 Task: Create a bar chart in Canva using historical gold prices from a webpage.
Action: Mouse moved to (799, 116)
Screenshot: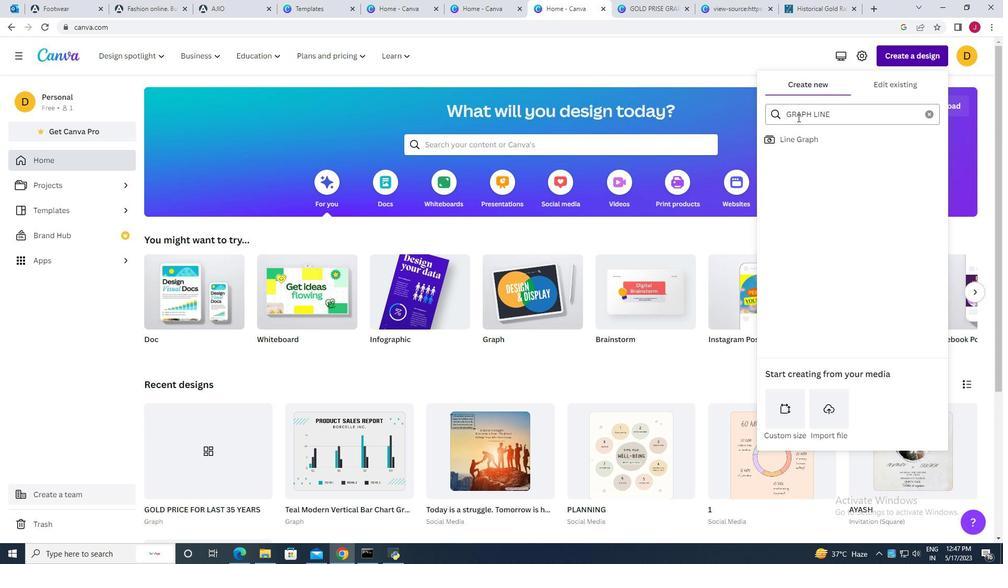 
Action: Mouse pressed left at (799, 116)
Screenshot: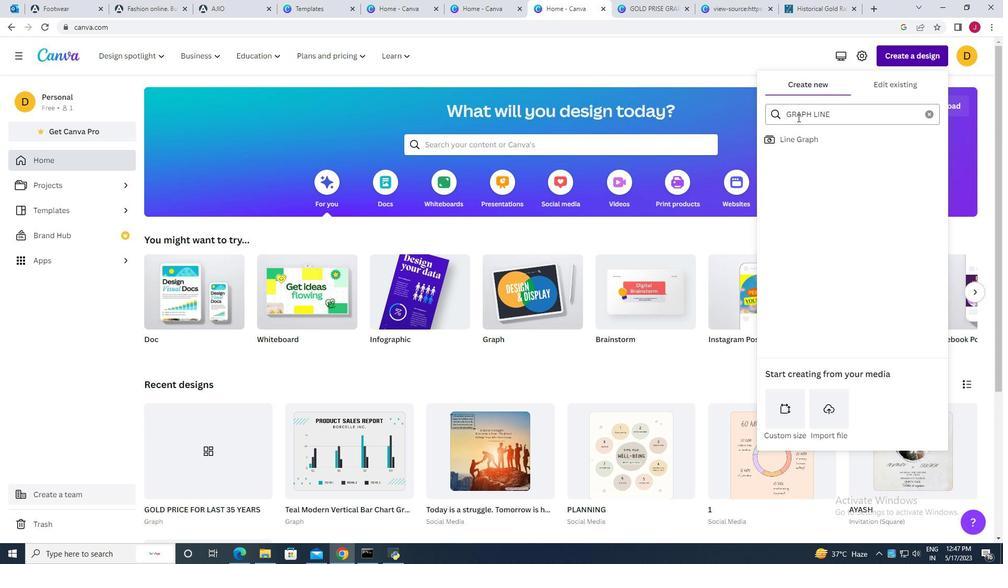 
Action: Mouse moved to (795, 139)
Screenshot: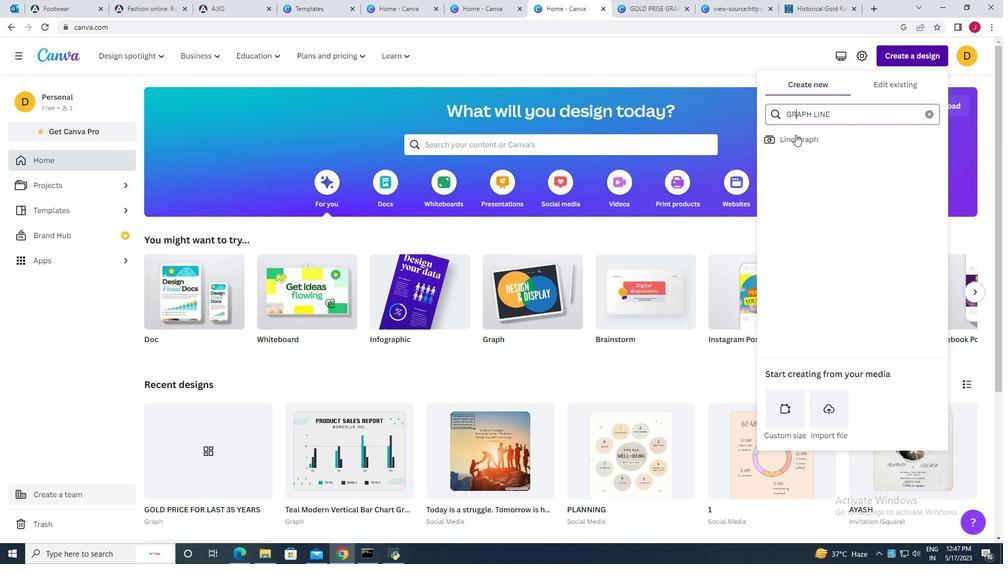 
Action: Mouse pressed left at (795, 139)
Screenshot: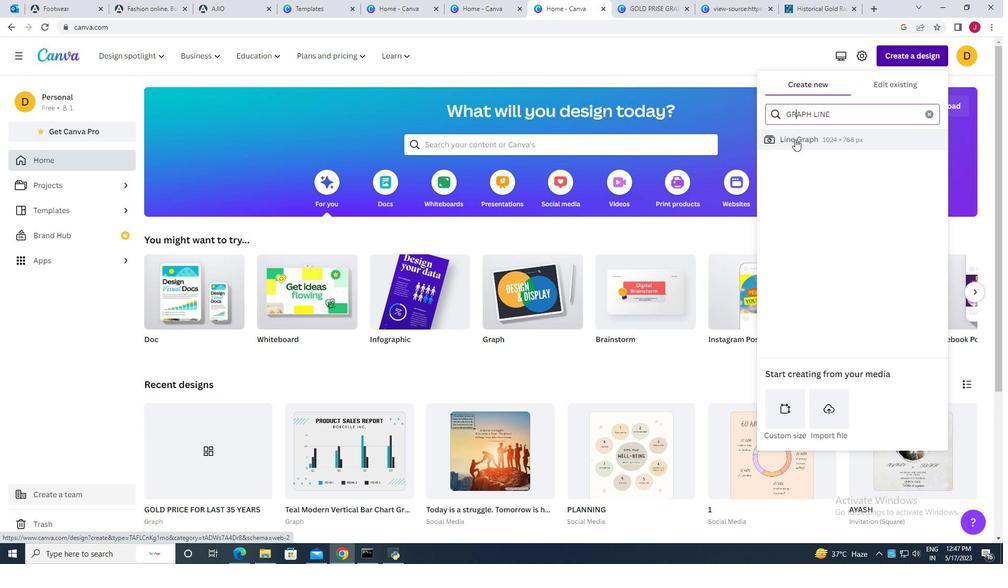 
Action: Mouse moved to (177, 366)
Screenshot: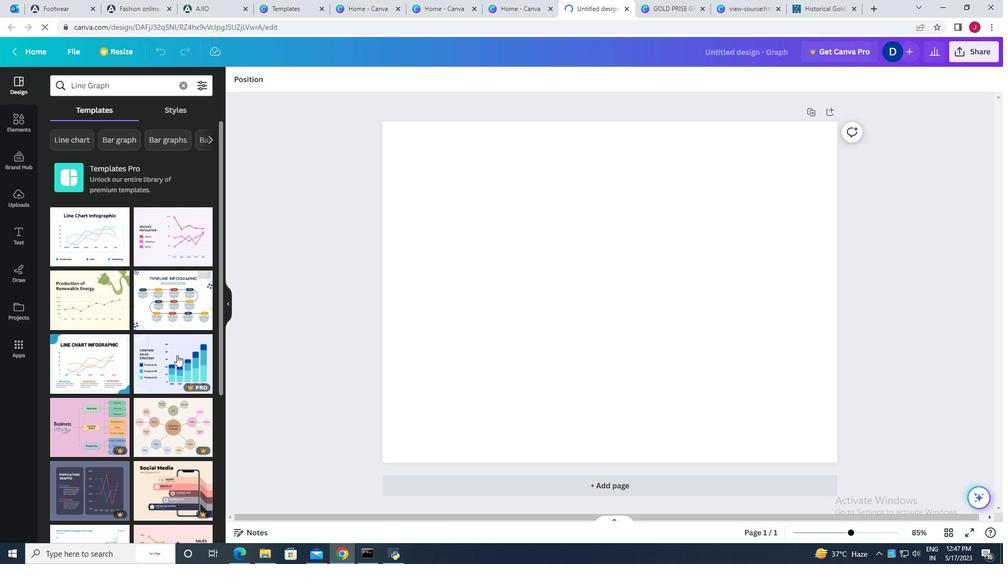 
Action: Mouse scrolled (177, 366) with delta (0, 0)
Screenshot: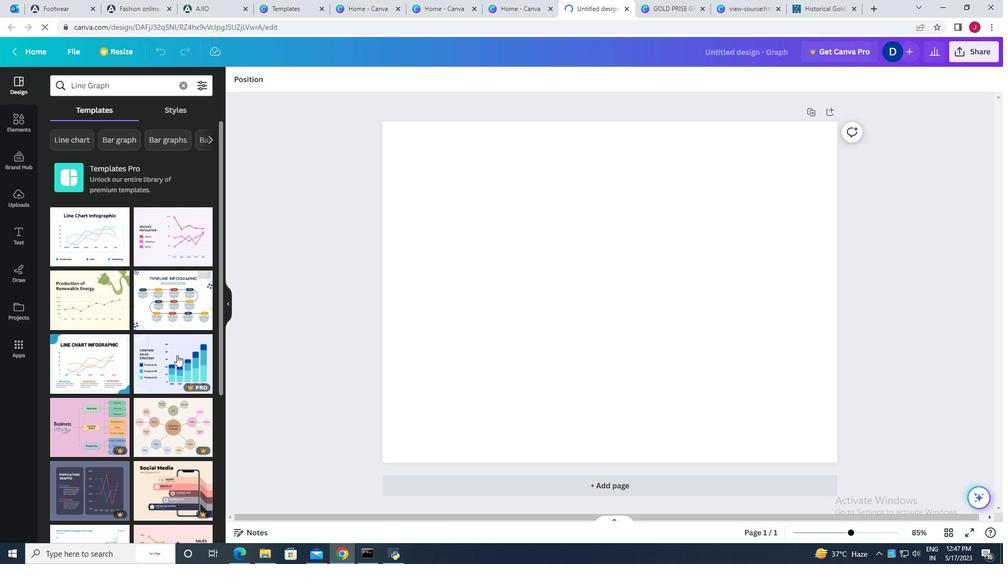
Action: Mouse scrolled (177, 366) with delta (0, 0)
Screenshot: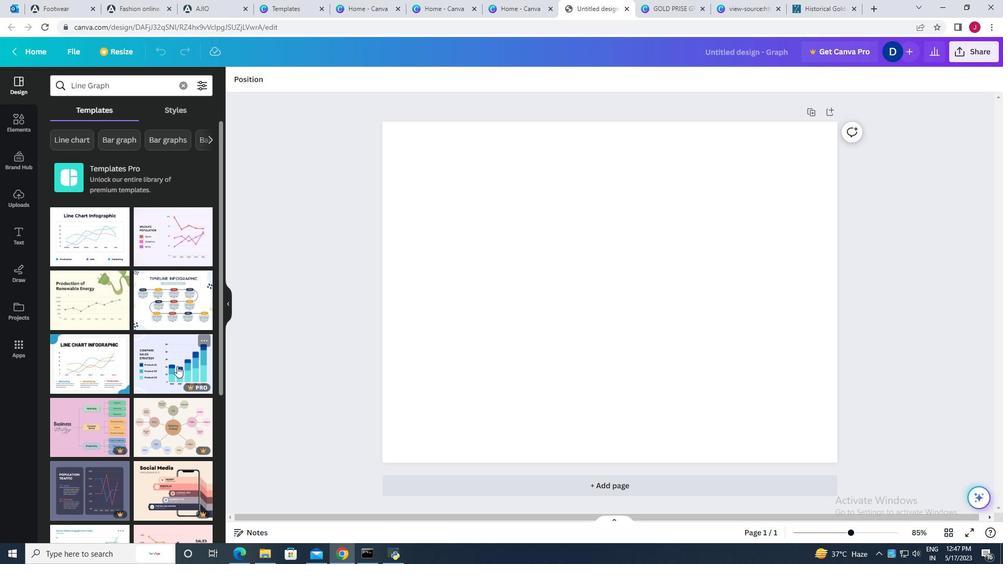 
Action: Mouse scrolled (177, 366) with delta (0, 0)
Screenshot: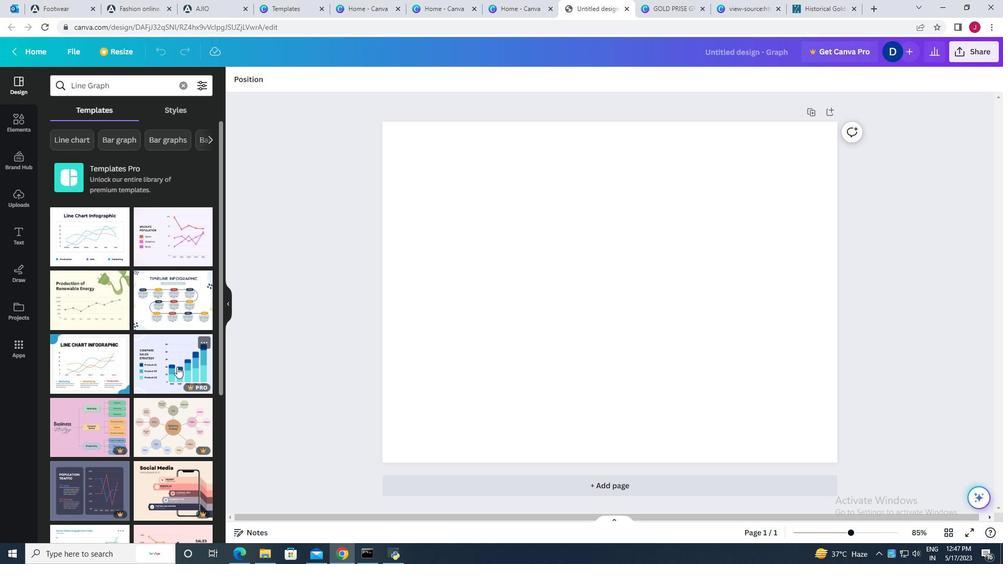 
Action: Mouse moved to (175, 364)
Screenshot: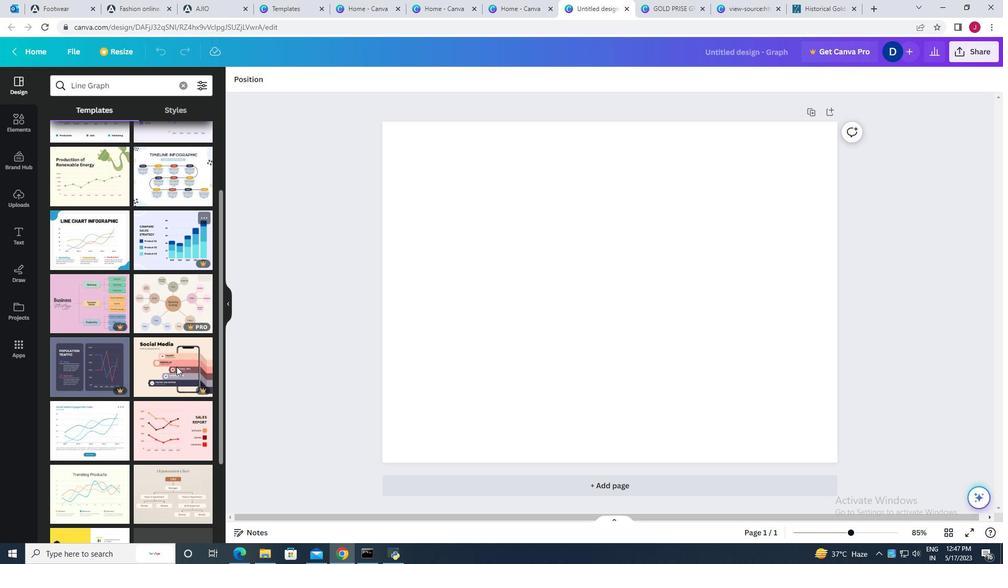 
Action: Mouse scrolled (175, 364) with delta (0, 0)
Screenshot: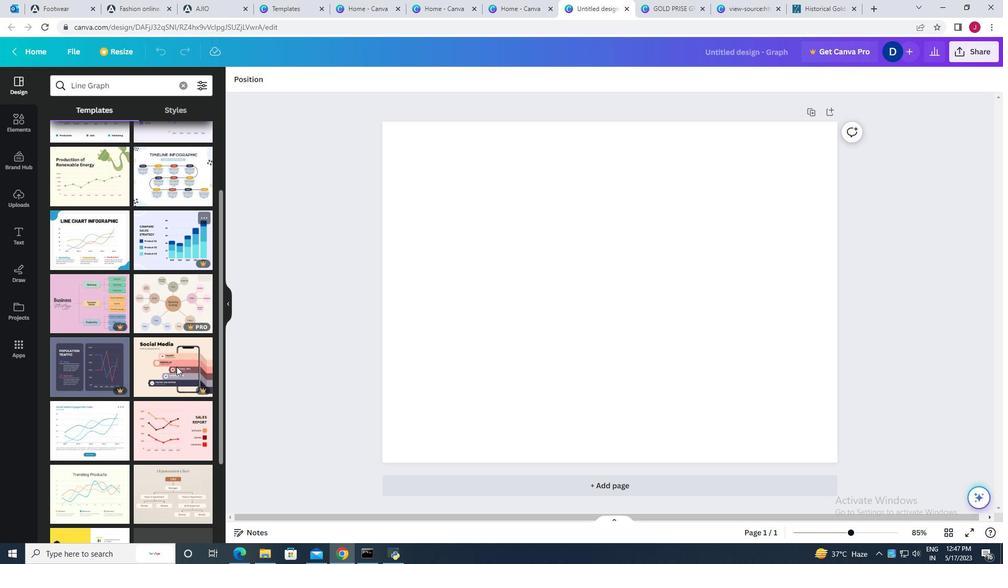 
Action: Mouse scrolled (175, 364) with delta (0, 0)
Screenshot: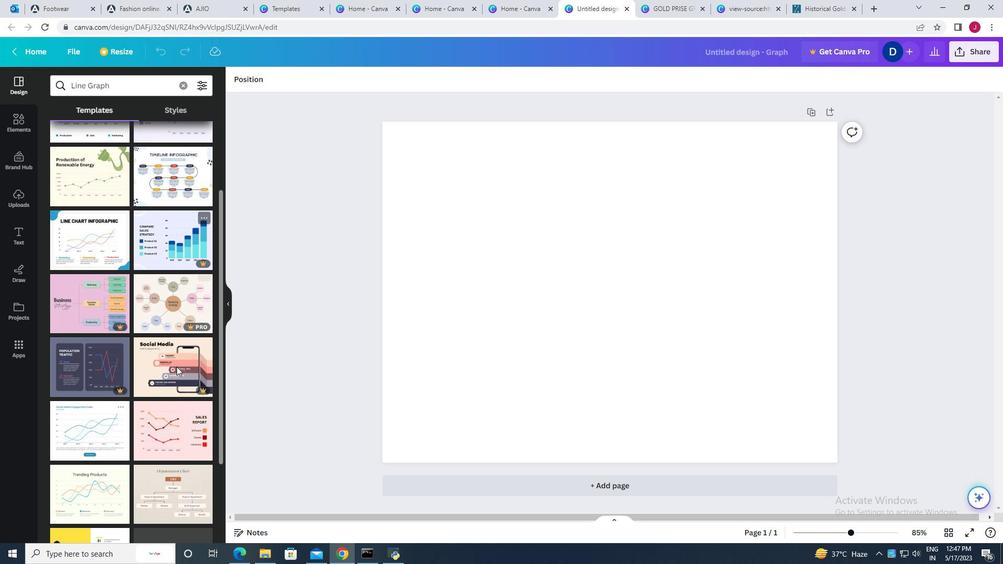
Action: Mouse scrolled (175, 364) with delta (0, 0)
Screenshot: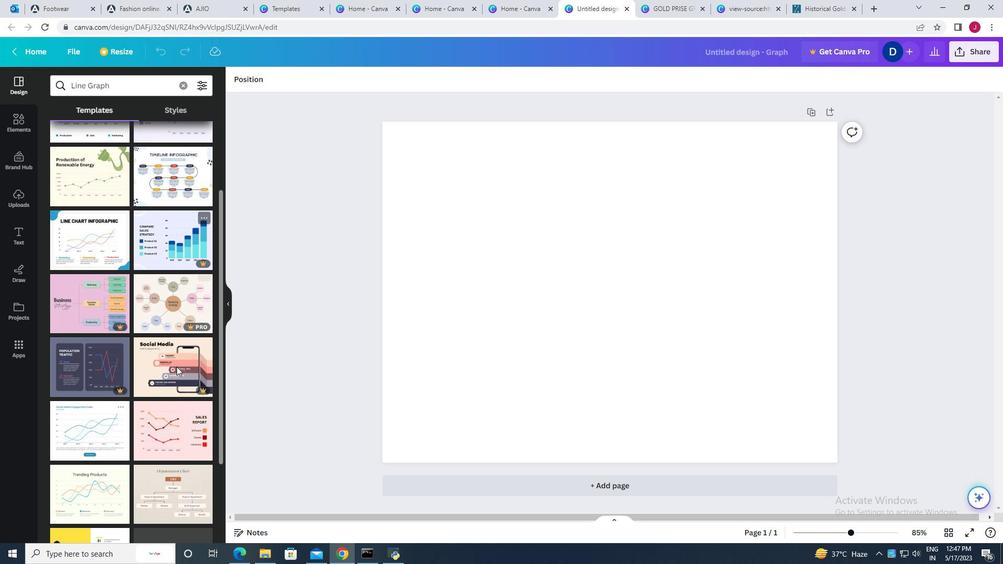
Action: Mouse scrolled (175, 364) with delta (0, 0)
Screenshot: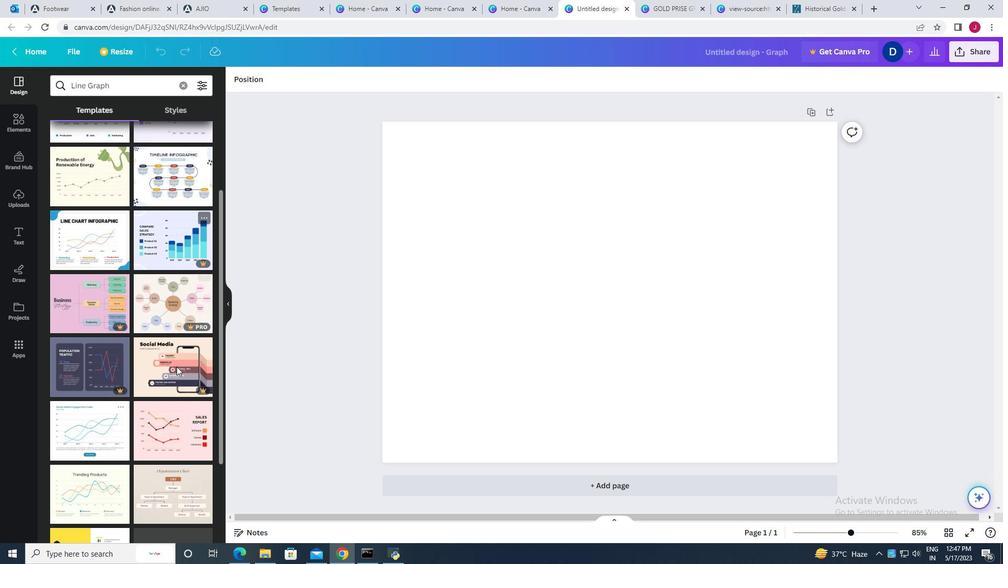 
Action: Mouse scrolled (175, 364) with delta (0, 0)
Screenshot: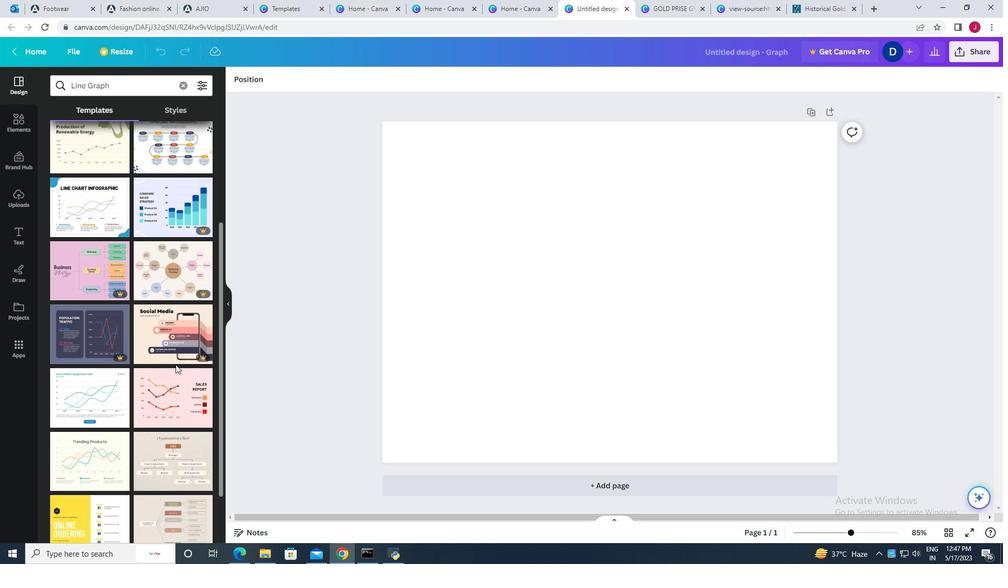 
Action: Mouse moved to (163, 361)
Screenshot: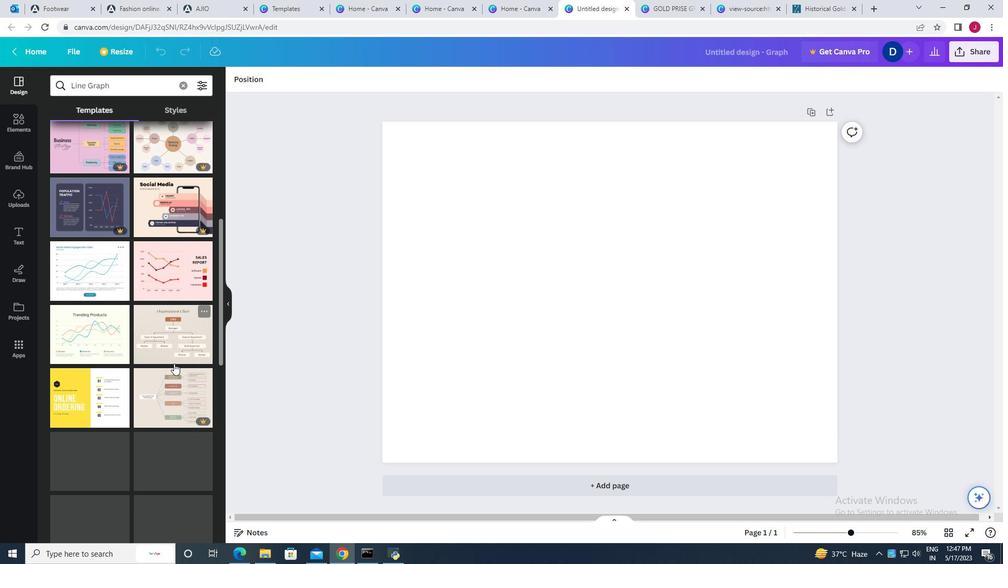 
Action: Mouse scrolled (163, 360) with delta (0, 0)
Screenshot: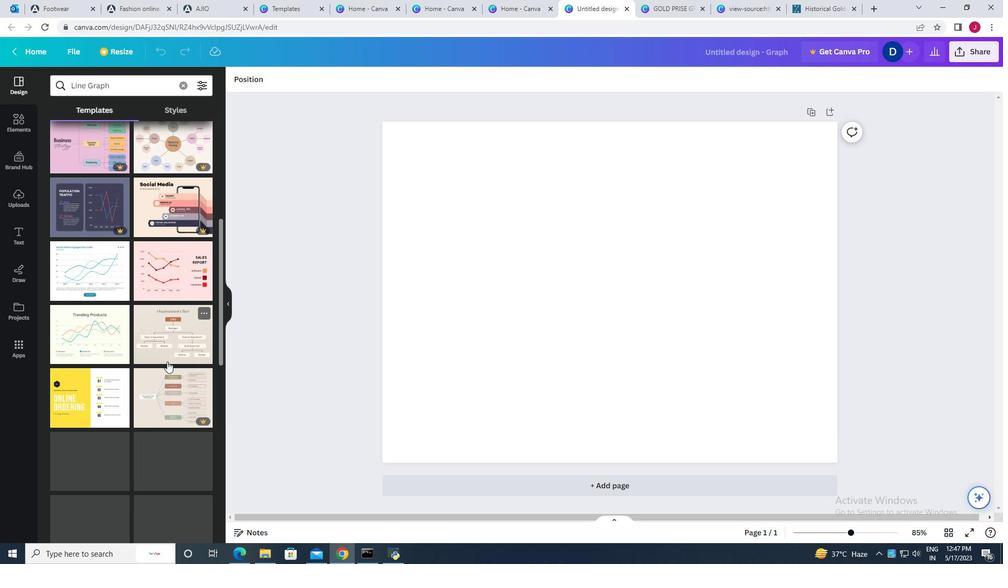 
Action: Mouse scrolled (163, 360) with delta (0, 0)
Screenshot: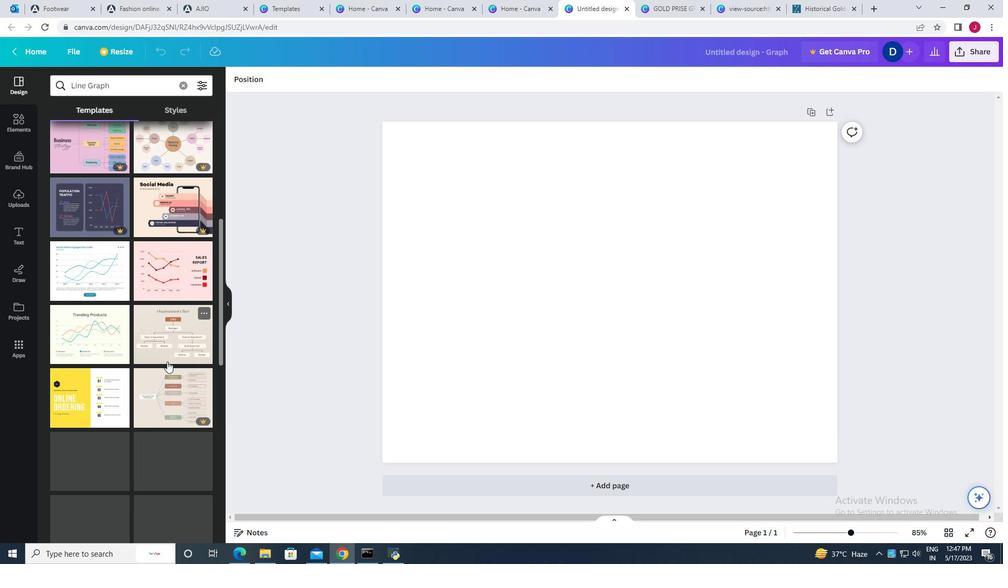 
Action: Mouse scrolled (163, 360) with delta (0, 0)
Screenshot: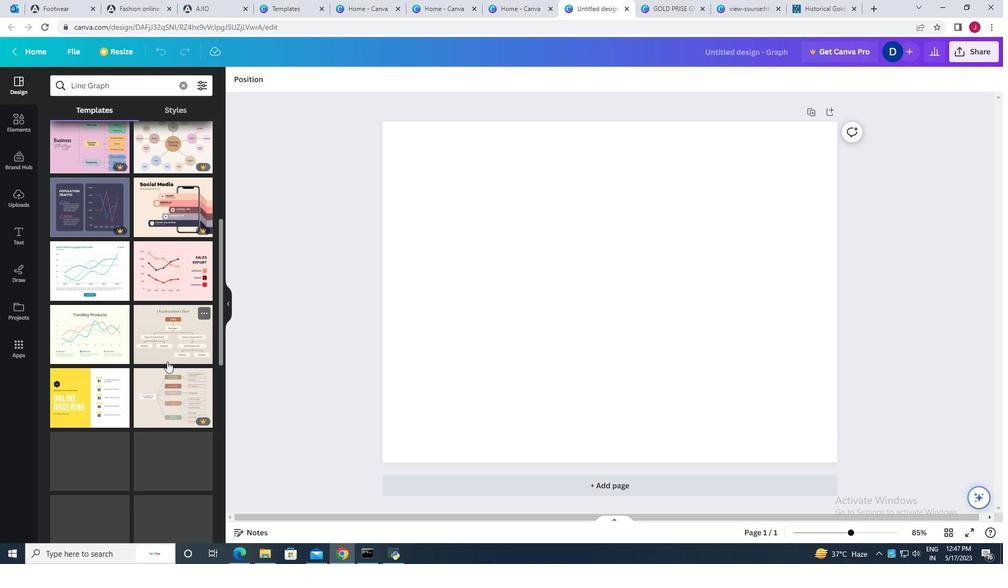 
Action: Mouse scrolled (163, 360) with delta (0, 0)
Screenshot: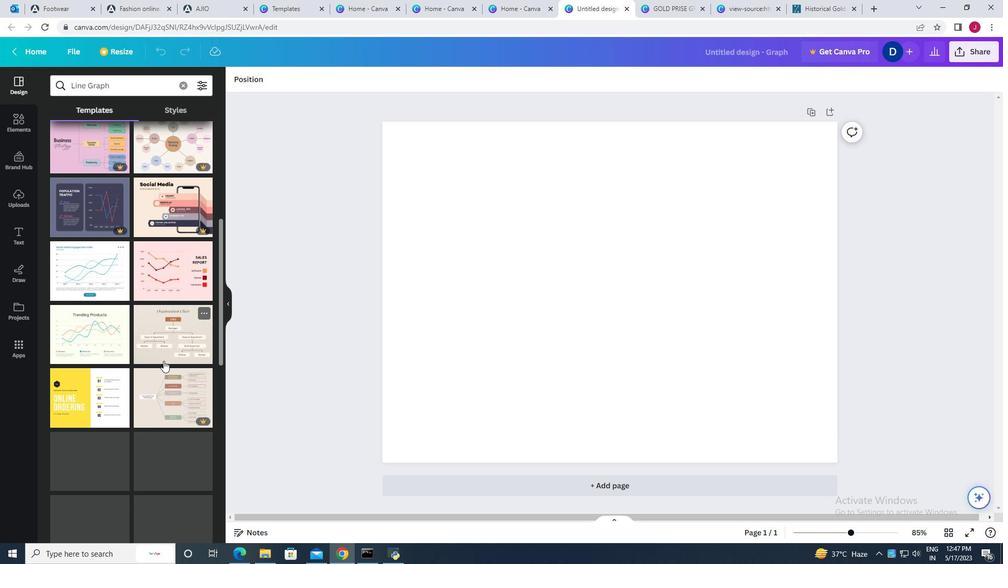
Action: Mouse scrolled (163, 360) with delta (0, 0)
Screenshot: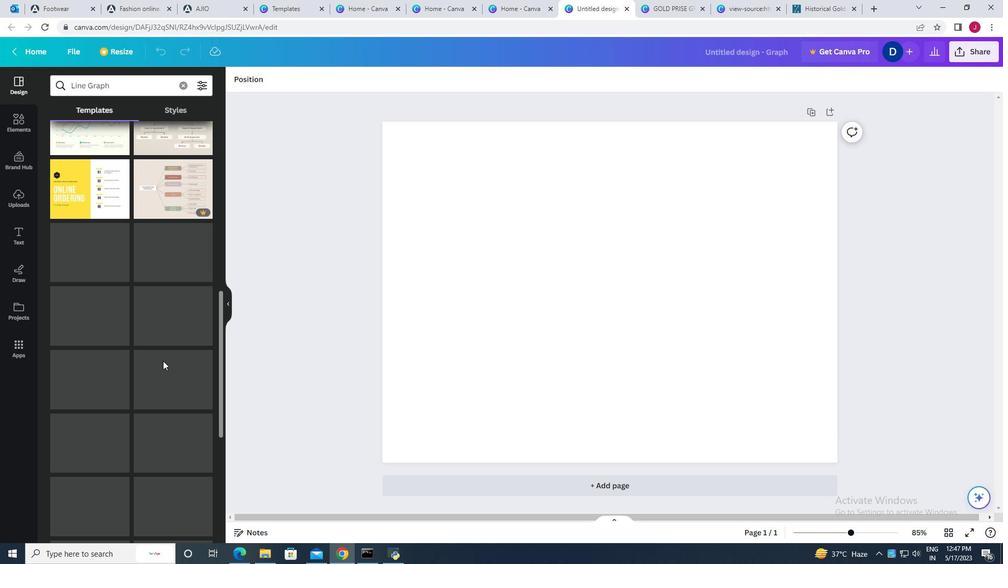 
Action: Mouse scrolled (163, 360) with delta (0, 0)
Screenshot: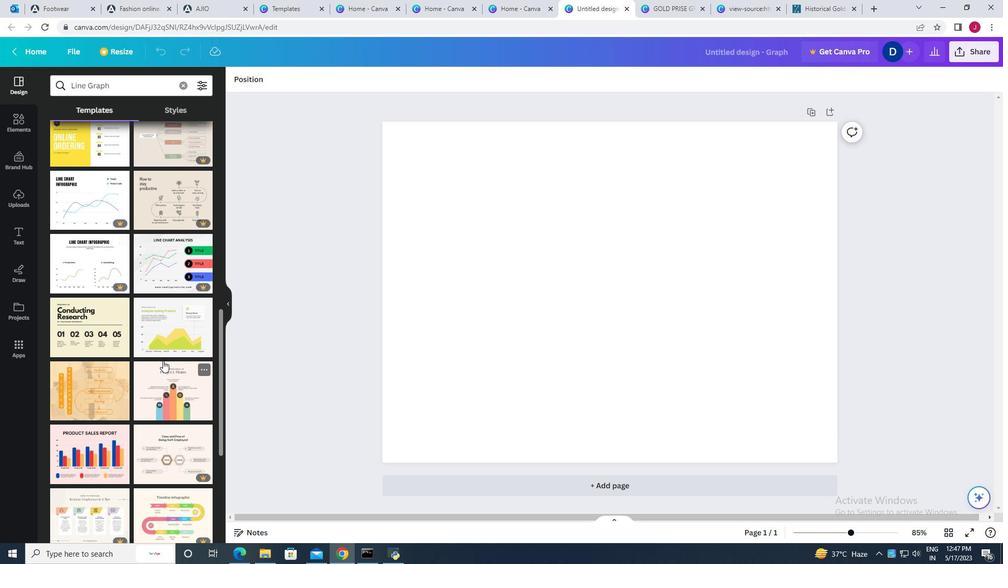 
Action: Mouse scrolled (163, 360) with delta (0, 0)
Screenshot: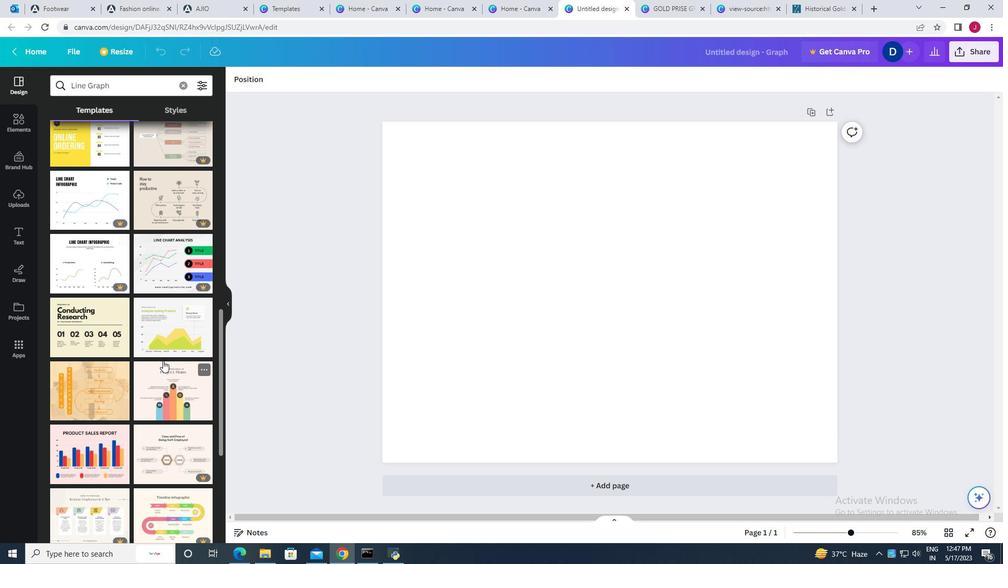
Action: Mouse scrolled (163, 360) with delta (0, 0)
Screenshot: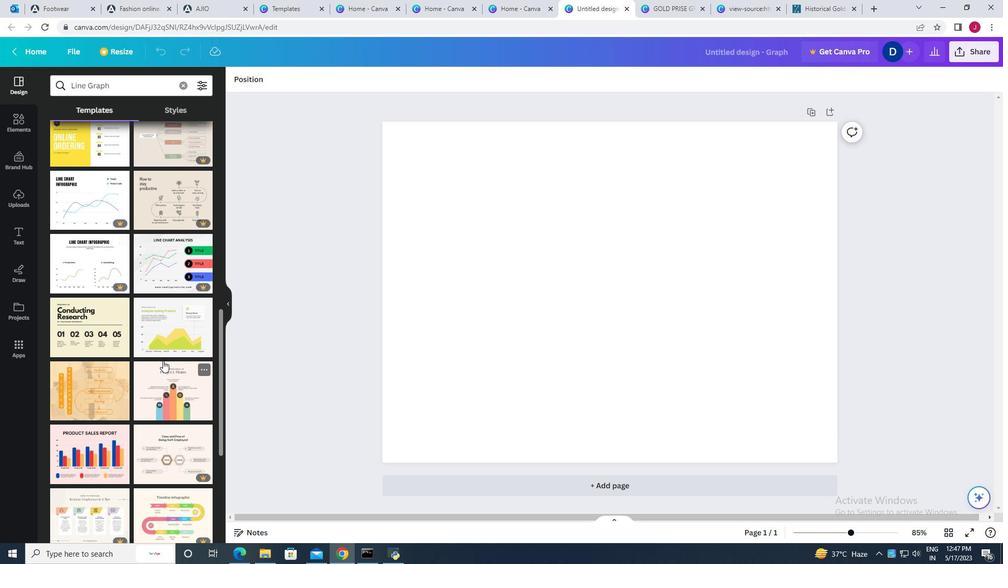 
Action: Mouse scrolled (163, 360) with delta (0, 0)
Screenshot: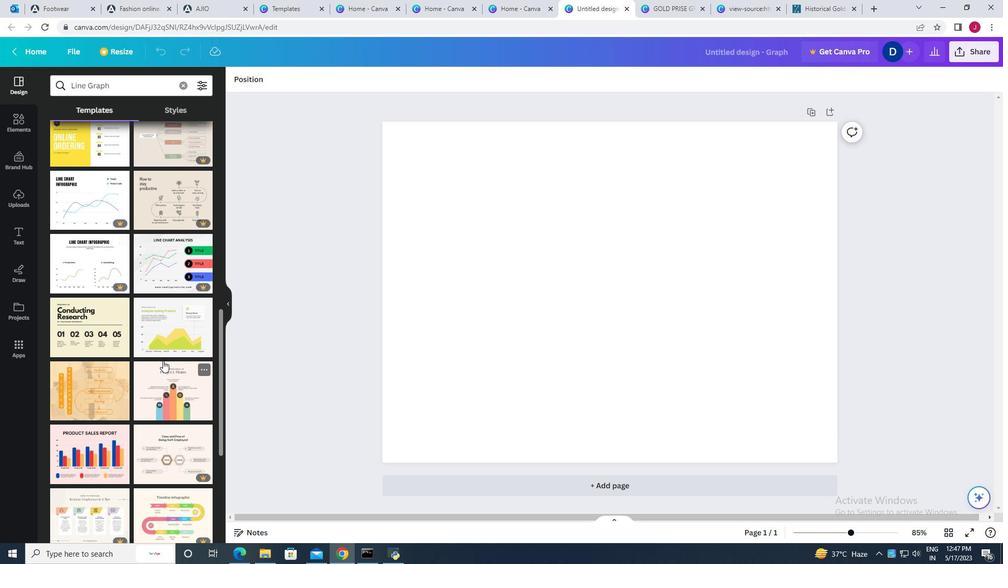 
Action: Mouse scrolled (163, 360) with delta (0, 0)
Screenshot: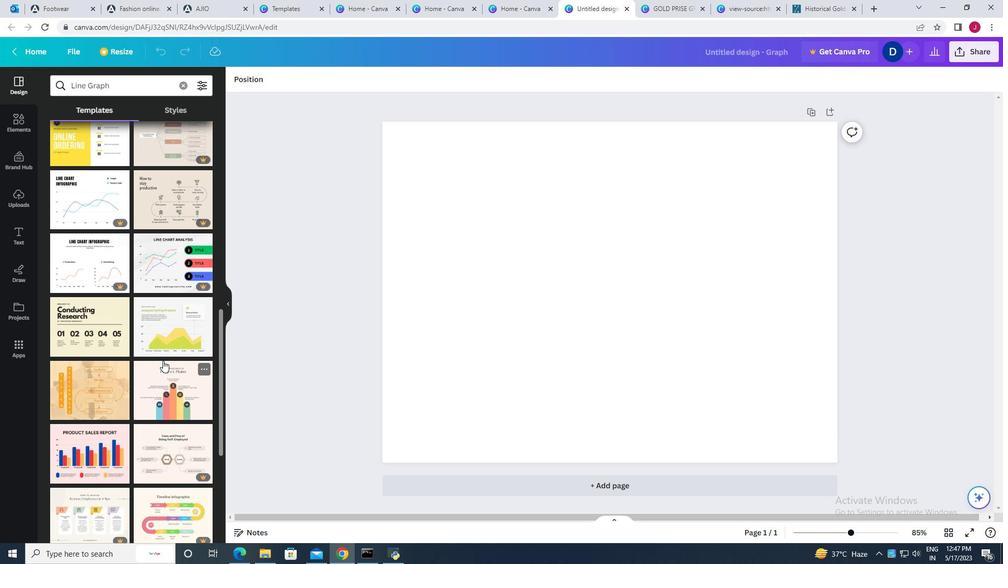 
Action: Mouse moved to (92, 269)
Screenshot: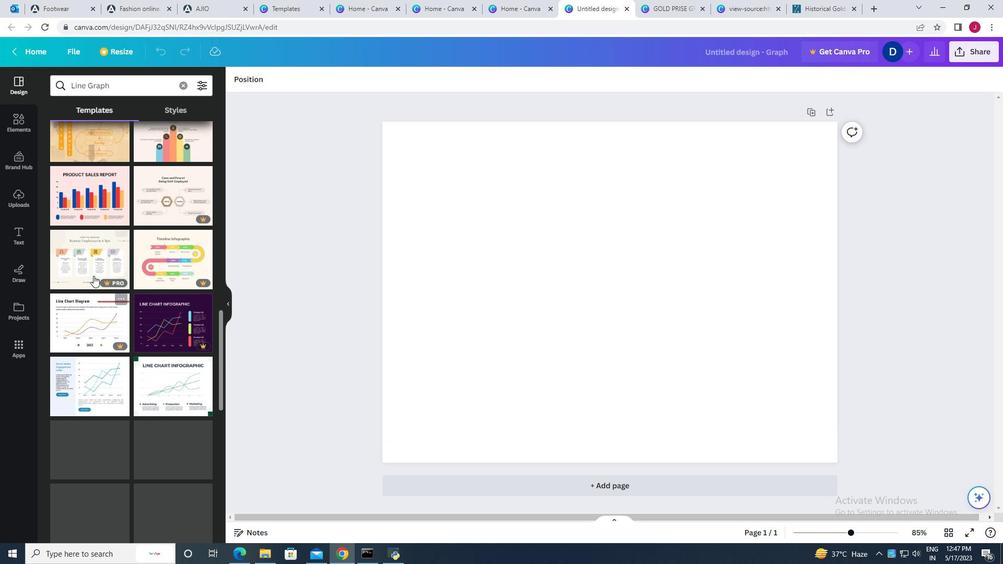 
Action: Mouse scrolled (92, 269) with delta (0, 0)
Screenshot: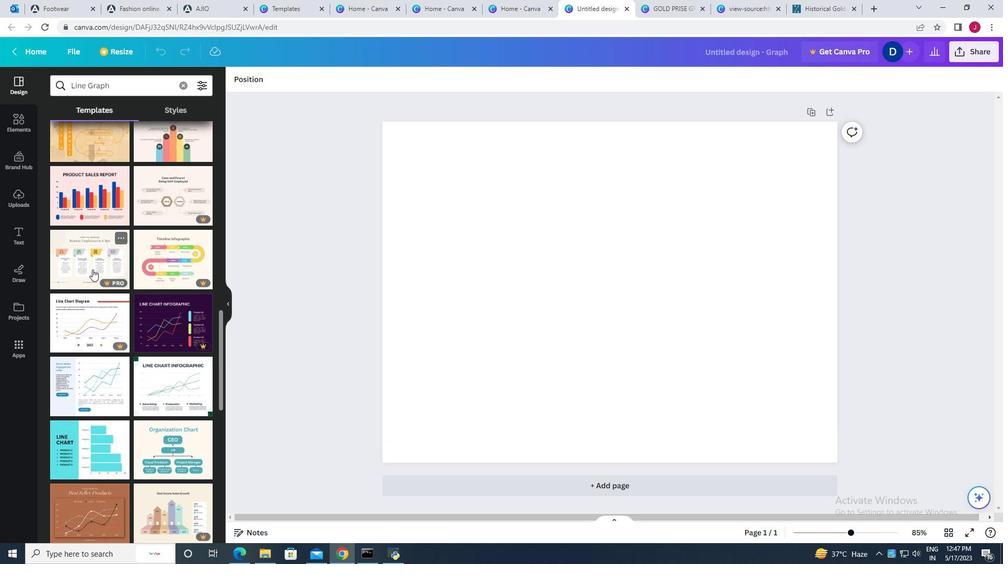 
Action: Mouse moved to (92, 269)
Screenshot: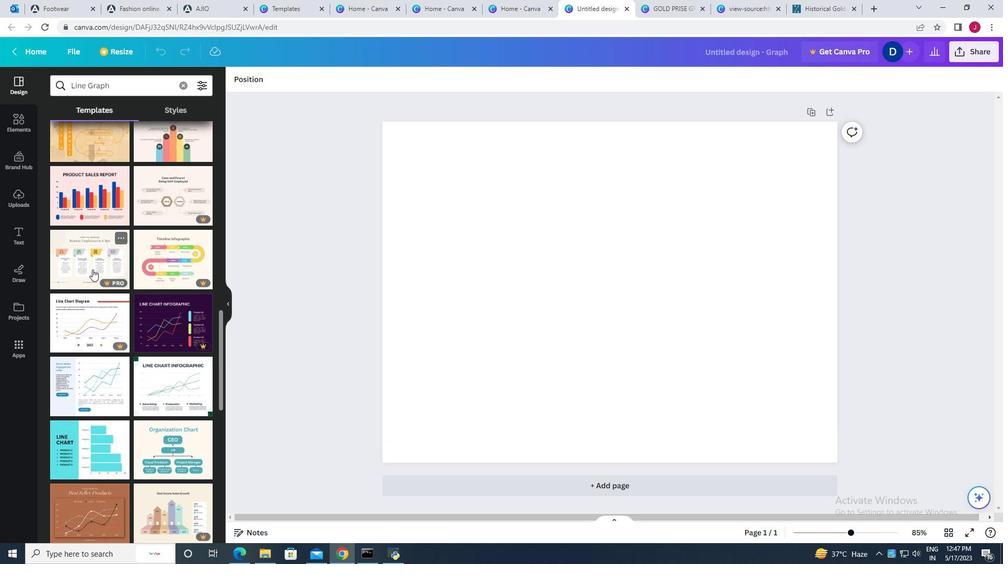 
Action: Mouse scrolled (92, 269) with delta (0, 0)
Screenshot: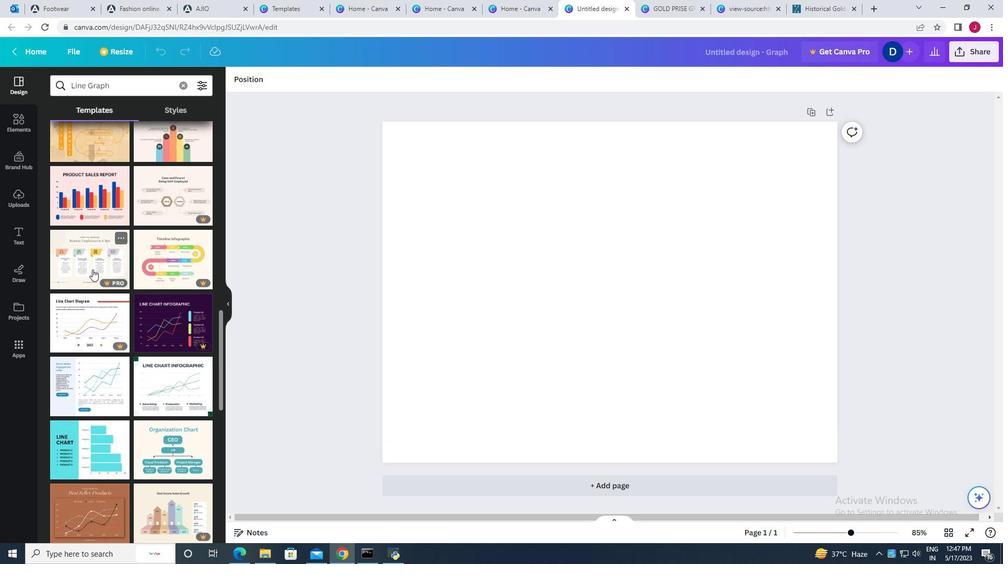
Action: Mouse moved to (92, 269)
Screenshot: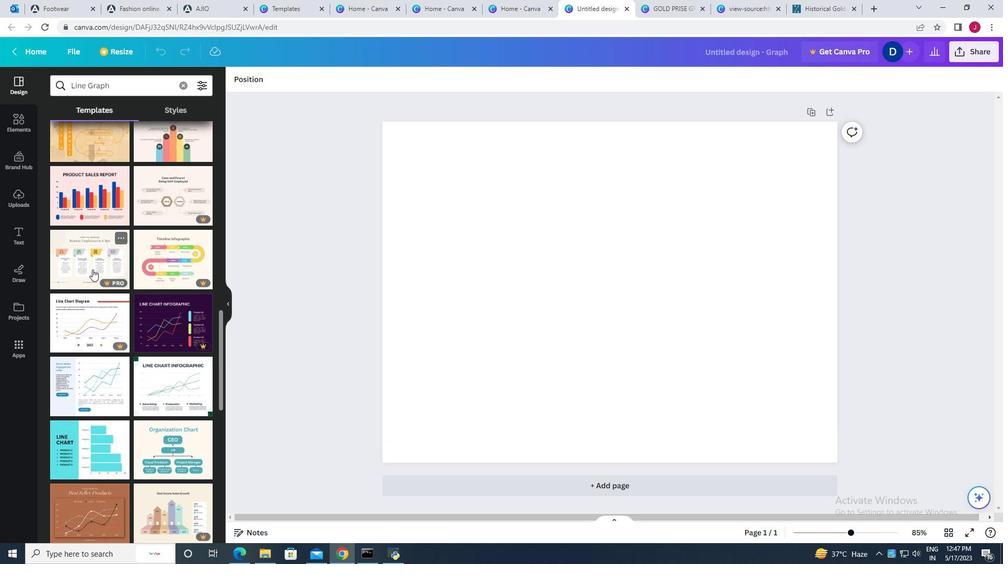 
Action: Mouse scrolled (92, 269) with delta (0, 0)
Screenshot: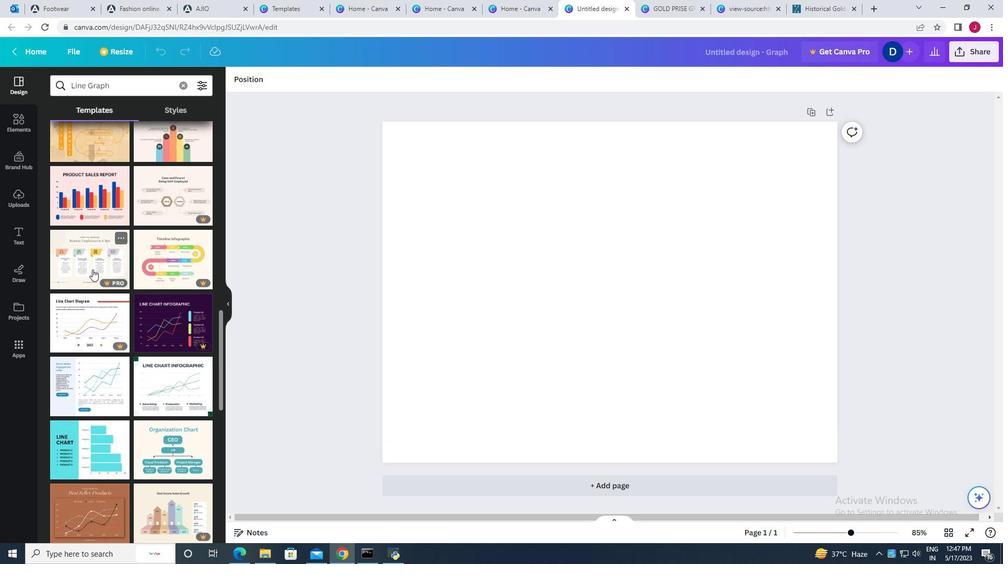 
Action: Mouse moved to (94, 270)
Screenshot: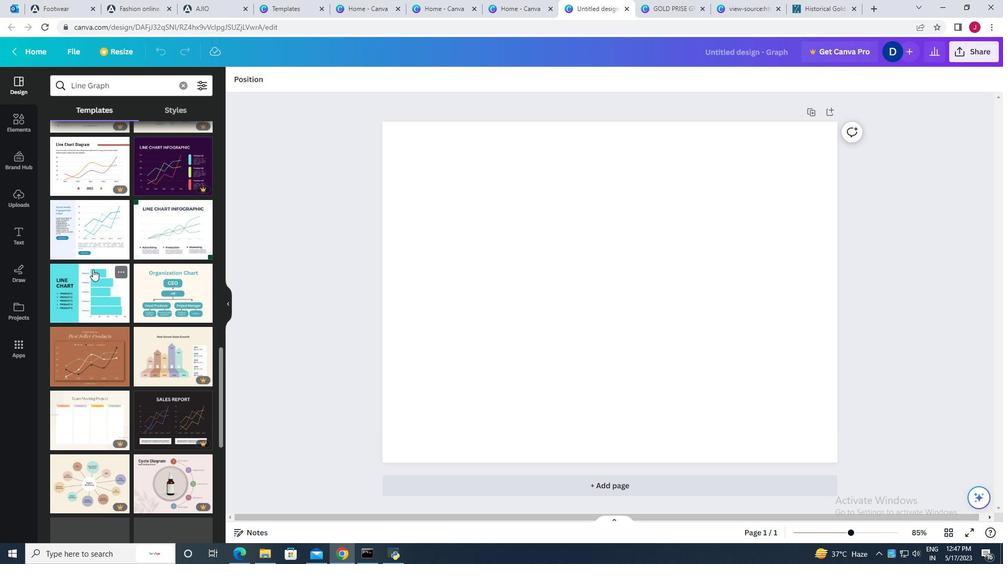 
Action: Mouse scrolled (94, 269) with delta (0, 0)
Screenshot: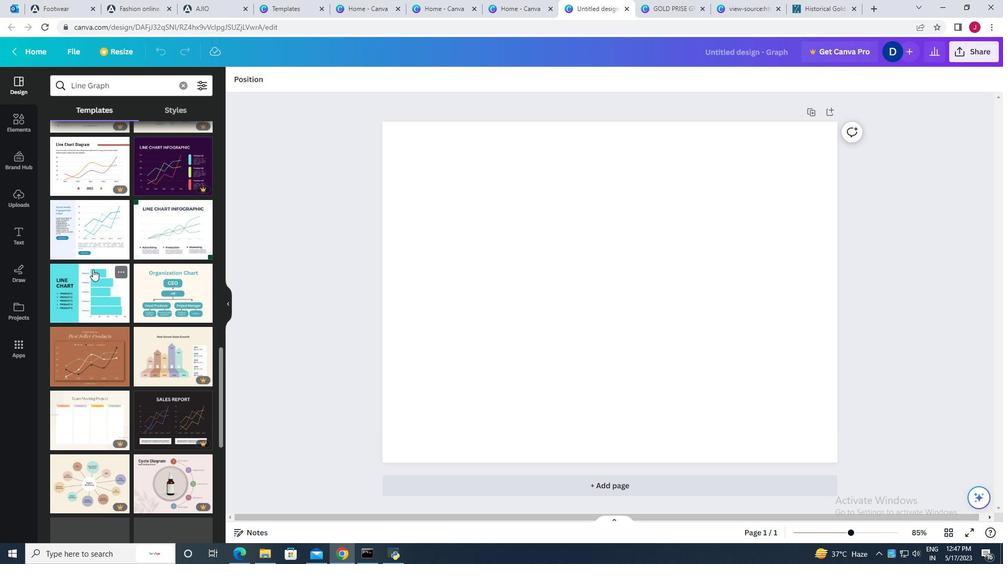 
Action: Mouse moved to (94, 270)
Screenshot: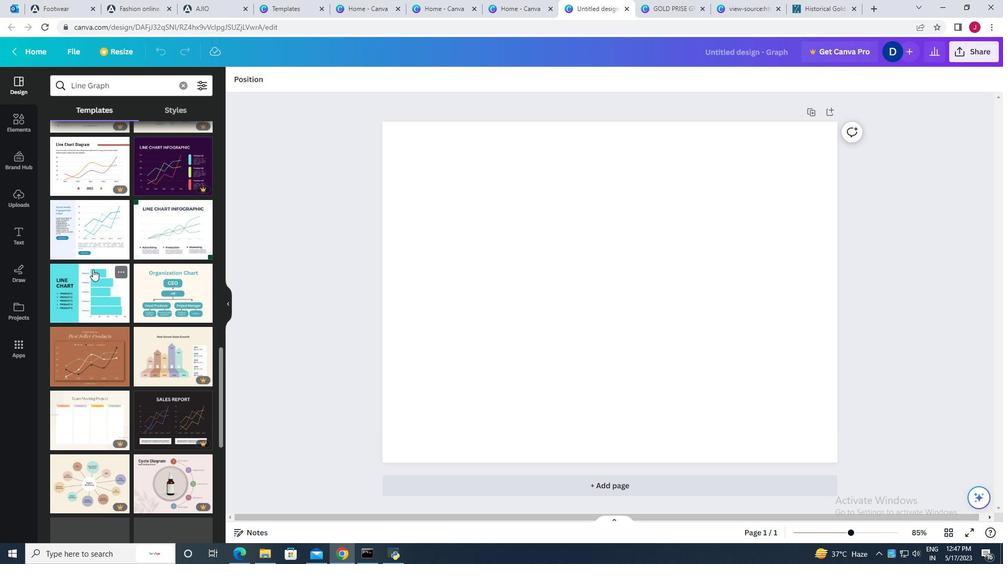 
Action: Mouse scrolled (94, 269) with delta (0, 0)
Screenshot: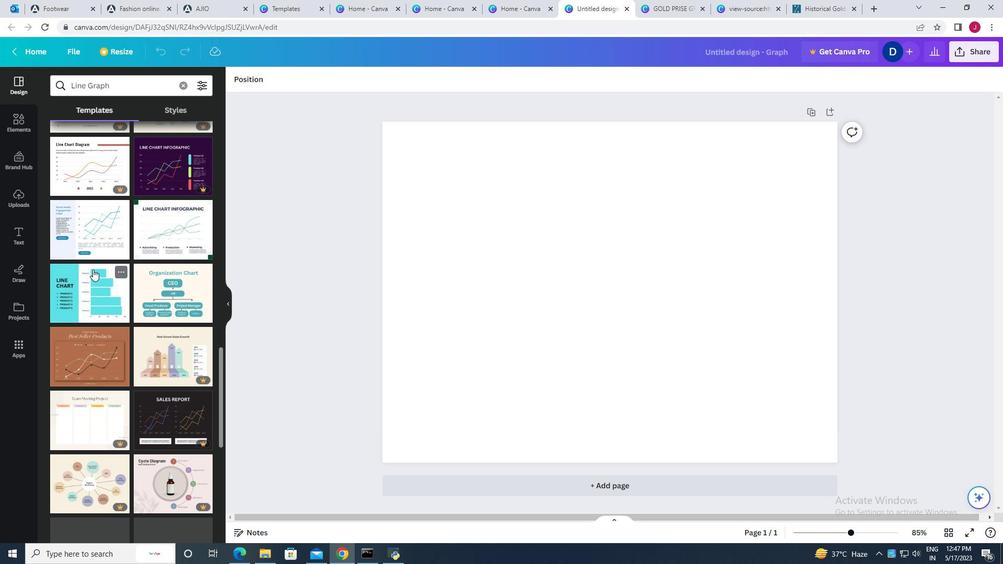 
Action: Mouse scrolled (94, 269) with delta (0, 0)
Screenshot: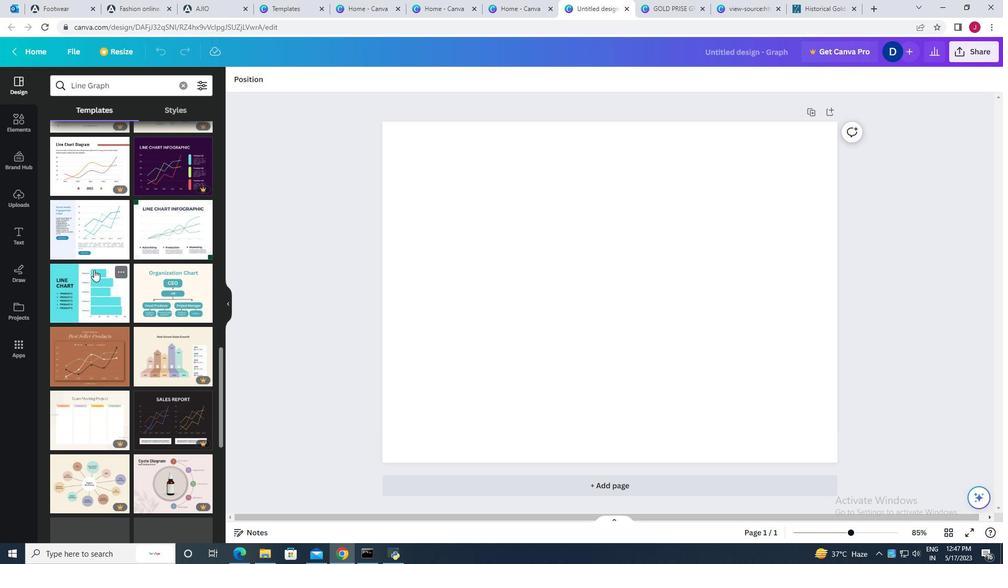 
Action: Mouse scrolled (94, 269) with delta (0, 0)
Screenshot: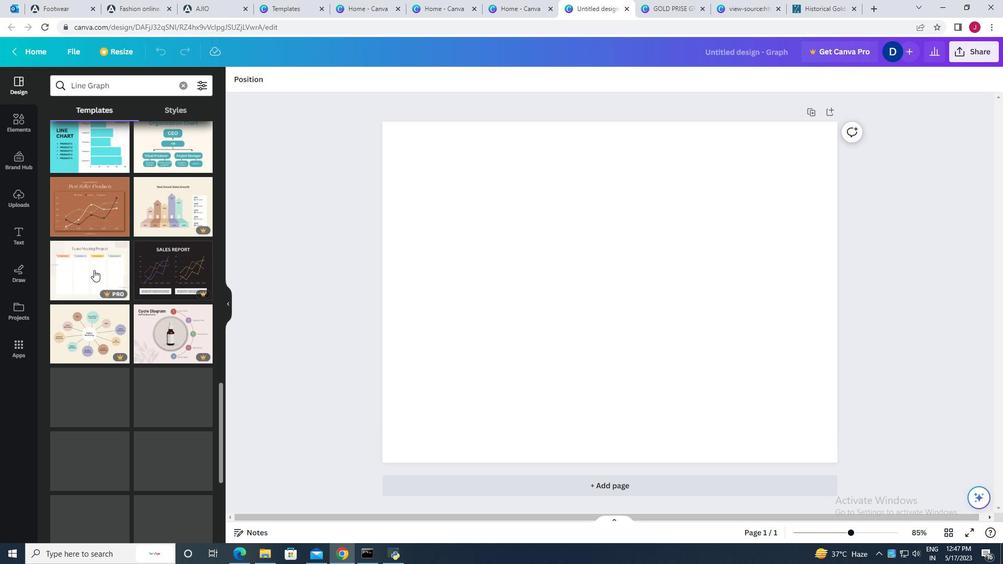
Action: Mouse scrolled (94, 269) with delta (0, 0)
Screenshot: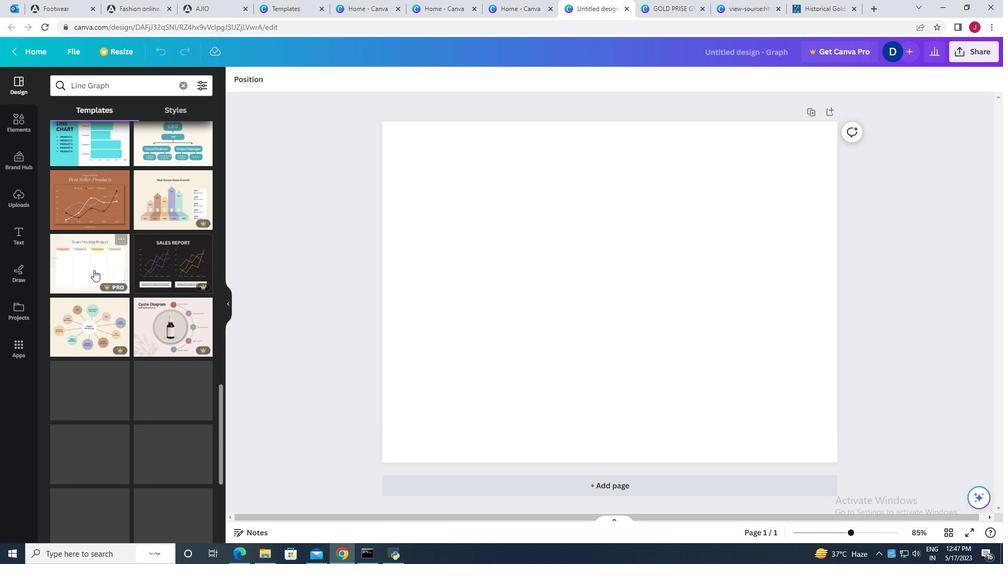 
Action: Mouse scrolled (94, 269) with delta (0, 0)
Screenshot: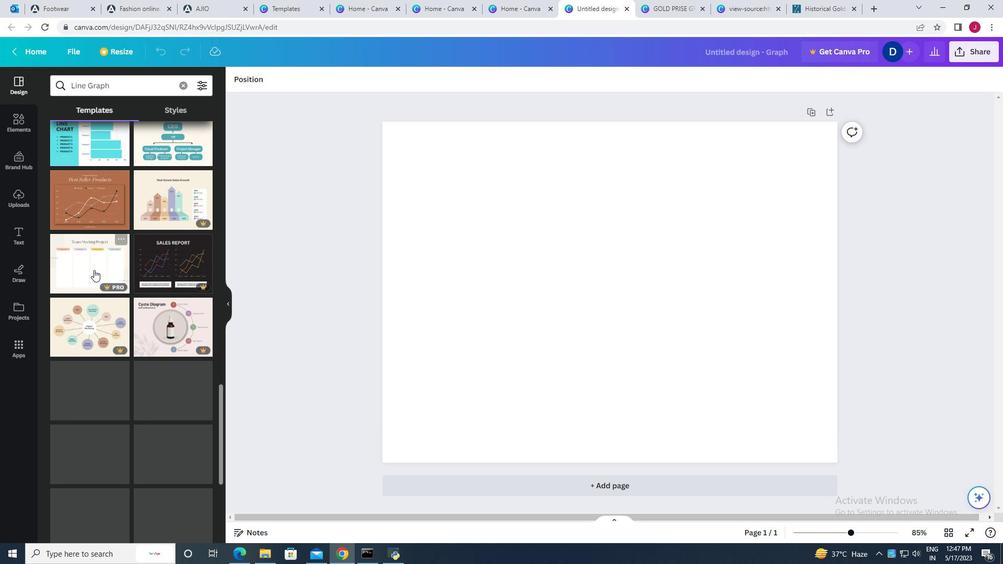 
Action: Mouse scrolled (94, 269) with delta (0, 0)
Screenshot: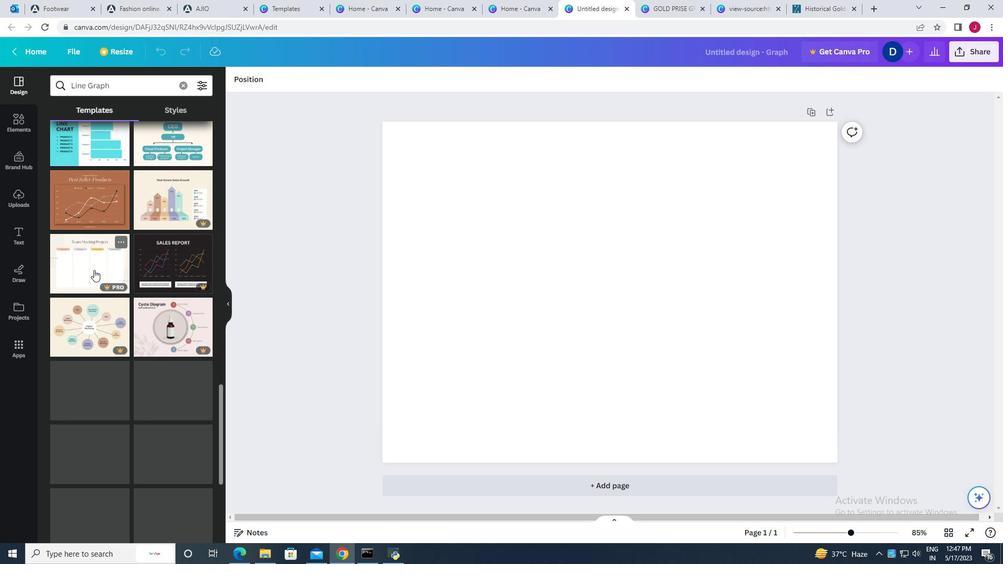 
Action: Mouse moved to (139, 287)
Screenshot: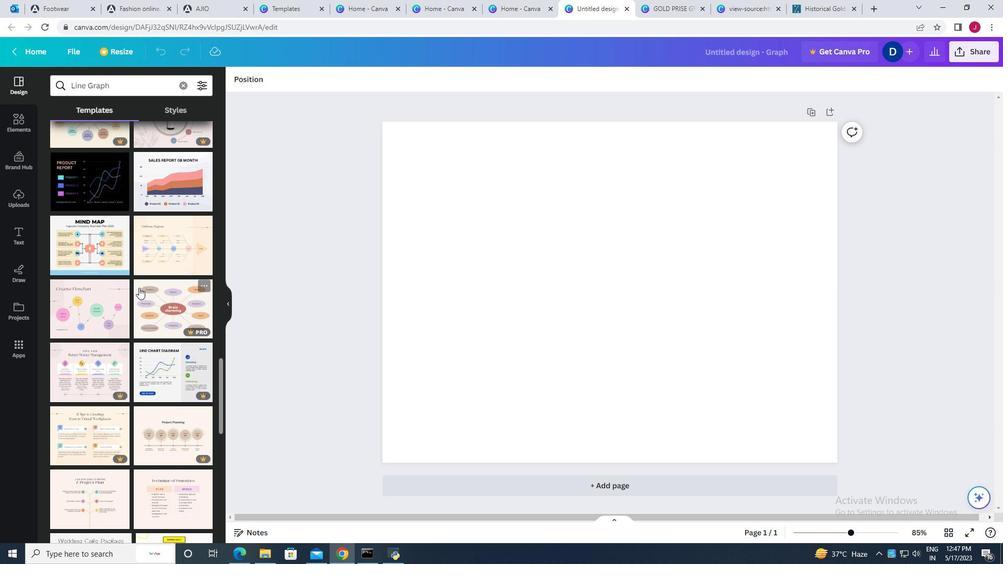 
Action: Mouse scrolled (139, 287) with delta (0, 0)
Screenshot: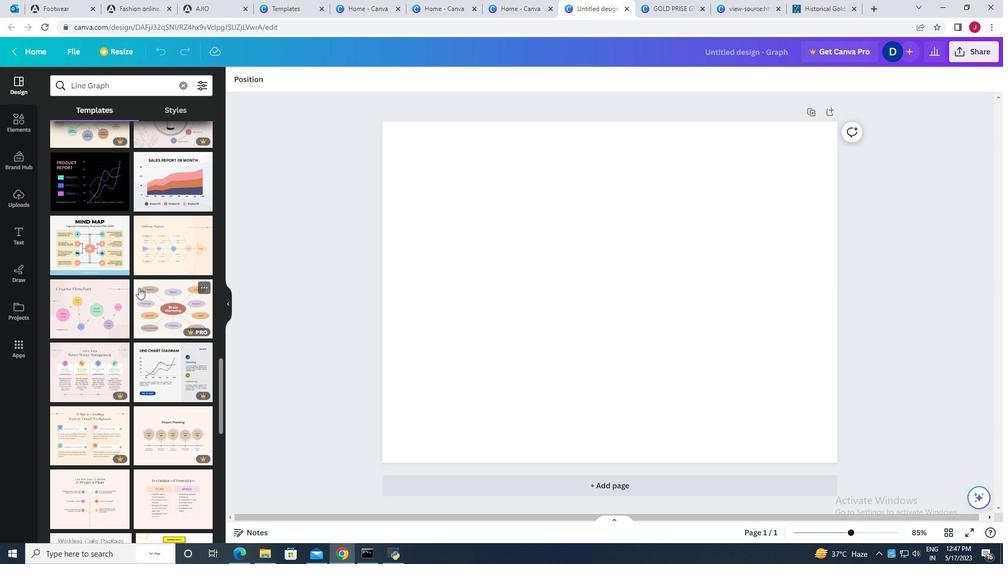 
Action: Mouse scrolled (139, 287) with delta (0, 0)
Screenshot: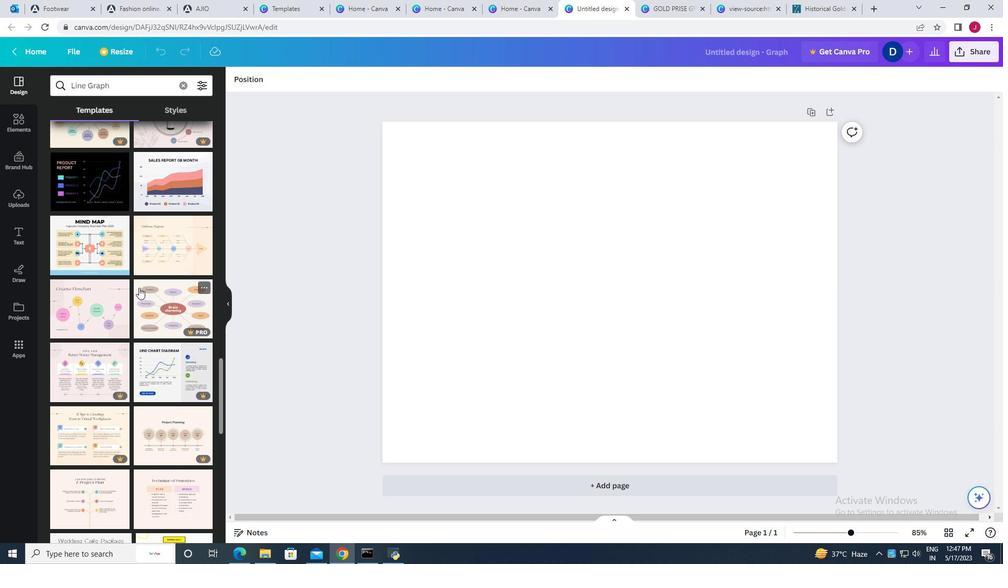 
Action: Mouse moved to (139, 287)
Screenshot: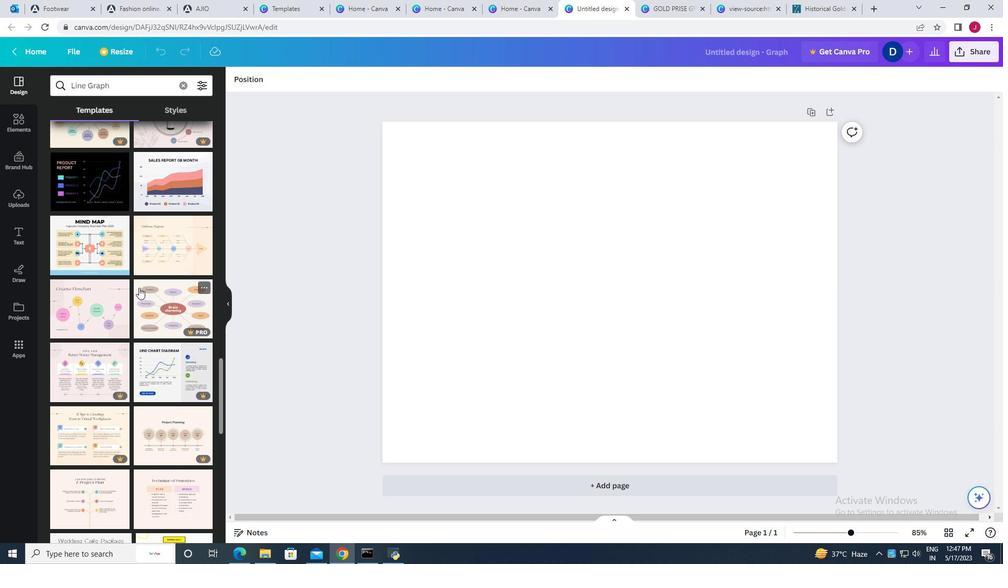 
Action: Mouse scrolled (139, 287) with delta (0, 0)
Screenshot: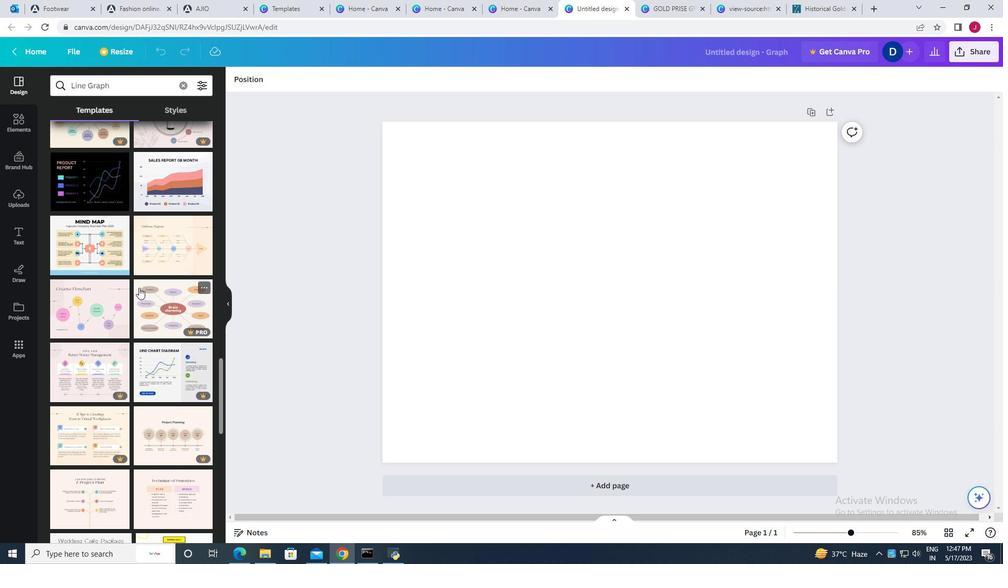 
Action: Mouse scrolled (139, 287) with delta (0, 0)
Screenshot: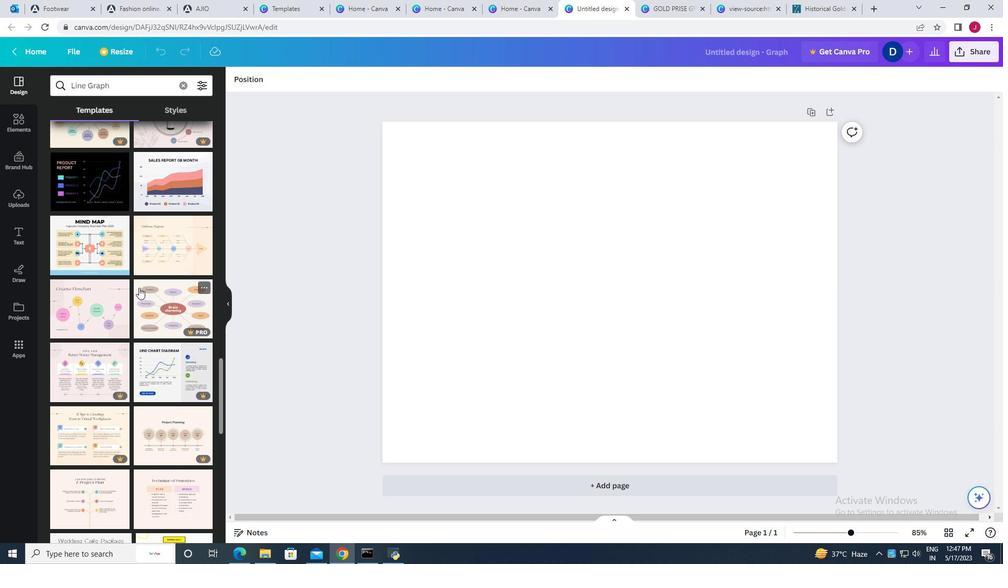 
Action: Mouse moved to (162, 151)
Screenshot: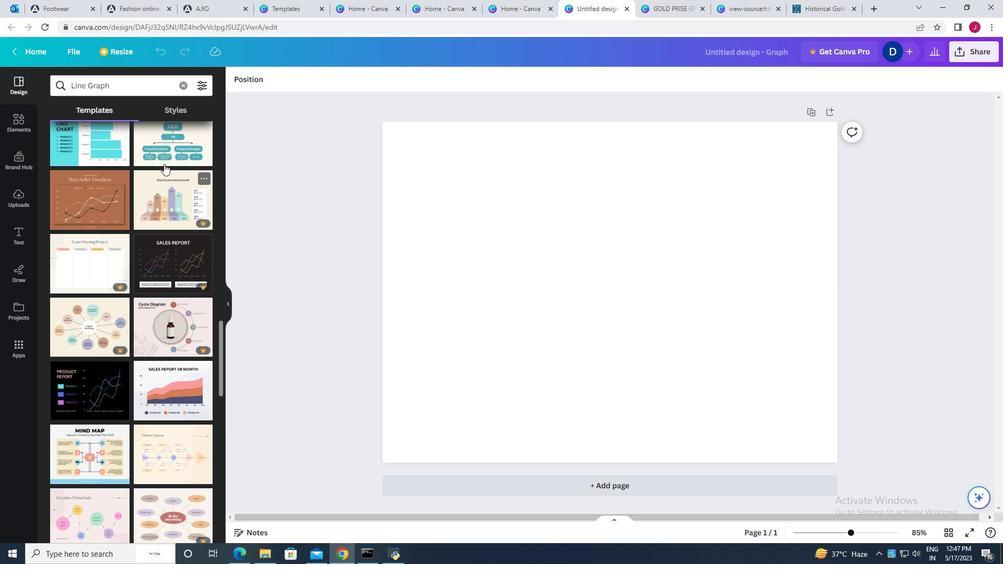
Action: Mouse scrolled (162, 152) with delta (0, 0)
Screenshot: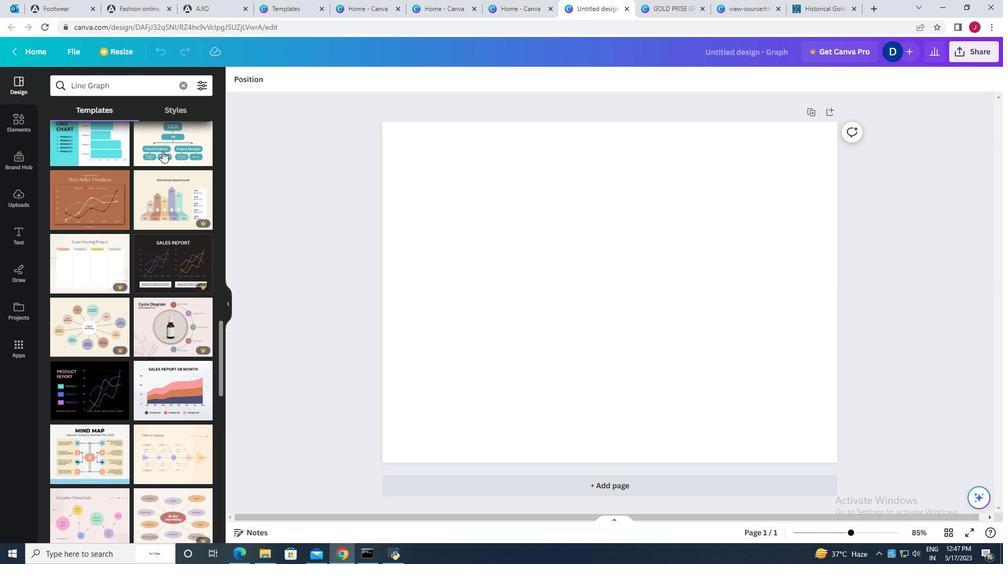 
Action: Mouse scrolled (162, 152) with delta (0, 0)
Screenshot: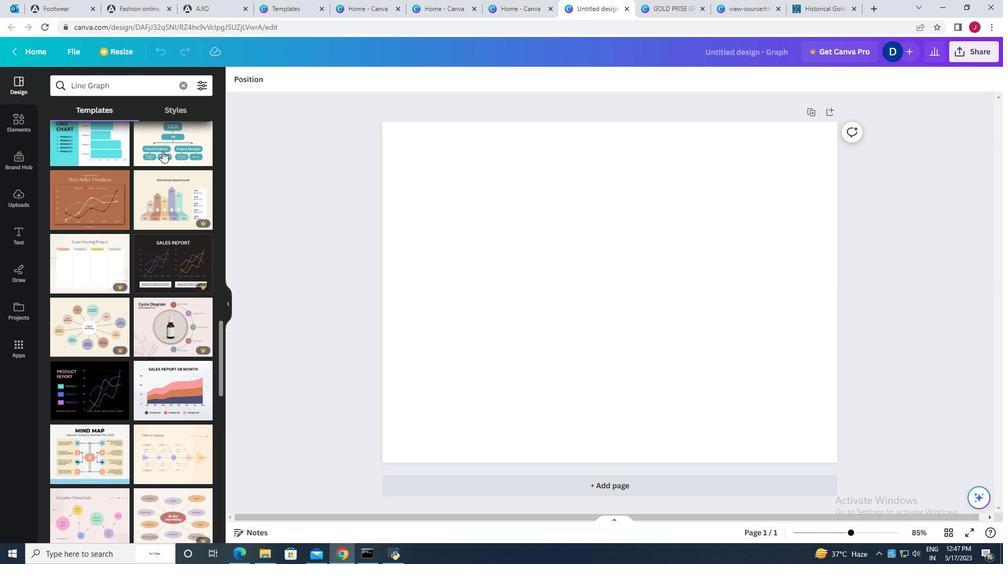 
Action: Mouse scrolled (162, 152) with delta (0, 0)
Screenshot: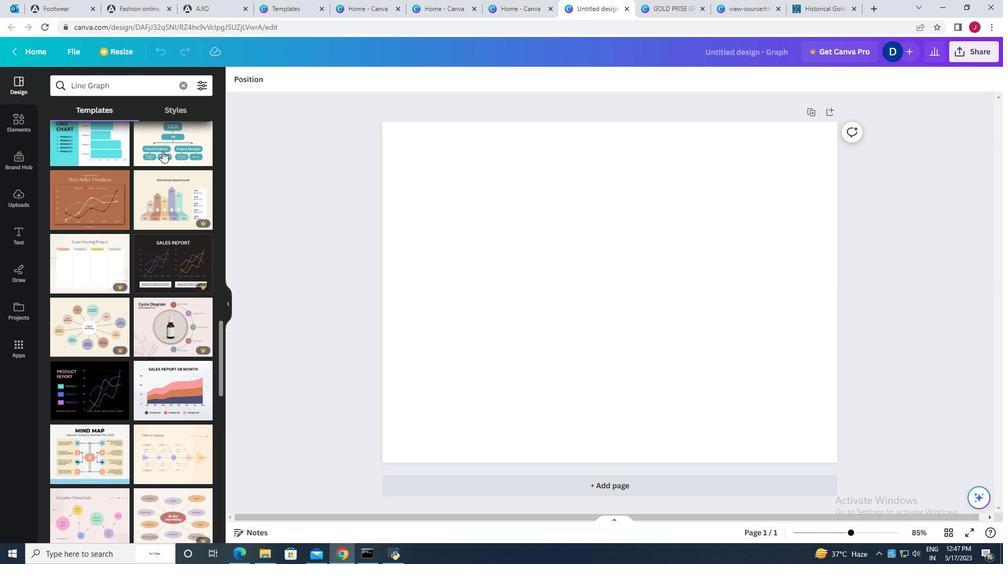 
Action: Mouse scrolled (162, 152) with delta (0, 0)
Screenshot: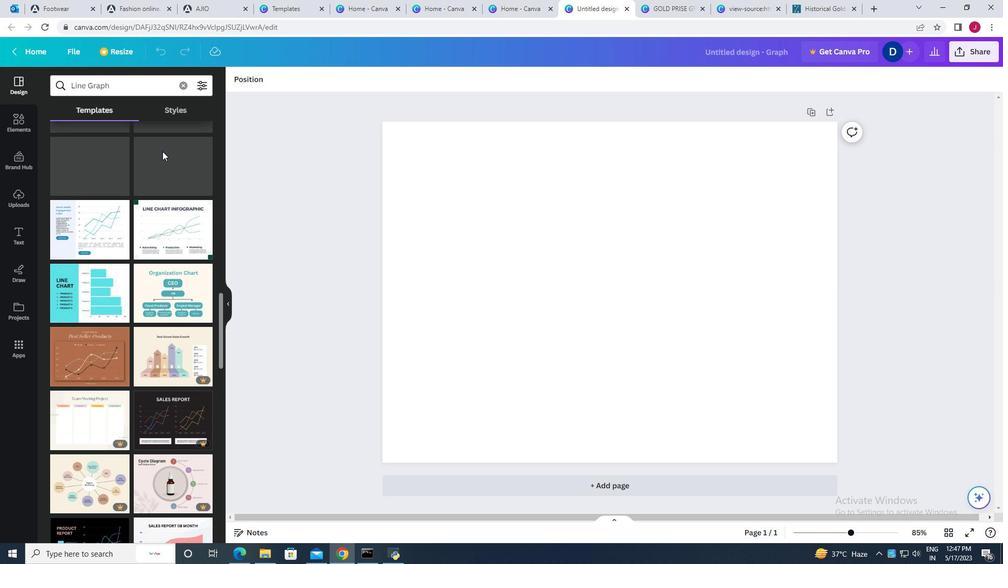 
Action: Mouse scrolled (162, 152) with delta (0, 0)
Screenshot: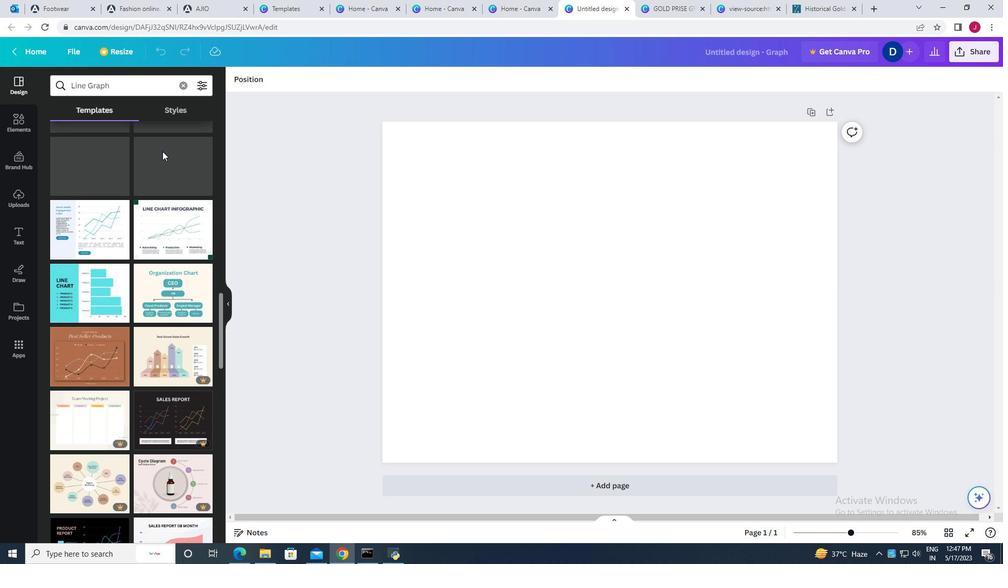 
Action: Mouse scrolled (162, 152) with delta (0, 0)
Screenshot: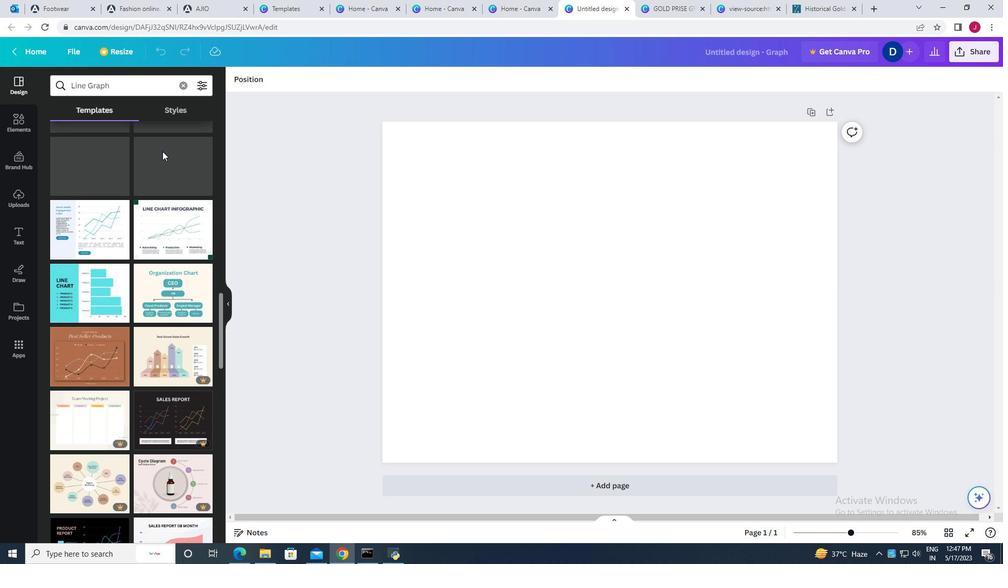 
Action: Mouse moved to (170, 184)
Screenshot: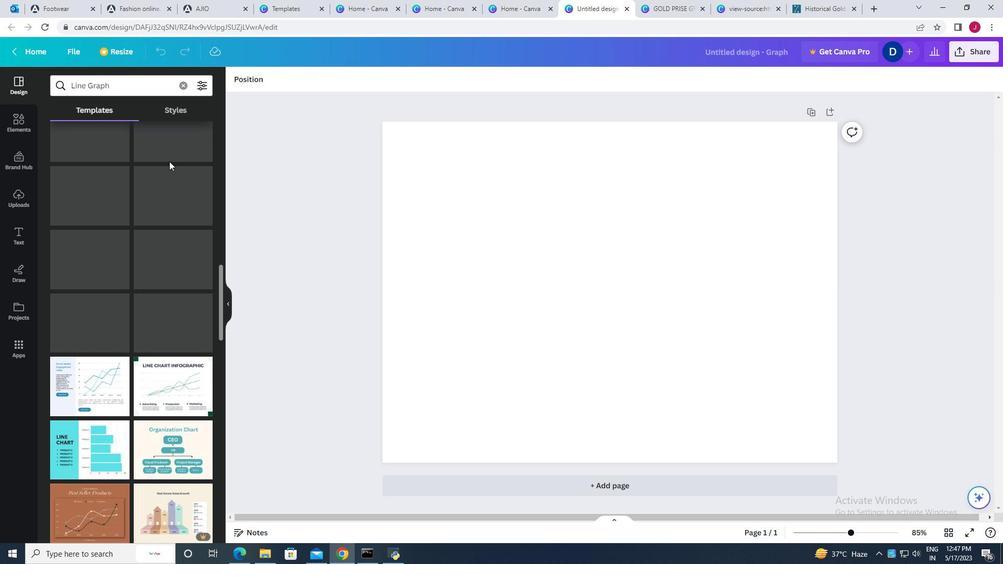 
Action: Mouse scrolled (170, 185) with delta (0, 0)
Screenshot: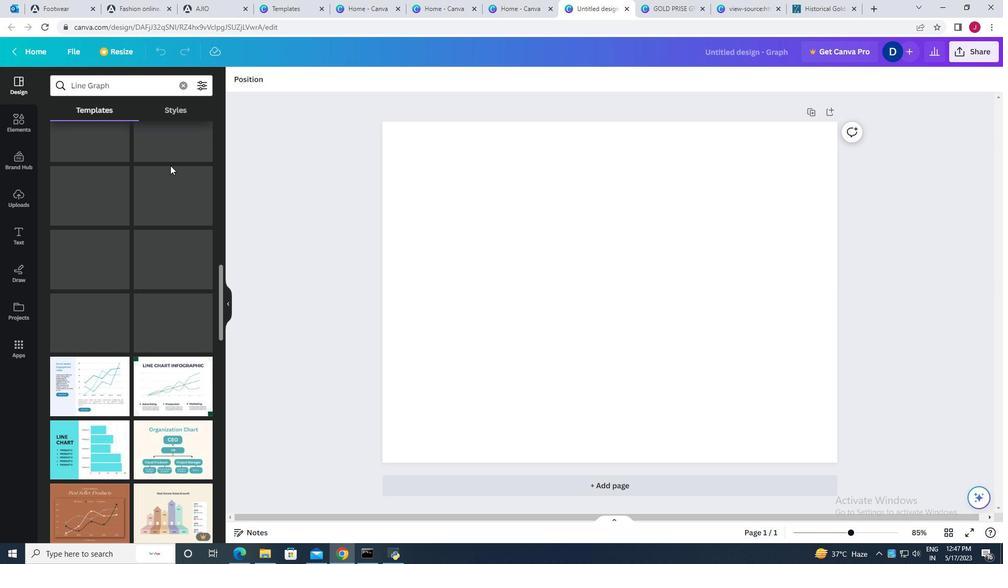 
Action: Mouse moved to (170, 184)
Screenshot: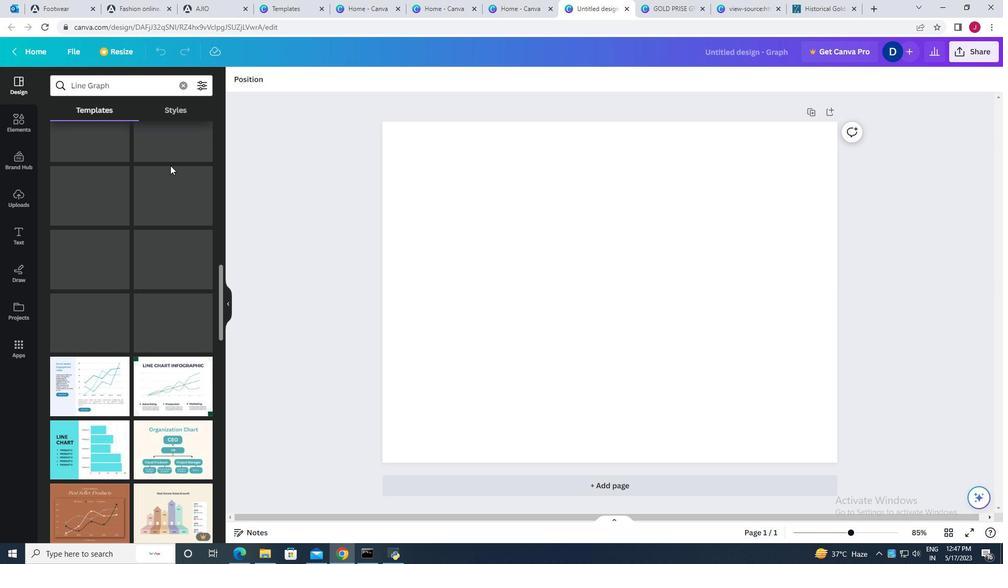 
Action: Mouse scrolled (170, 185) with delta (0, 0)
Screenshot: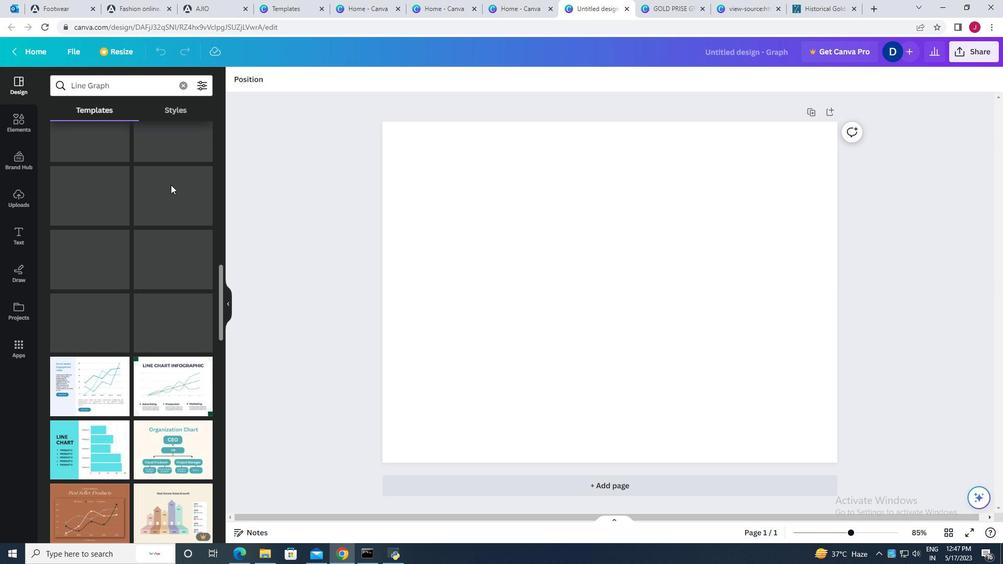 
Action: Mouse scrolled (170, 185) with delta (0, 0)
Screenshot: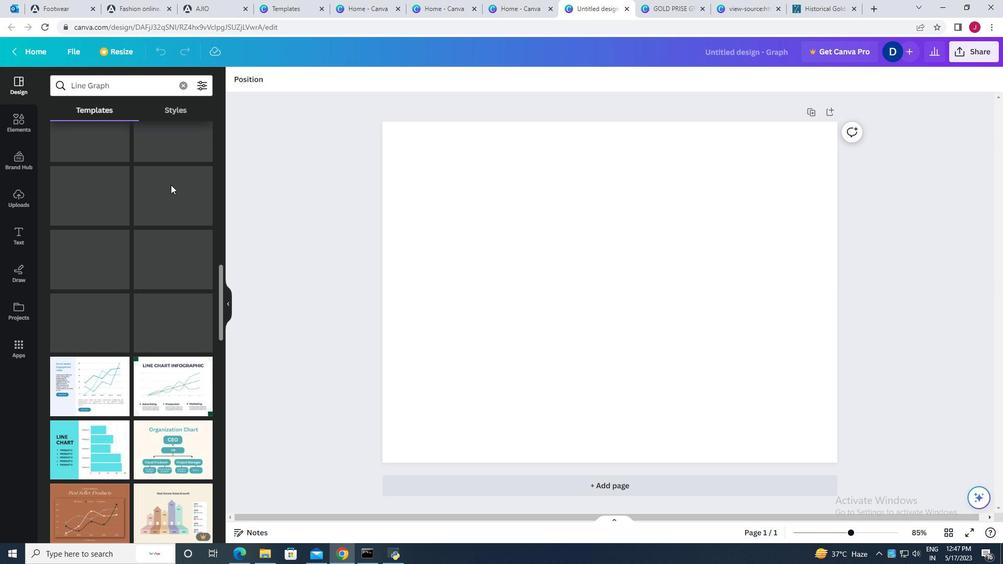 
Action: Mouse scrolled (170, 185) with delta (0, 0)
Screenshot: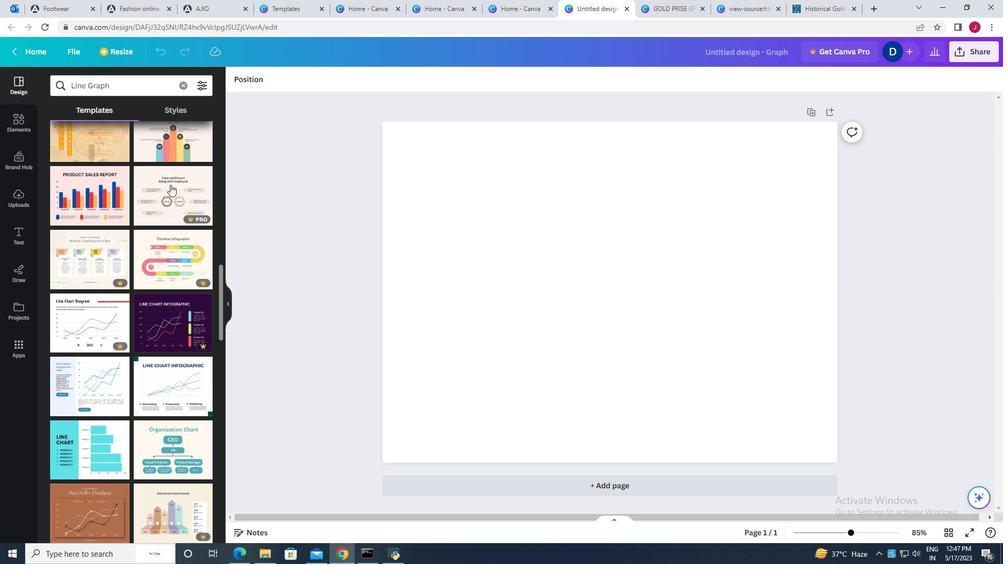 
Action: Mouse moved to (753, 12)
Screenshot: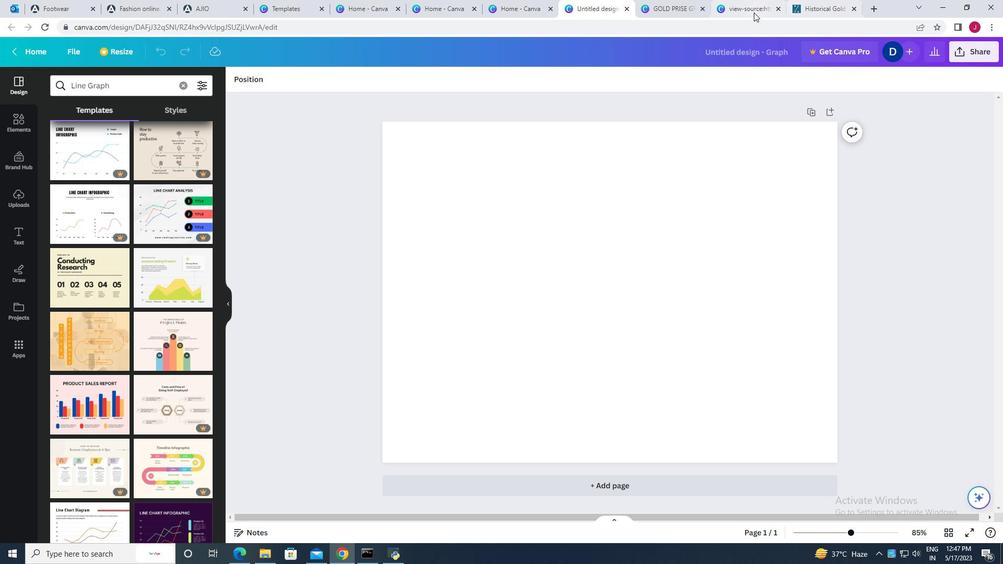 
Action: Mouse pressed left at (753, 12)
Screenshot: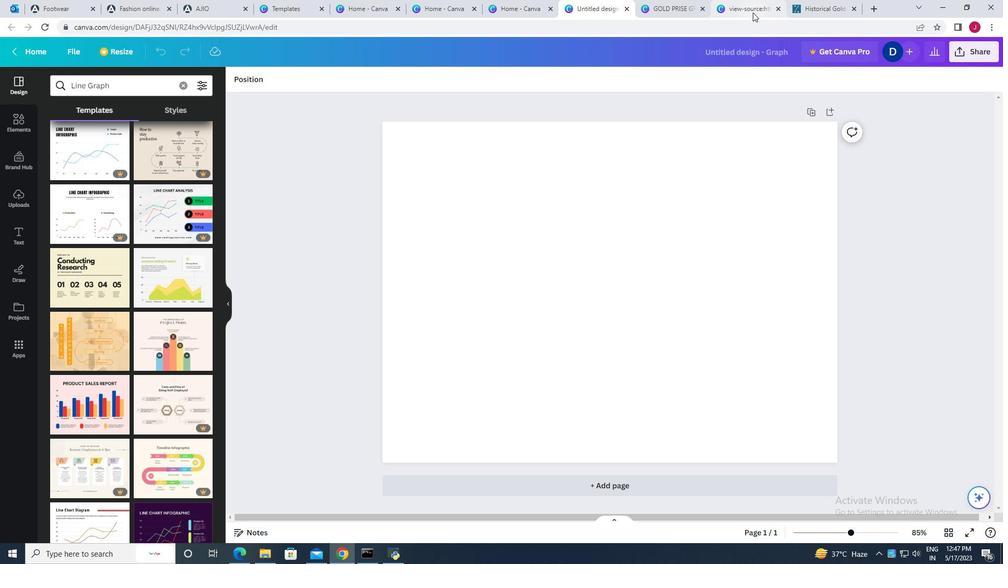 
Action: Mouse moved to (827, 5)
Screenshot: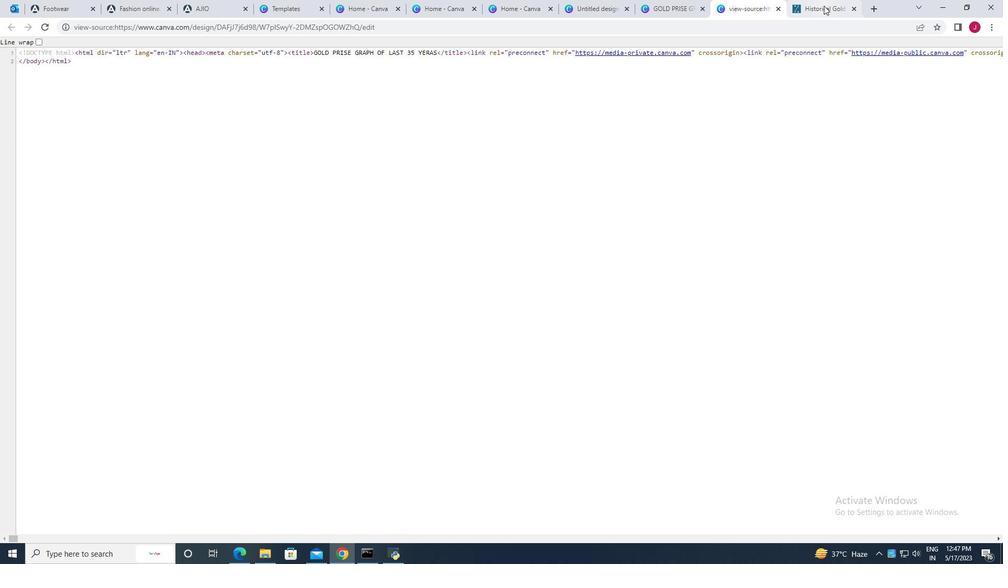 
Action: Mouse pressed left at (827, 5)
Screenshot: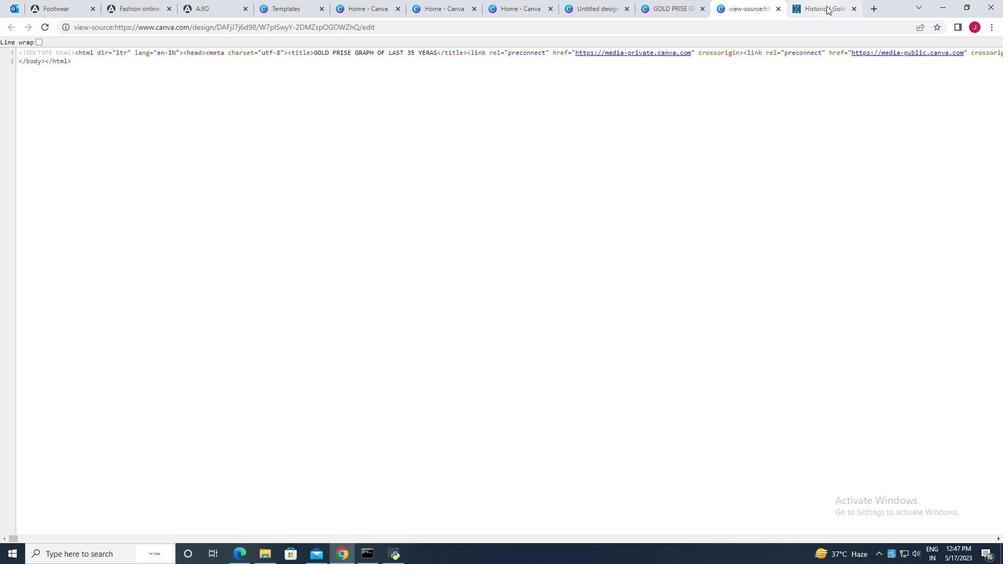 
Action: Mouse moved to (686, 10)
Screenshot: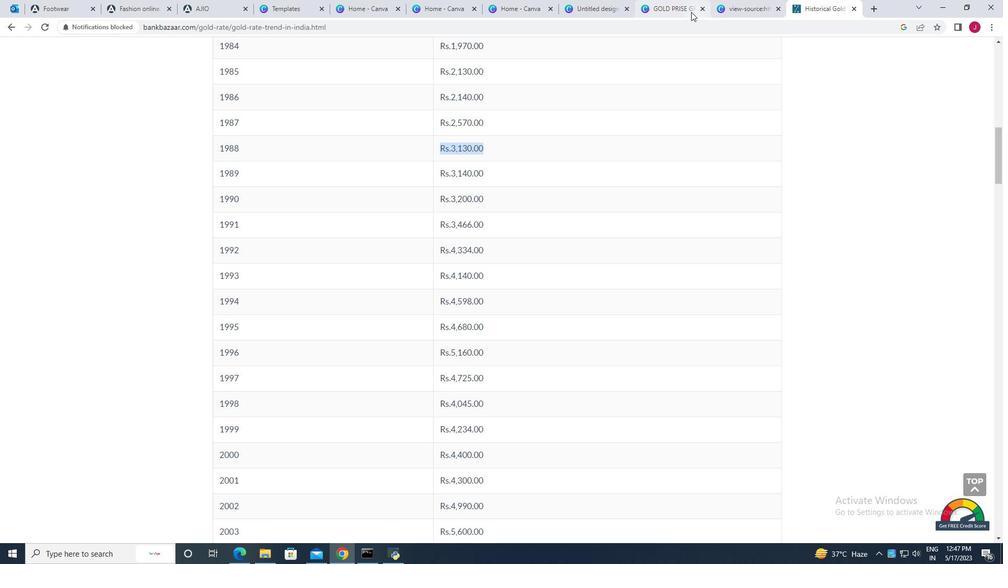 
Action: Mouse pressed left at (686, 10)
Screenshot: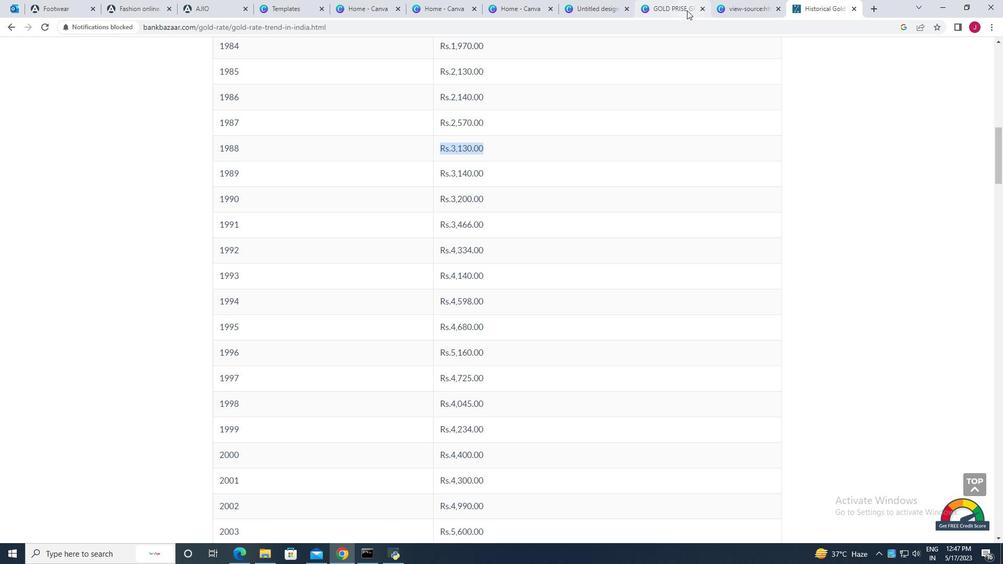 
Action: Mouse moved to (62, 219)
Screenshot: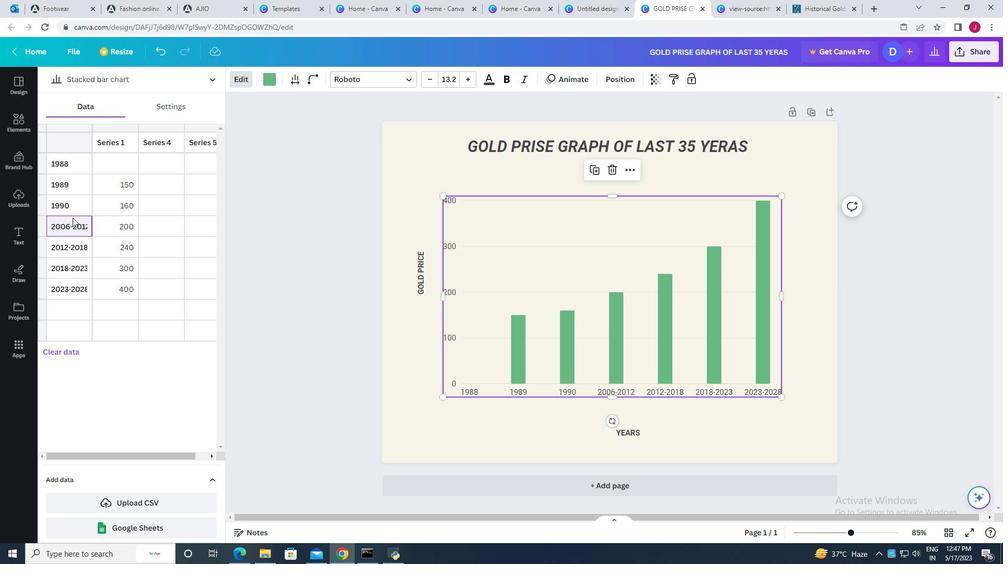 
Action: Mouse pressed left at (62, 219)
Screenshot: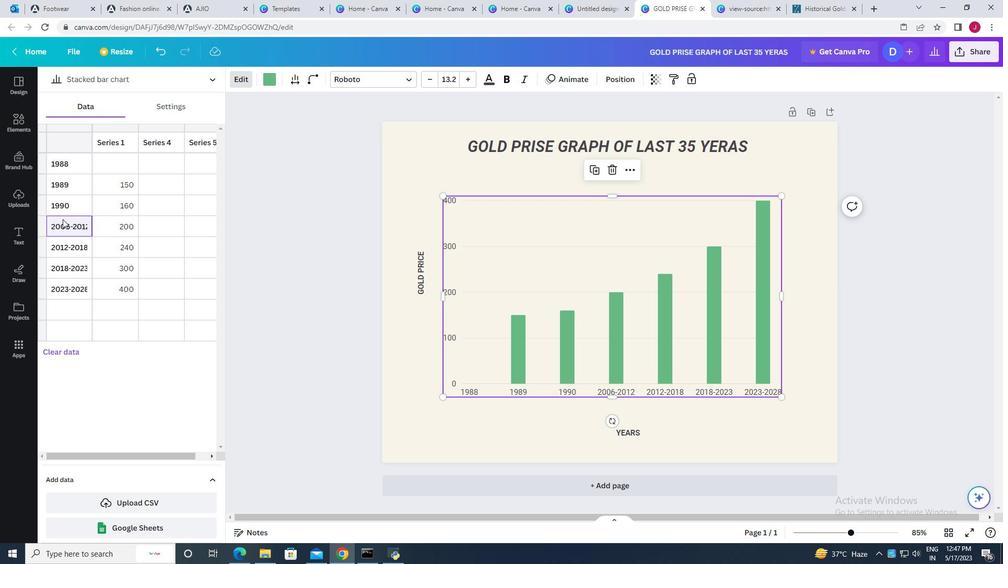 
Action: Mouse moved to (69, 224)
Screenshot: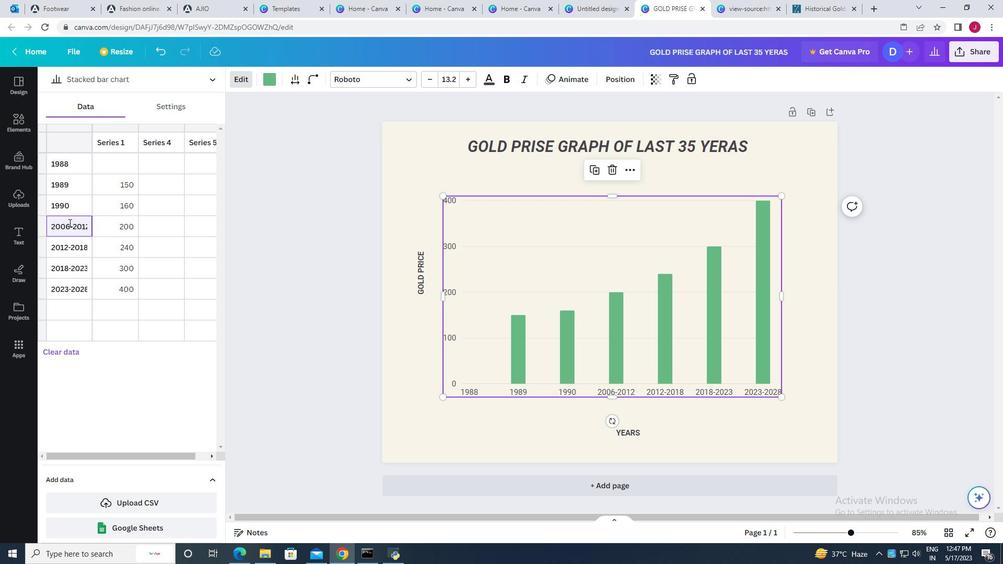 
Action: Key pressed <Key.backspace><Key.backspace><Key.backspace><Key.backspace><Key.backspace><Key.backspace><Key.backspace><Key.backspace><Key.backspace><Key.backspace><Key.backspace><Key.backspace><Key.backspace><Key.backspace>1991<Key.enter>1992<Key.enter>1993<Key.enter>1994<Key.enter>1995<Key.enter>1996<Key.enter>1997<Key.enter>1998<Key.enter>1999<Key.enter>2000<Key.enter>2001<Key.enter>2002<Key.enter>2003<Key.enter>2004<Key.enter>2005<Key.enter>2006<Key.enter>2007<Key.enter>2007<Key.enter>2008<Key.enter>200
Screenshot: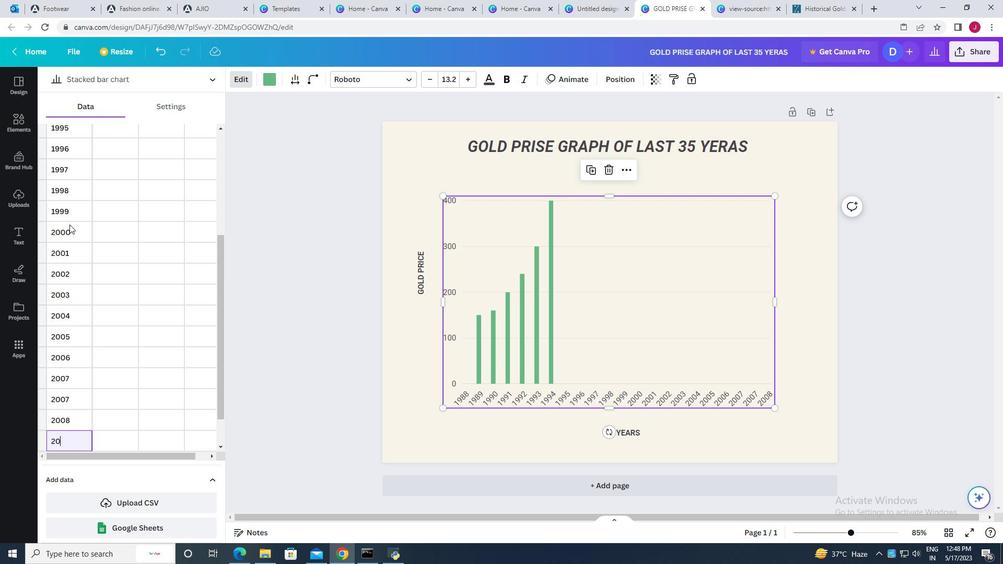
Action: Mouse moved to (74, 378)
Screenshot: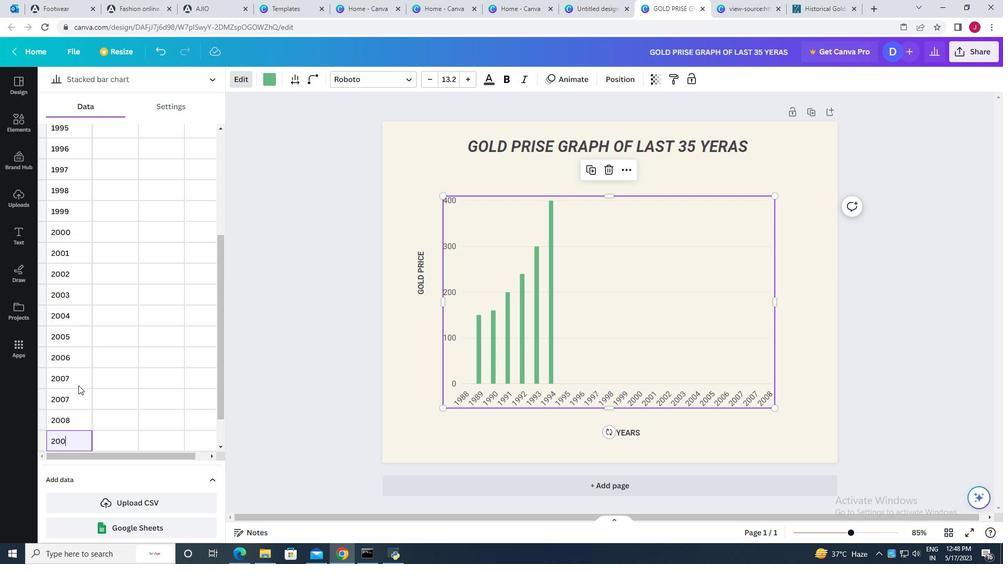 
Action: Mouse pressed left at (74, 378)
Screenshot: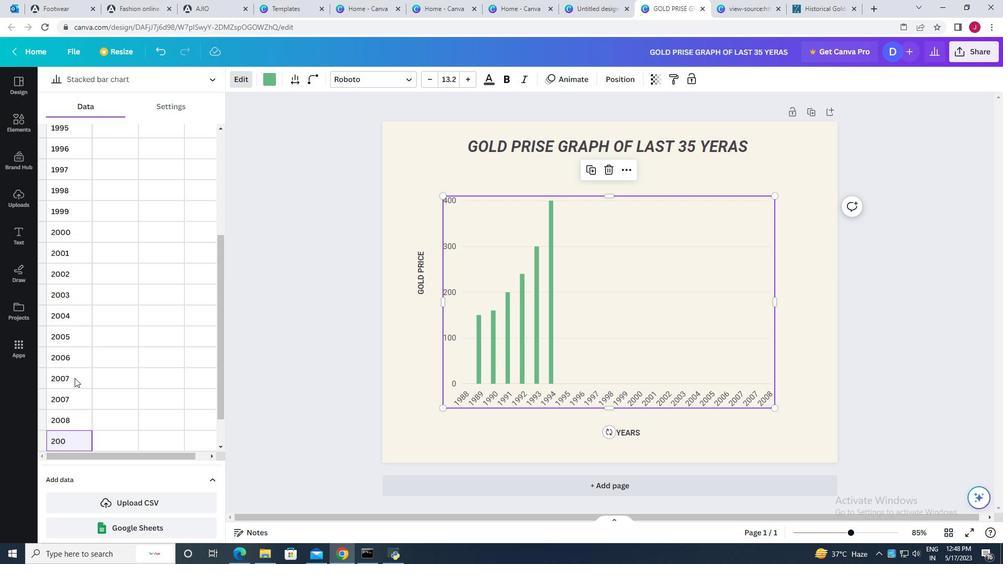 
Action: Key pressed 2008
Screenshot: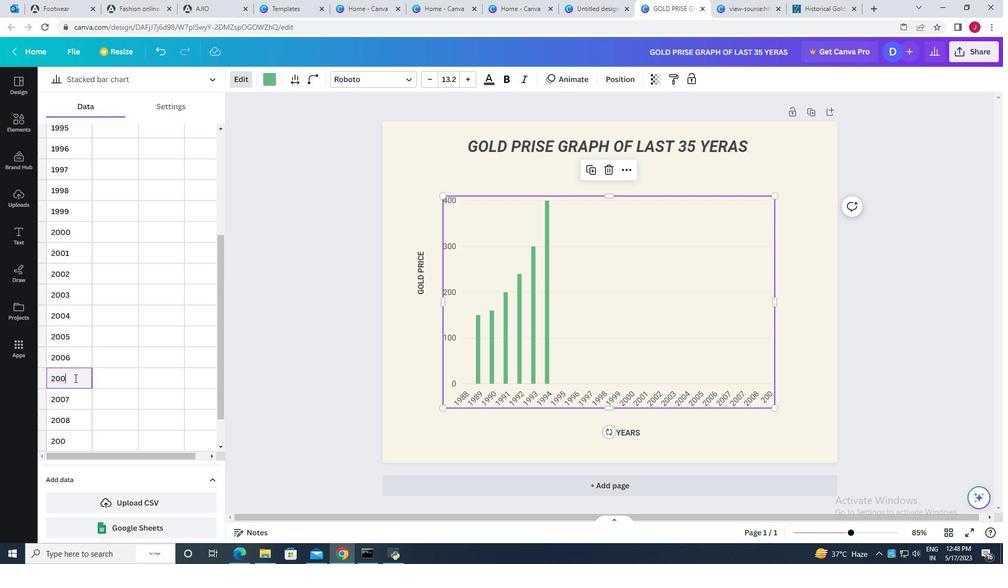 
Action: Mouse moved to (72, 377)
Screenshot: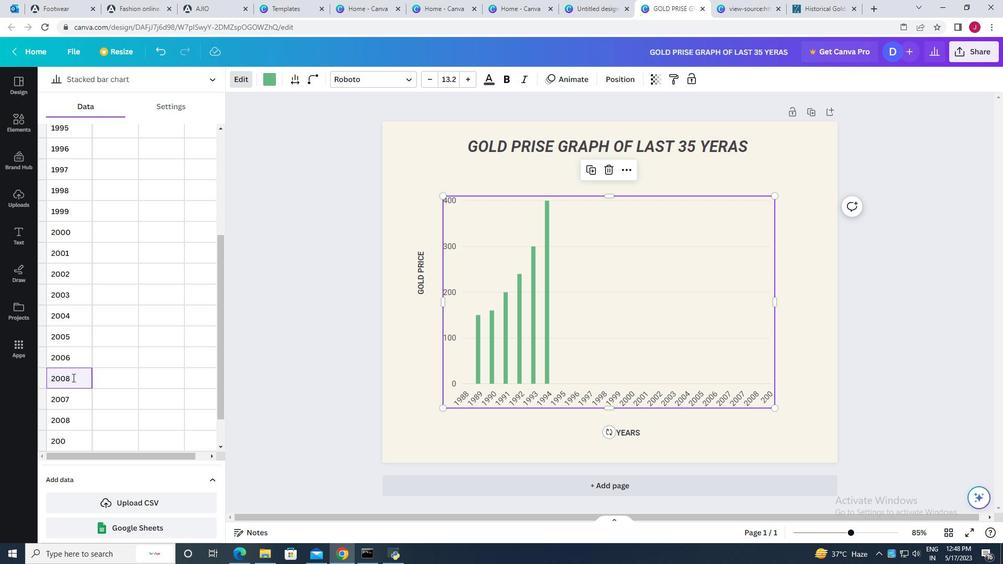 
Action: Key pressed <Key.backspace>7<Key.enter>2008<Key.enter>2009<Key.enter>2010<Key.enter>2011<Key.enter>2012<Key.enter>2013<Key.enter>2014<Key.enter>2014<Key.enter>2015<Key.enter>2016<Key.enter>2017<Key.enter>2018<Key.enter>2019<Key.enter>2020<Key.enter>2021<Key.enter>2022<Key.enter>2023<Key.enter>
Screenshot: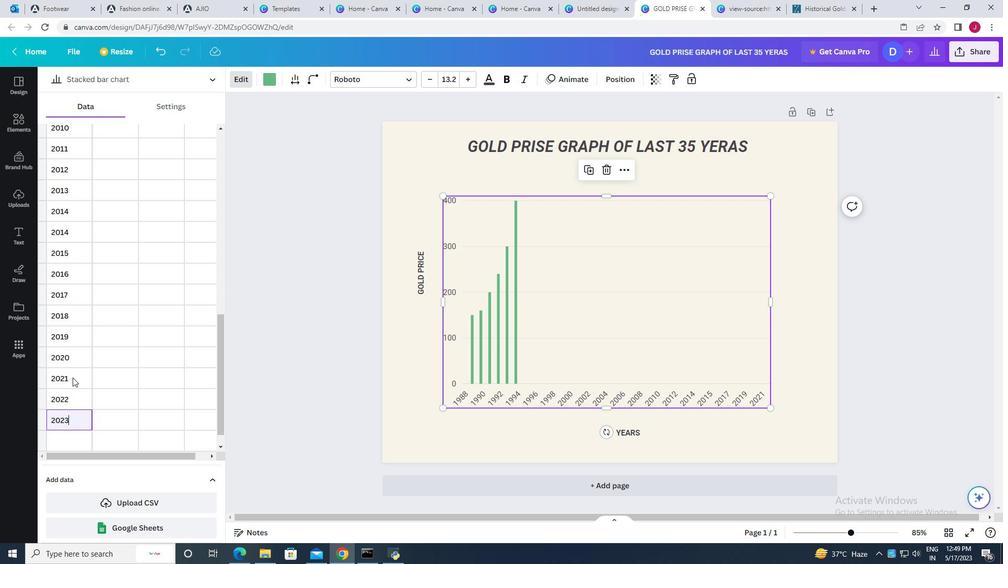 
Action: Mouse moved to (117, 167)
Screenshot: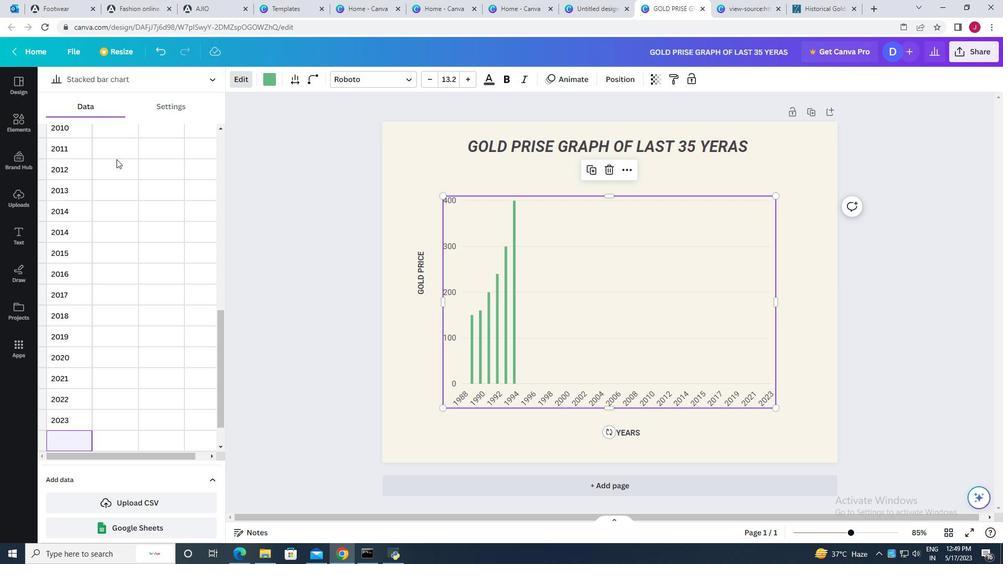 
Action: Mouse scrolled (117, 168) with delta (0, 0)
Screenshot: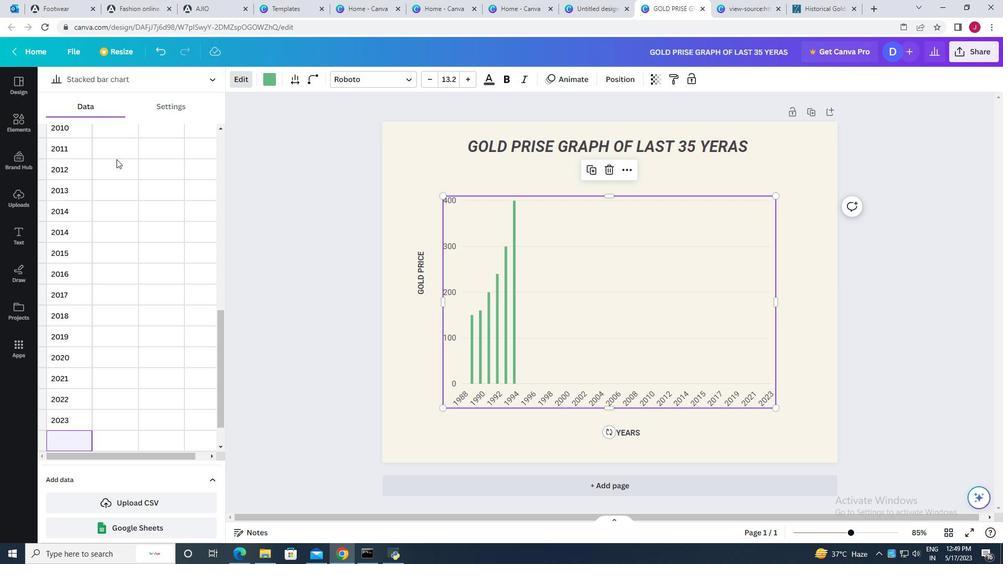 
Action: Mouse scrolled (117, 168) with delta (0, 0)
Screenshot: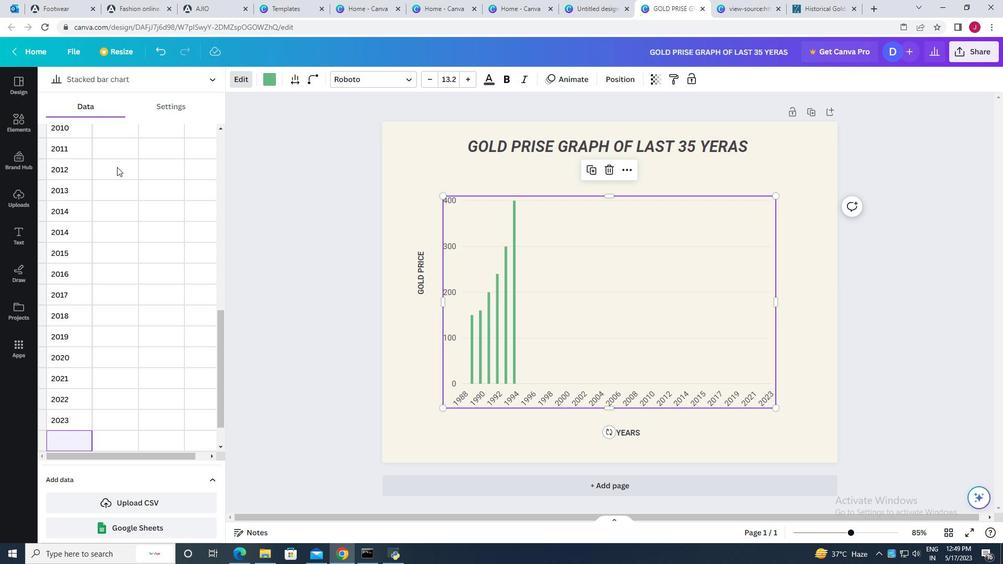 
Action: Mouse scrolled (117, 168) with delta (0, 0)
Screenshot: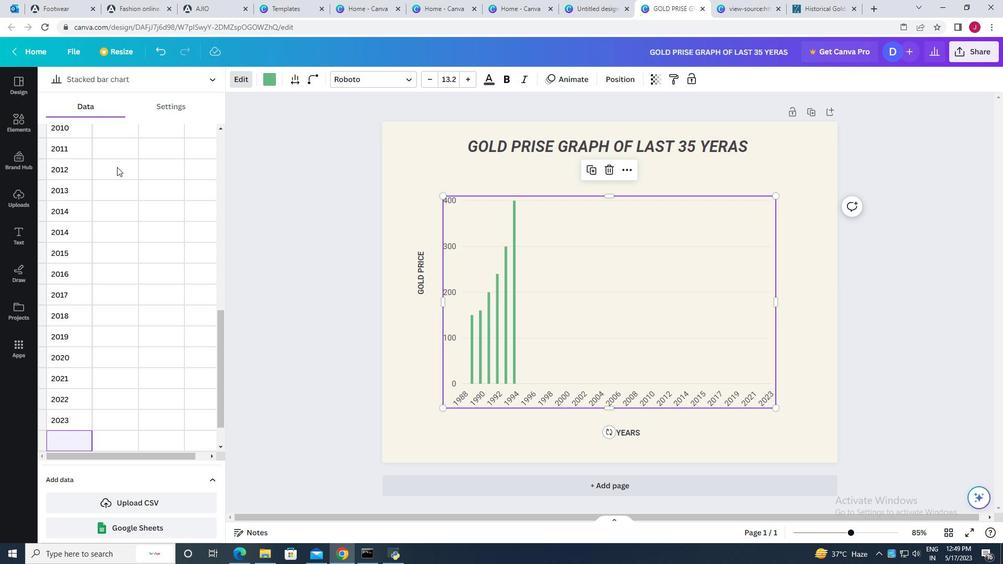 
Action: Mouse scrolled (117, 168) with delta (0, 0)
Screenshot: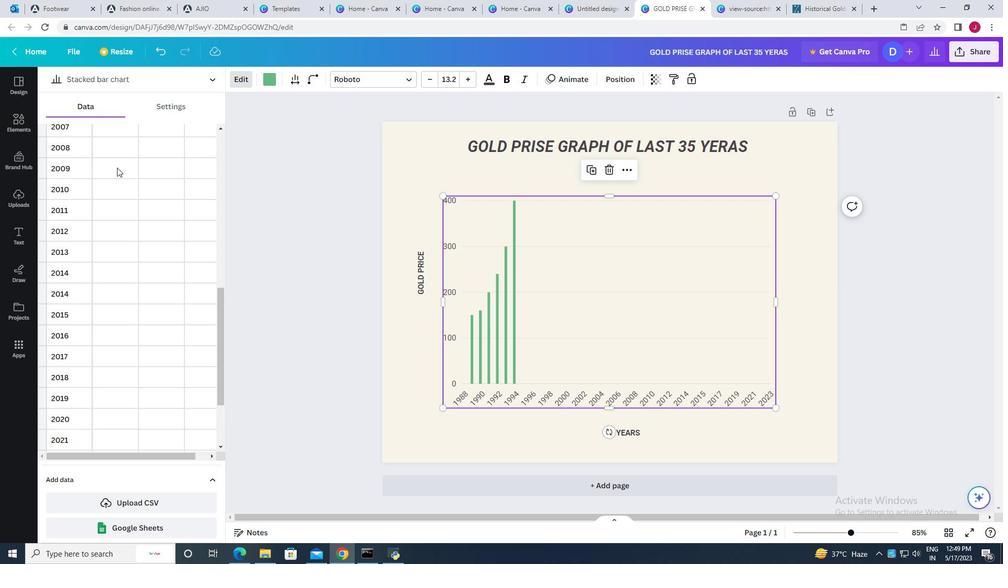 
Action: Mouse scrolled (117, 168) with delta (0, 0)
Screenshot: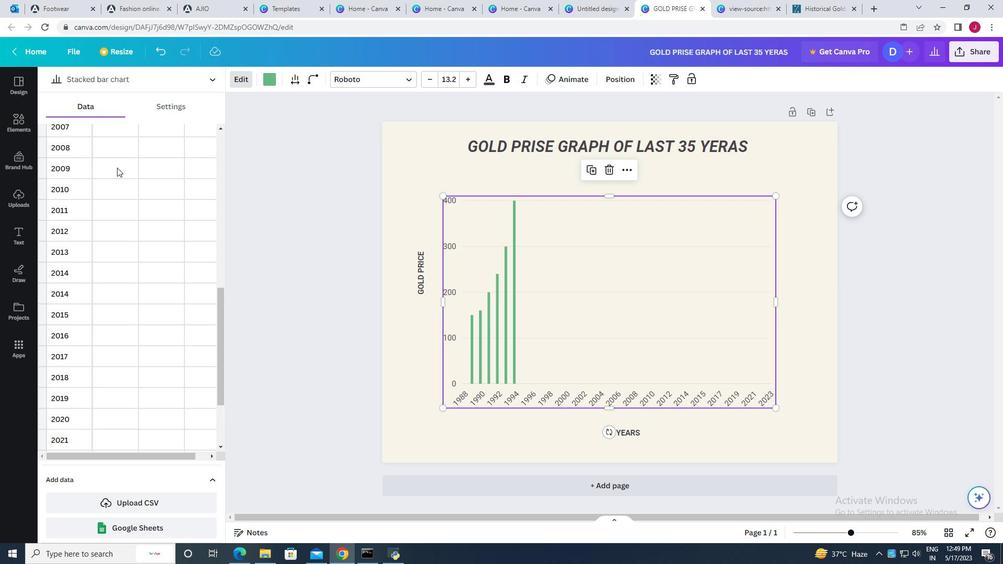
Action: Mouse scrolled (117, 168) with delta (0, 0)
Screenshot: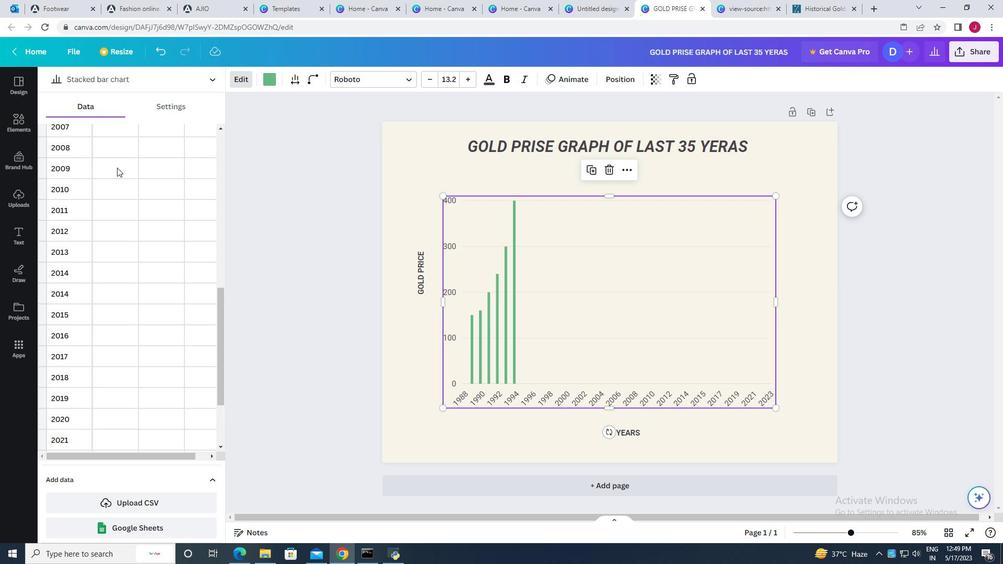 
Action: Mouse scrolled (117, 168) with delta (0, 0)
Screenshot: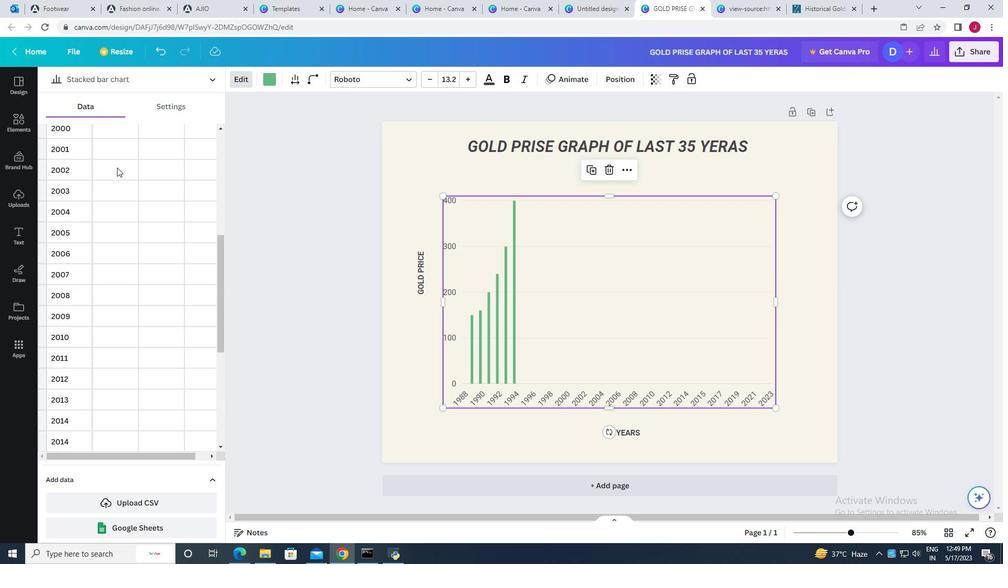 
Action: Mouse scrolled (117, 168) with delta (0, 0)
Screenshot: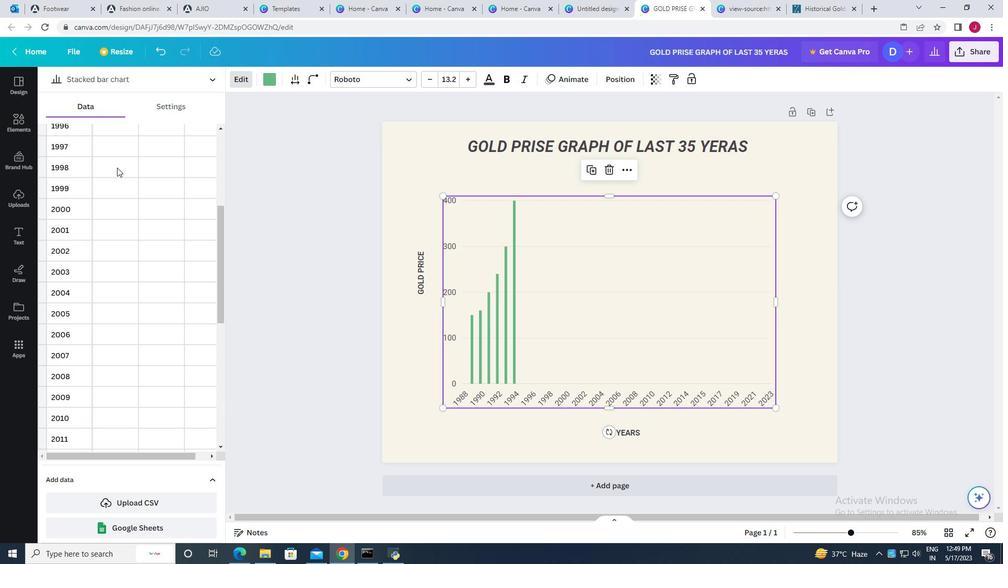 
Action: Mouse scrolled (117, 168) with delta (0, 0)
Screenshot: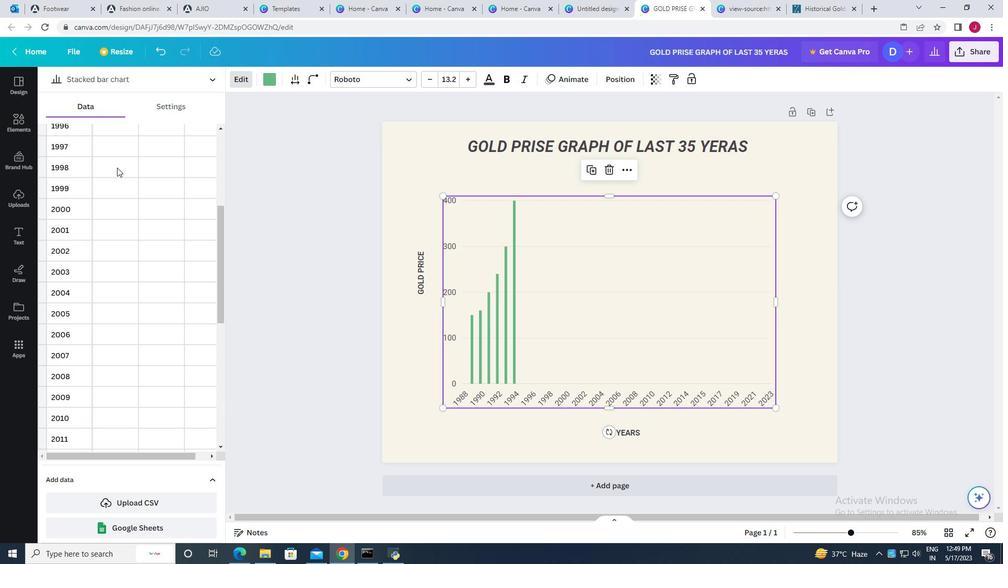 
Action: Mouse scrolled (117, 168) with delta (0, 0)
Screenshot: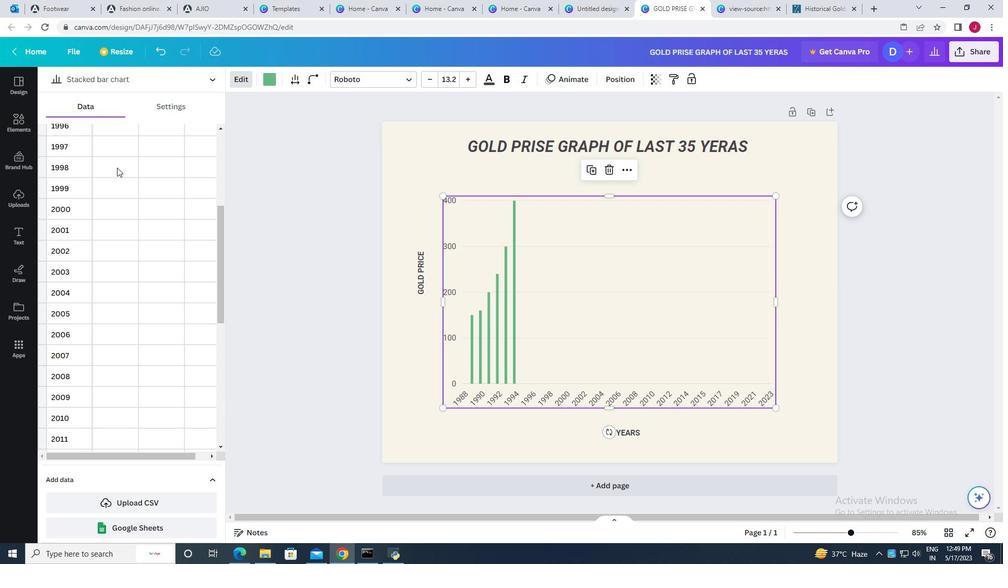 
Action: Mouse scrolled (117, 168) with delta (0, 0)
Screenshot: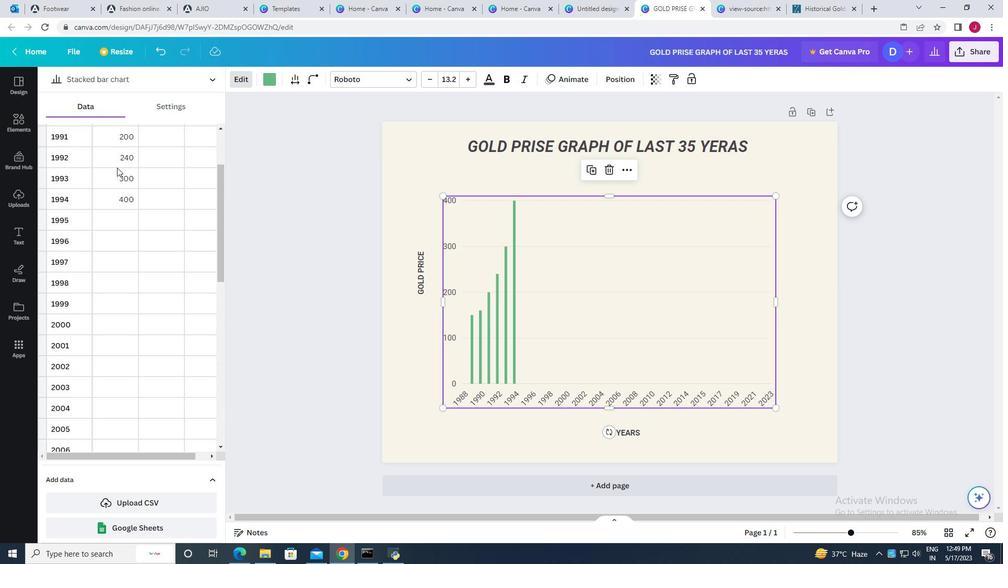 
Action: Mouse scrolled (117, 168) with delta (0, 0)
Screenshot: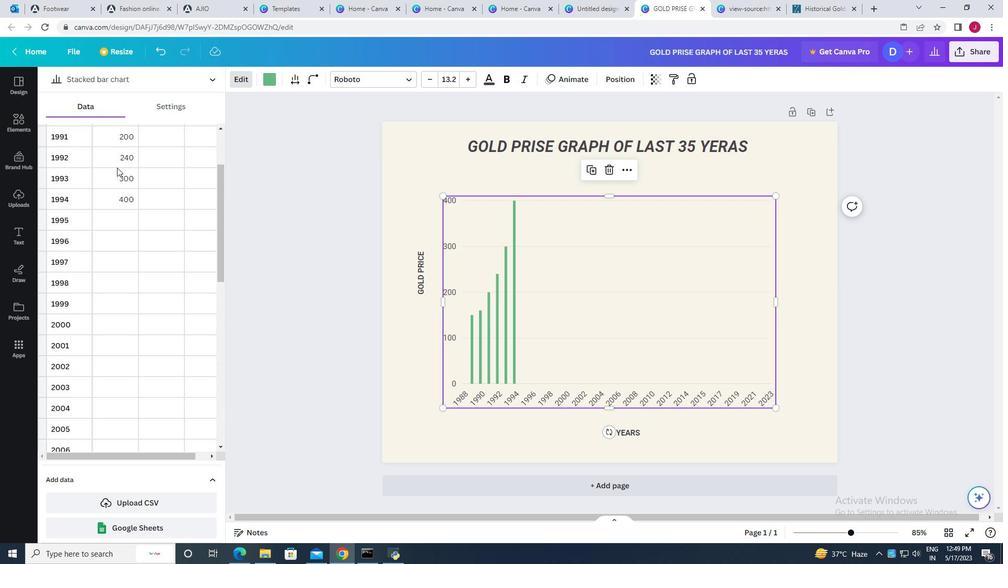 
Action: Mouse scrolled (117, 168) with delta (0, 0)
Screenshot: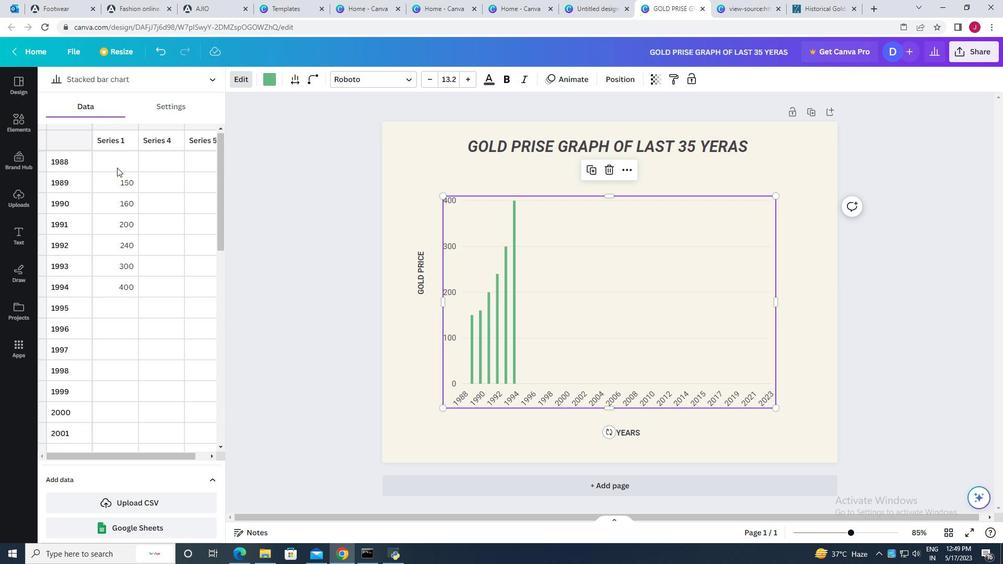 
Action: Mouse scrolled (117, 168) with delta (0, 0)
Screenshot: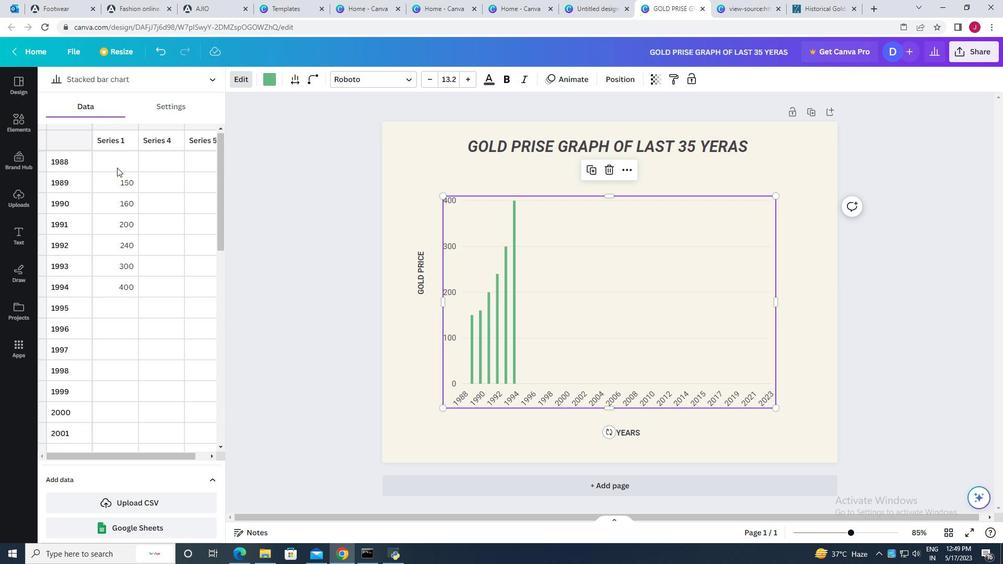 
Action: Mouse scrolled (117, 168) with delta (0, 0)
Screenshot: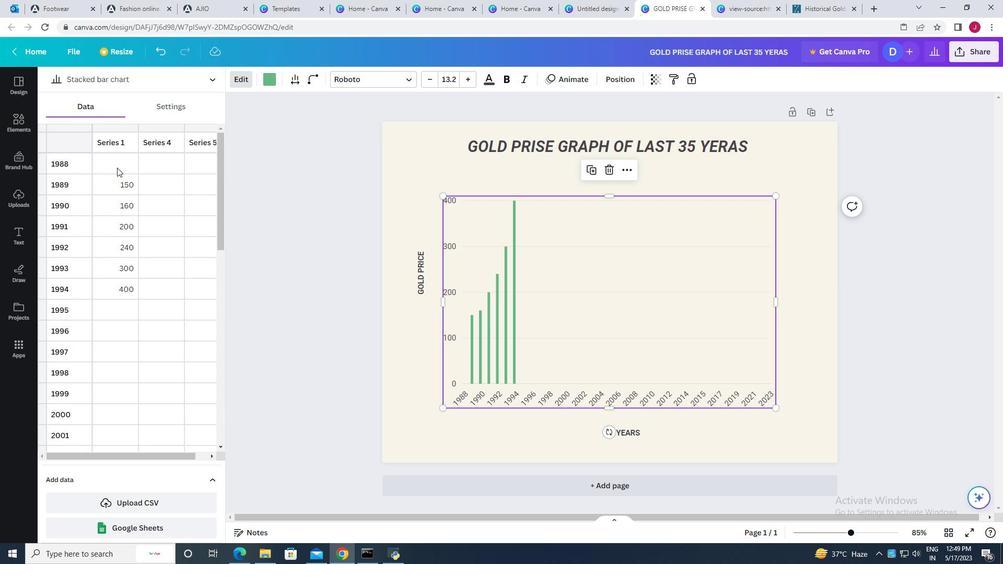 
Action: Mouse scrolled (117, 168) with delta (0, 0)
Screenshot: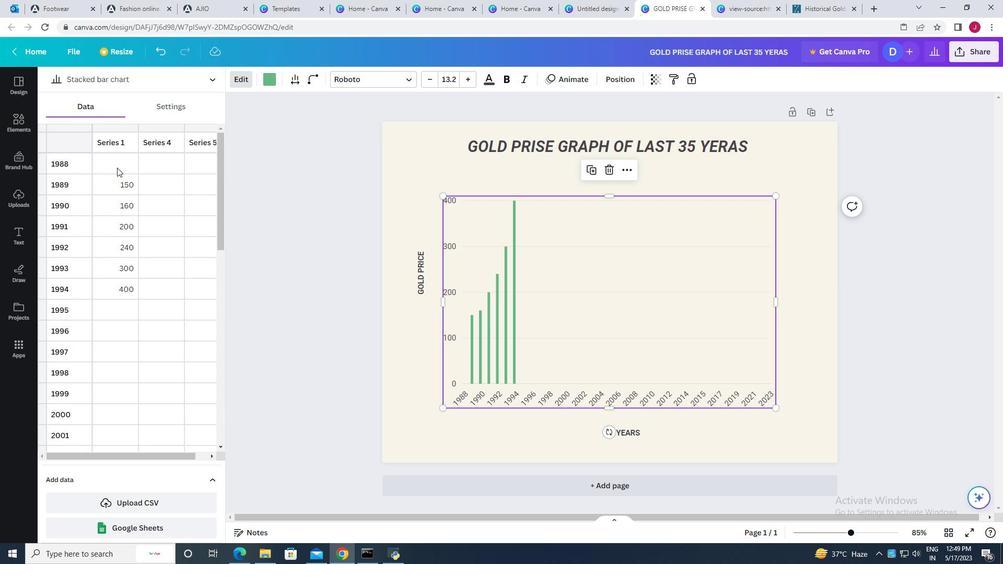 
Action: Mouse scrolled (117, 168) with delta (0, 0)
Screenshot: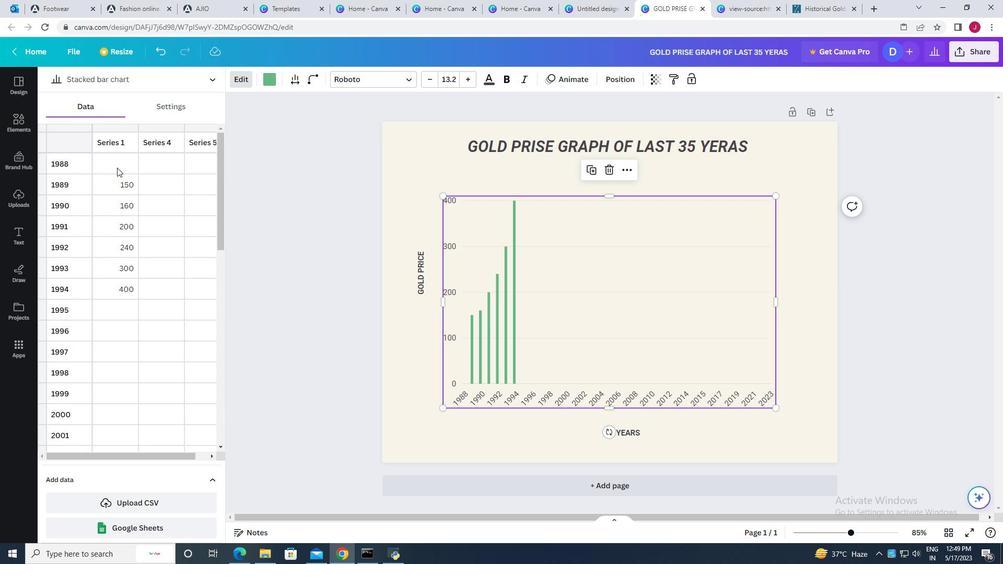 
Action: Mouse moved to (123, 164)
Screenshot: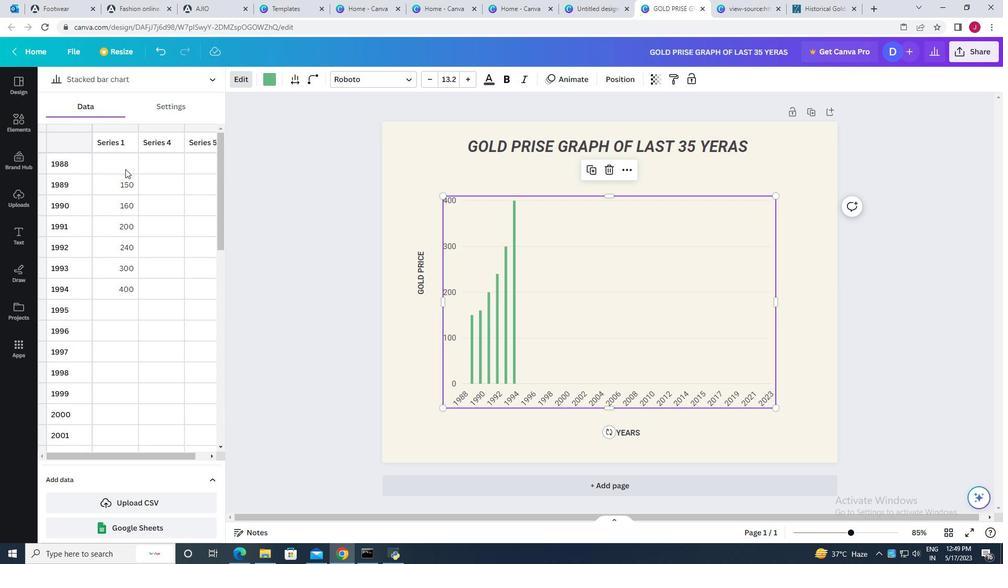 
Action: Mouse pressed left at (123, 164)
Screenshot: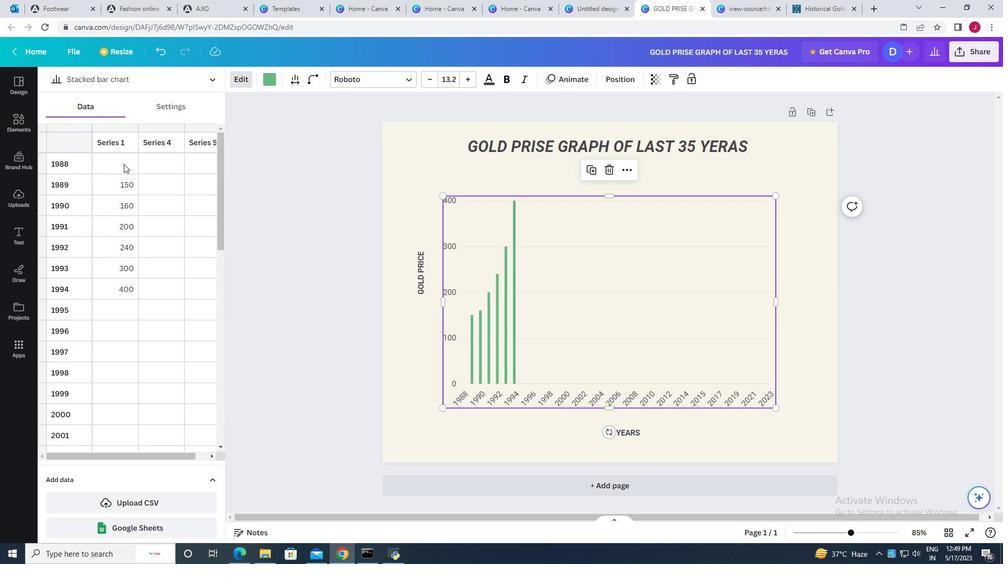 
Action: Mouse moved to (122, 167)
Screenshot: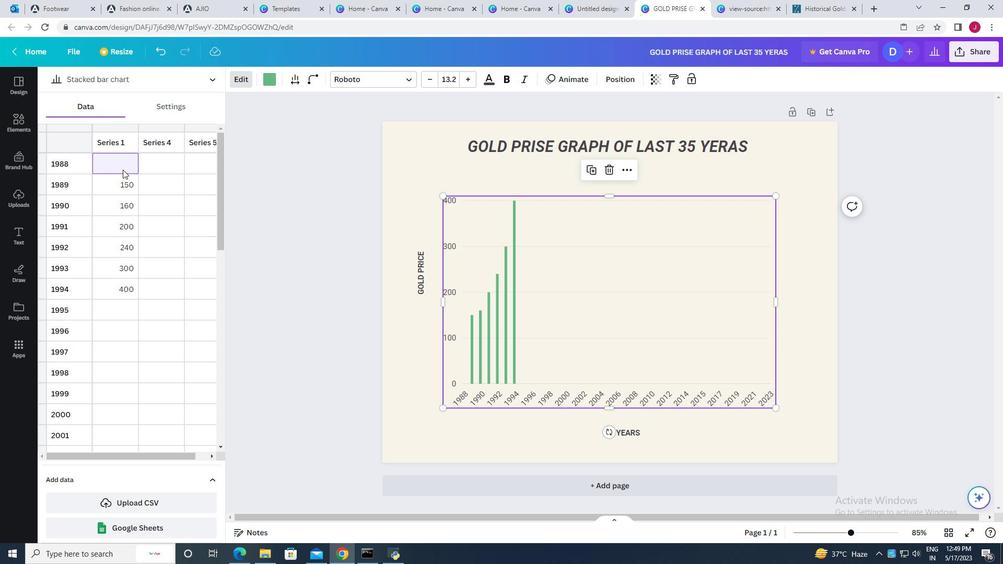 
Action: Mouse pressed left at (122, 167)
Screenshot: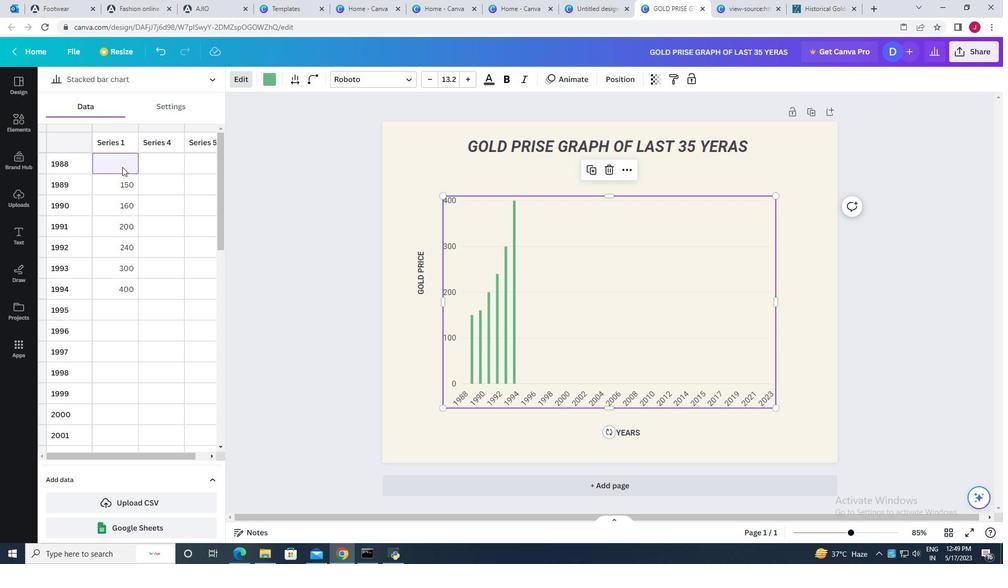 
Action: Mouse pressed left at (122, 167)
Screenshot: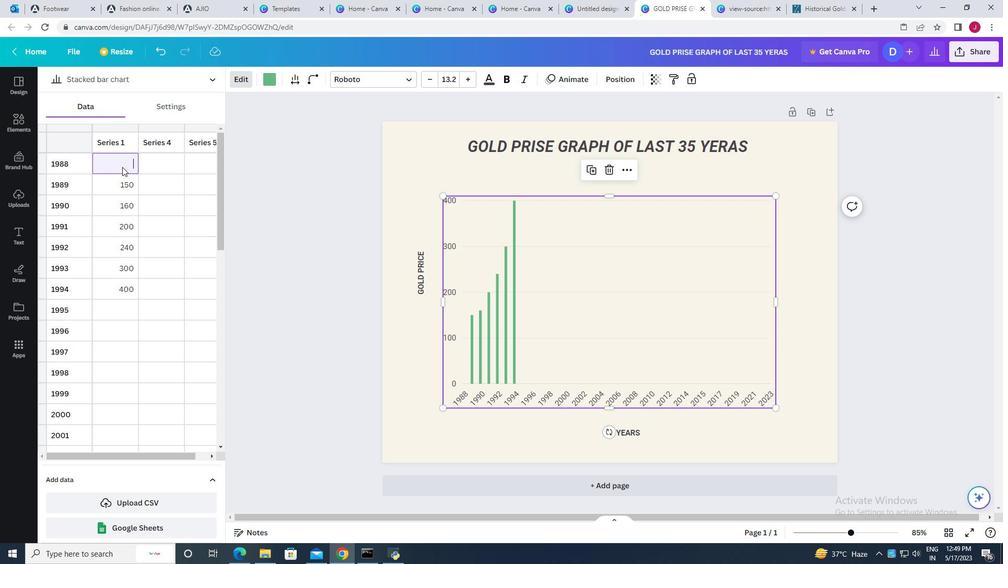 
Action: Mouse moved to (117, 140)
Screenshot: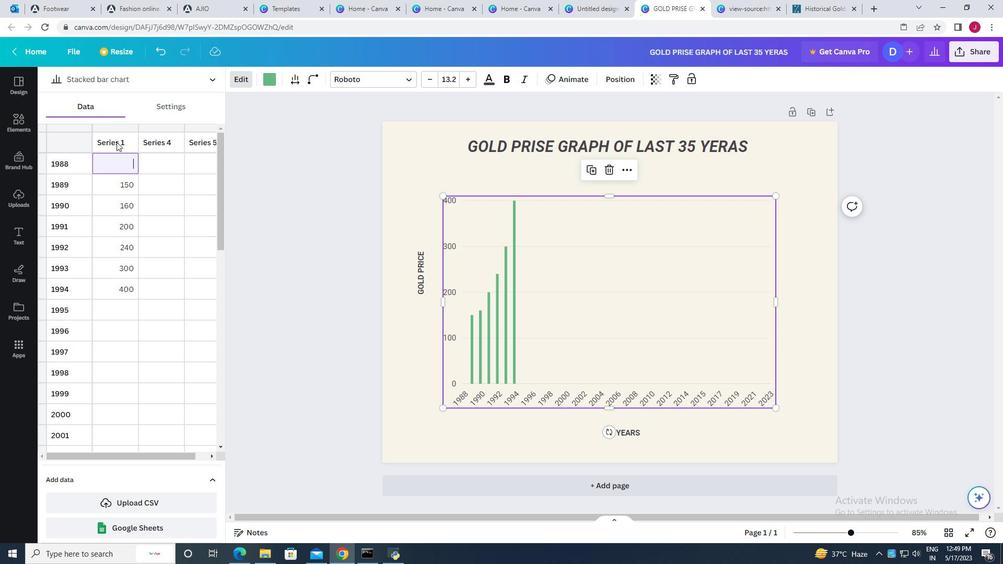 
Action: Mouse pressed left at (117, 140)
Screenshot: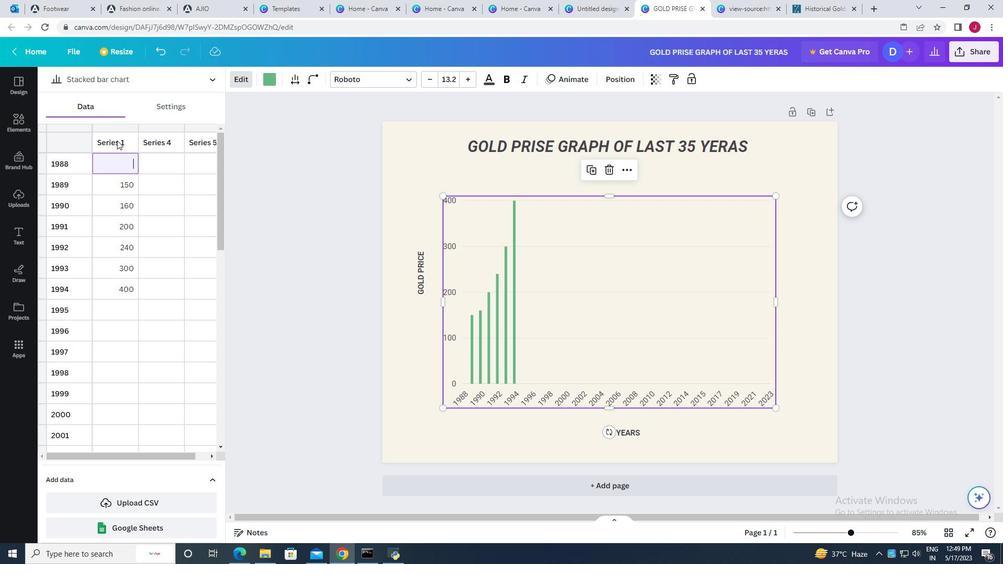 
Action: Mouse moved to (117, 140)
Screenshot: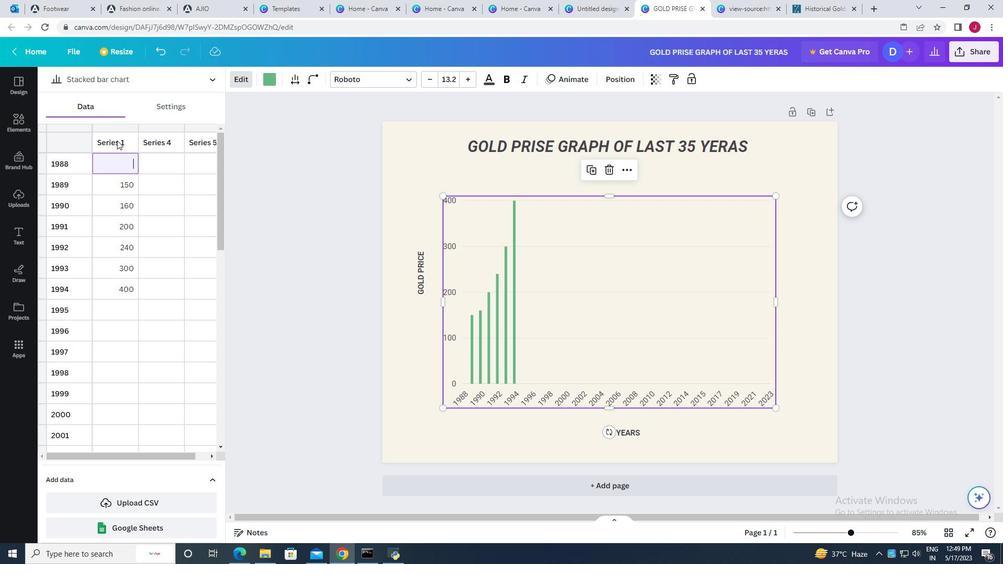 
Action: Key pressed gold<Key.space><Key.backspace><Key.backspace><Key.backspace><Key.backspace><Key.backspace><Key.backspace><Key.caps_lock>GOLD<Key.space>PRICE<Key.enter>
Screenshot: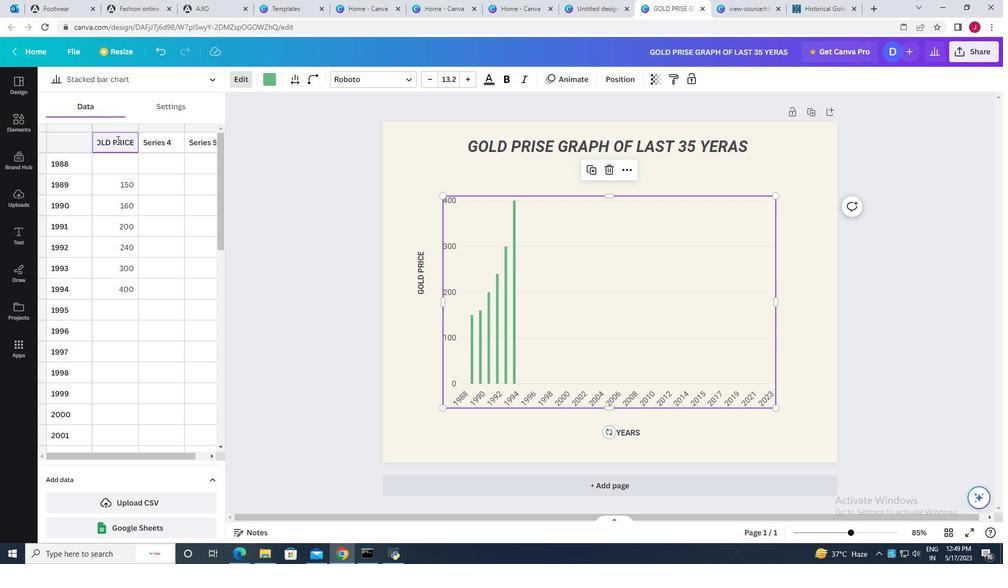 
Action: Mouse moved to (166, 138)
Screenshot: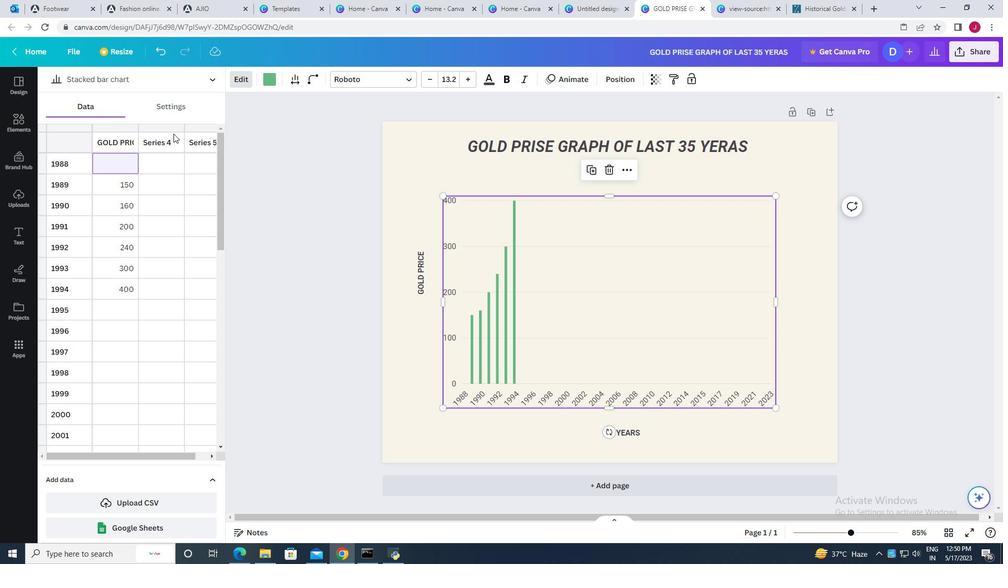 
Action: Mouse pressed left at (166, 138)
Screenshot: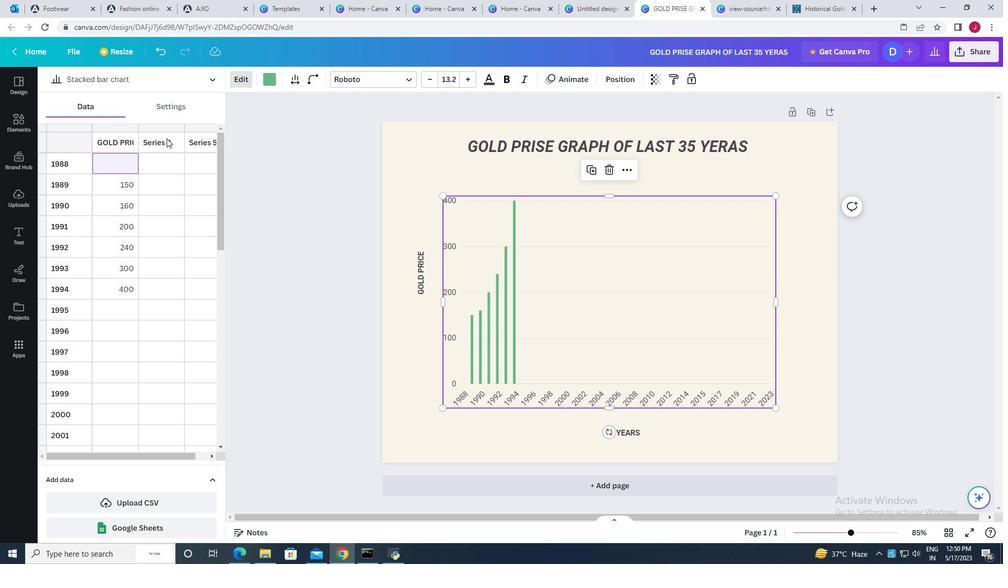
Action: Mouse moved to (166, 138)
Screenshot: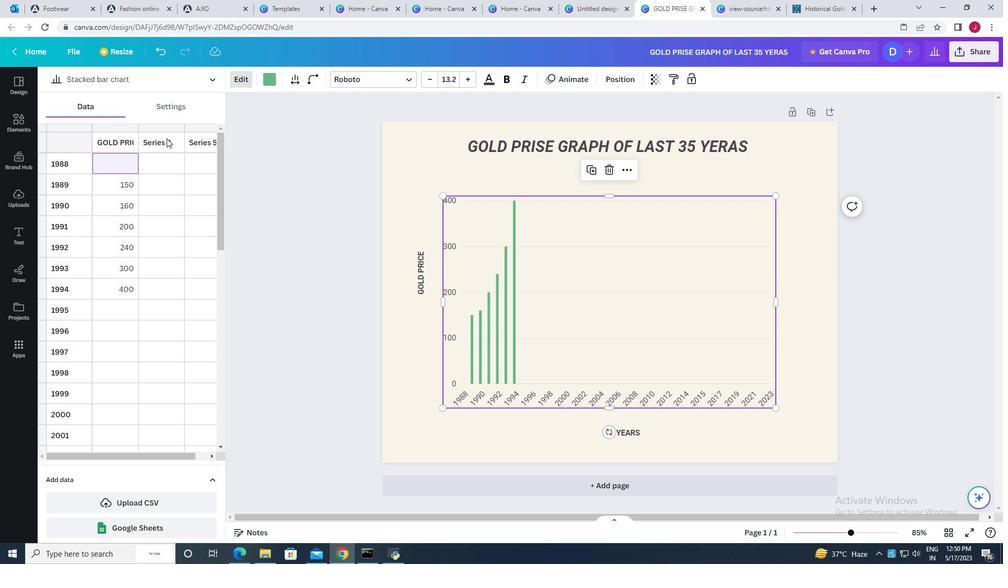 
Action: Mouse pressed right at (166, 138)
Screenshot: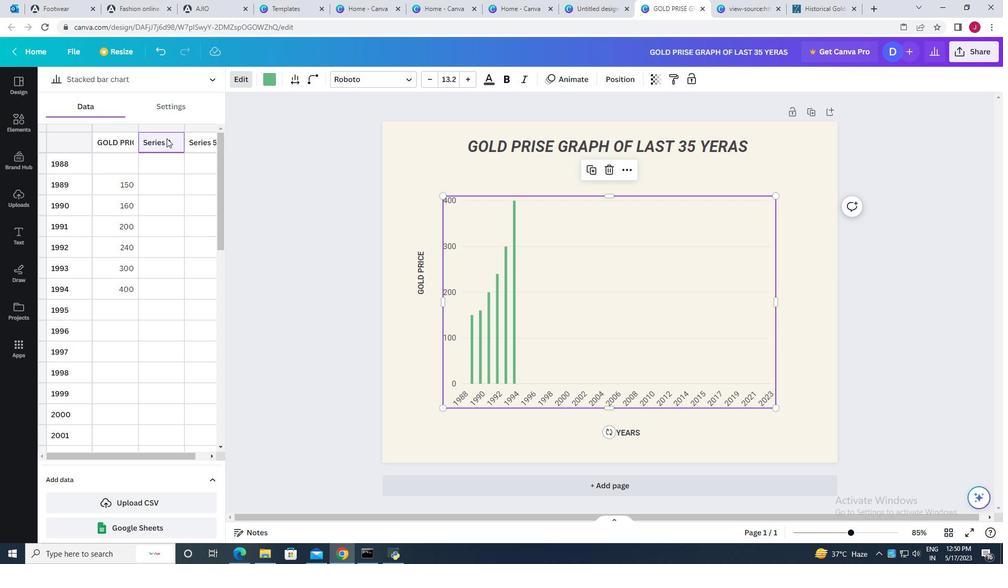 
Action: Mouse moved to (203, 251)
Screenshot: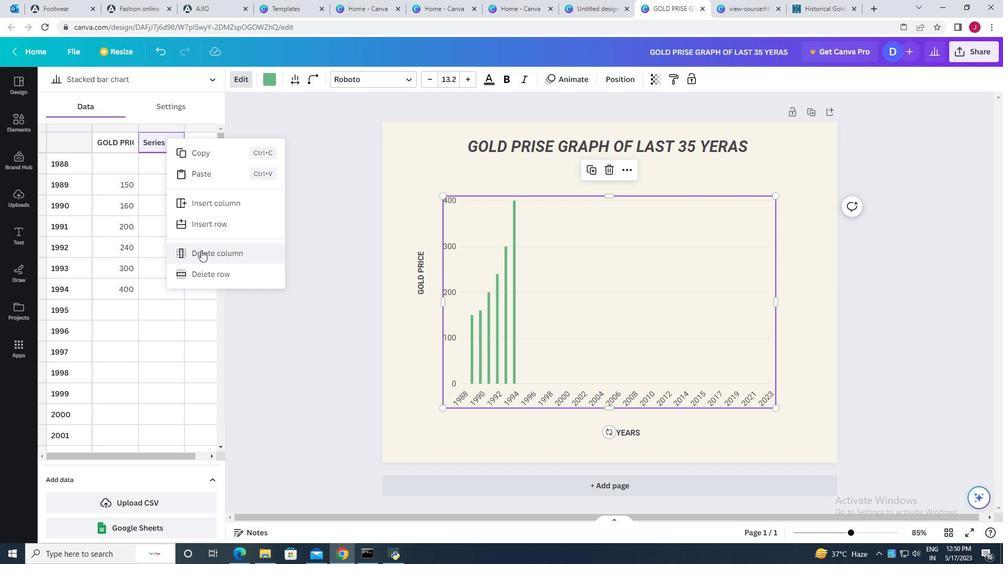 
Action: Mouse pressed left at (203, 251)
Screenshot: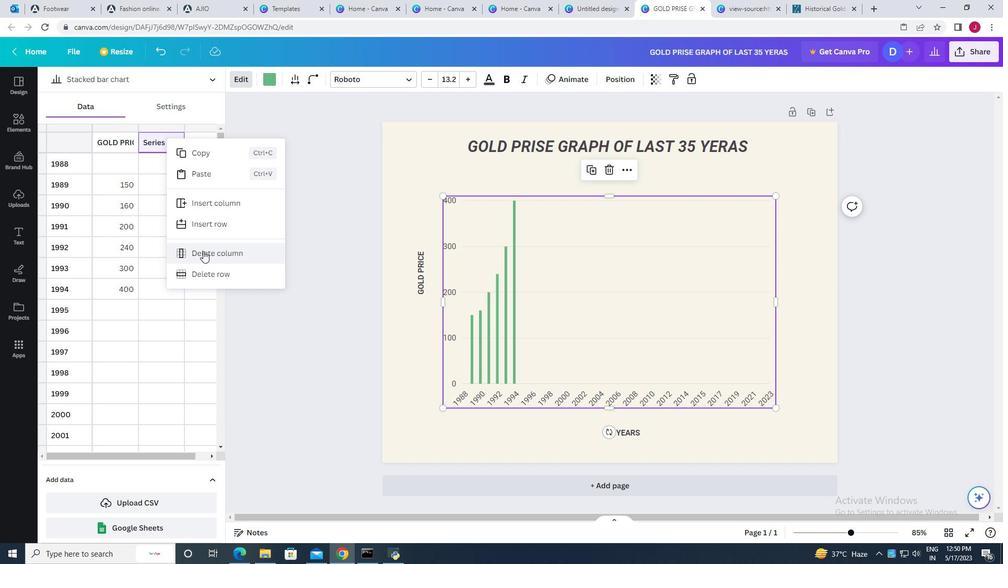 
Action: Mouse moved to (164, 143)
Screenshot: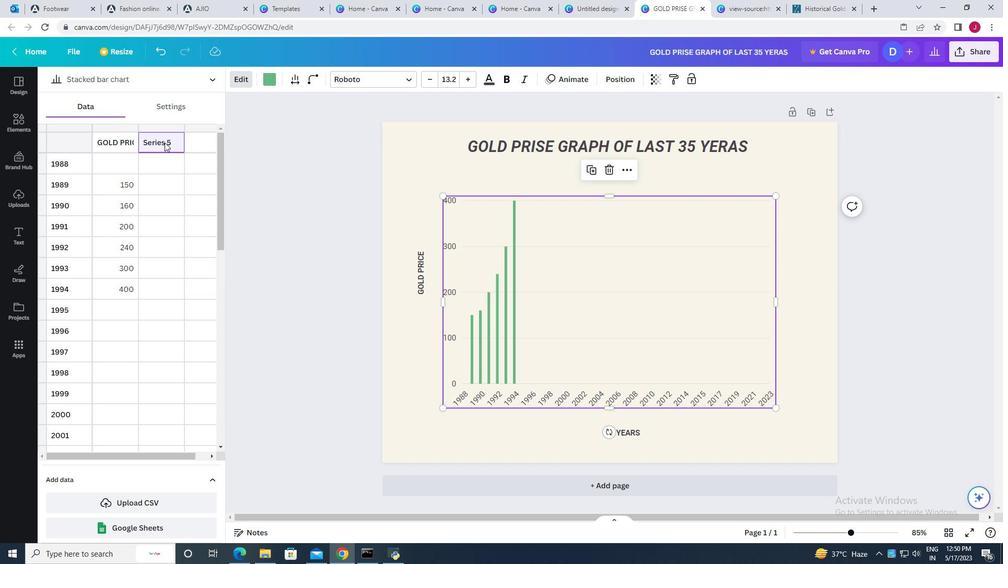 
Action: Mouse pressed right at (164, 143)
Screenshot: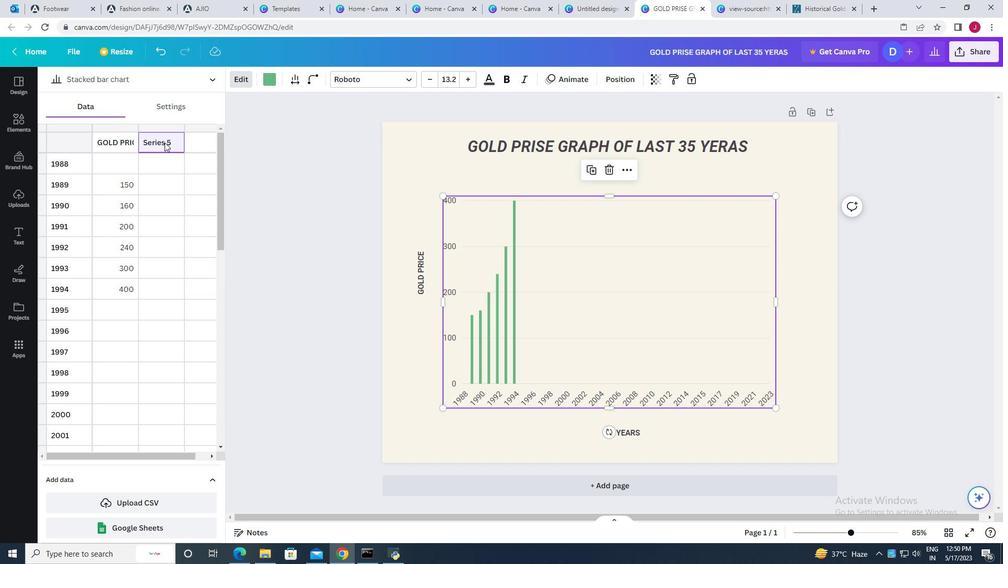 
Action: Mouse moved to (205, 254)
Screenshot: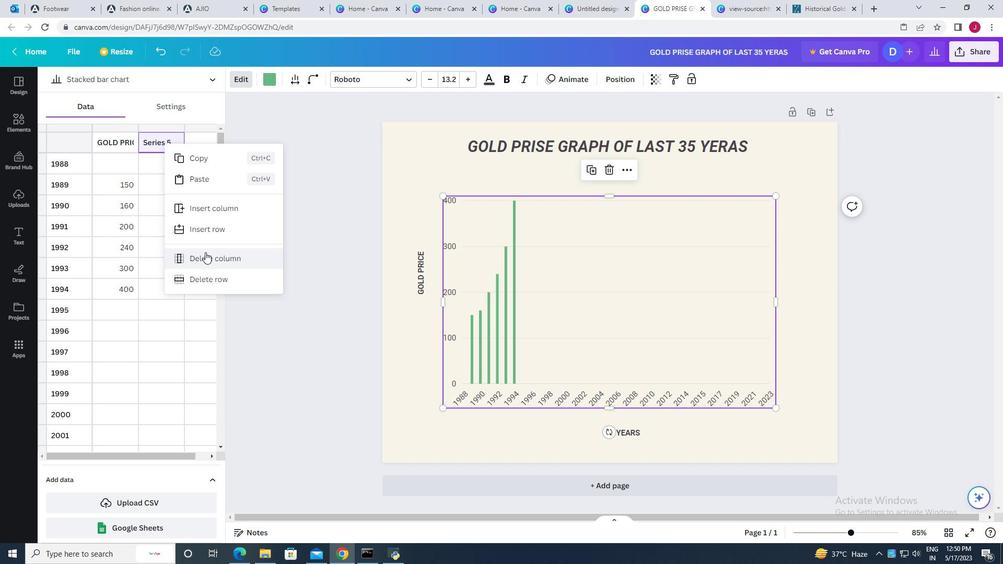 
Action: Mouse pressed left at (205, 254)
Screenshot: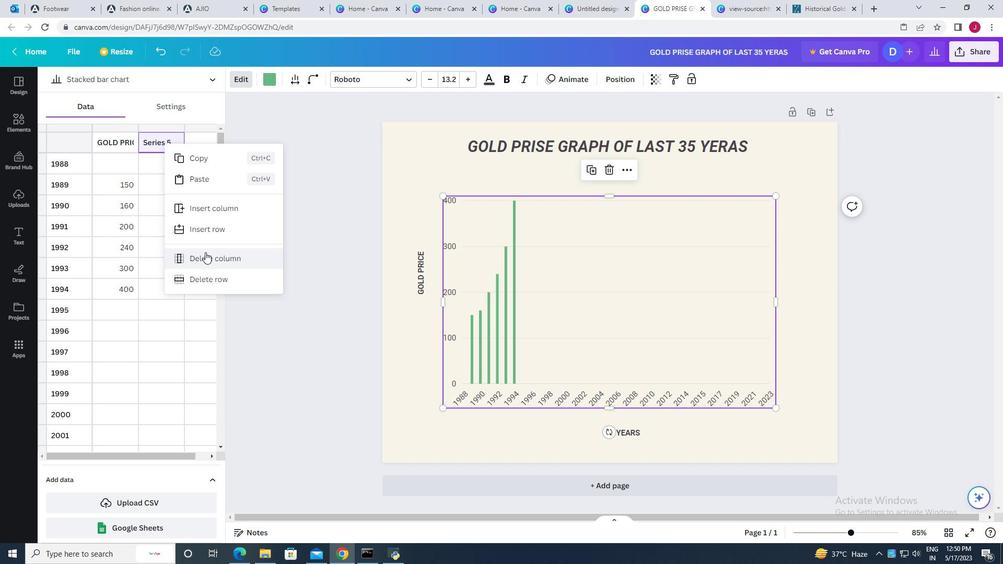 
Action: Mouse moved to (124, 167)
Screenshot: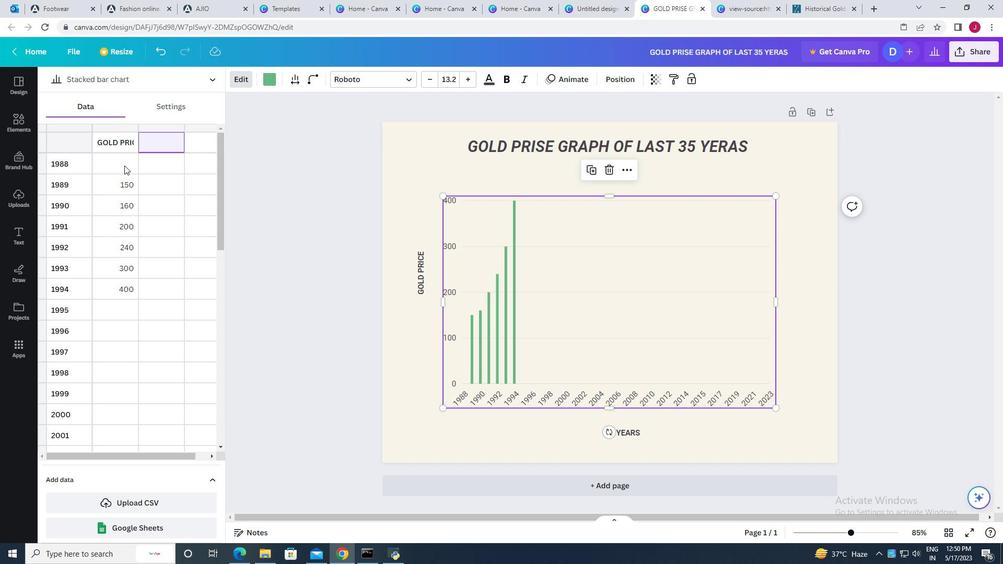 
Action: Mouse pressed left at (124, 167)
Screenshot: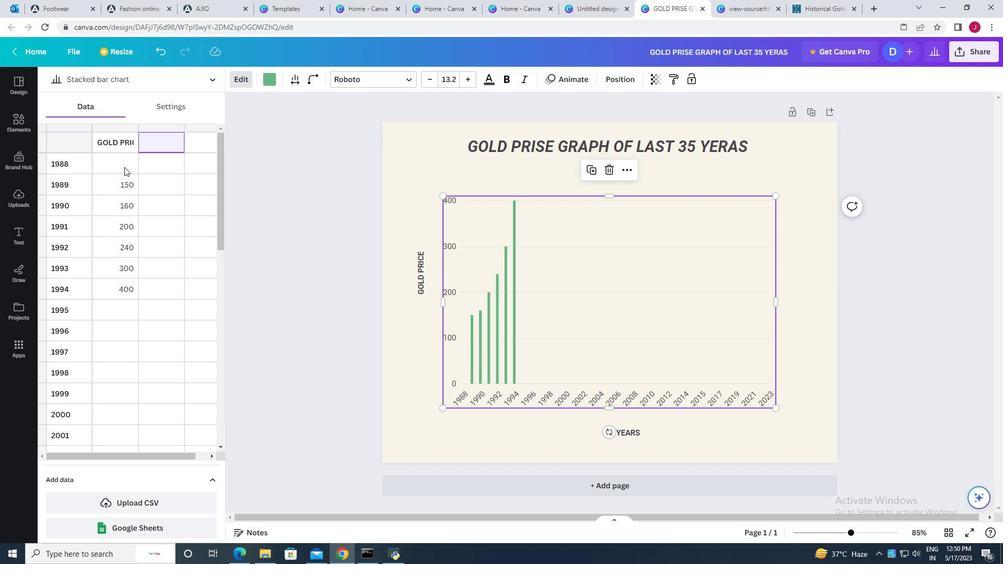 
Action: Mouse moved to (108, 161)
Screenshot: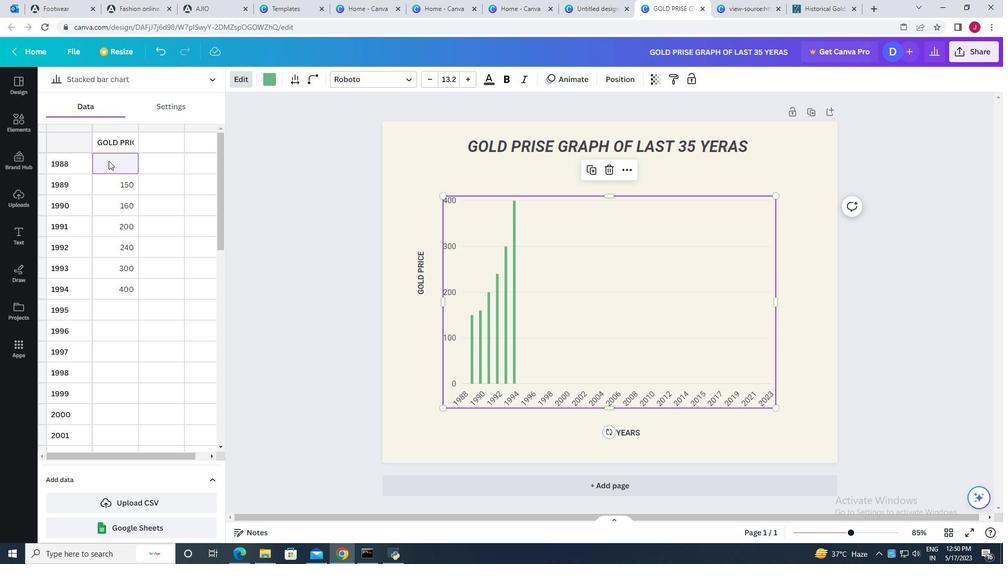 
Action: Mouse pressed left at (108, 161)
Screenshot: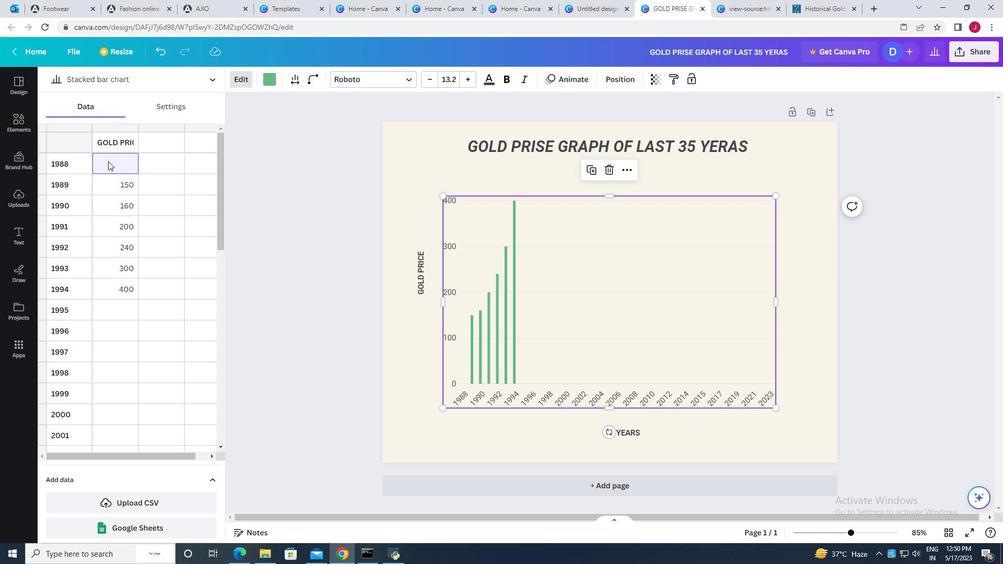 
Action: Mouse pressed left at (108, 161)
Screenshot: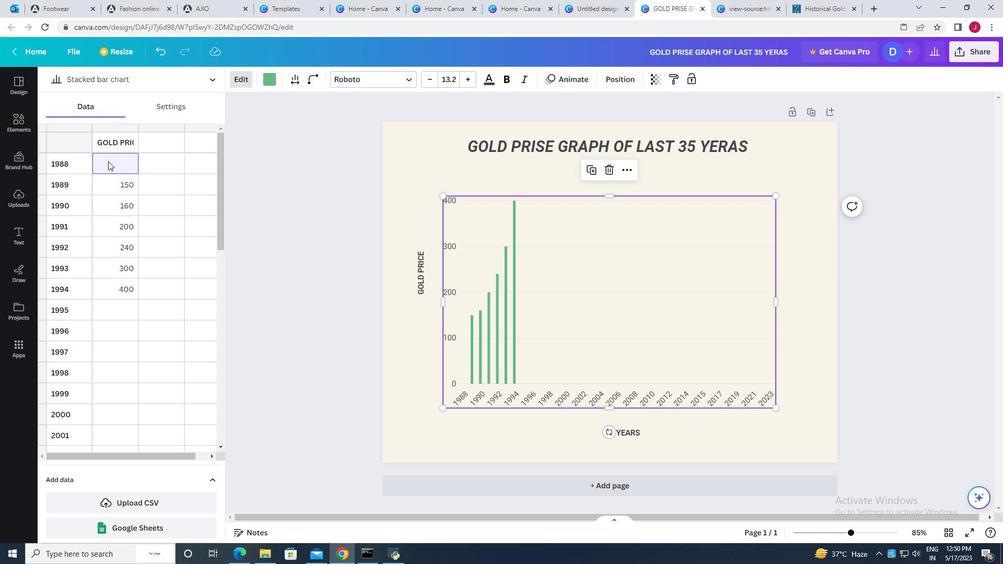 
Action: Mouse moved to (117, 141)
Screenshot: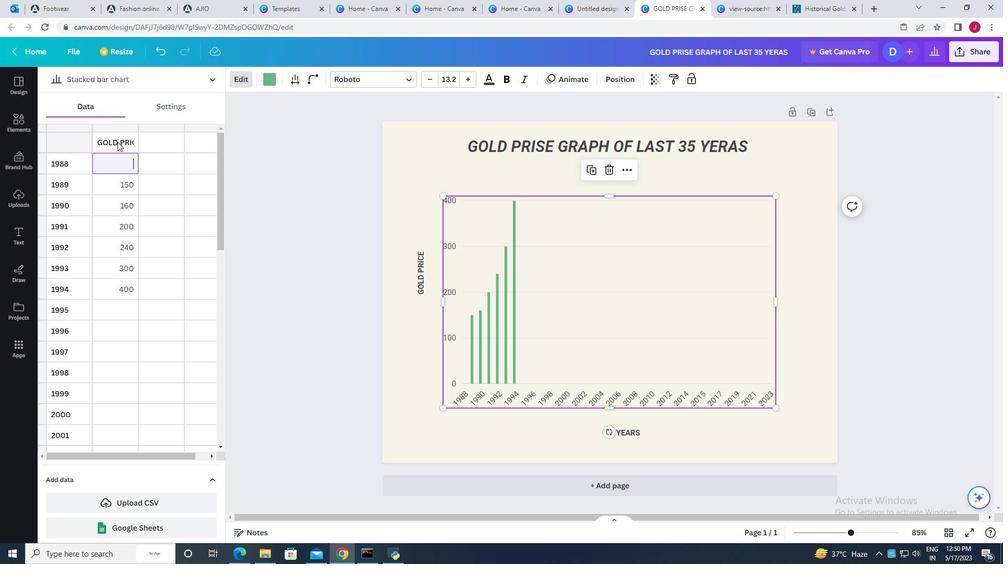 
Action: Mouse pressed left at (117, 141)
Screenshot: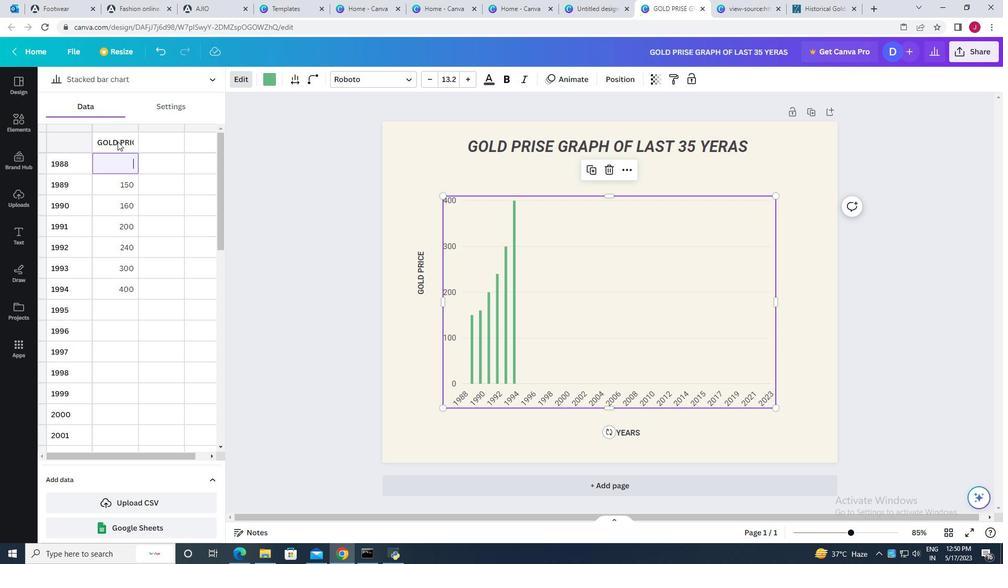 
Action: Key pressed <Key.backspace>PRICE<Key.enter>
Screenshot: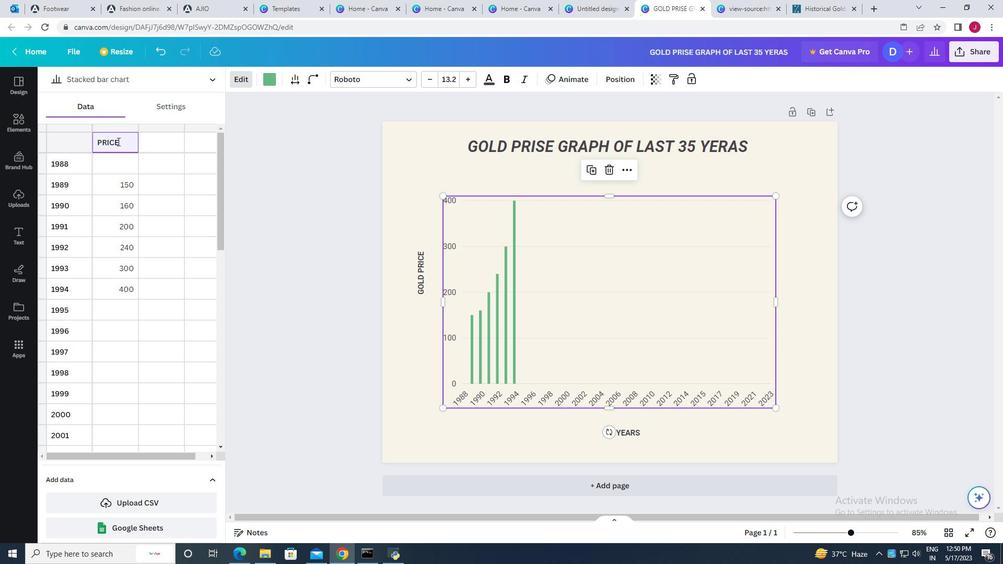 
Action: Mouse moved to (70, 142)
Screenshot: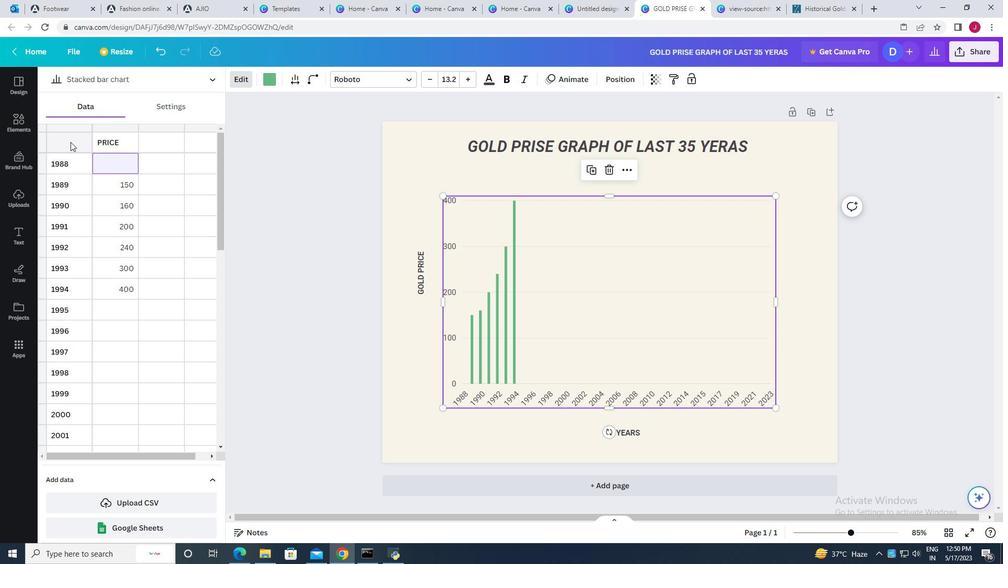 
Action: Mouse pressed left at (70, 142)
Screenshot: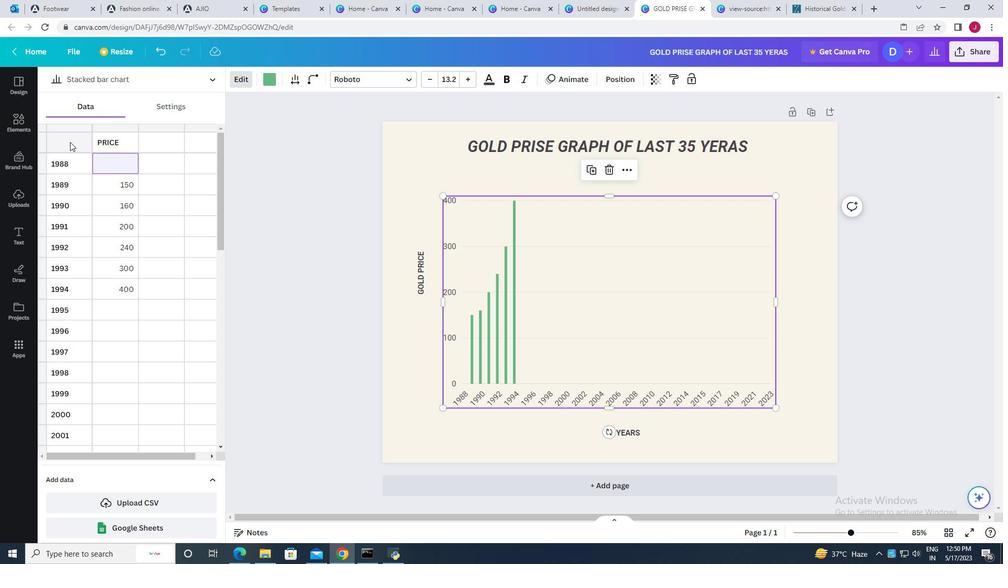 
Action: Key pressed YEAR
Screenshot: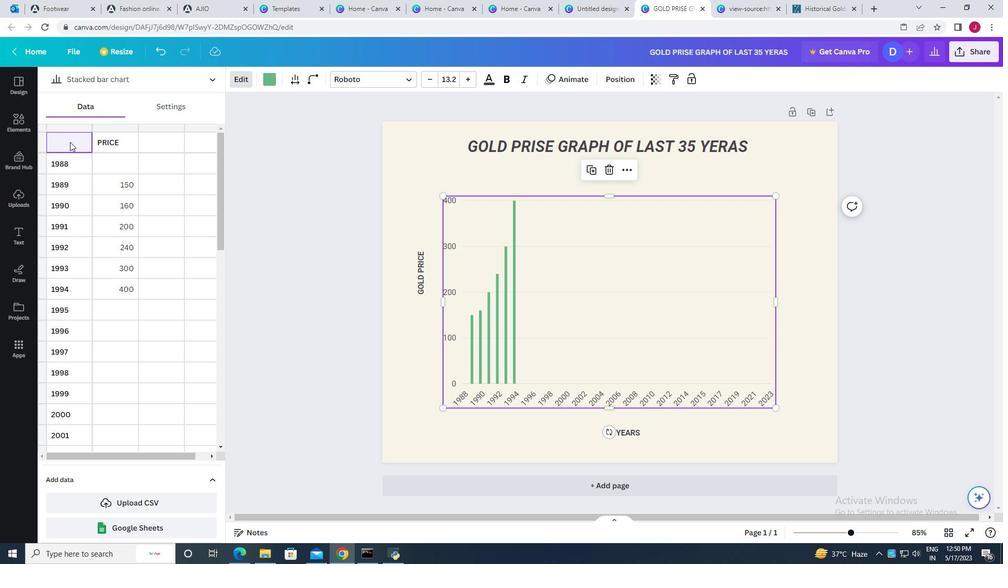 
Action: Mouse pressed left at (70, 142)
Screenshot: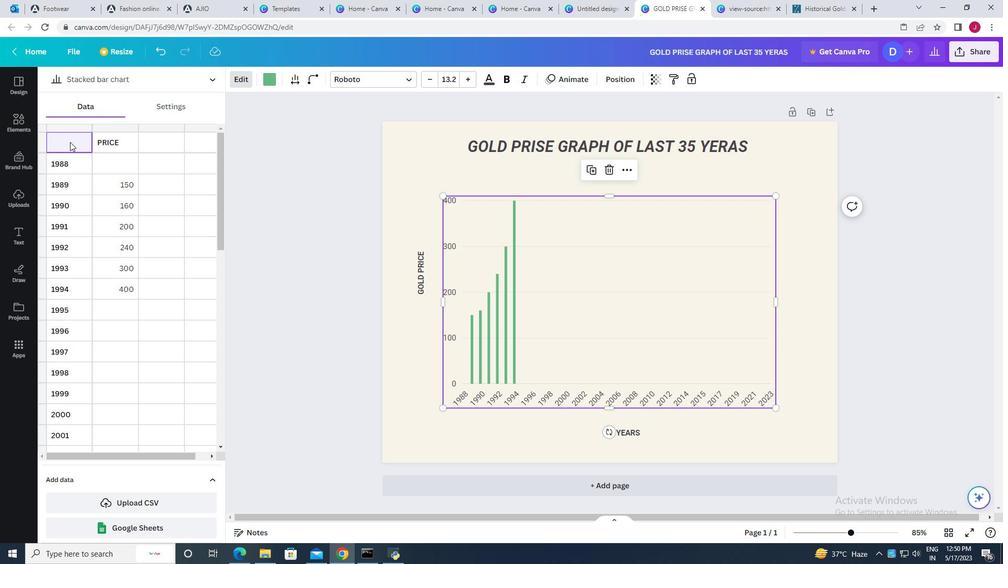 
Action: Mouse pressed left at (70, 142)
Screenshot: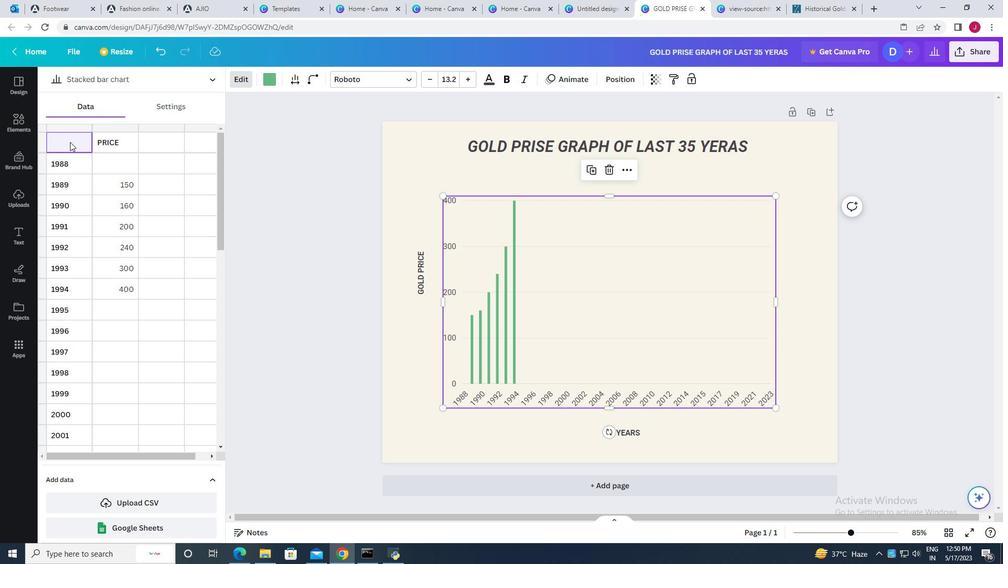 
Action: Mouse moved to (78, 147)
Screenshot: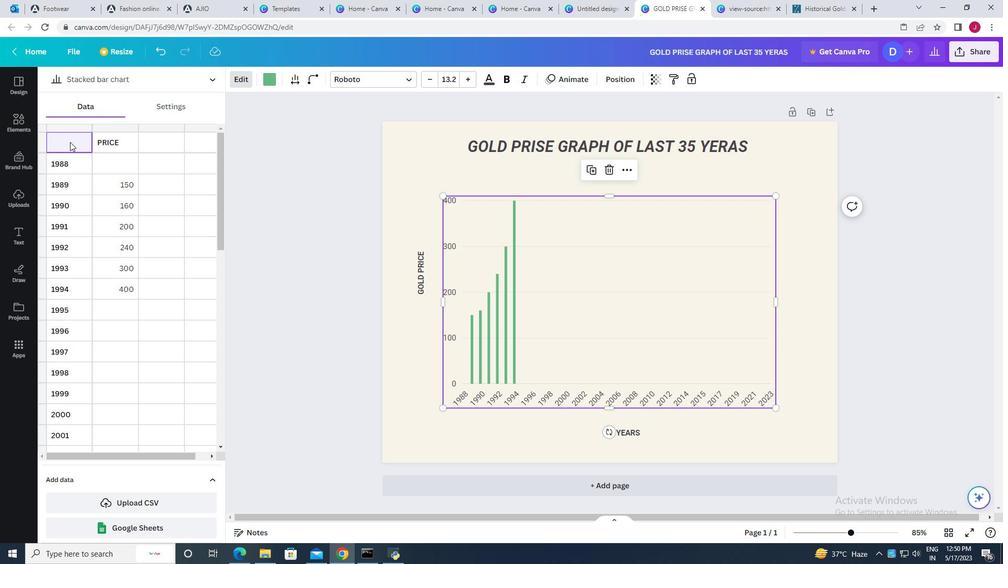 
Action: Mouse pressed left at (78, 147)
Screenshot: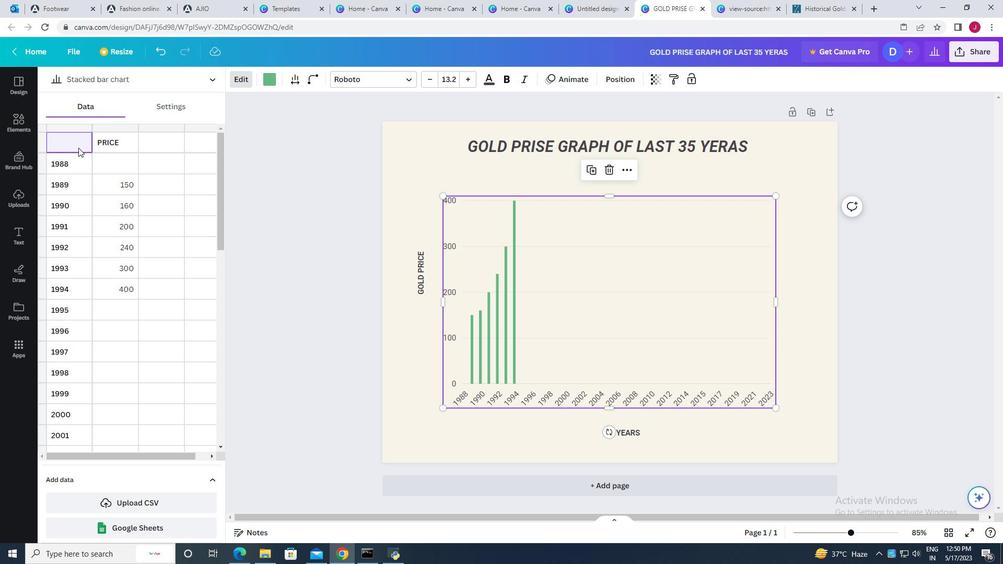 
Action: Mouse pressed left at (78, 147)
Screenshot: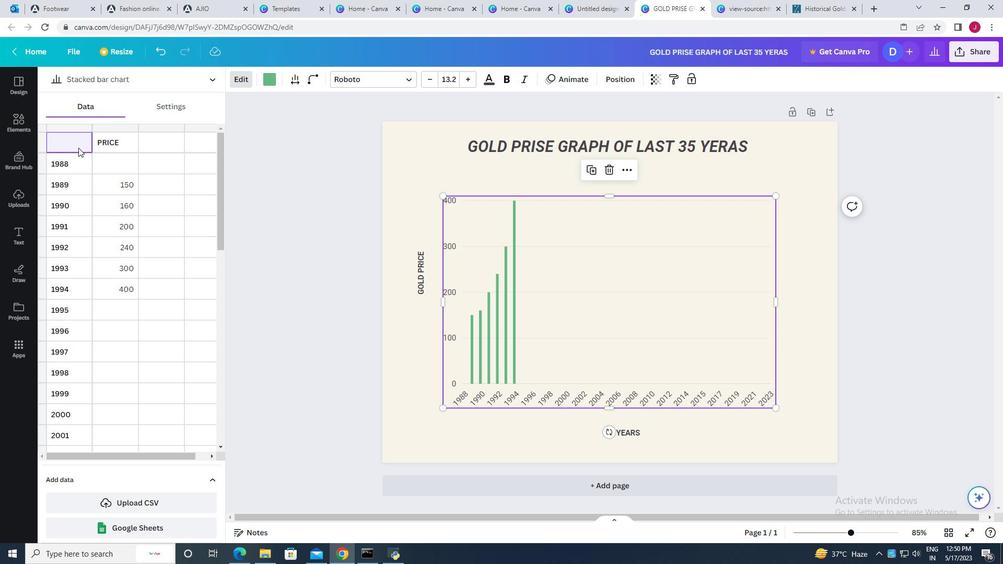 
Action: Mouse pressed left at (78, 147)
Screenshot: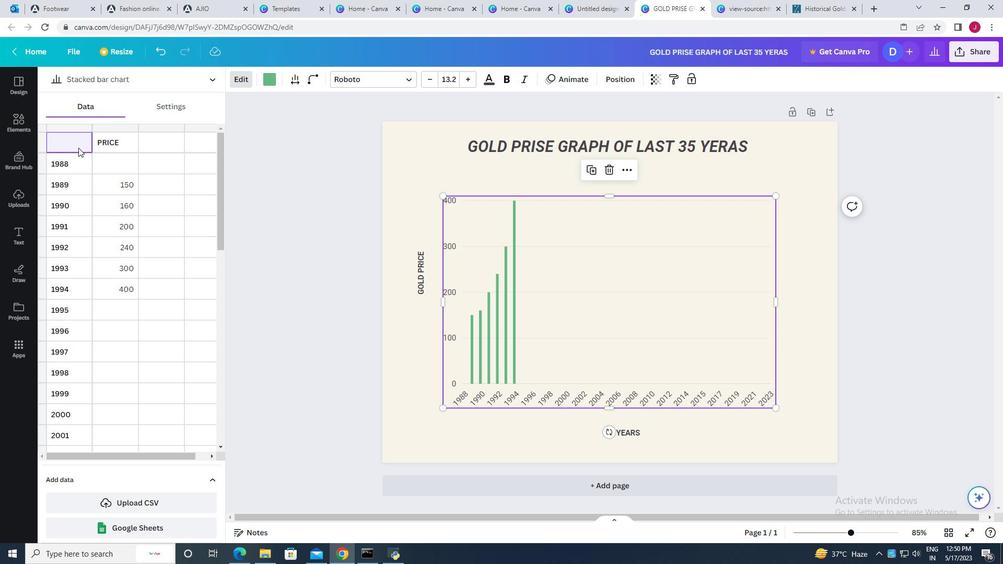 
Action: Mouse pressed left at (78, 147)
Screenshot: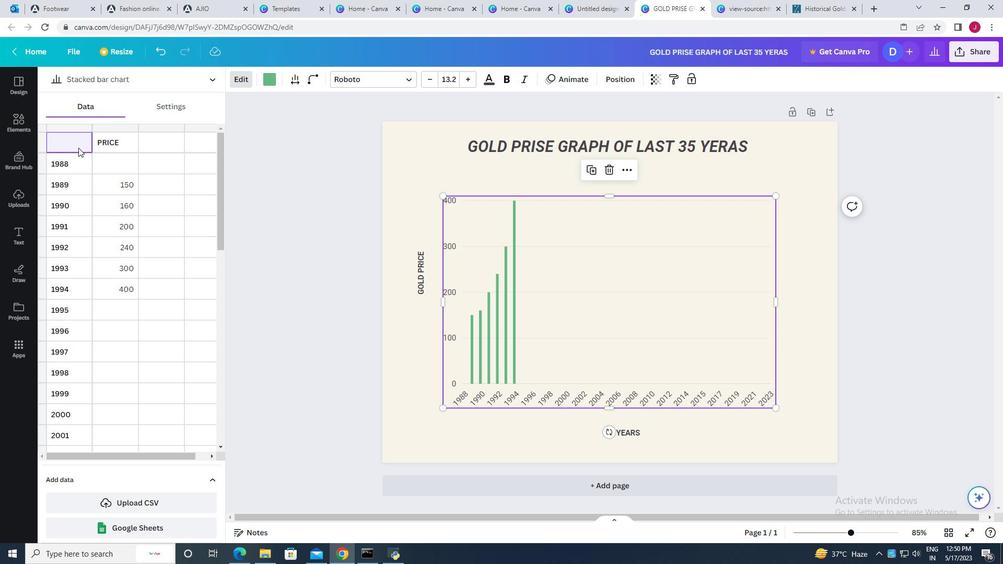 
Action: Mouse moved to (88, 177)
Screenshot: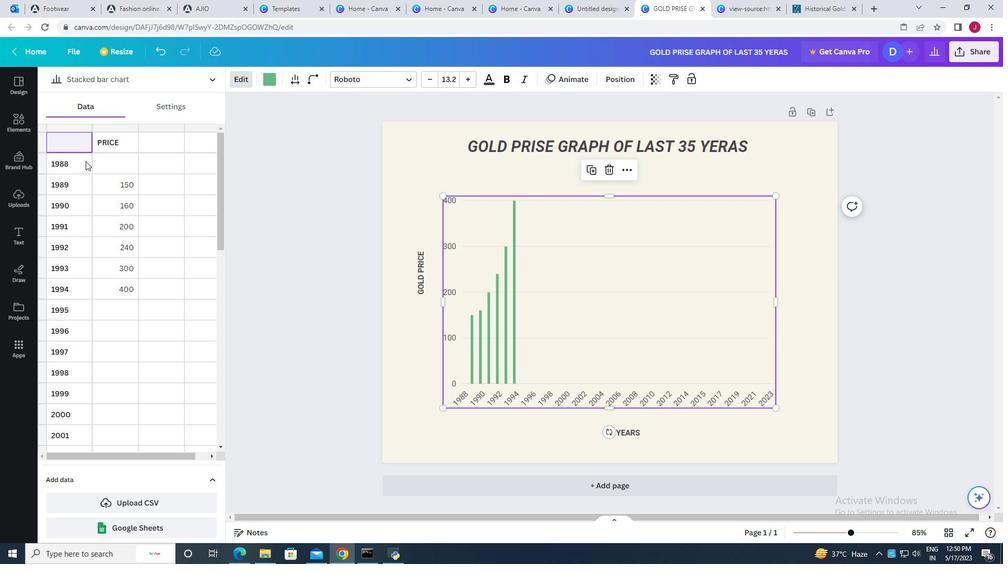 
Action: Mouse scrolled (88, 177) with delta (0, 0)
Screenshot: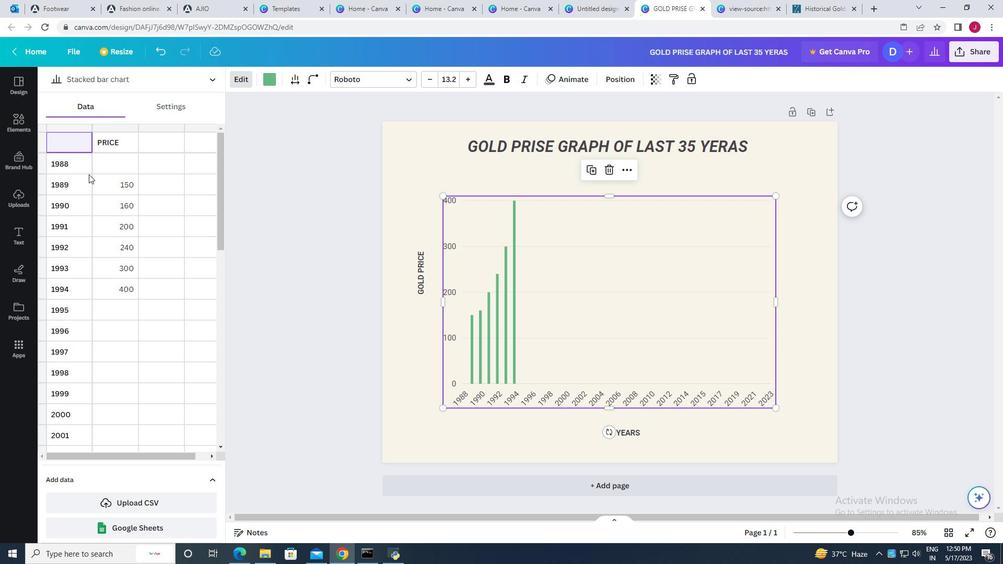 
Action: Mouse scrolled (88, 177) with delta (0, 0)
Screenshot: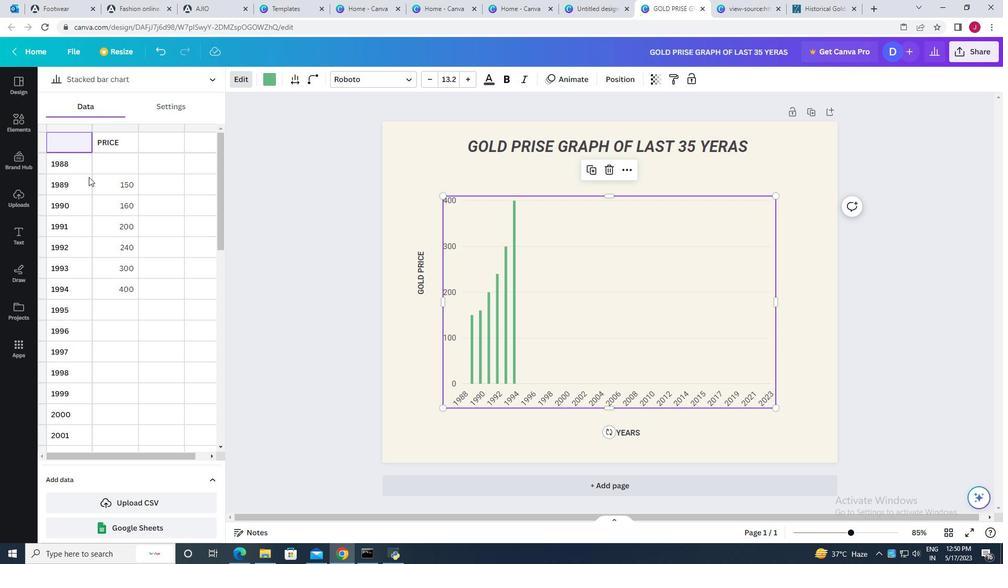 
Action: Mouse scrolled (88, 177) with delta (0, 0)
Screenshot: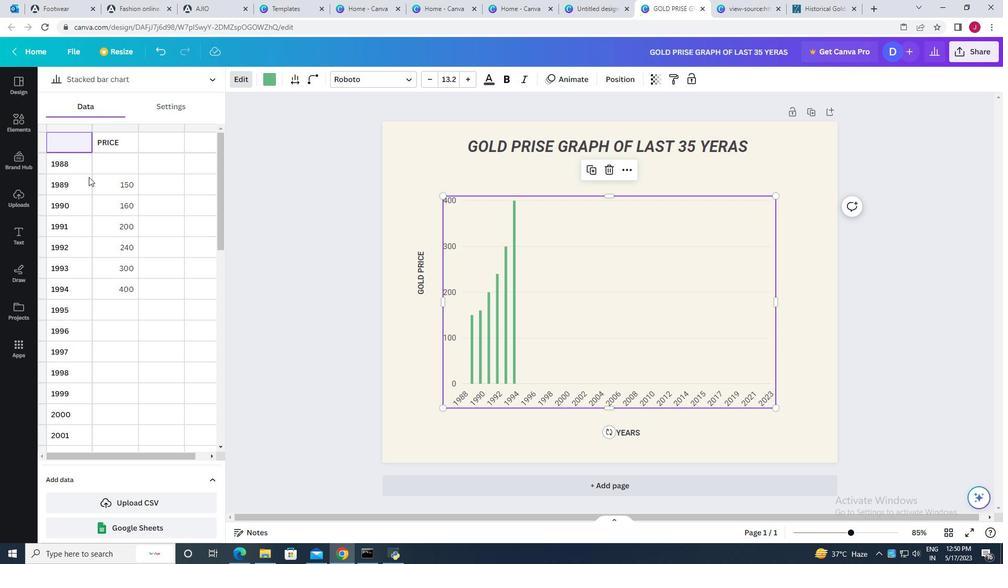 
Action: Mouse moved to (87, 174)
Screenshot: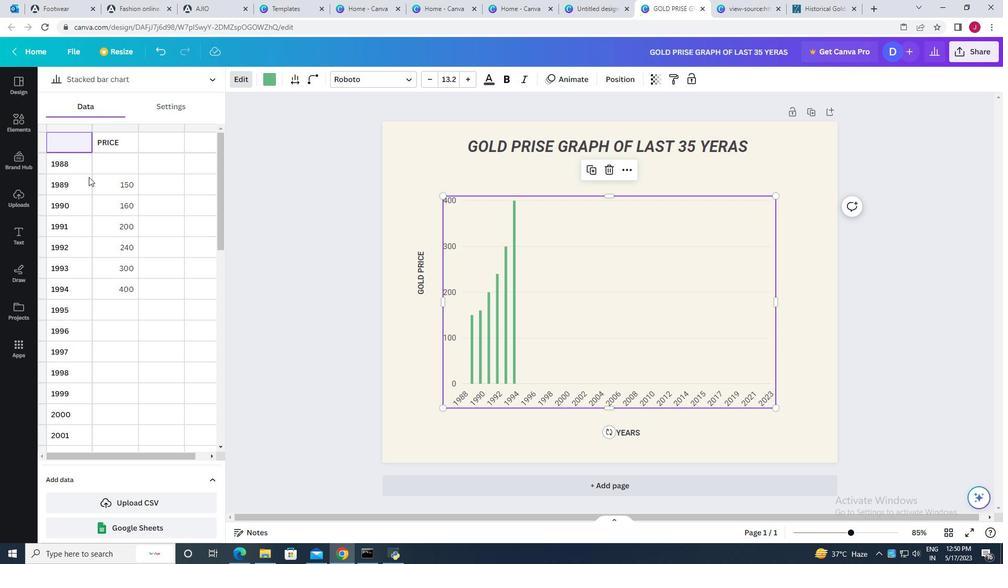 
Action: Mouse scrolled (87, 174) with delta (0, 0)
Screenshot: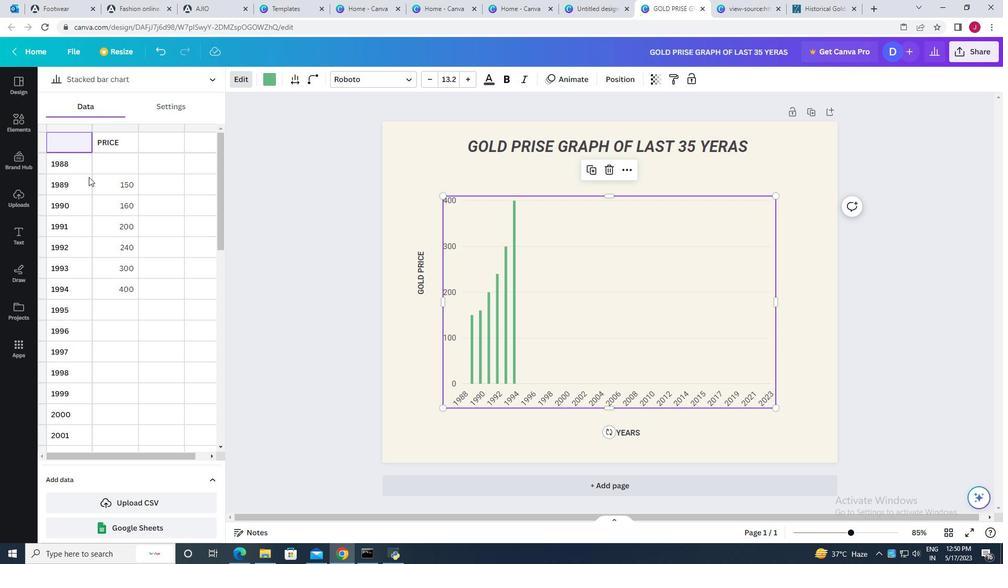 
Action: Mouse scrolled (87, 174) with delta (0, 0)
Screenshot: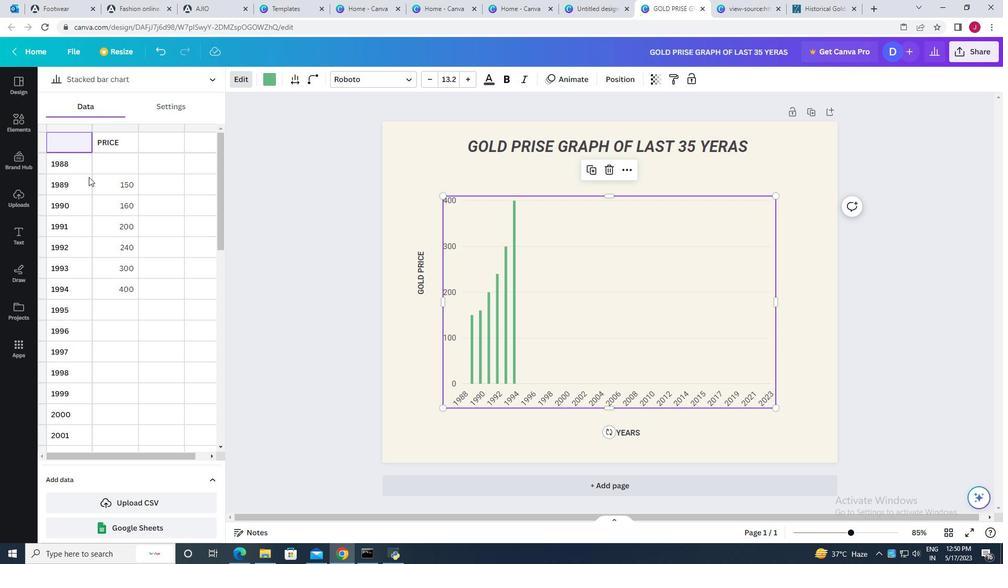 
Action: Mouse moved to (87, 174)
Screenshot: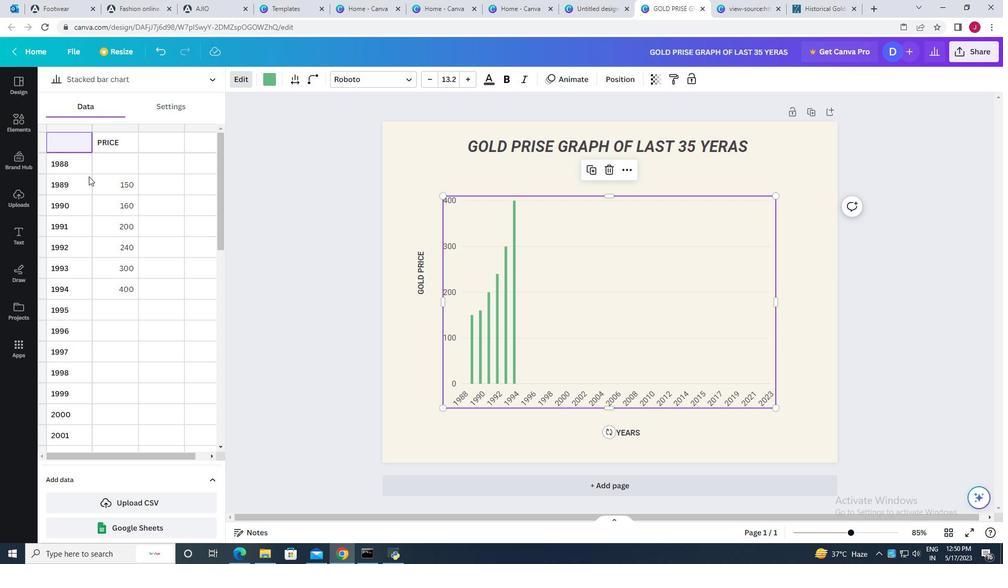 
Action: Mouse scrolled (87, 174) with delta (0, 0)
Screenshot: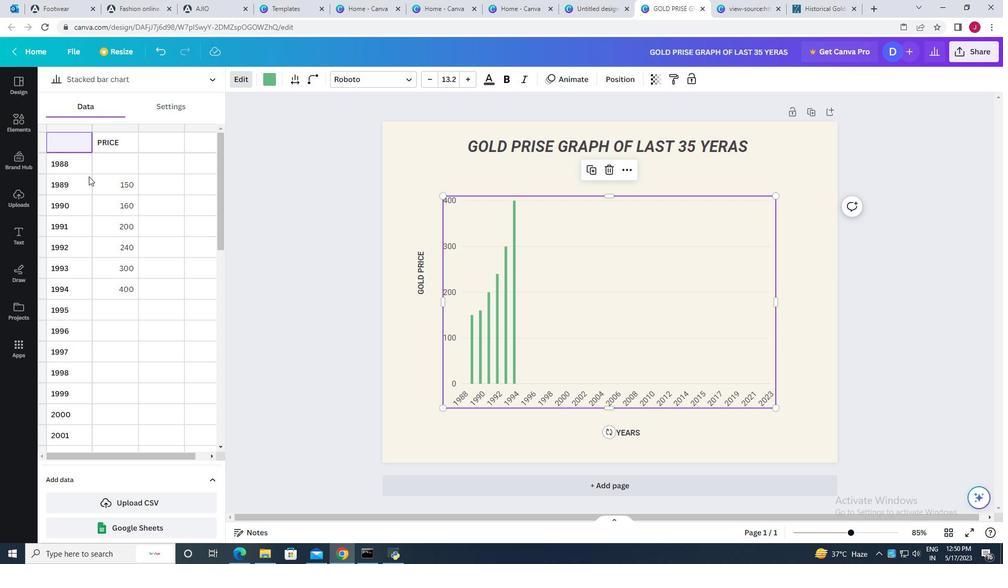 
Action: Mouse scrolled (87, 174) with delta (0, 0)
Screenshot: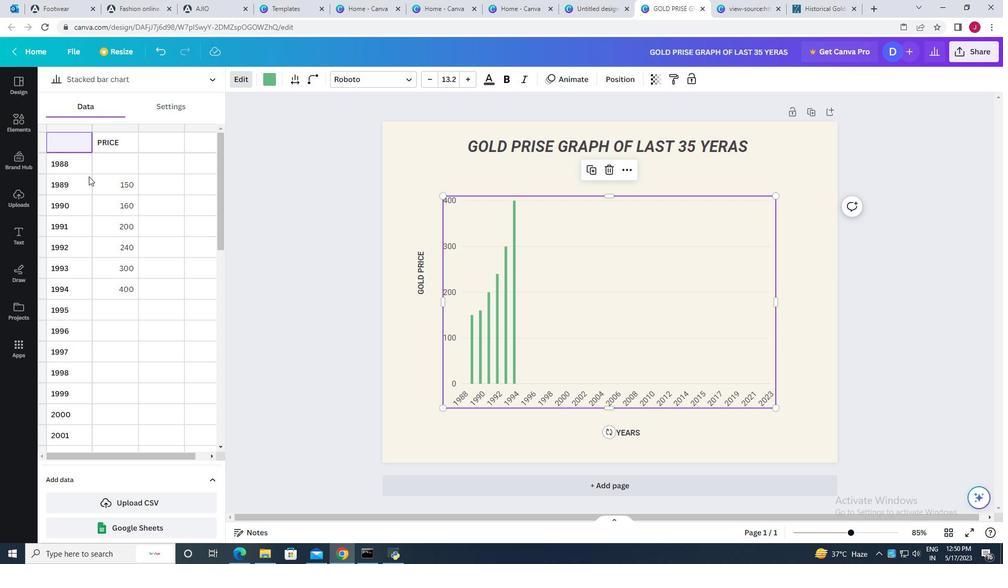 
Action: Mouse moved to (85, 175)
Screenshot: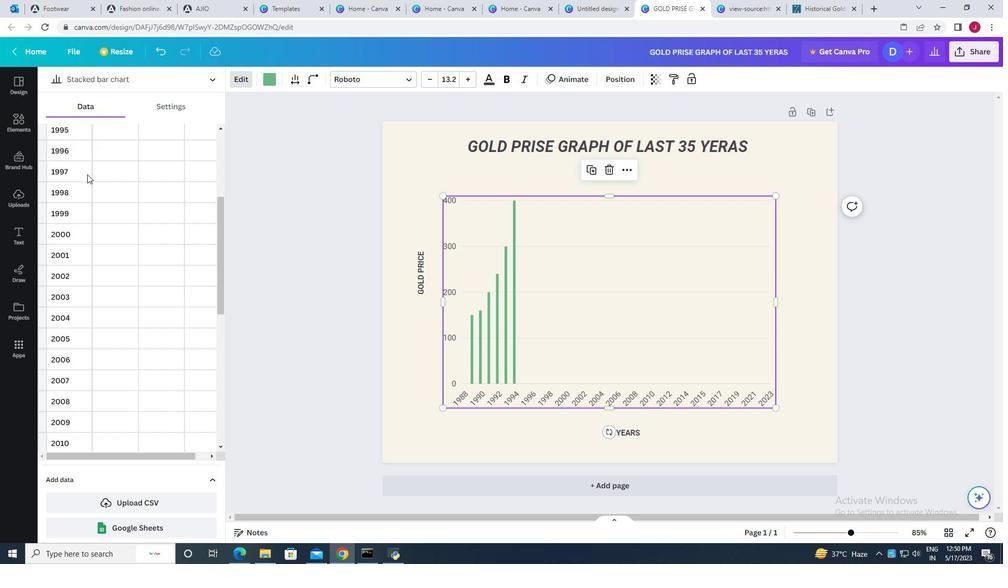 
Action: Mouse scrolled (85, 175) with delta (0, 0)
Screenshot: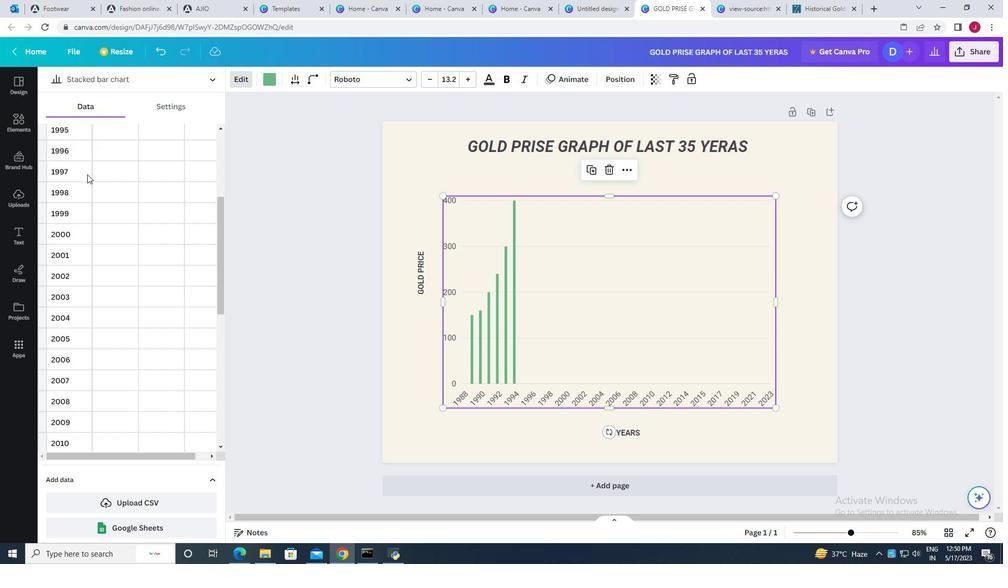 
Action: Mouse moved to (84, 176)
Screenshot: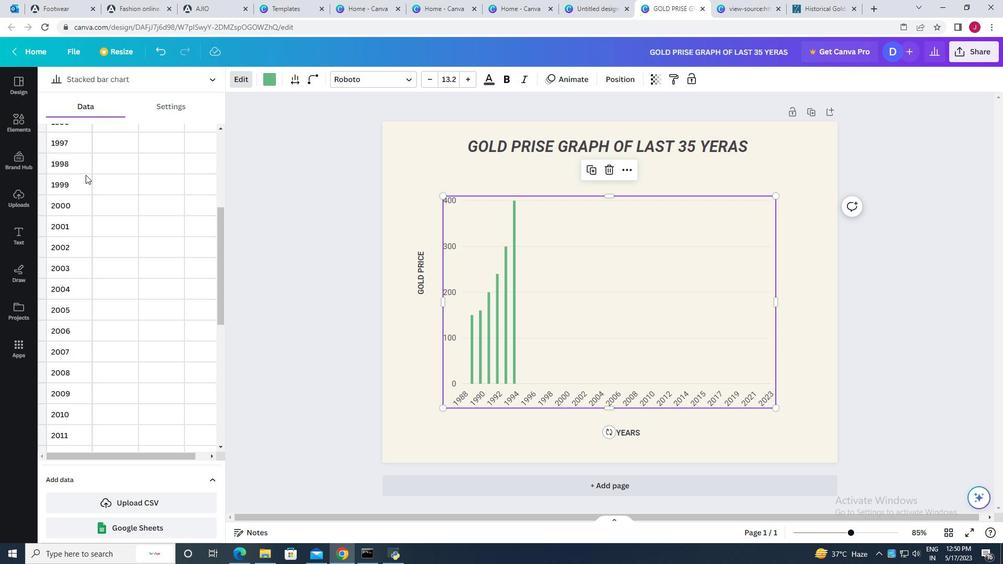 
Action: Mouse scrolled (84, 177) with delta (0, 0)
Screenshot: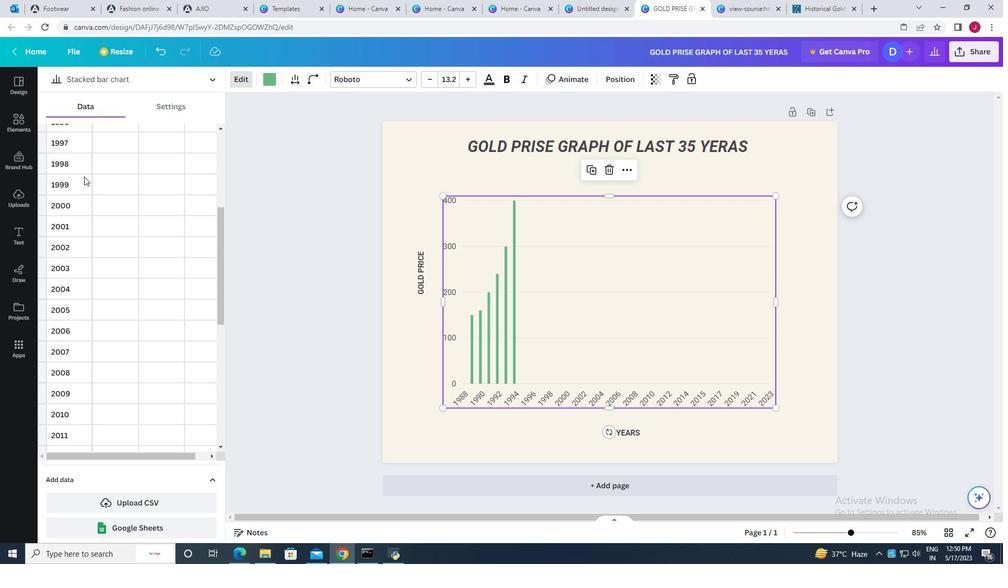 
Action: Mouse scrolled (84, 177) with delta (0, 0)
Screenshot: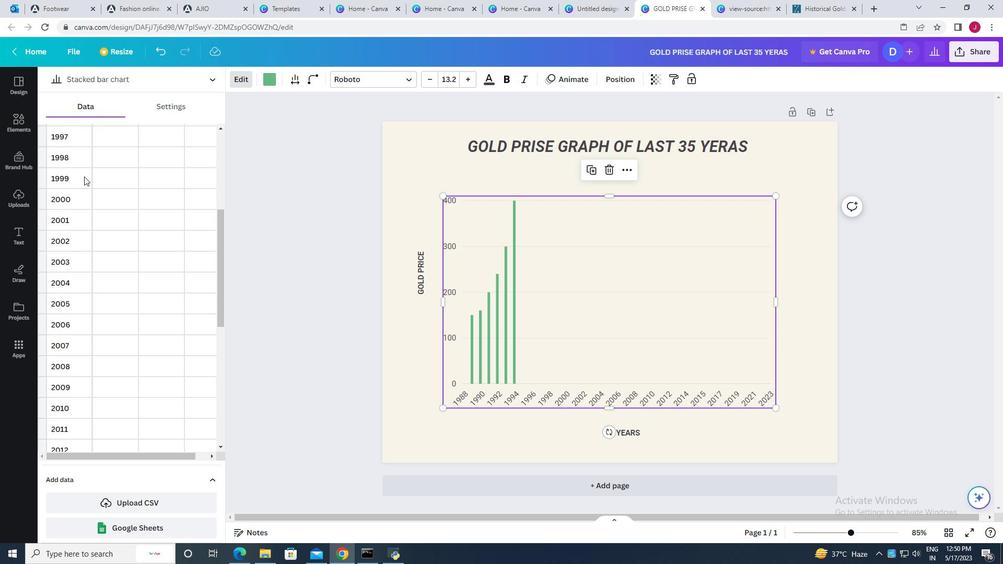 
Action: Mouse scrolled (84, 177) with delta (0, 0)
Screenshot: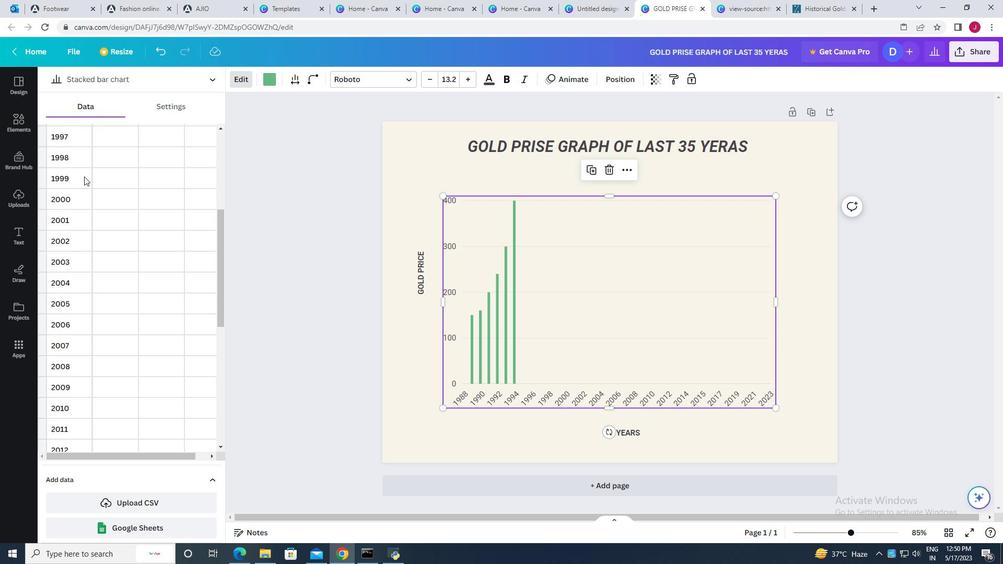
Action: Mouse scrolled (84, 177) with delta (0, 0)
Screenshot: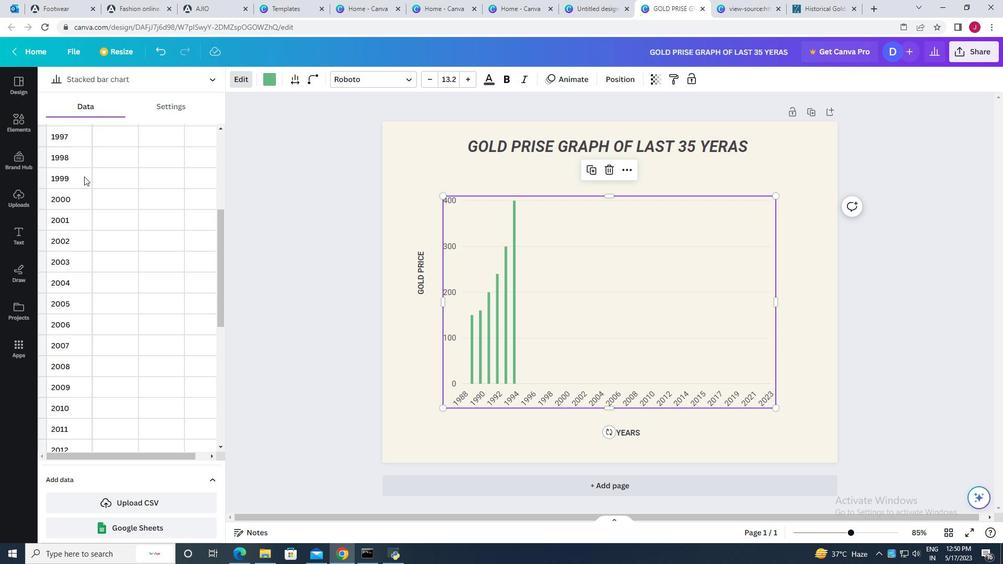 
Action: Mouse scrolled (84, 177) with delta (0, 0)
Screenshot: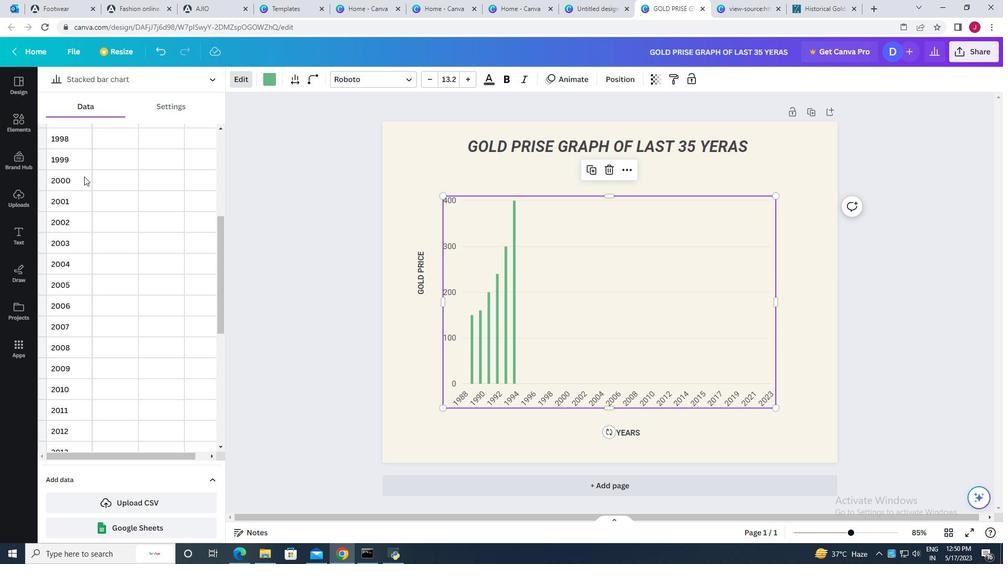 
Action: Mouse scrolled (84, 177) with delta (0, 0)
Screenshot: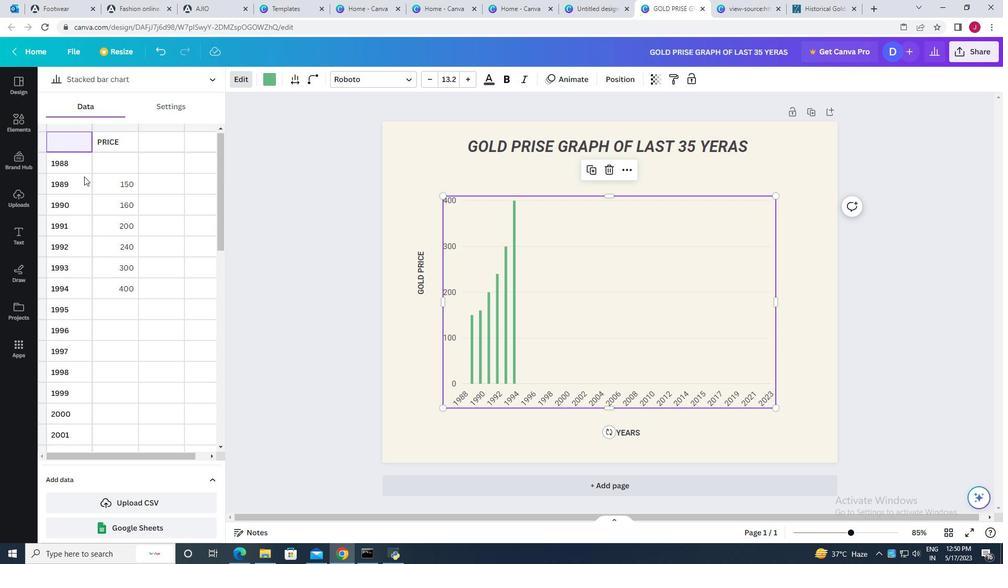 
Action: Mouse scrolled (84, 177) with delta (0, 0)
Screenshot: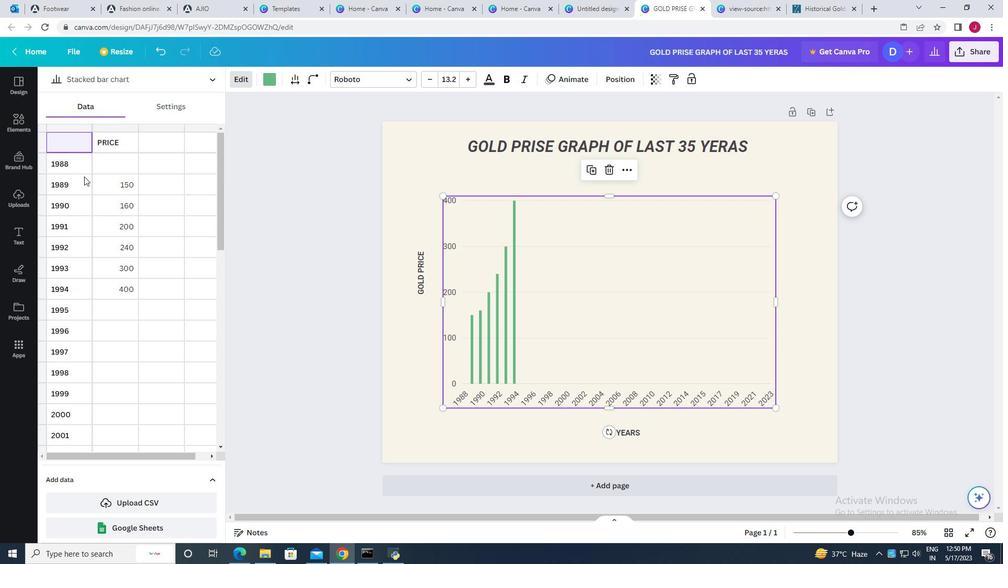 
Action: Mouse scrolled (84, 177) with delta (0, 0)
Screenshot: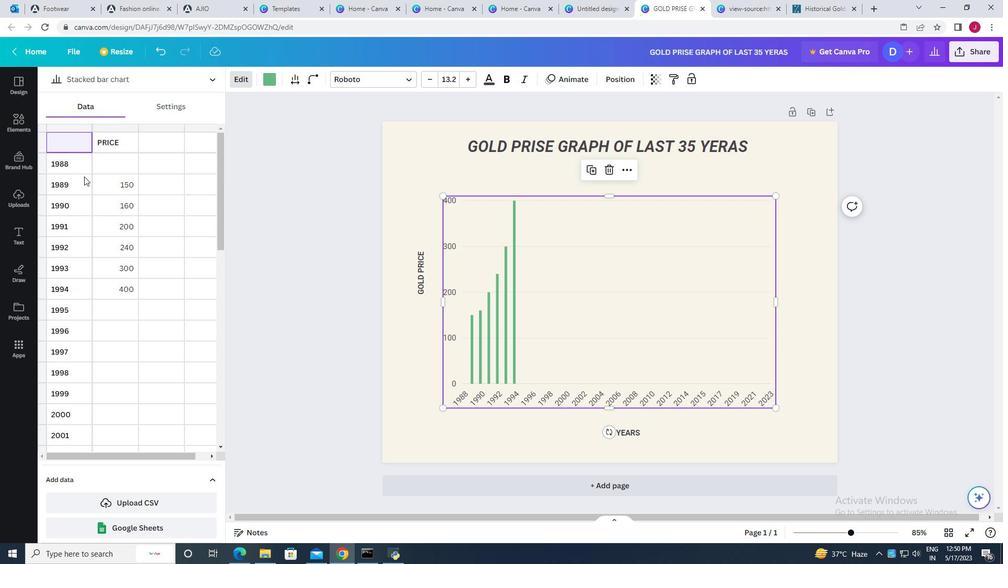 
Action: Mouse scrolled (84, 177) with delta (0, 0)
Screenshot: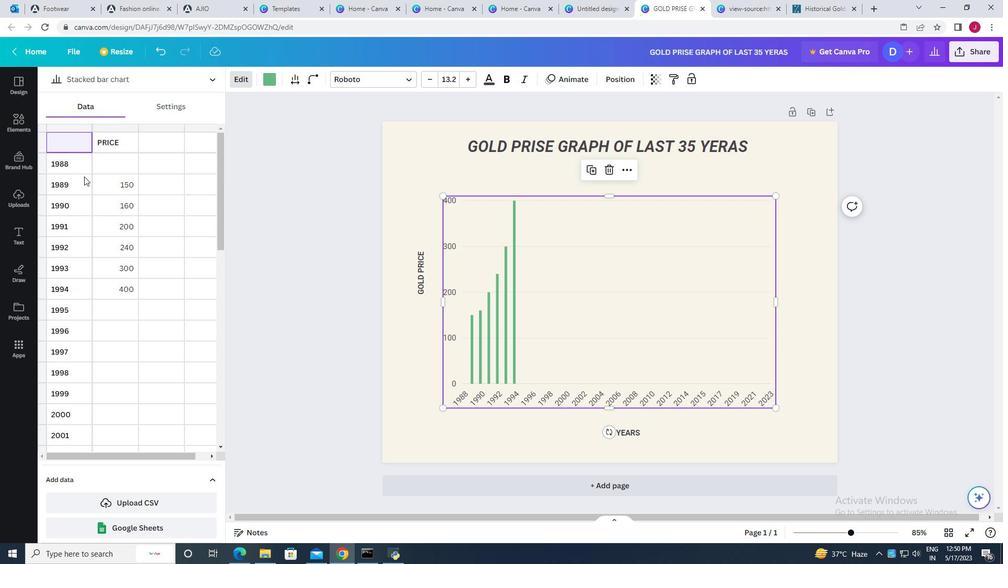
Action: Mouse moved to (65, 141)
Screenshot: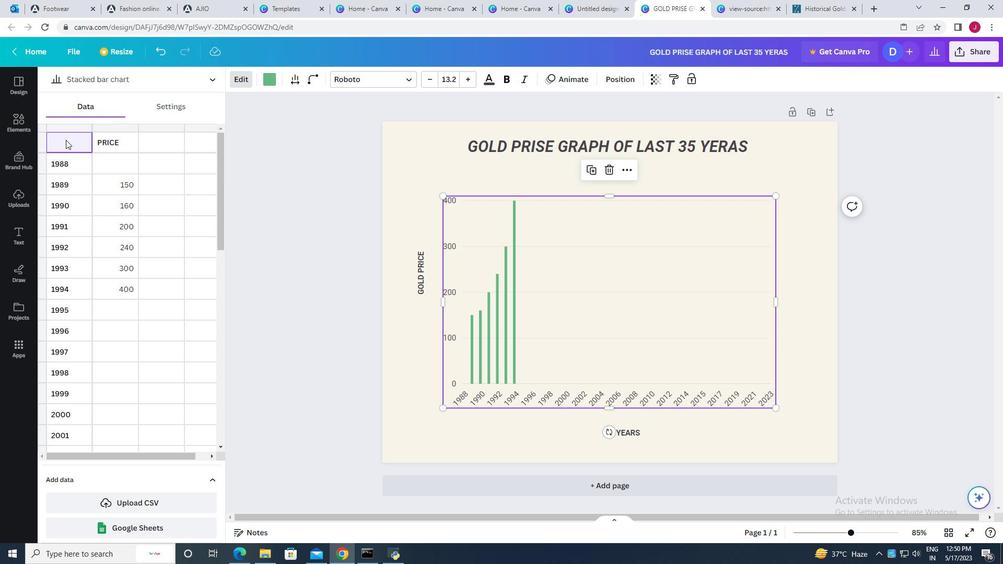 
Action: Mouse pressed left at (65, 141)
Screenshot: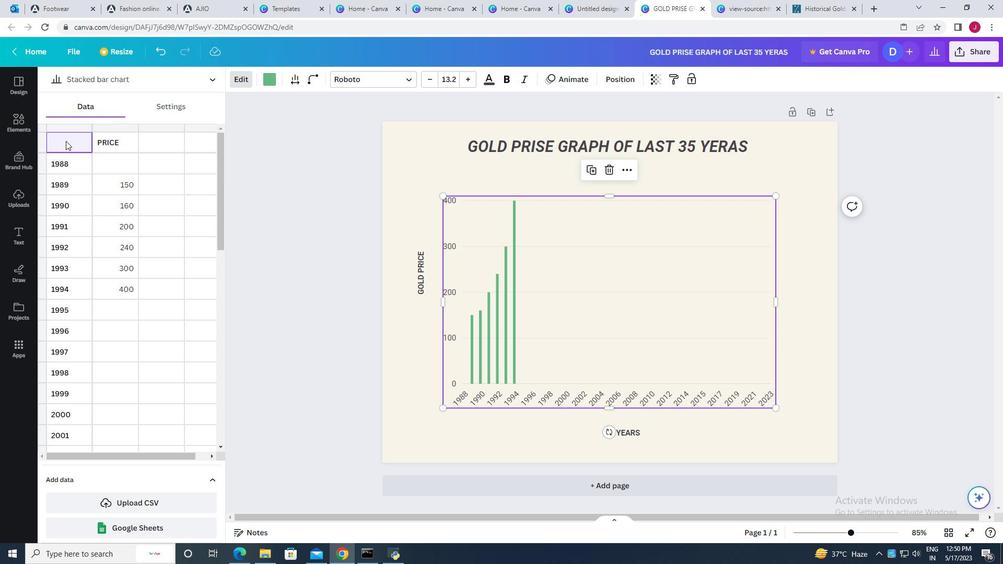 
Action: Mouse pressed left at (65, 141)
Screenshot: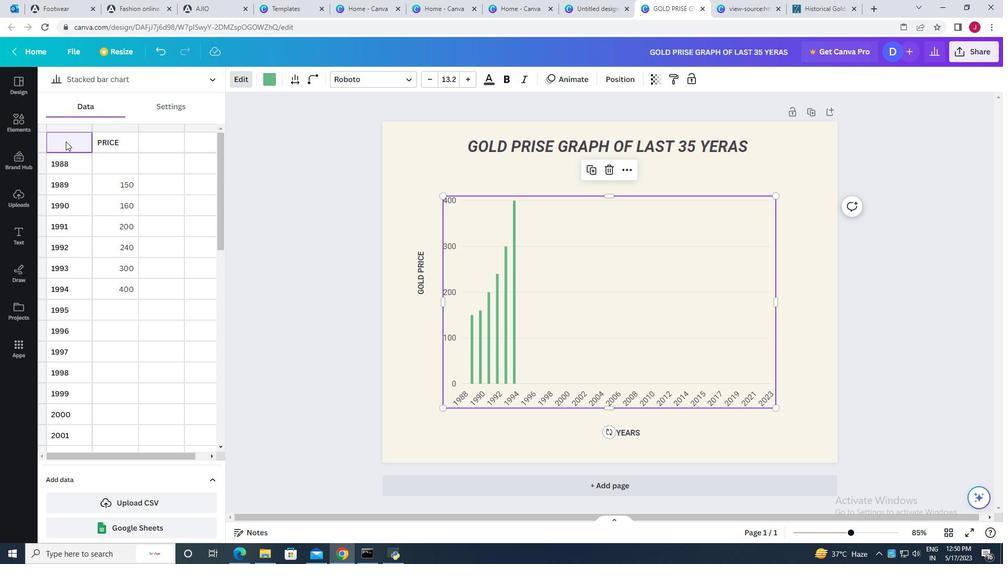 
Action: Mouse pressed left at (65, 141)
Screenshot: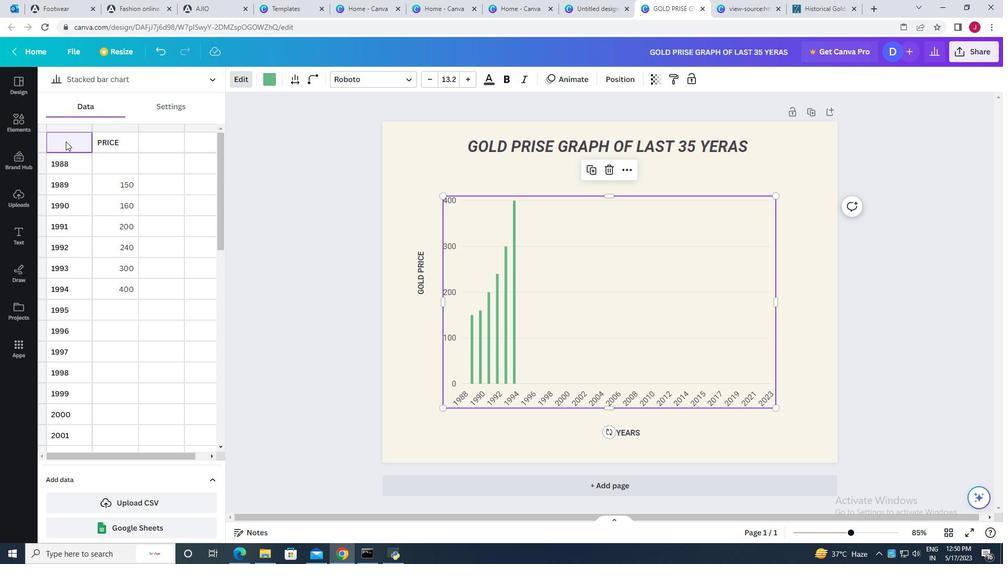 
Action: Key pressed YEAR
Screenshot: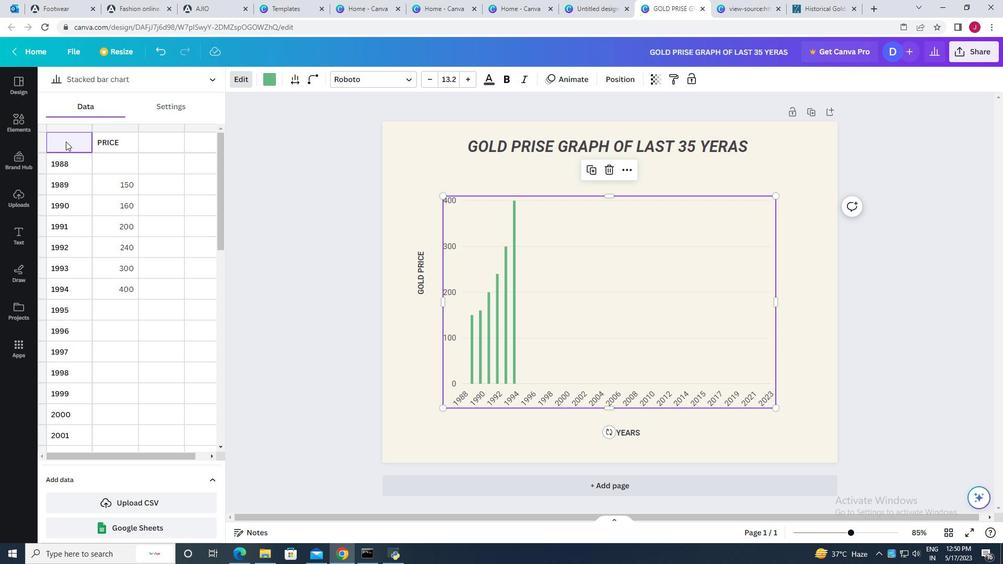 
Action: Mouse moved to (181, 228)
Screenshot: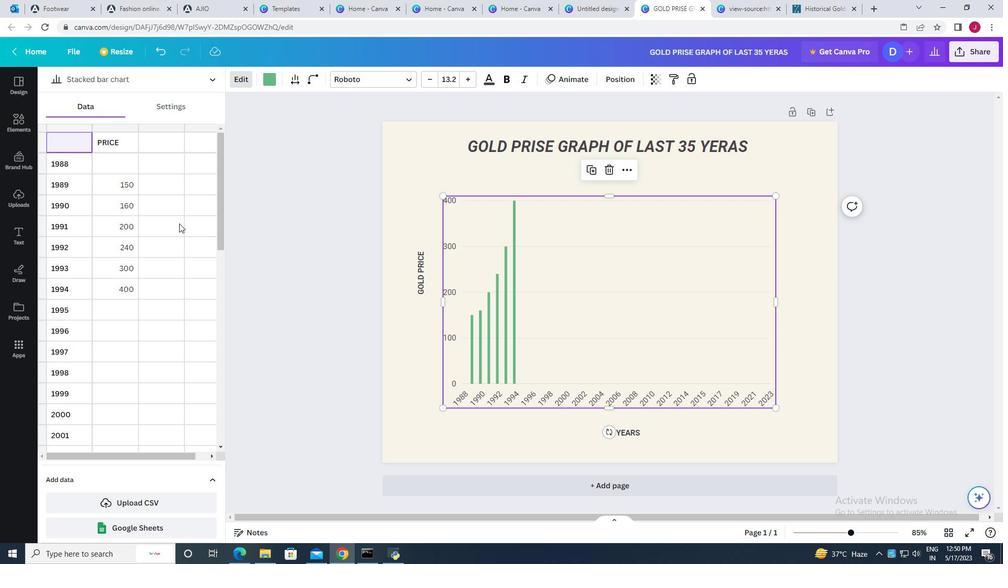 
Action: Mouse scrolled (181, 229) with delta (0, 0)
Screenshot: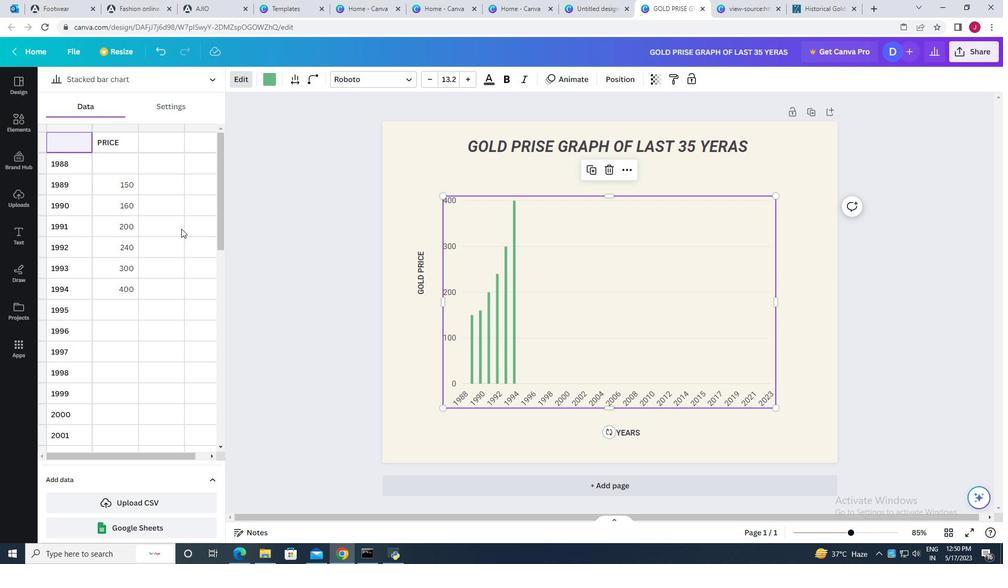 
Action: Mouse scrolled (181, 229) with delta (0, 0)
Screenshot: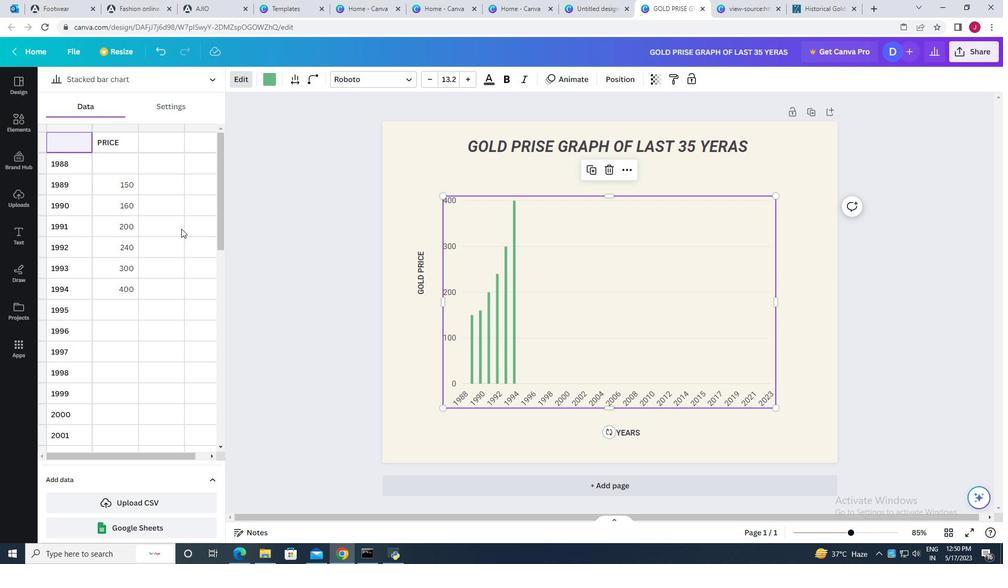 
Action: Mouse moved to (120, 168)
Screenshot: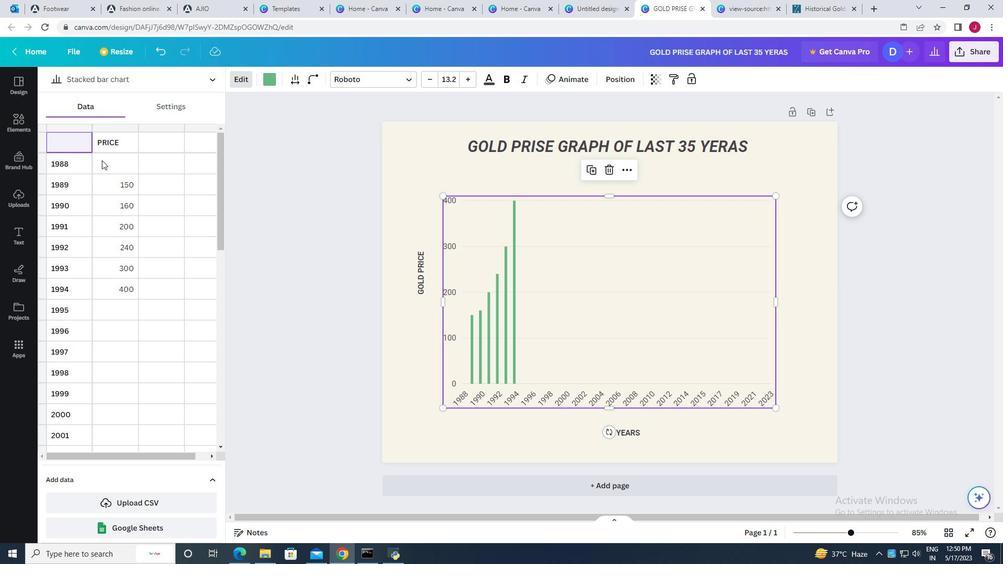 
Action: Mouse pressed left at (120, 168)
Screenshot: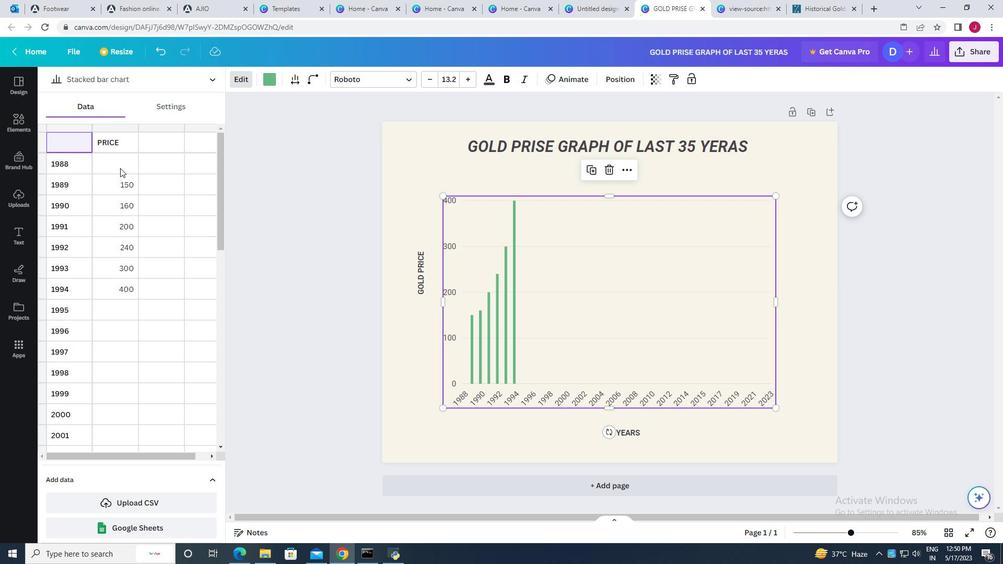 
Action: Mouse moved to (107, 164)
Screenshot: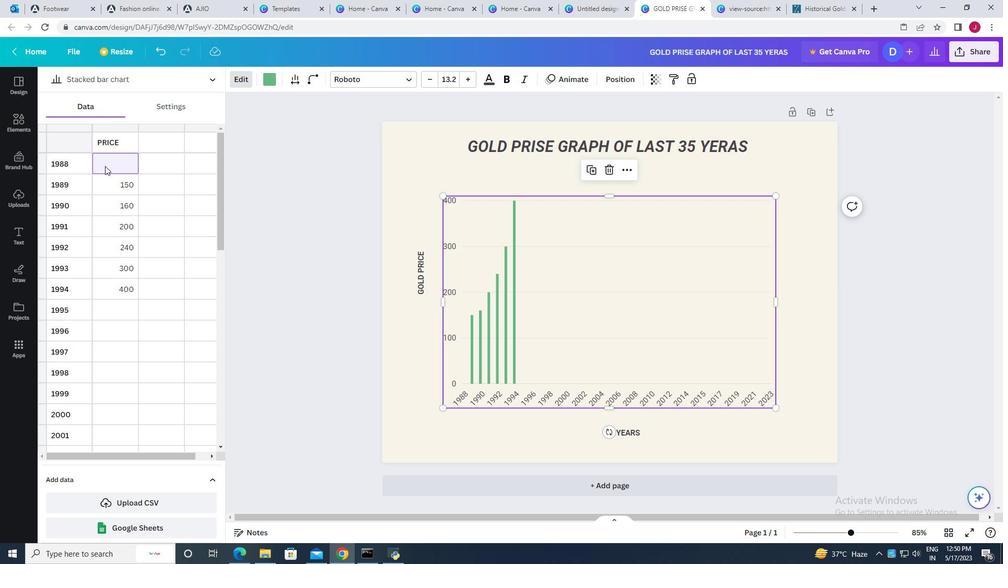 
Action: Mouse pressed left at (107, 164)
Screenshot: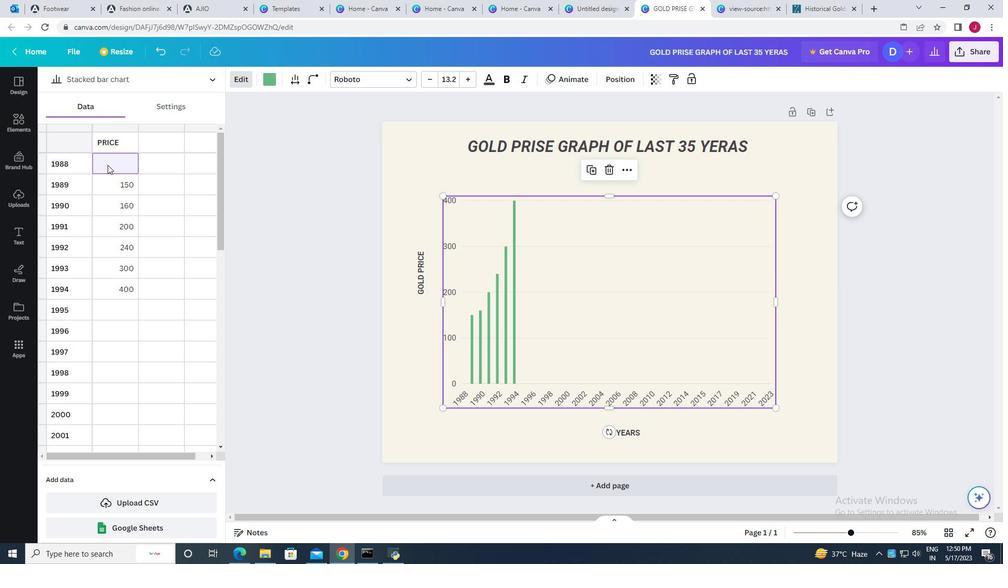 
Action: Mouse moved to (812, 9)
Screenshot: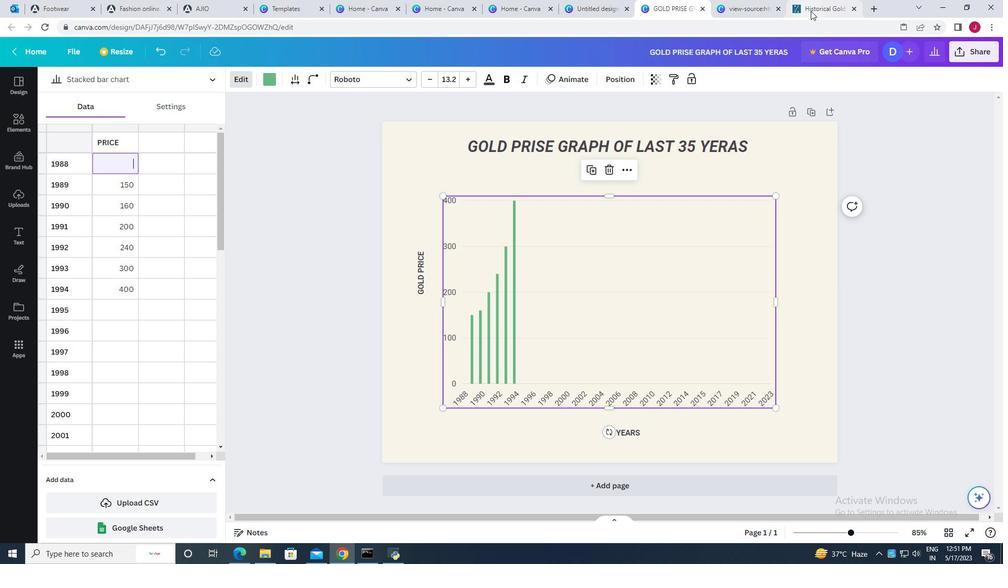
Action: Mouse pressed left at (812, 9)
Screenshot: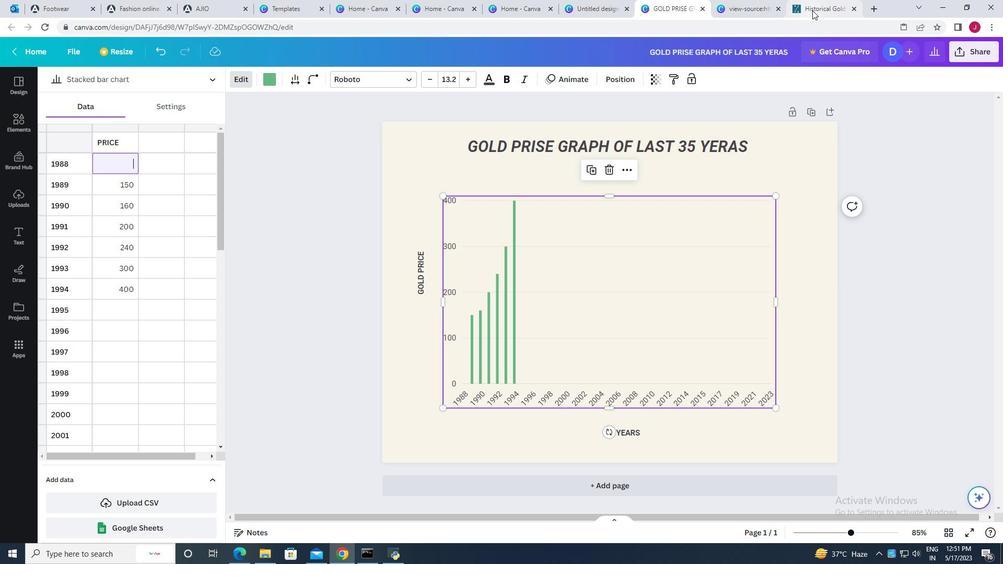 
Action: Mouse moved to (454, 280)
Screenshot: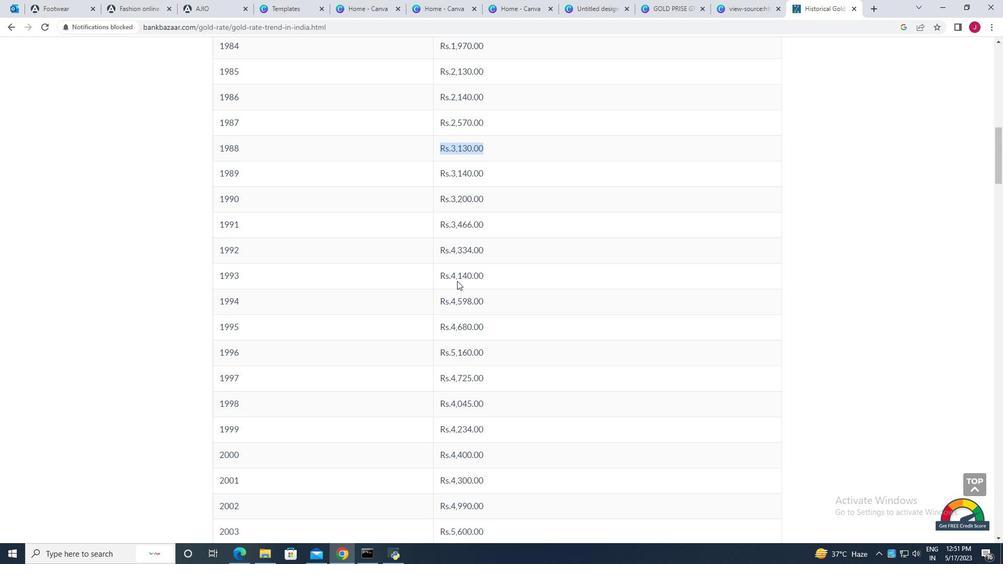 
Action: Mouse scrolled (454, 281) with delta (0, 0)
Screenshot: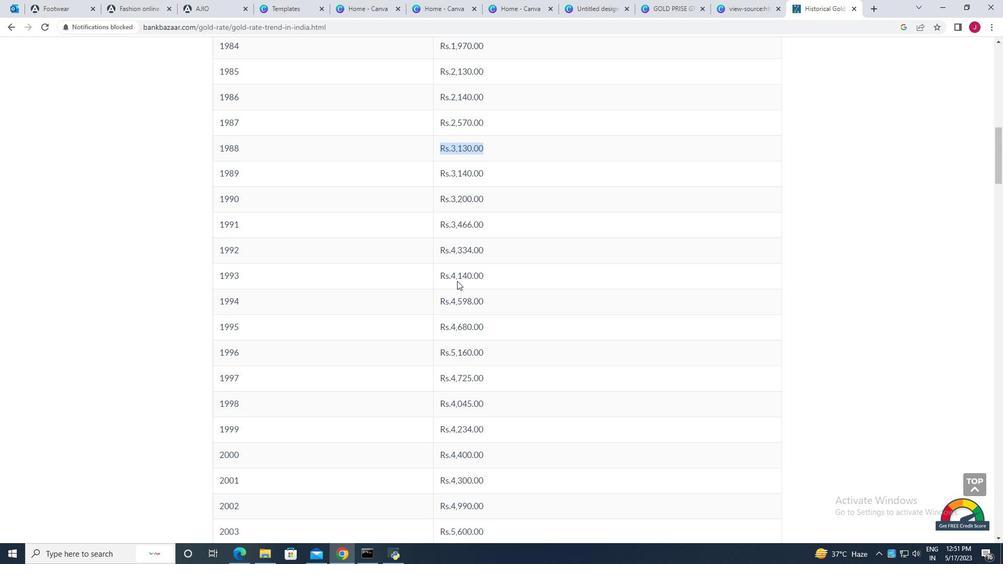 
Action: Mouse scrolled (454, 281) with delta (0, 0)
Screenshot: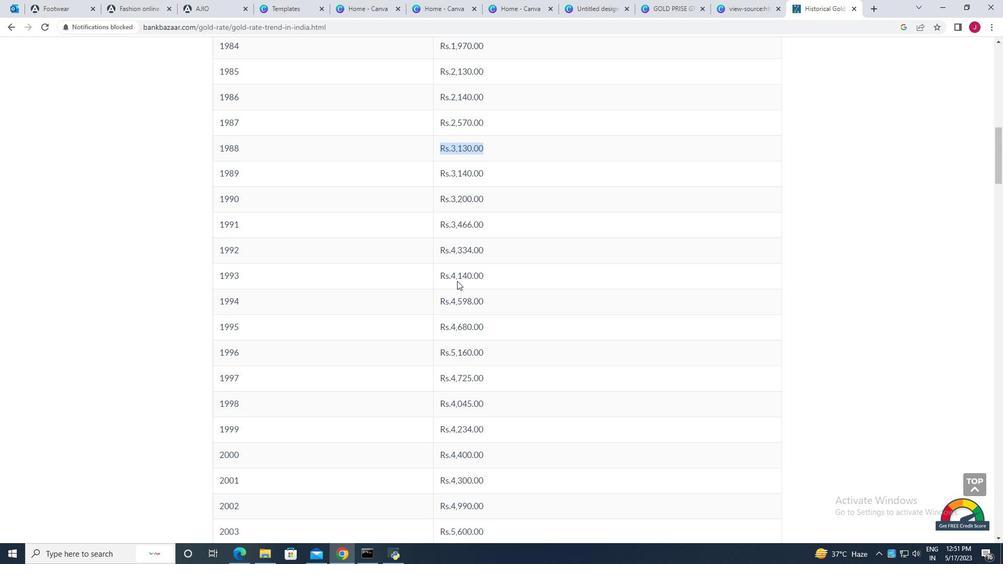 
Action: Mouse moved to (454, 280)
Screenshot: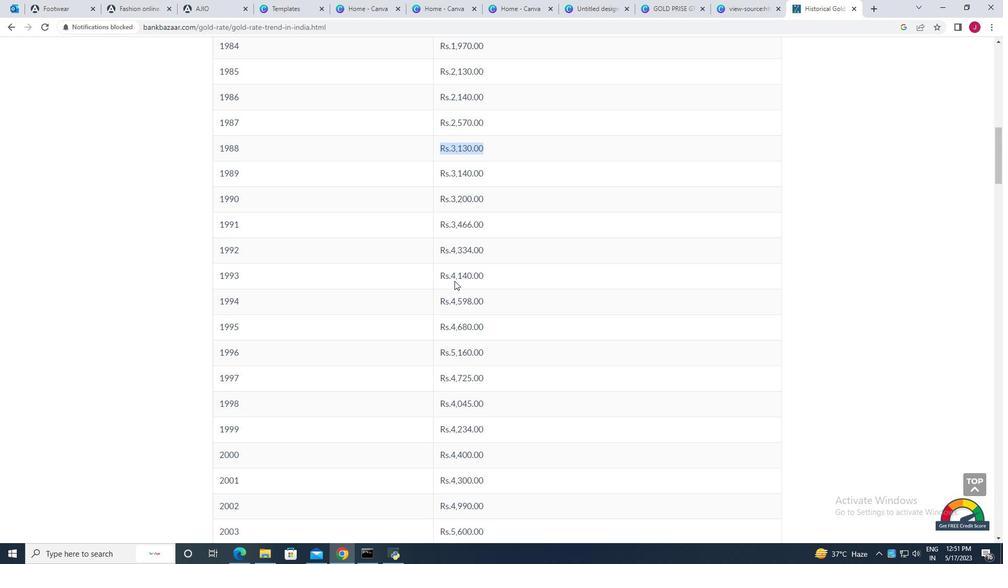 
Action: Mouse scrolled (454, 280) with delta (0, 0)
Screenshot: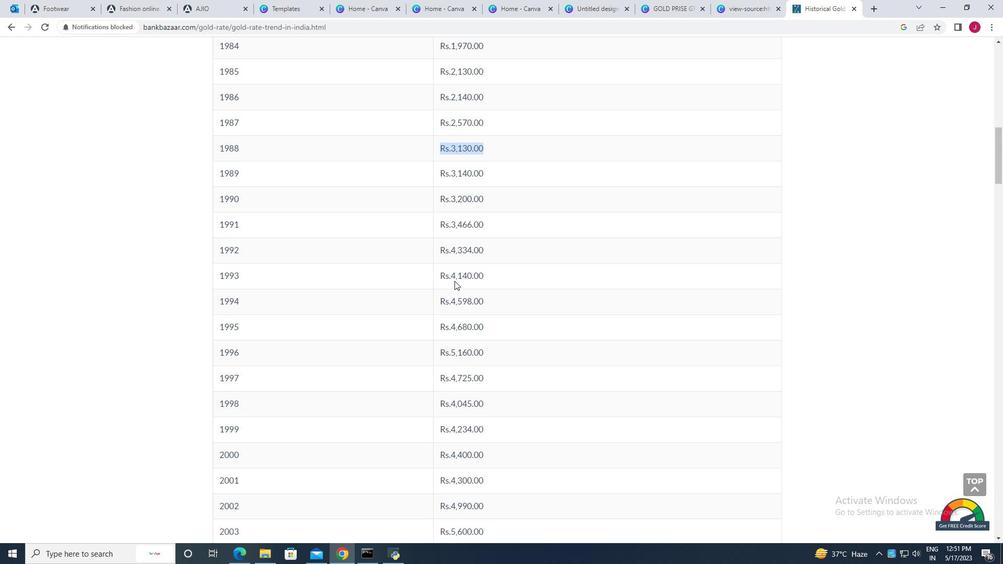 
Action: Mouse moved to (476, 299)
Screenshot: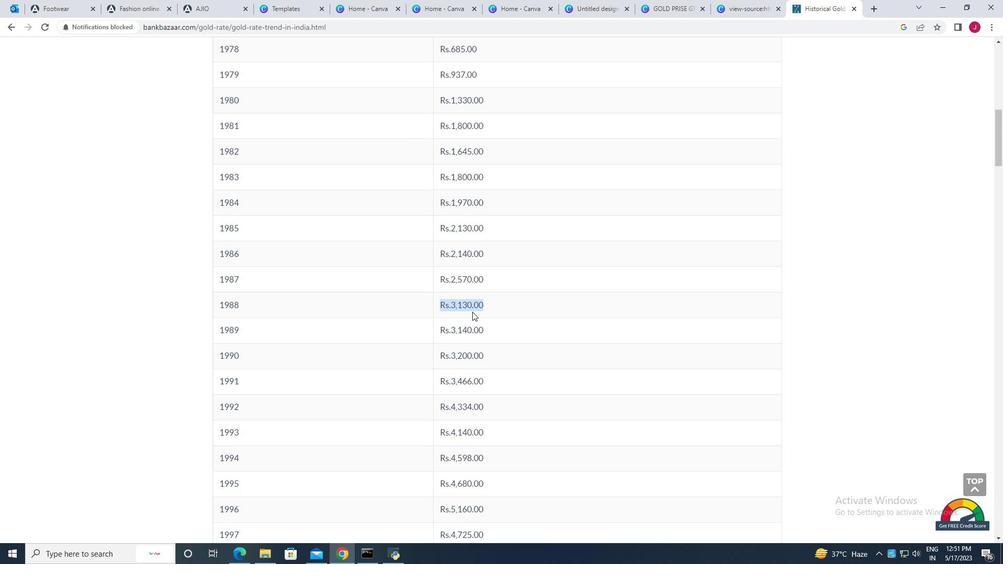 
Action: Mouse pressed right at (476, 299)
Screenshot: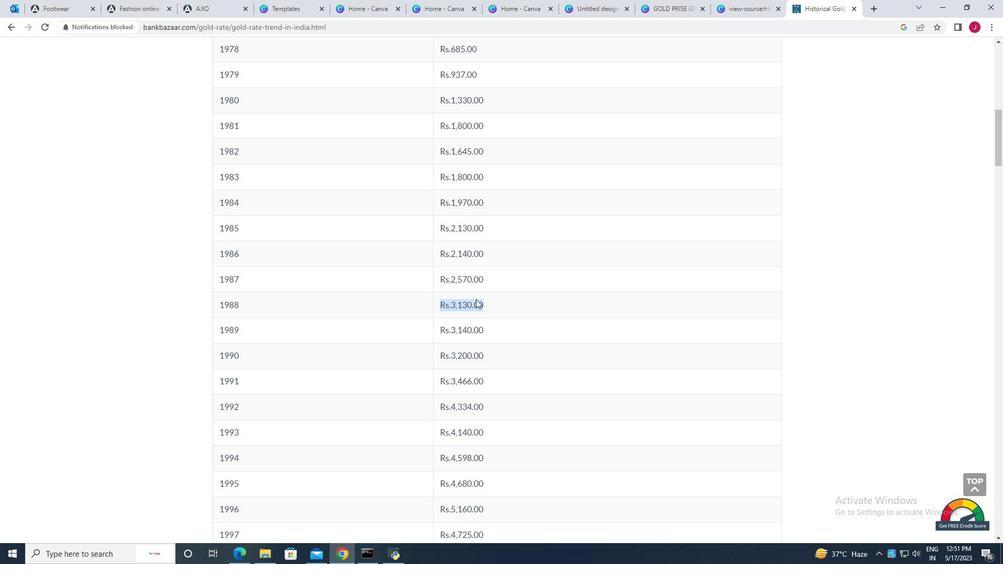 
Action: Mouse moved to (493, 308)
Screenshot: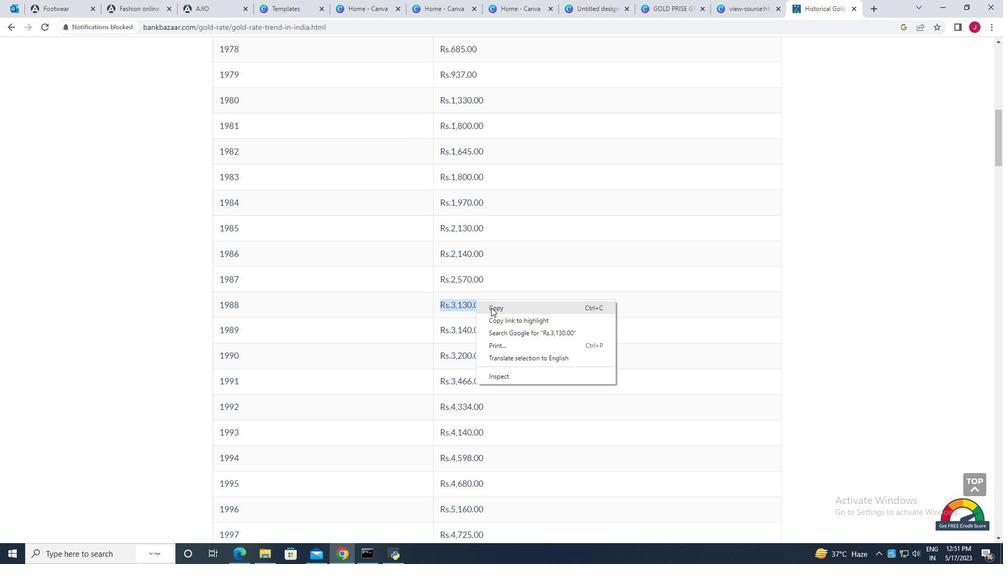 
Action: Mouse pressed left at (493, 308)
Screenshot: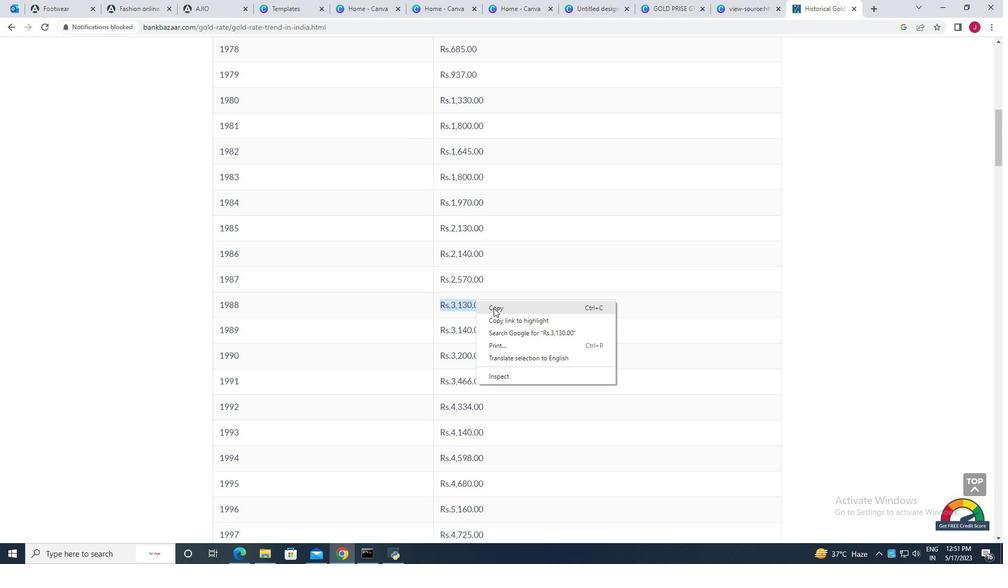 
Action: Mouse moved to (737, 9)
Screenshot: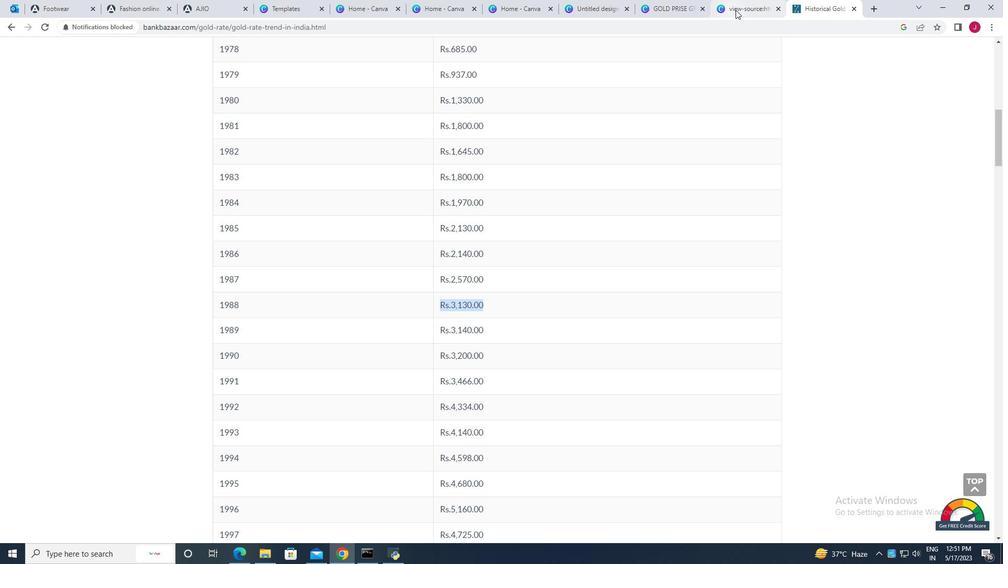 
Action: Mouse pressed left at (737, 9)
Screenshot: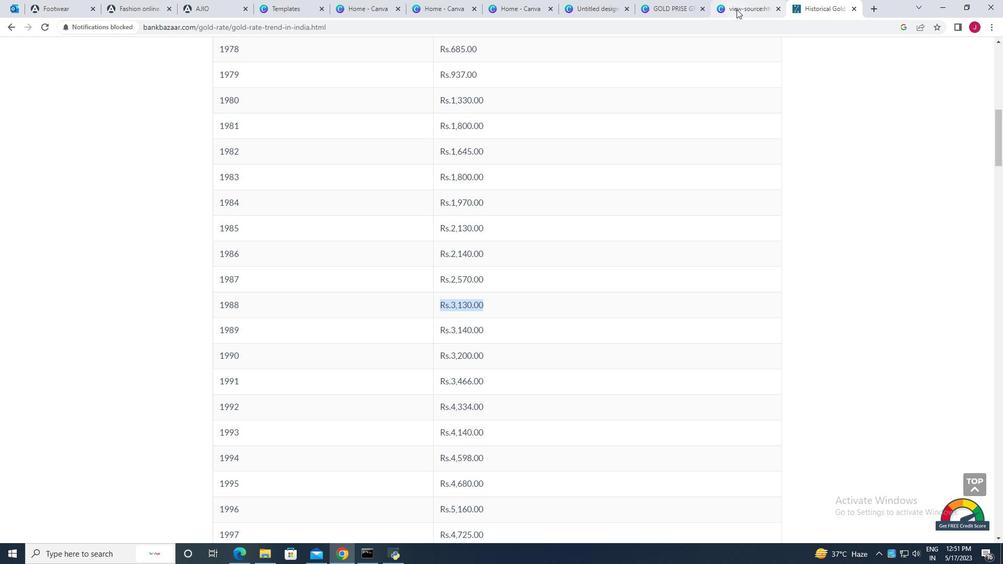 
Action: Mouse moved to (777, 9)
Screenshot: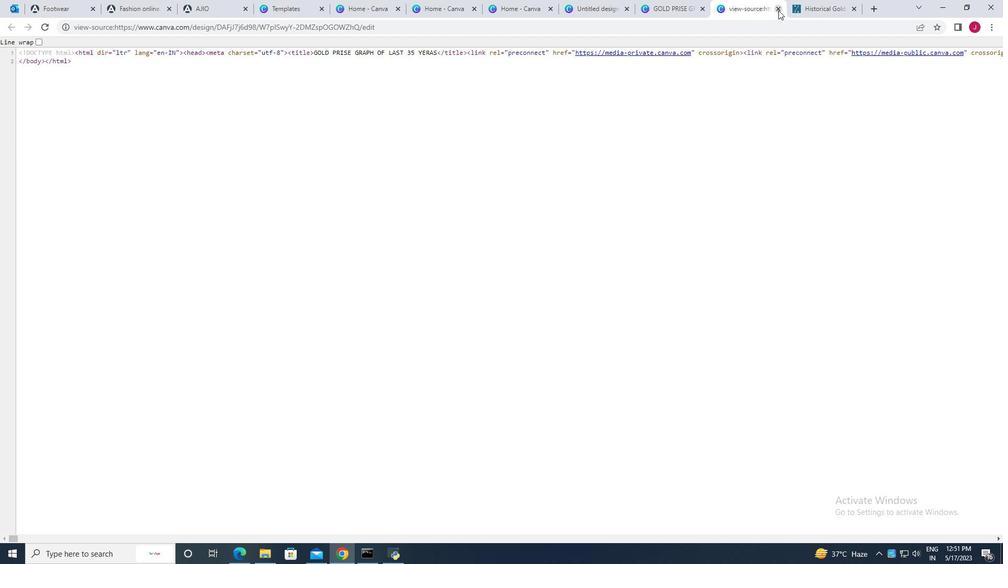 
Action: Mouse pressed left at (777, 9)
Screenshot: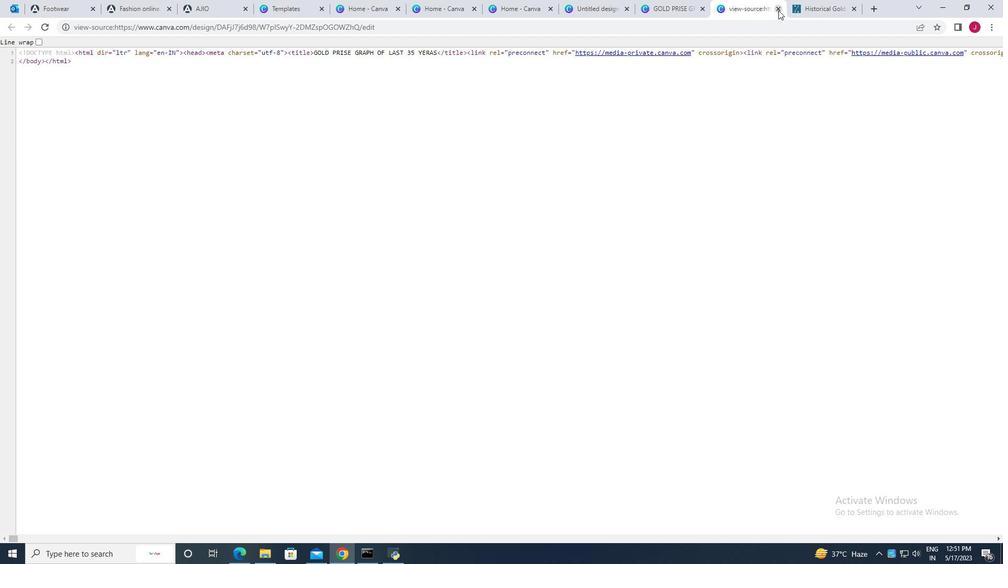 
Action: Mouse moved to (675, 8)
Screenshot: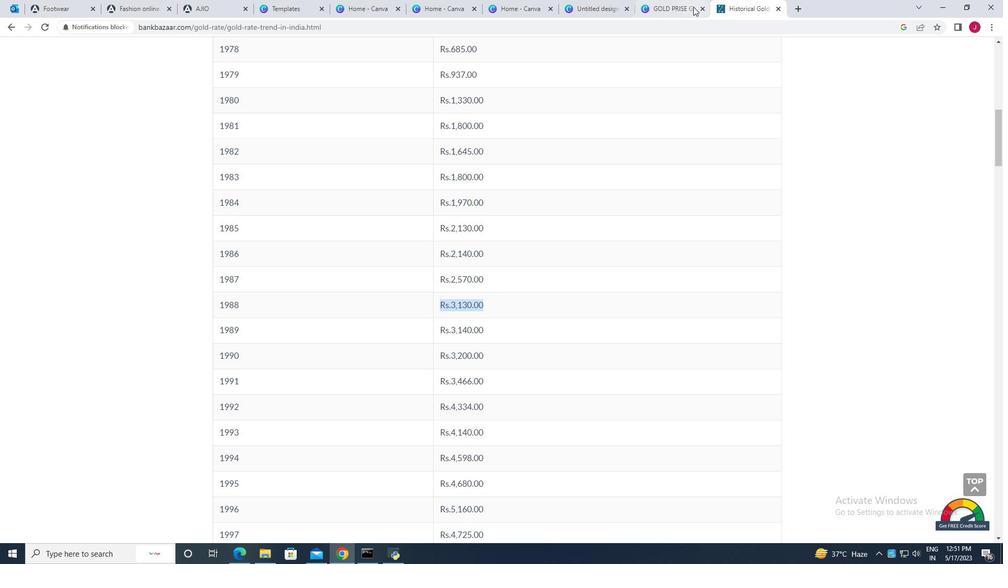 
Action: Mouse pressed left at (675, 8)
Screenshot: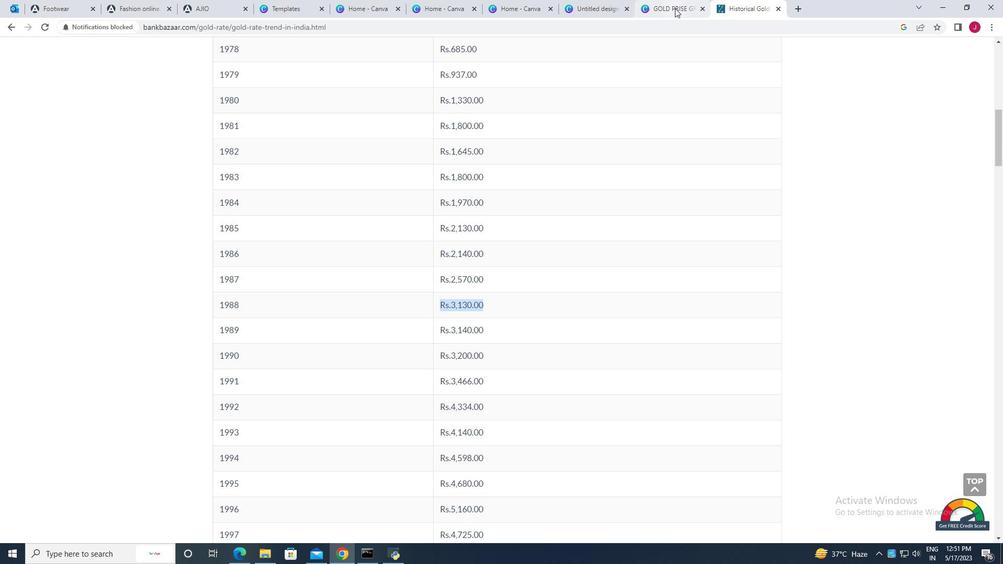 
Action: Mouse moved to (117, 168)
Screenshot: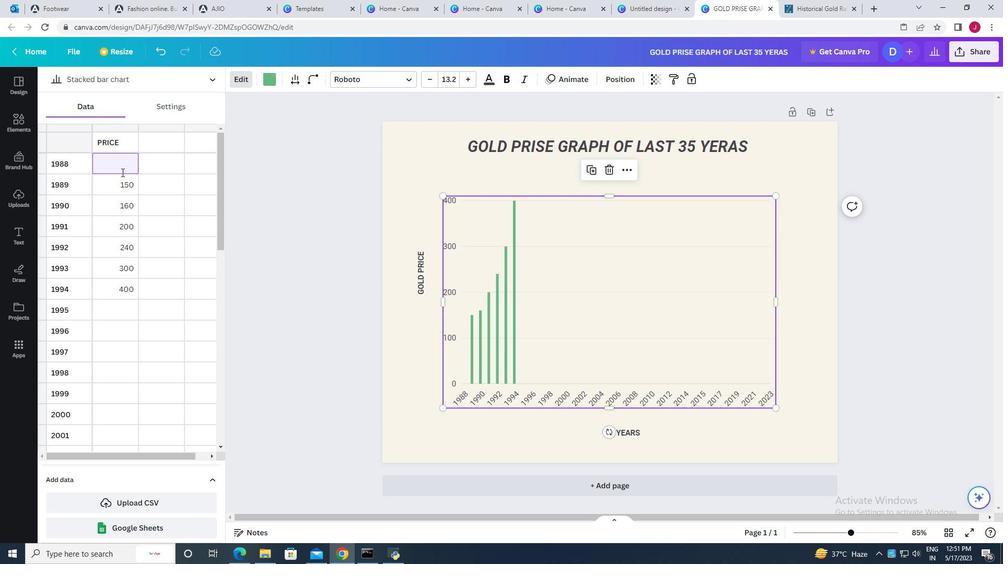 
Action: Key pressed ctrl+V
Screenshot: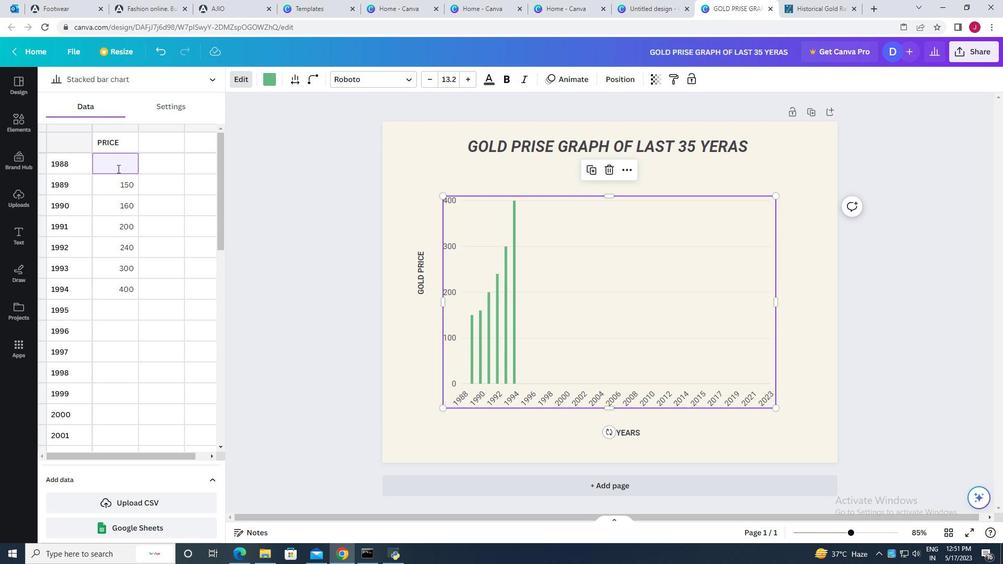 
Action: Mouse moved to (607, 194)
Screenshot: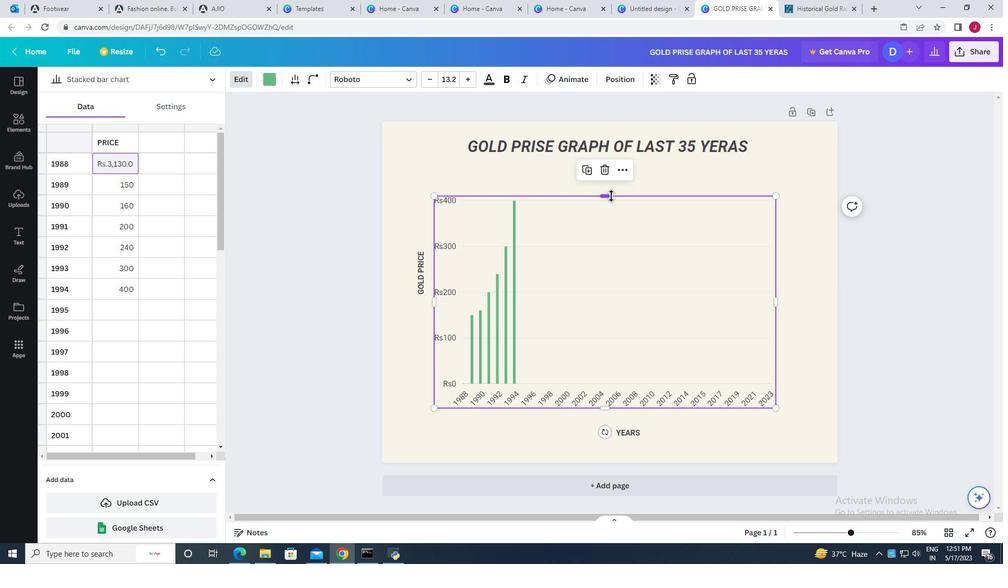 
Action: Mouse pressed left at (607, 194)
Screenshot: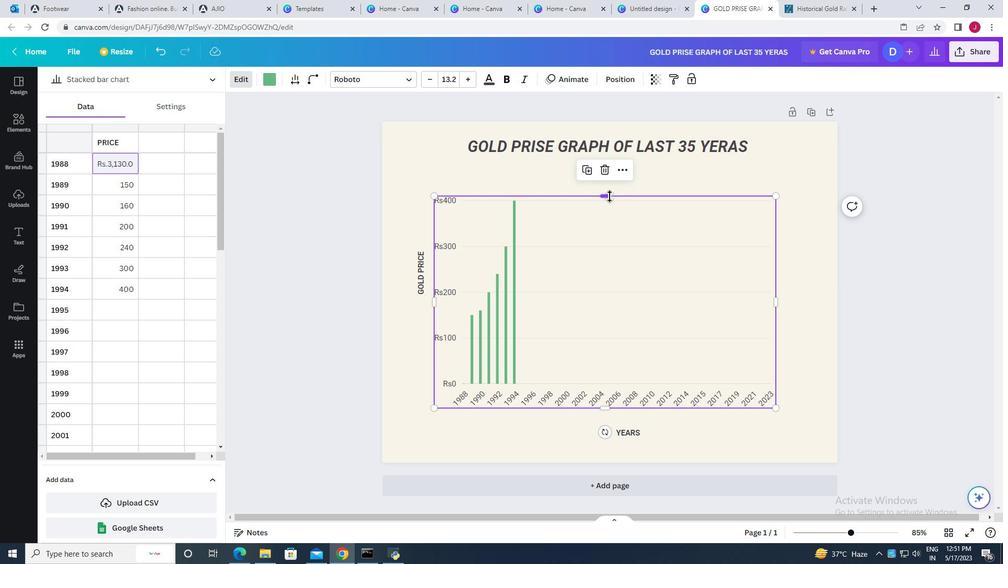 
Action: Mouse moved to (432, 295)
Screenshot: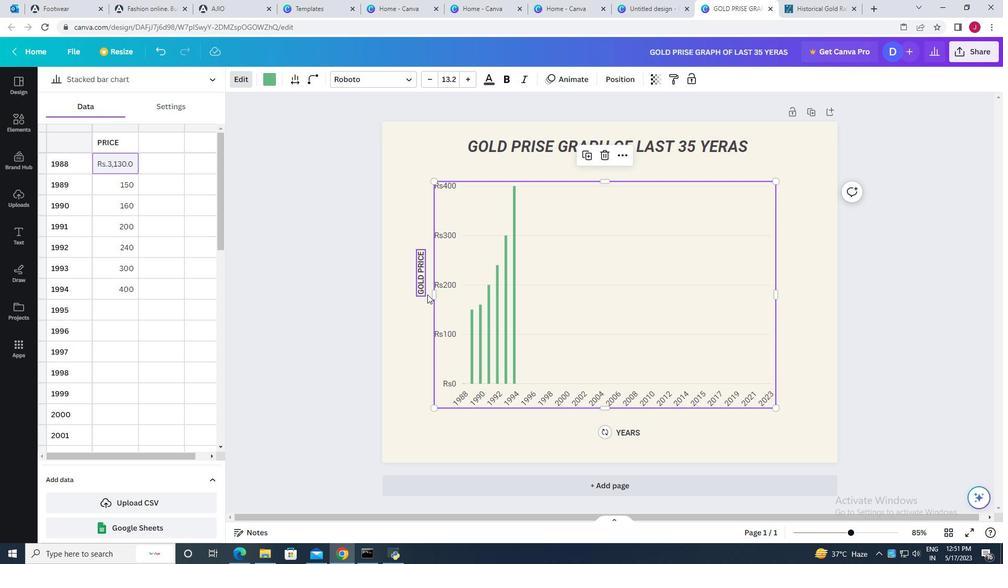
Action: Mouse pressed left at (432, 295)
Screenshot: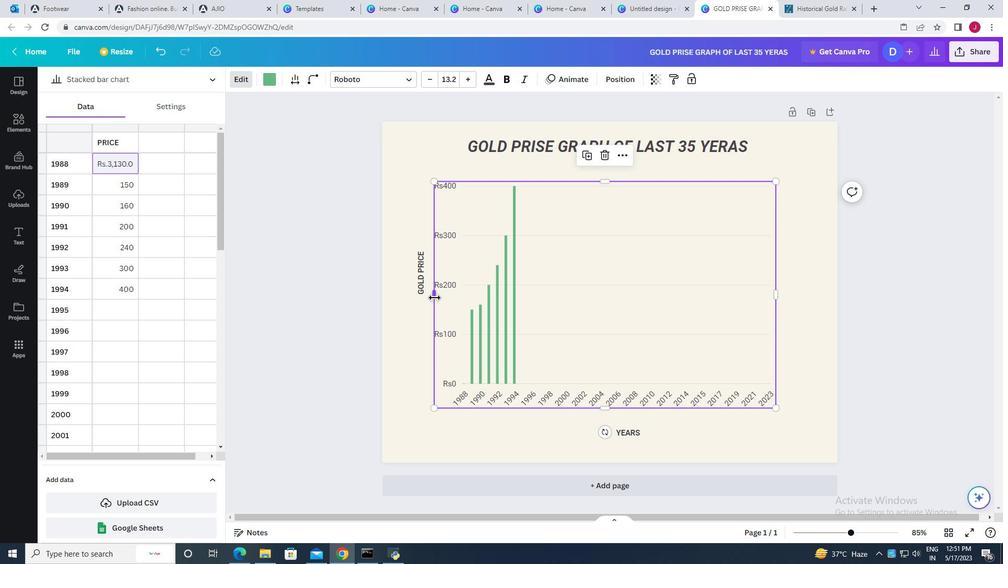 
Action: Mouse moved to (583, 287)
Screenshot: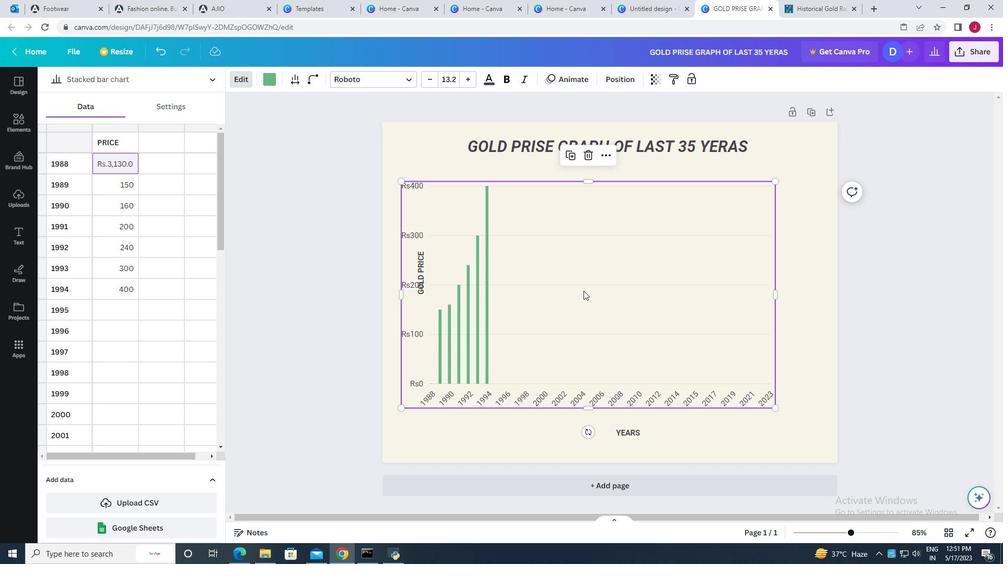 
Action: Mouse pressed left at (583, 287)
Screenshot: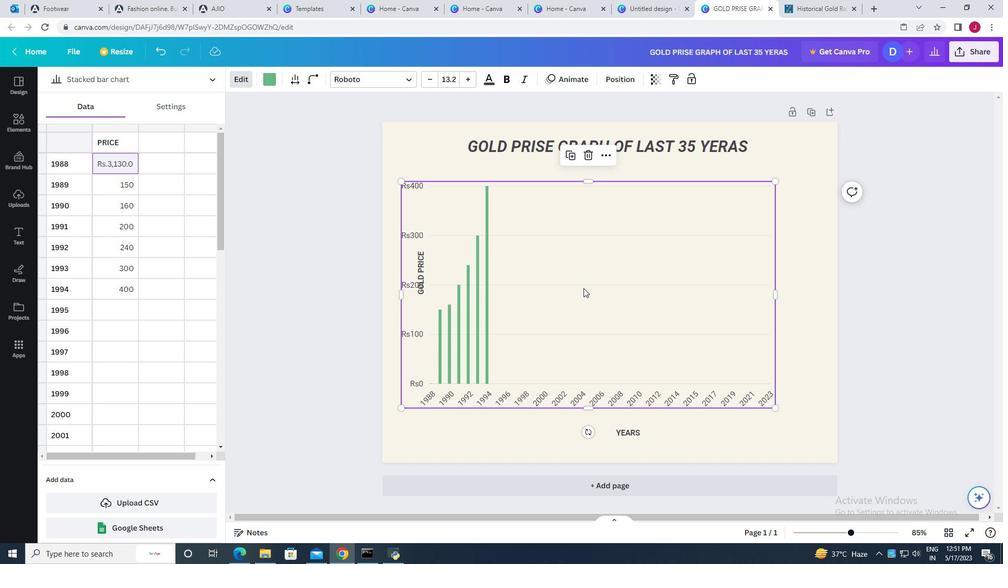 
Action: Mouse moved to (118, 161)
Screenshot: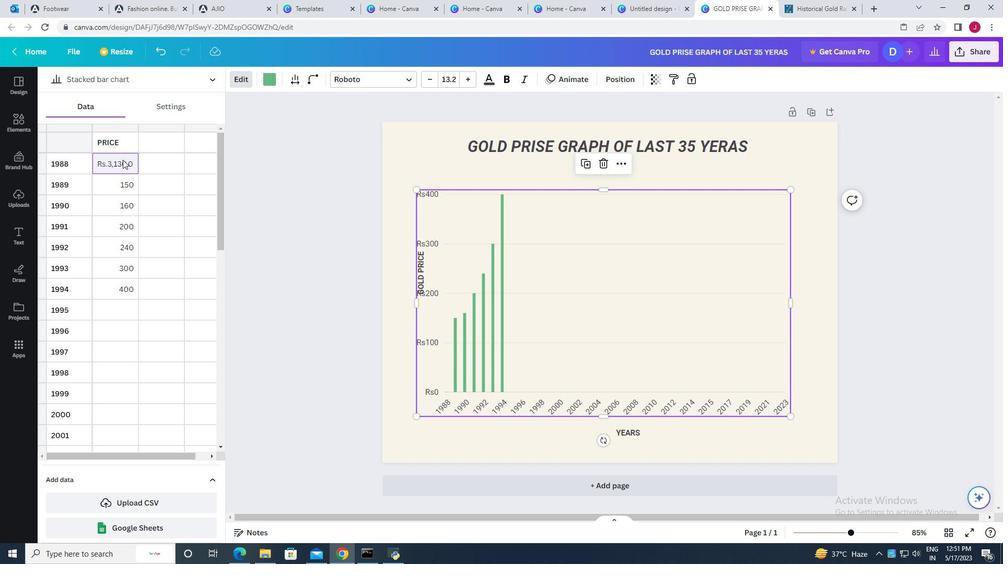 
Action: Mouse pressed right at (118, 161)
Screenshot: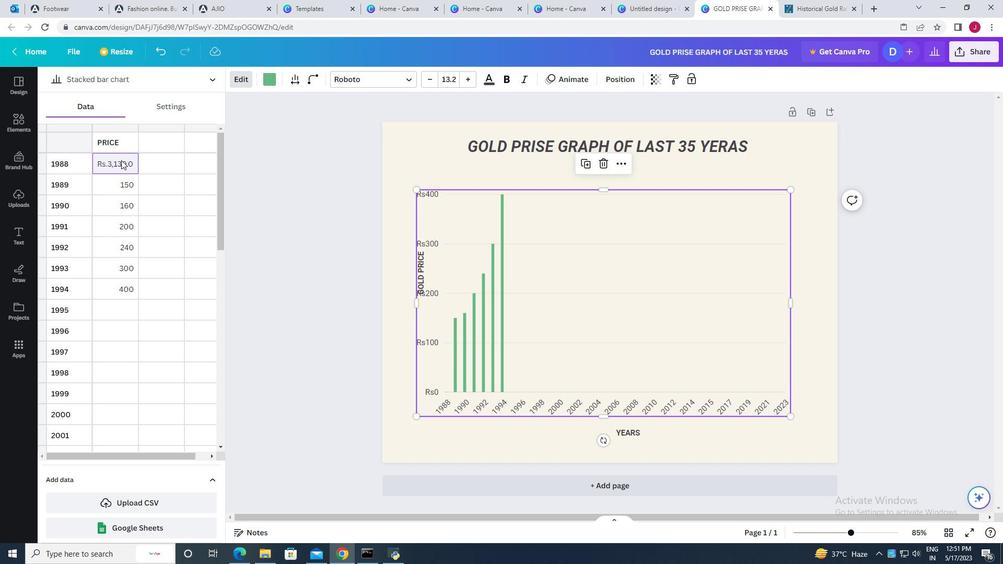 
Action: Mouse moved to (164, 176)
Screenshot: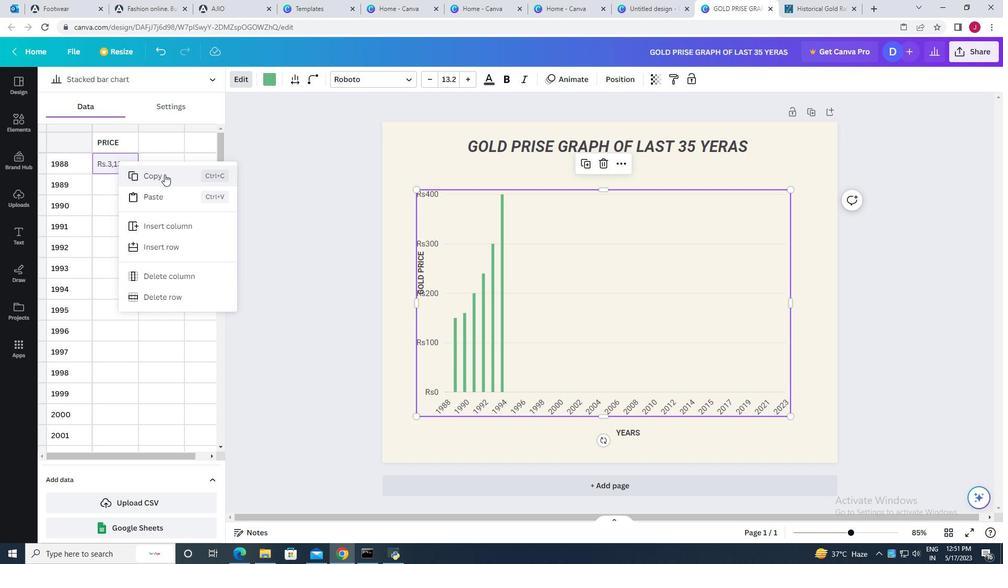 
Action: Mouse pressed left at (164, 176)
Screenshot: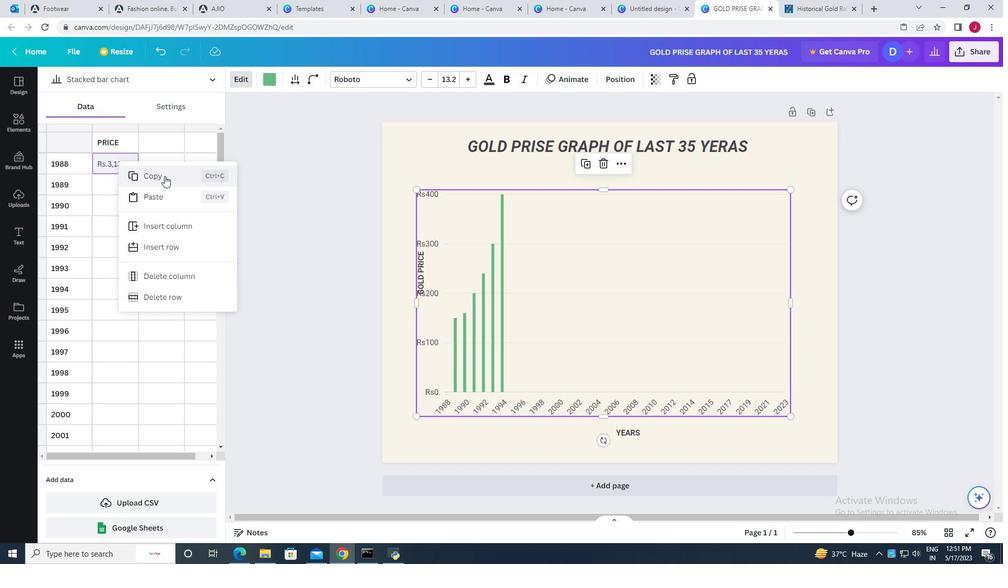
Action: Mouse moved to (434, 394)
Screenshot: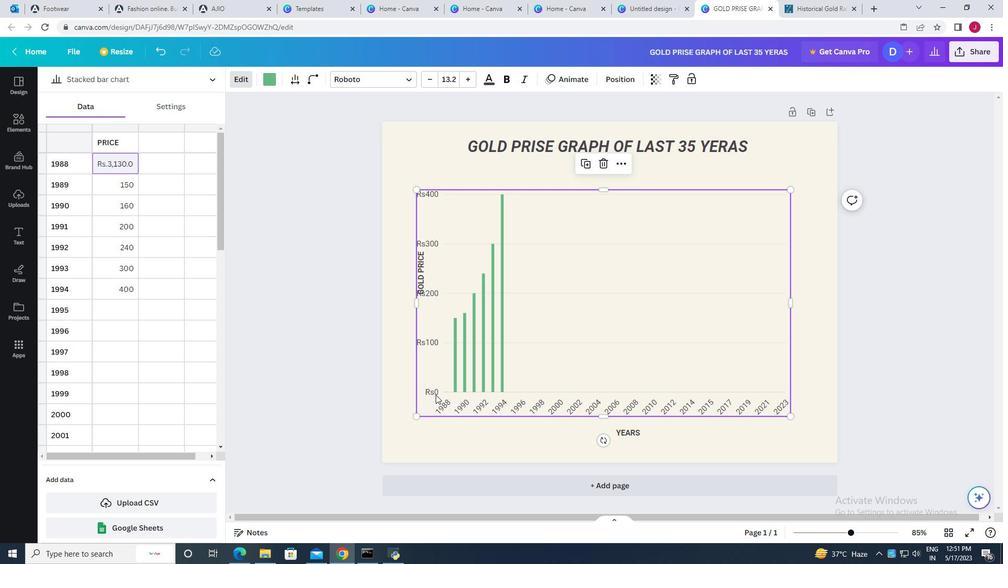
Action: Mouse pressed left at (434, 394)
Screenshot: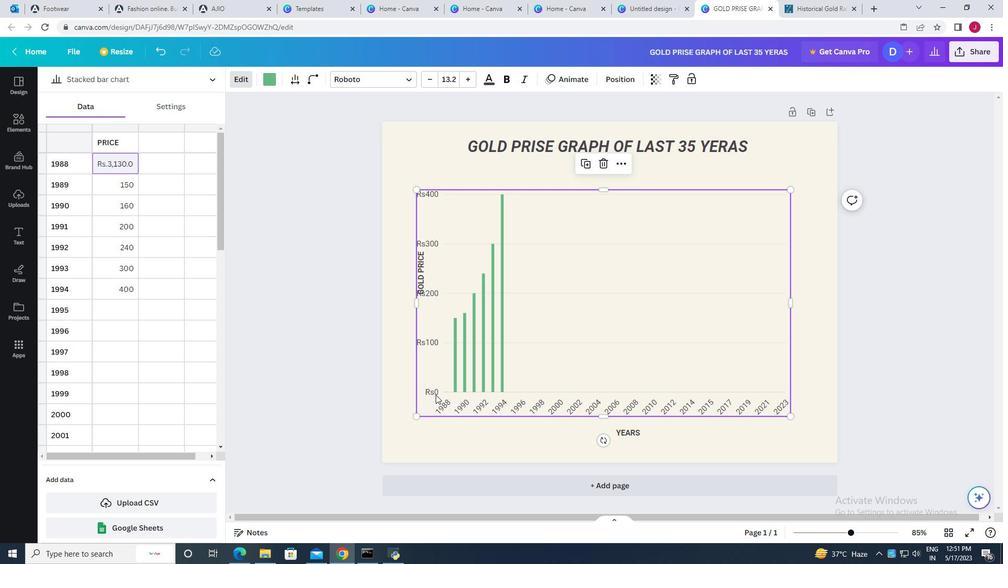 
Action: Mouse moved to (434, 394)
Screenshot: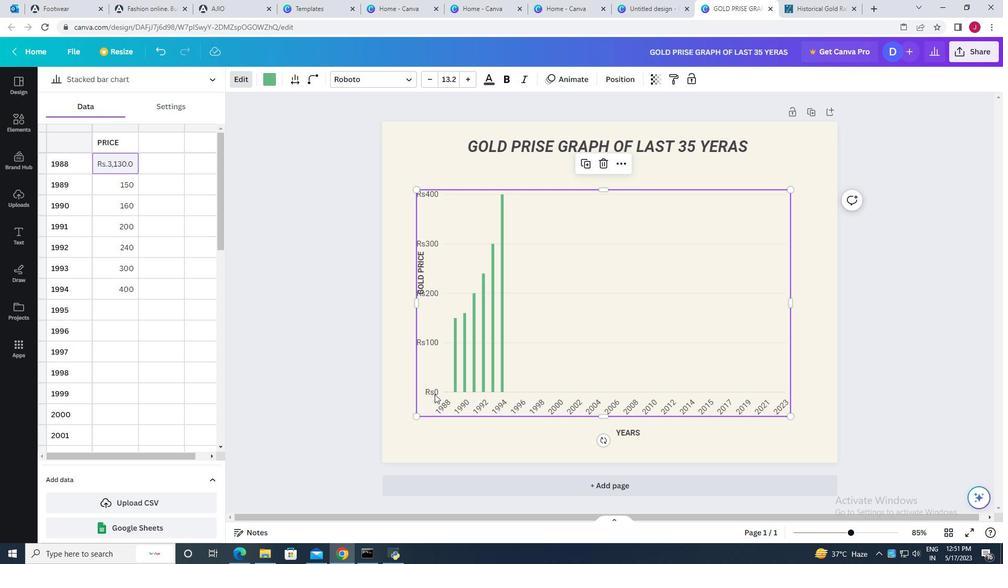 
Action: Mouse pressed left at (434, 394)
Screenshot: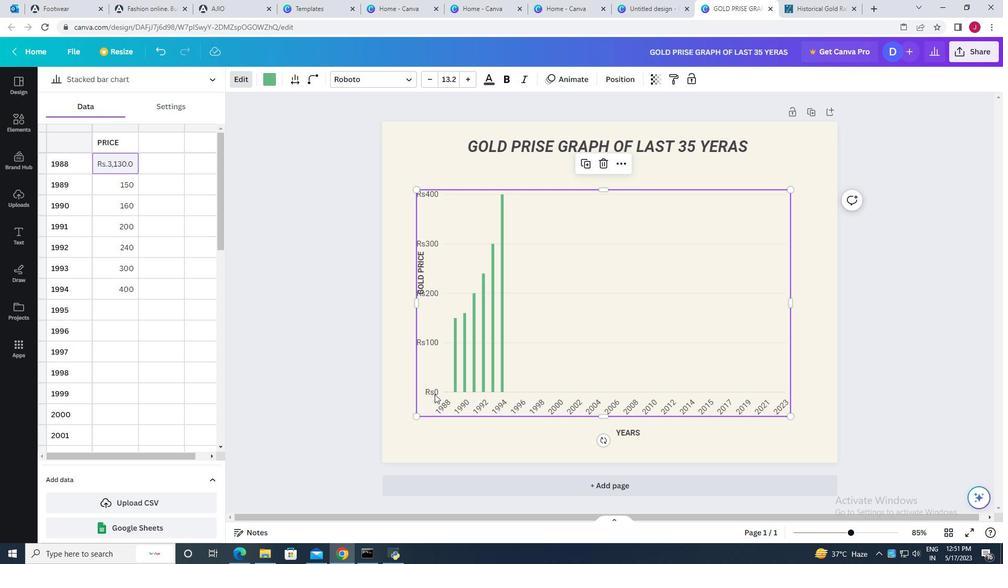 
Action: Mouse pressed left at (434, 394)
Screenshot: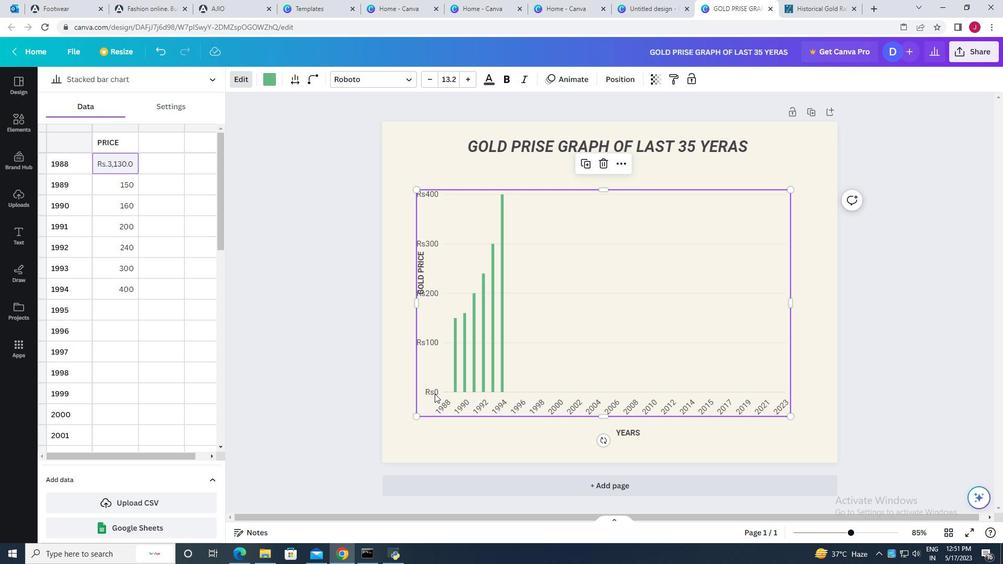 
Action: Mouse moved to (434, 342)
Screenshot: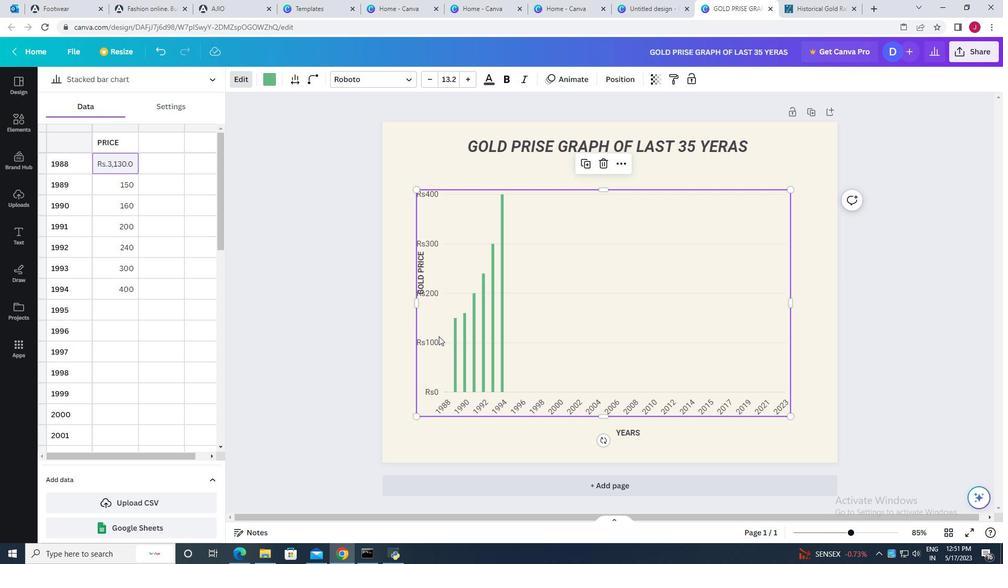 
Action: Mouse pressed left at (434, 342)
Screenshot: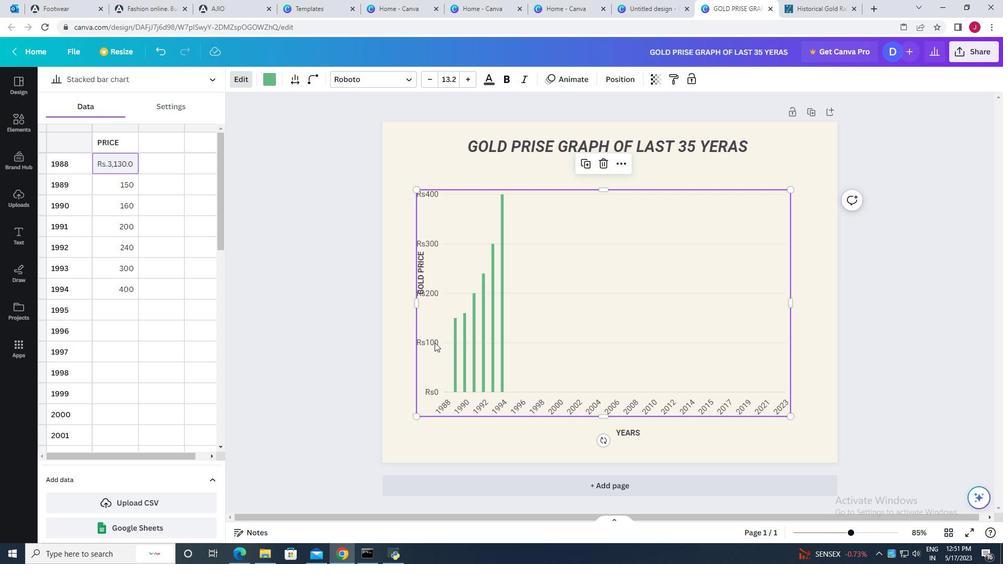 
Action: Mouse moved to (119, 184)
Screenshot: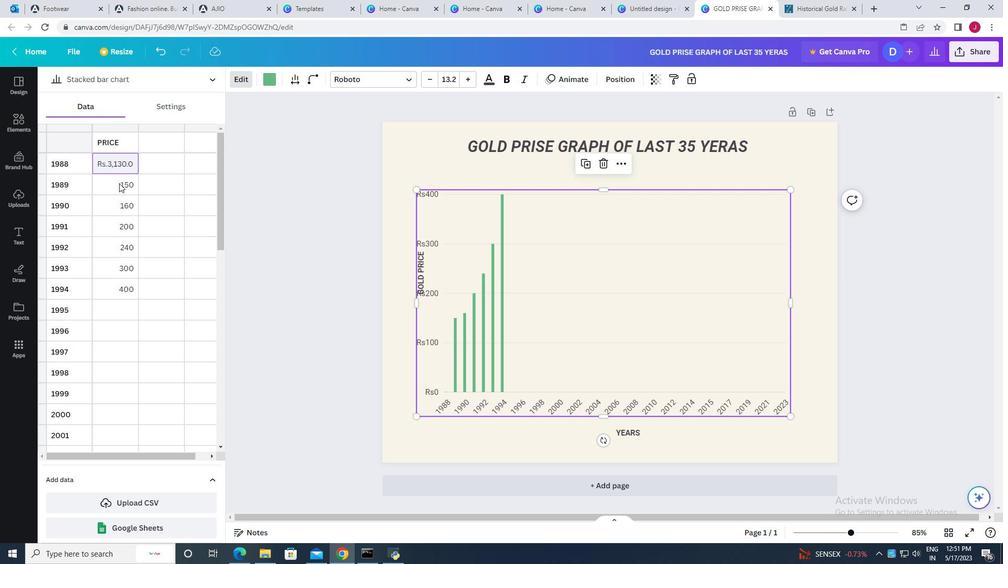 
Action: Mouse pressed left at (119, 184)
Screenshot: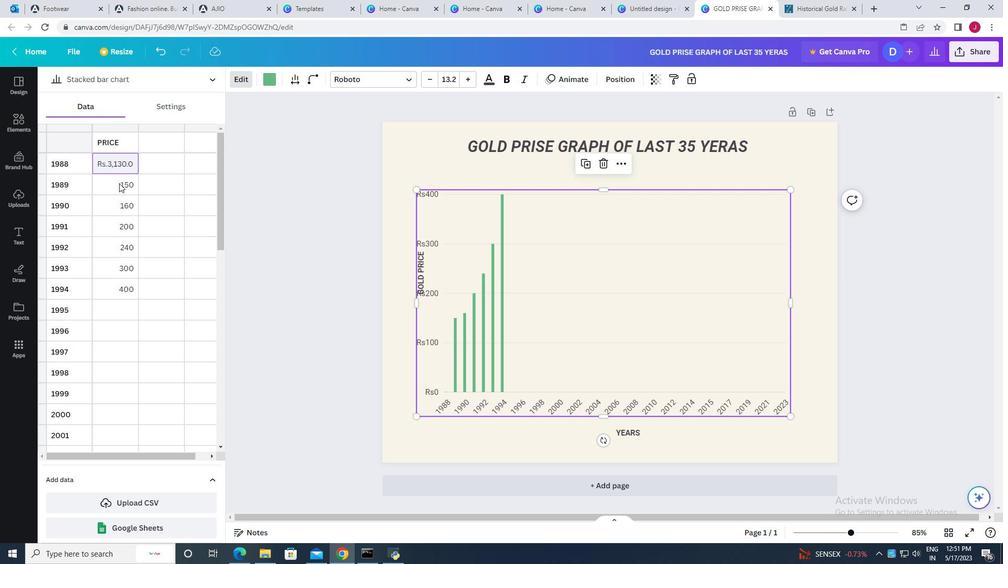 
Action: Mouse moved to (822, 5)
Screenshot: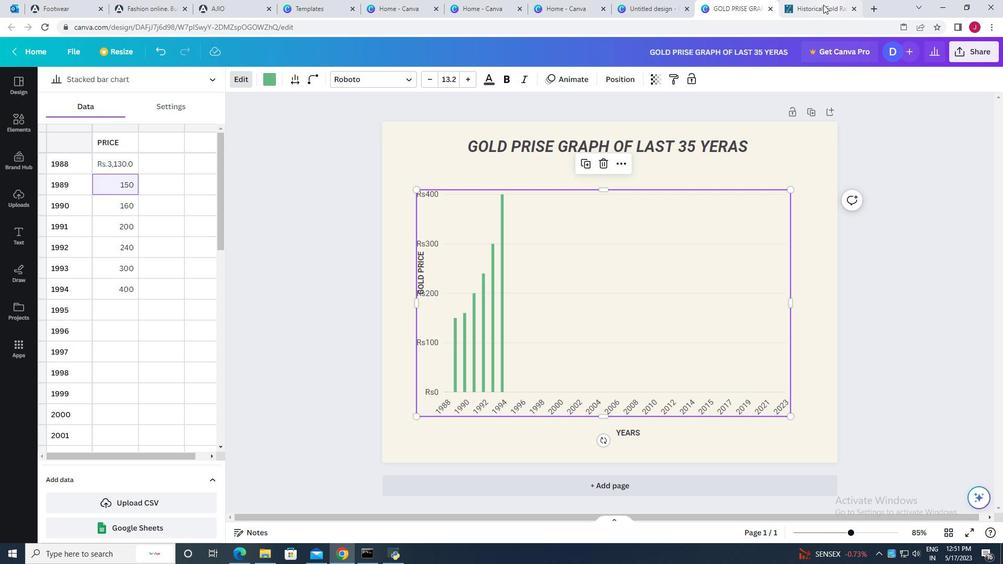 
Action: Mouse pressed left at (822, 5)
Screenshot: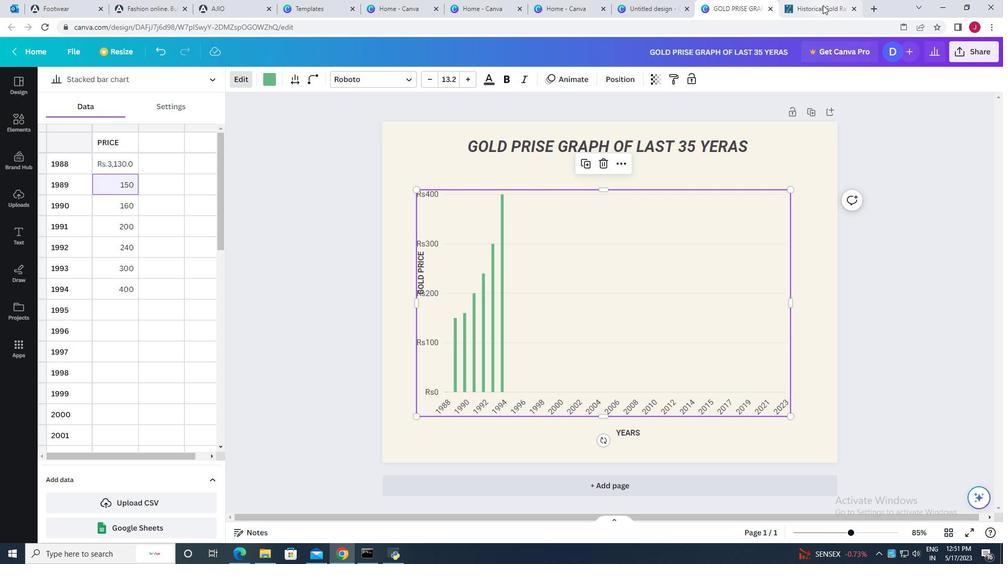 
Action: Mouse moved to (457, 330)
Screenshot: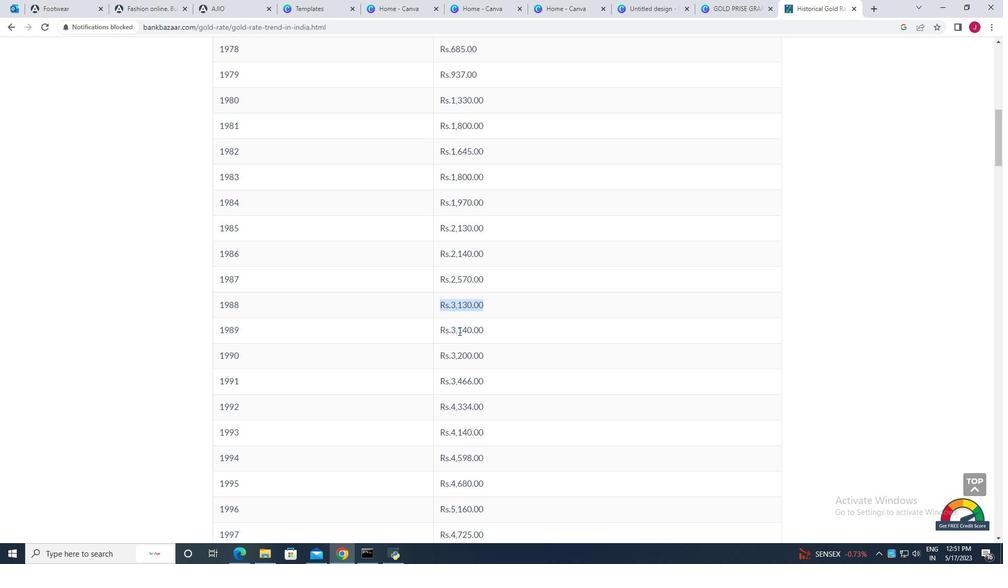 
Action: Mouse pressed left at (457, 330)
Screenshot: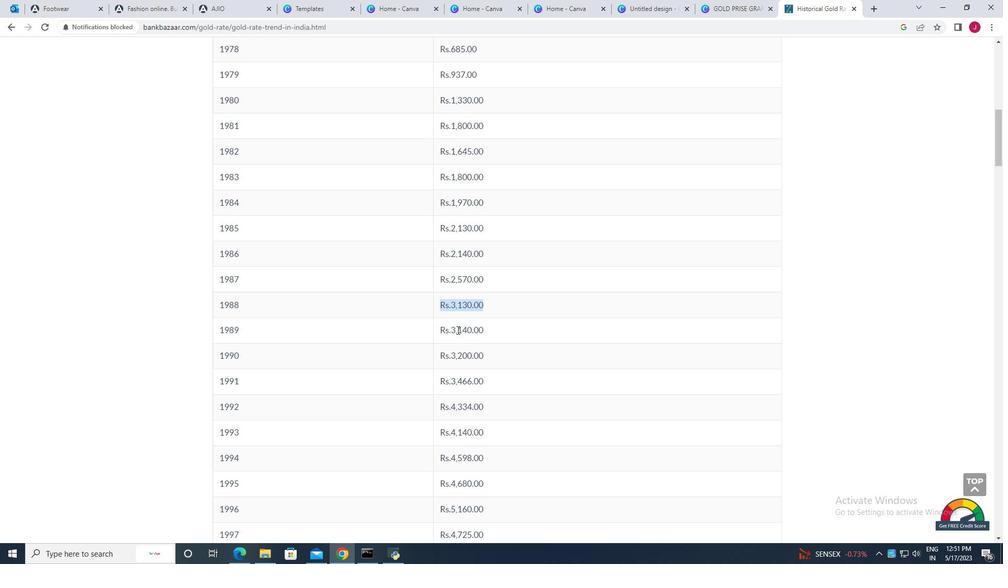 
Action: Mouse pressed left at (457, 330)
Screenshot: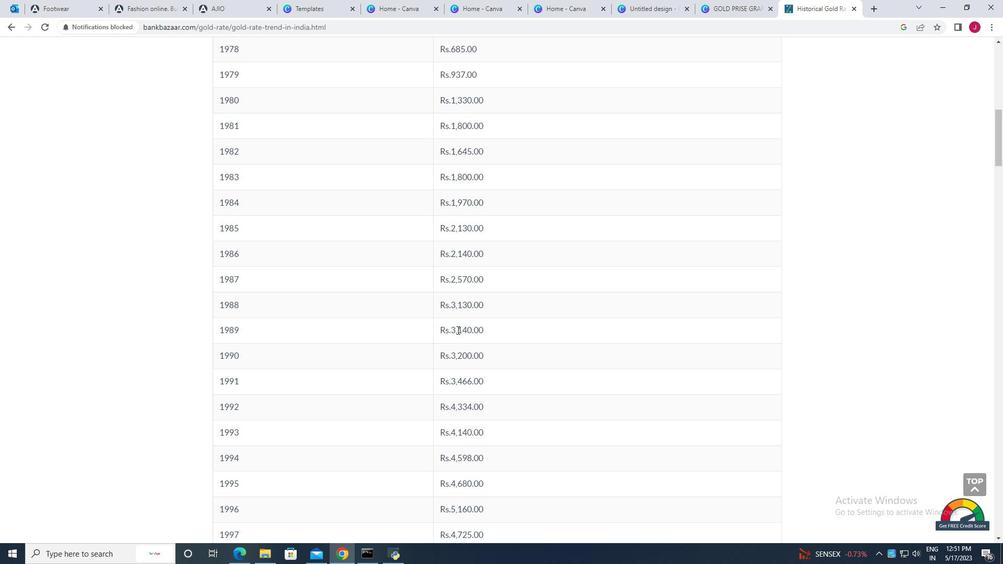 
Action: Mouse pressed left at (457, 330)
Screenshot: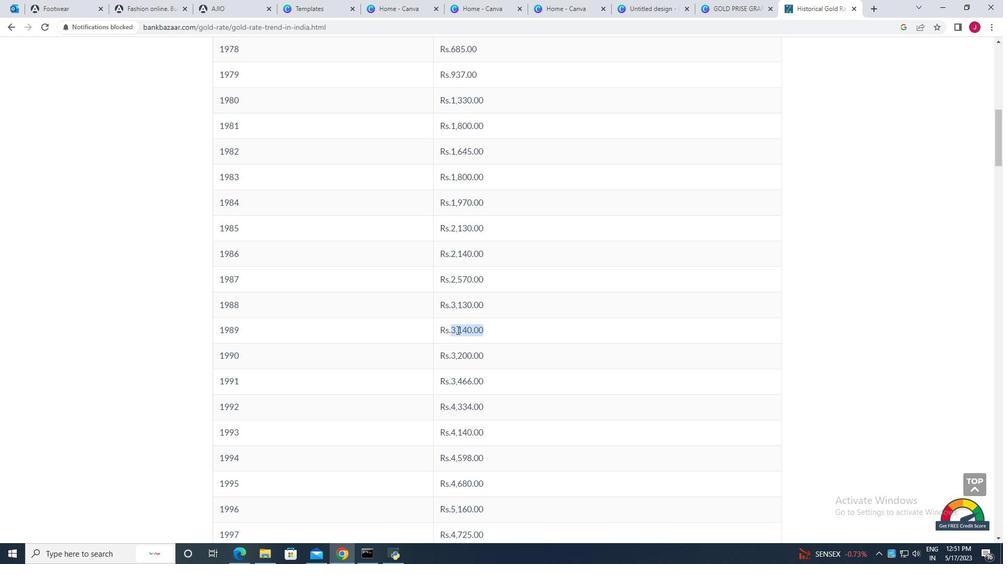 
Action: Mouse pressed right at (457, 330)
Screenshot: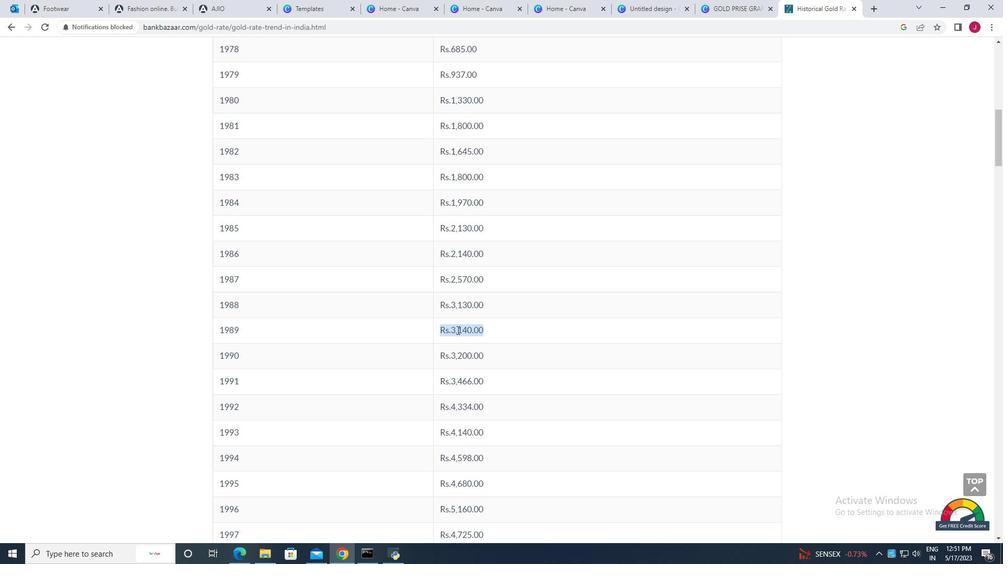 
Action: Mouse moved to (480, 340)
Screenshot: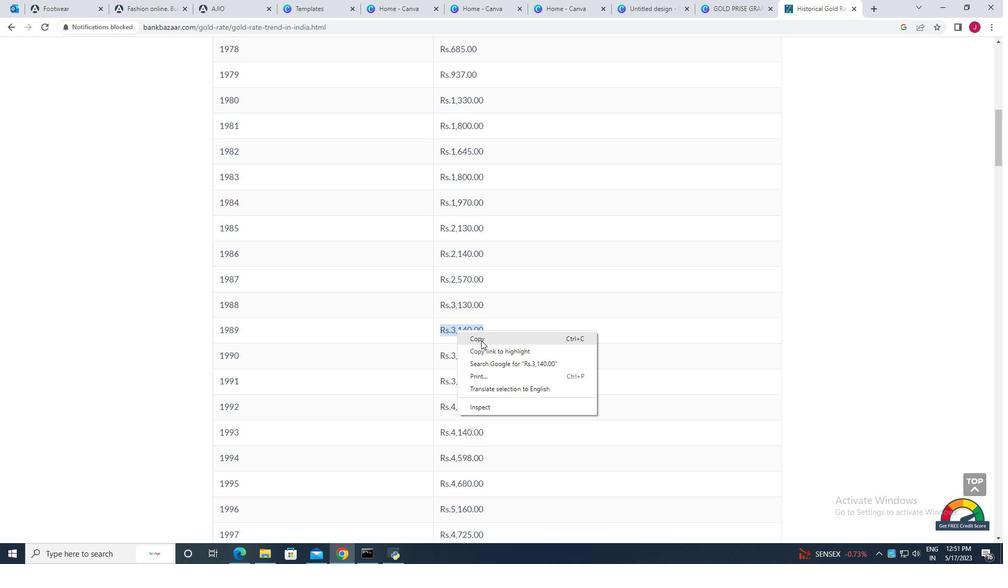 
Action: Mouse pressed left at (480, 340)
Screenshot: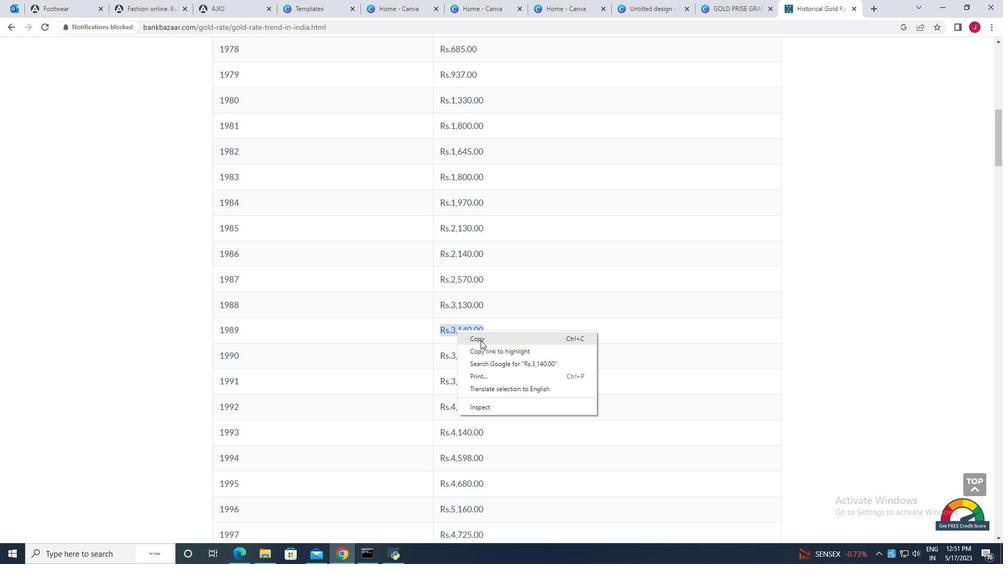 
Action: Mouse moved to (733, 9)
Screenshot: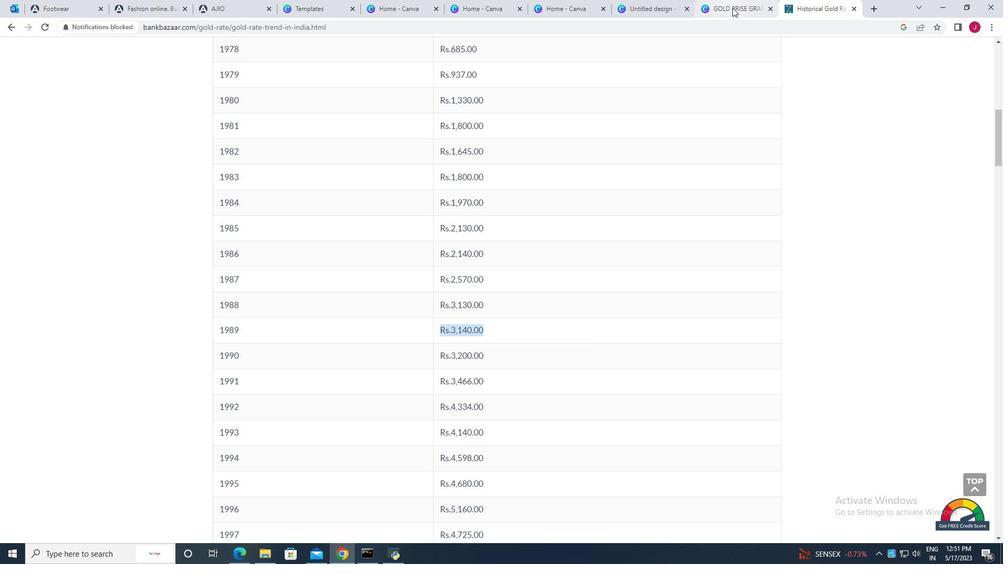 
Action: Mouse pressed left at (733, 9)
Screenshot: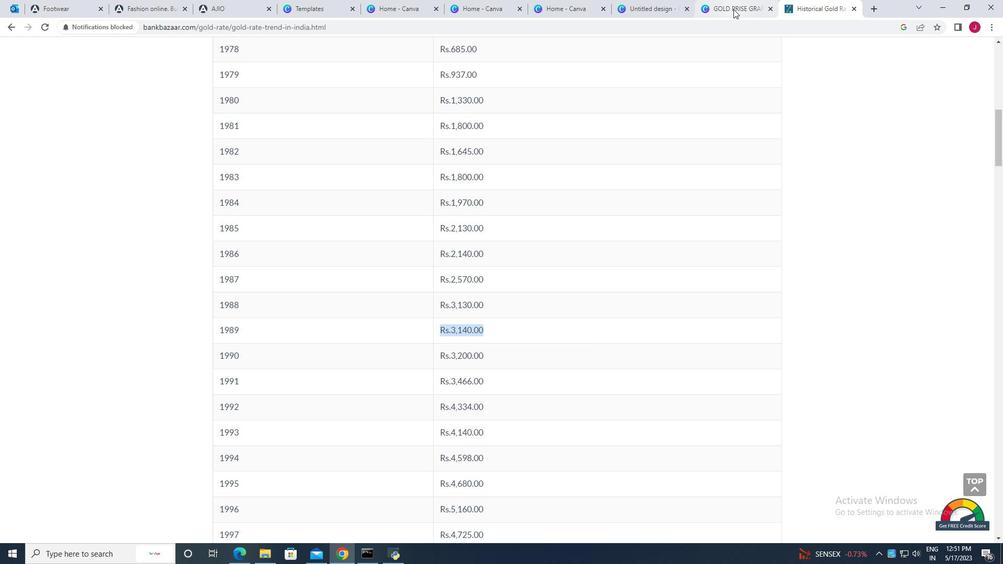 
Action: Mouse moved to (120, 177)
Screenshot: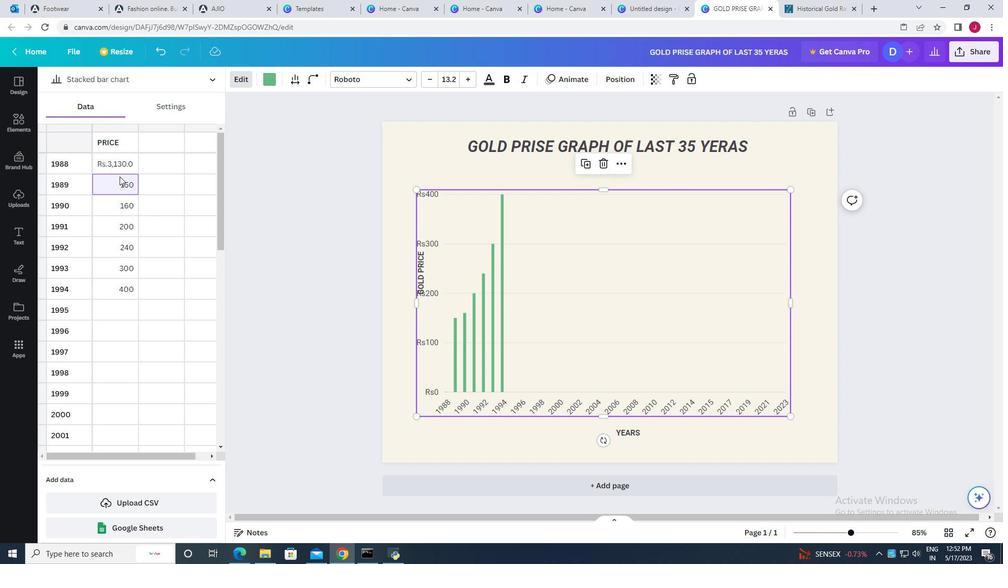 
Action: Key pressed ctrl+V
Screenshot: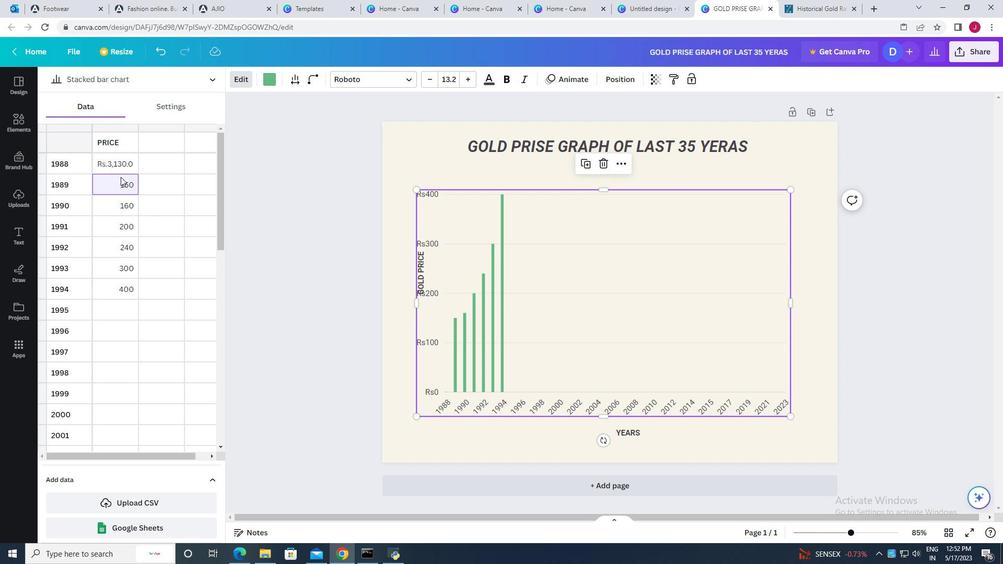 
Action: Mouse moved to (415, 305)
Screenshot: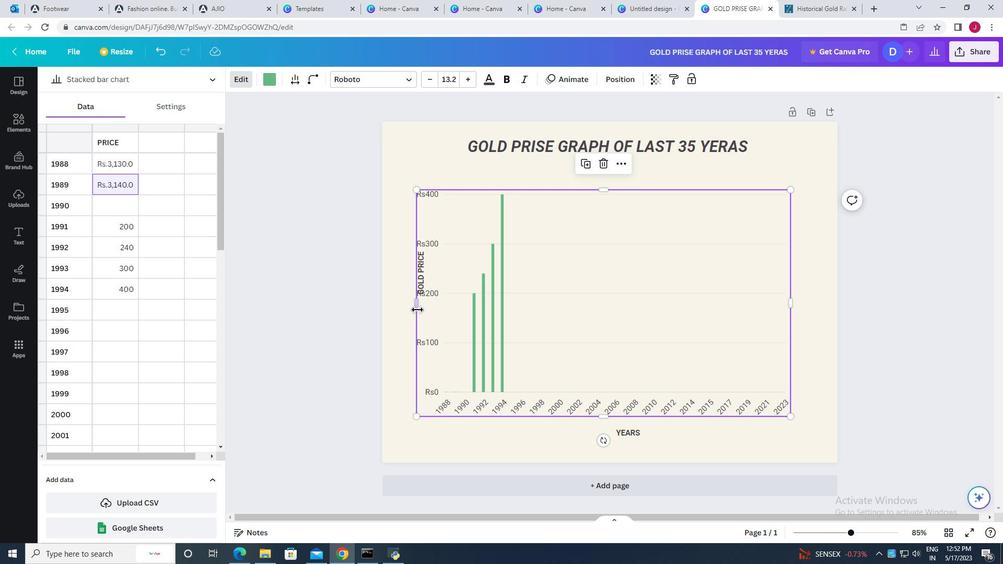 
Action: Mouse pressed left at (415, 305)
Screenshot: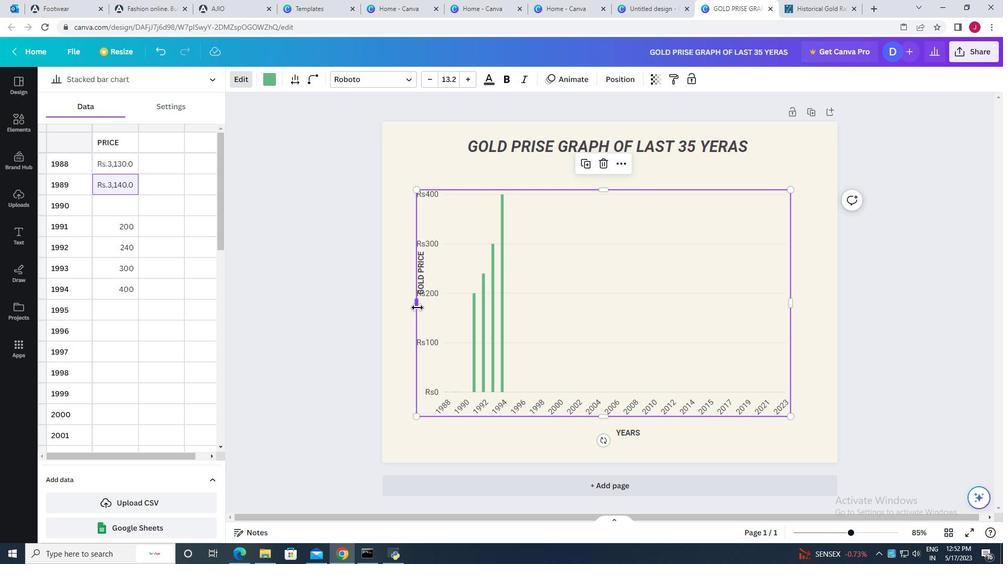 
Action: Mouse moved to (596, 188)
Screenshot: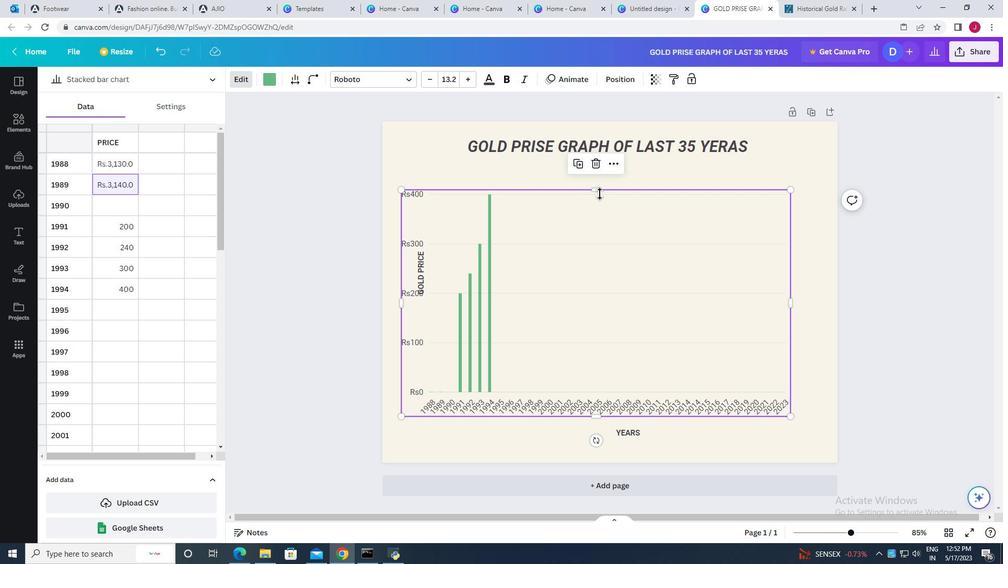 
Action: Mouse pressed left at (596, 188)
Screenshot: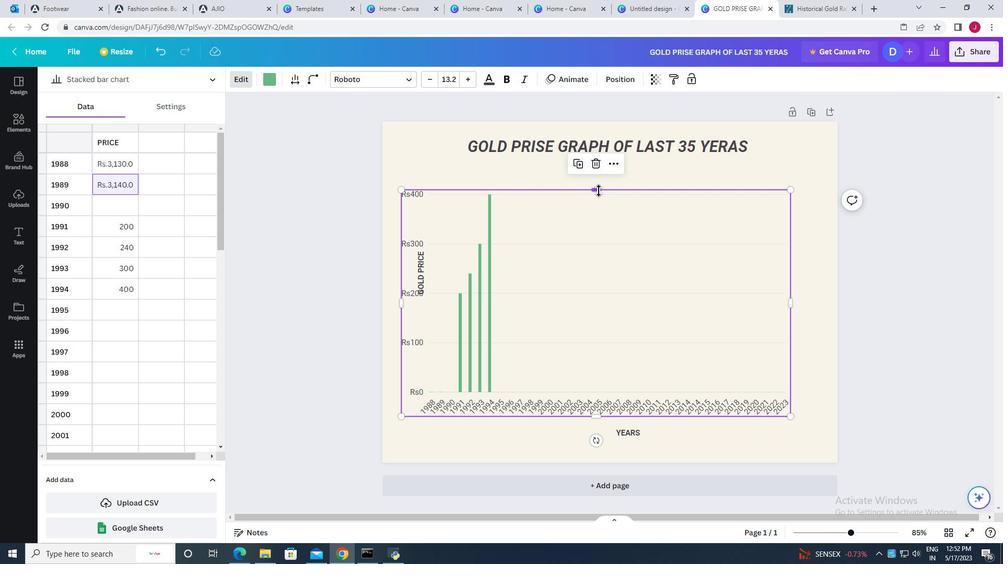 
Action: Mouse moved to (123, 187)
Screenshot: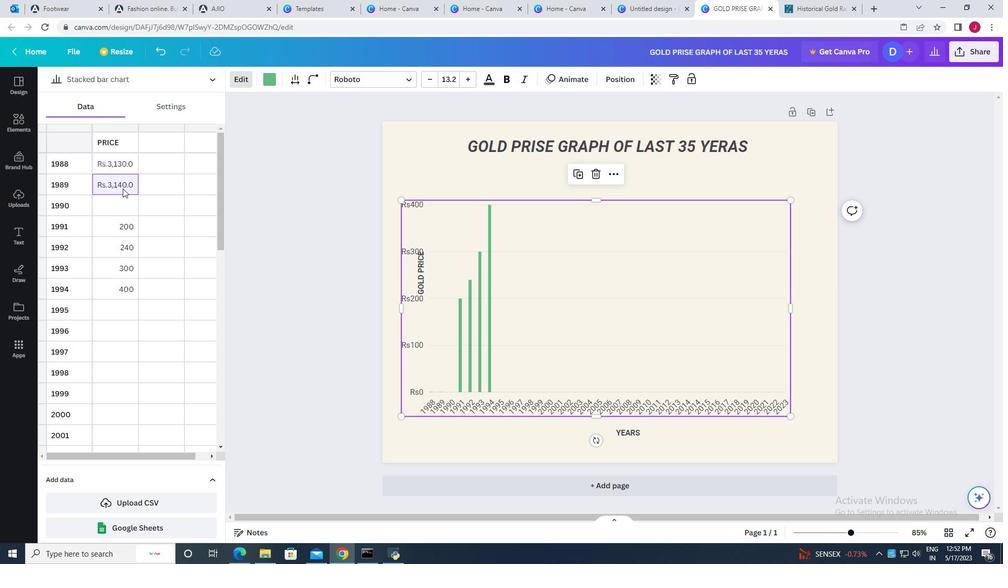 
Action: Mouse pressed left at (123, 187)
Screenshot: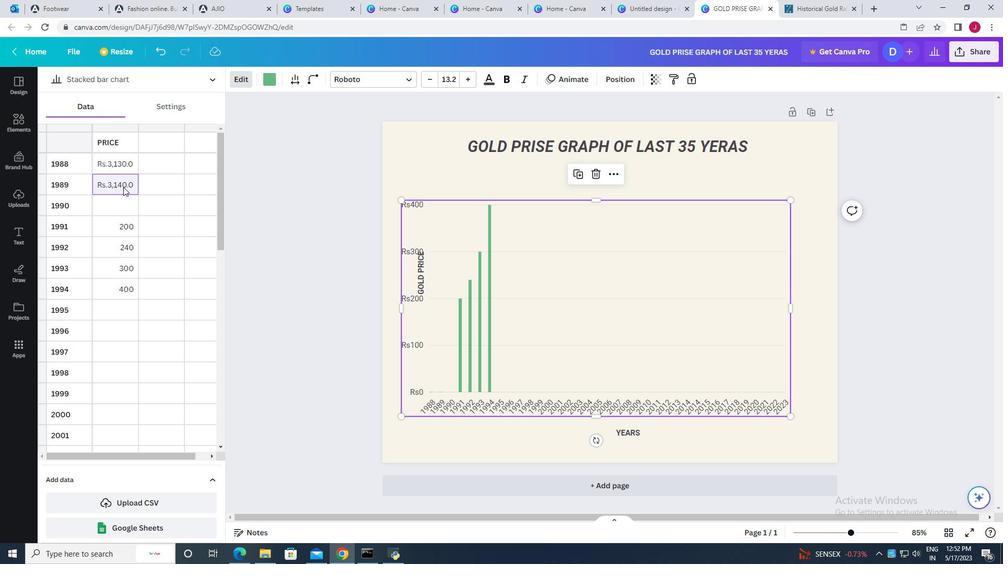 
Action: Mouse moved to (125, 206)
Screenshot: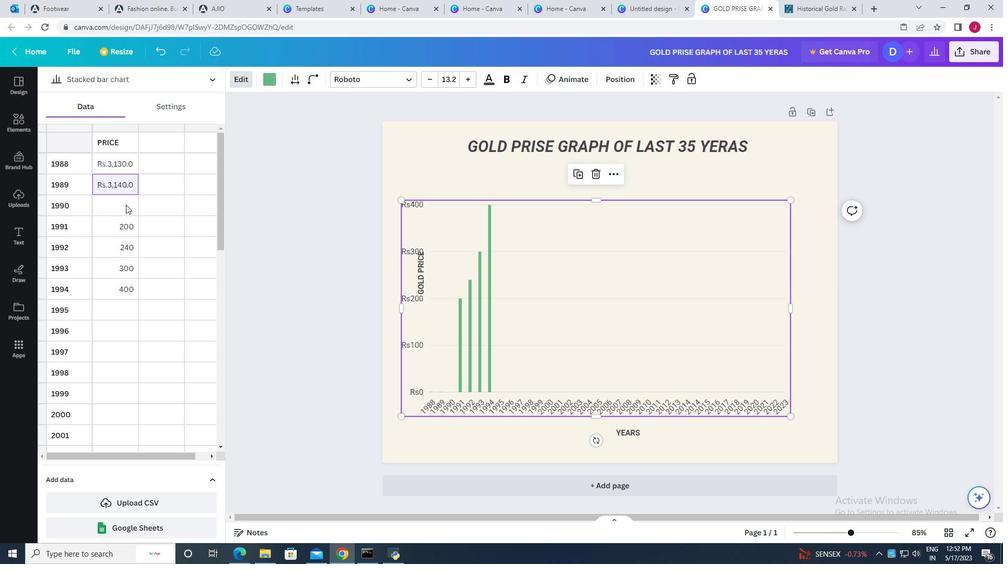 
Action: Mouse pressed left at (125, 206)
Screenshot: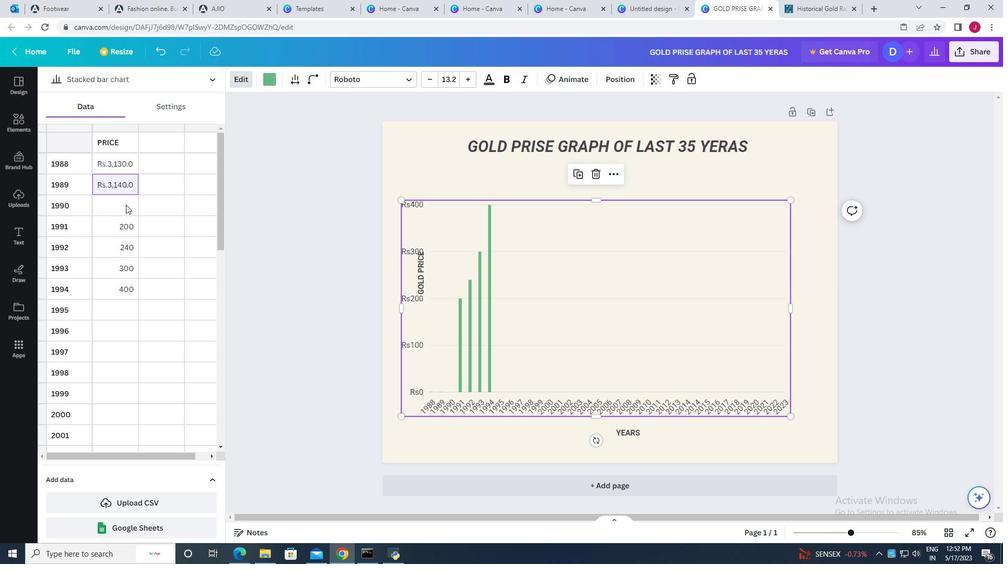 
Action: Mouse moved to (593, 417)
Screenshot: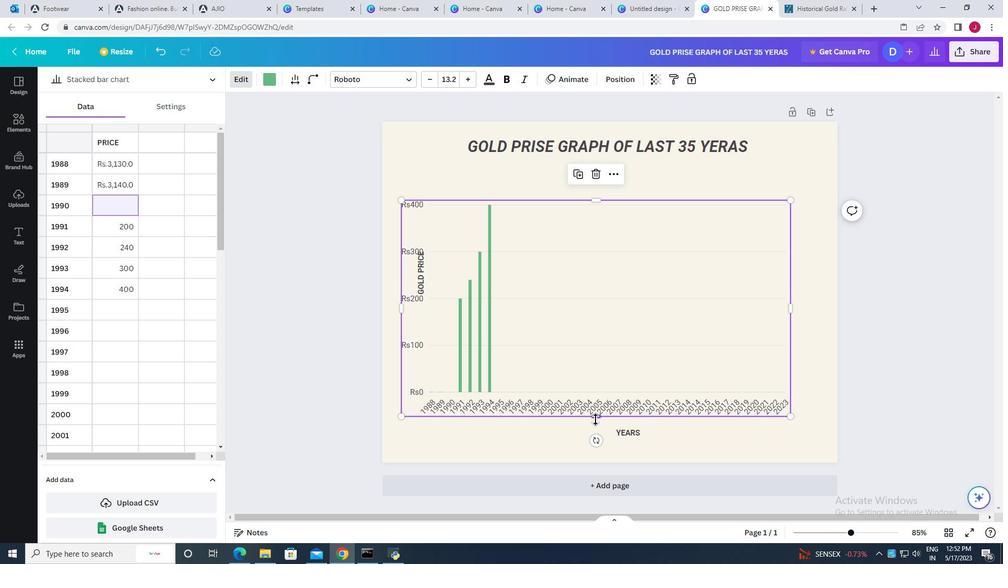 
Action: Mouse pressed left at (593, 417)
Screenshot: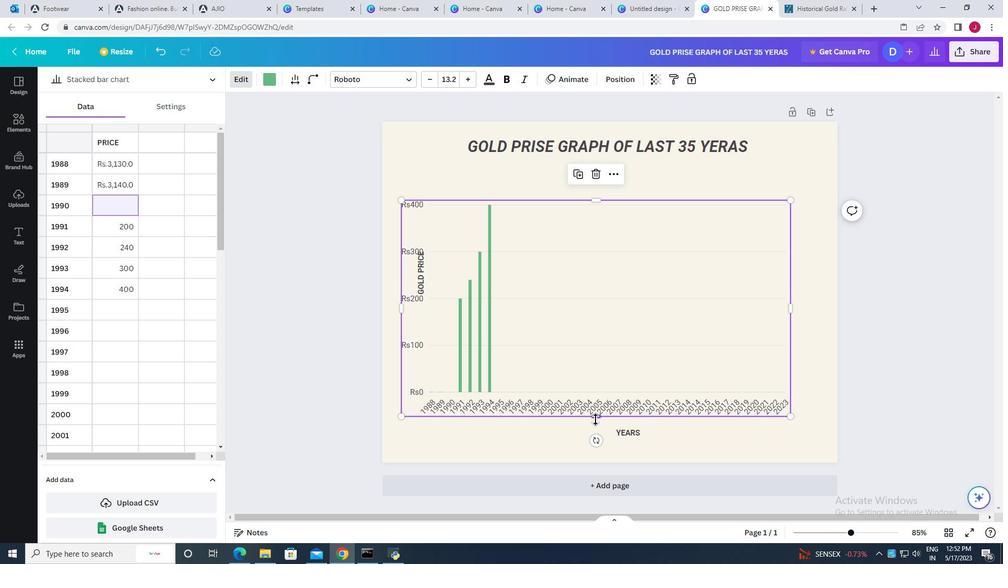 
Action: Mouse moved to (417, 429)
Screenshot: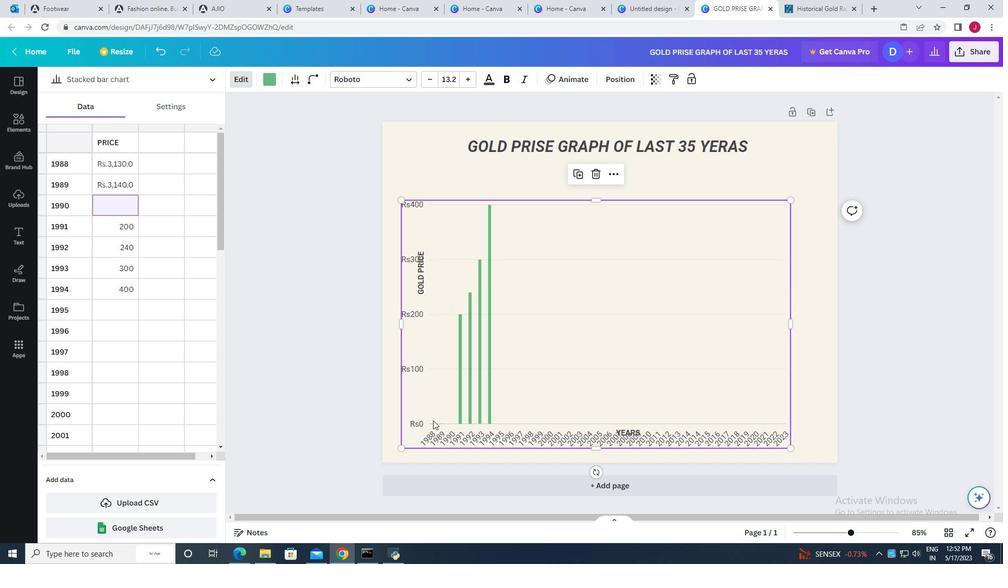 
Action: Mouse pressed left at (417, 429)
Screenshot: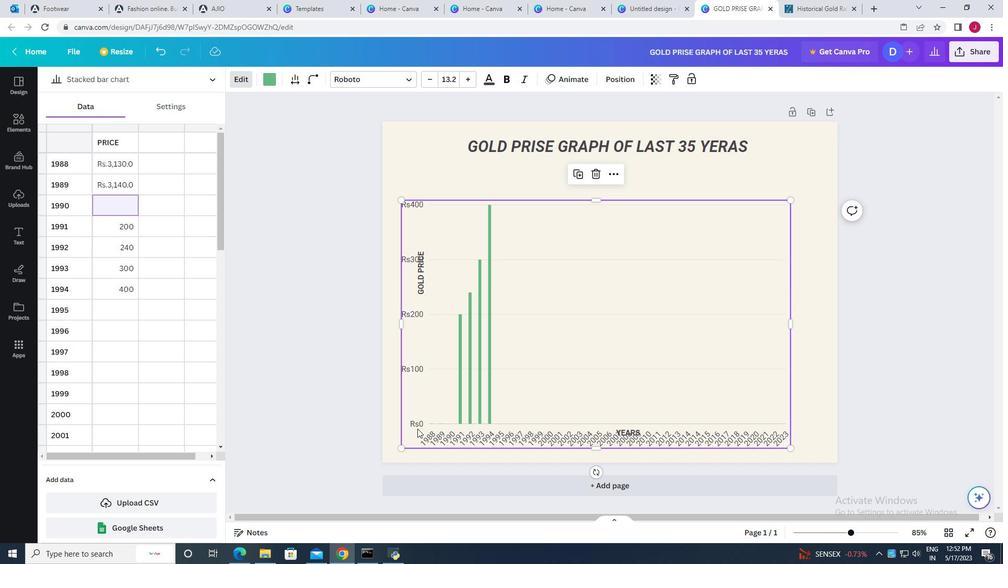 
Action: Mouse pressed left at (417, 429)
Screenshot: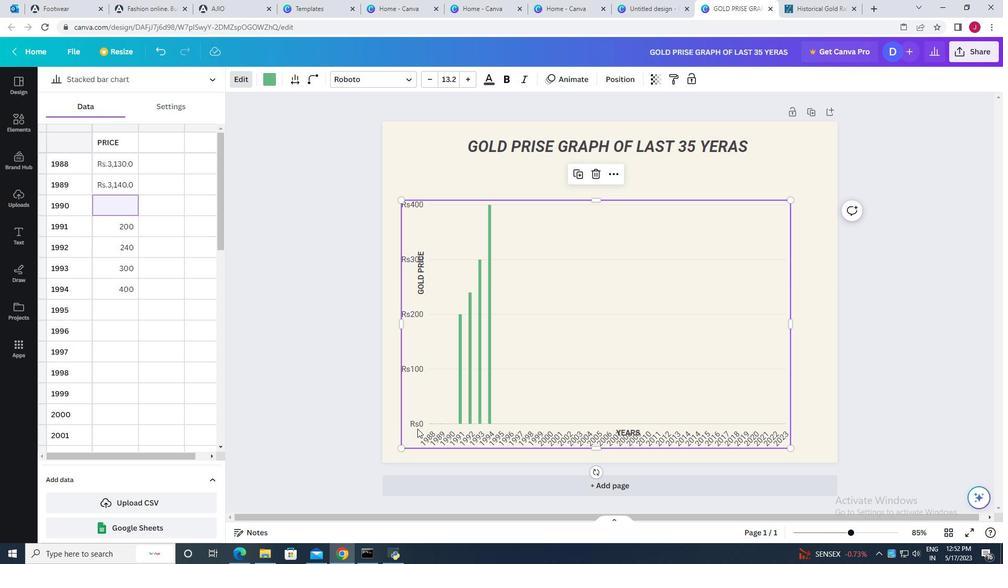 
Action: Mouse pressed left at (417, 429)
Screenshot: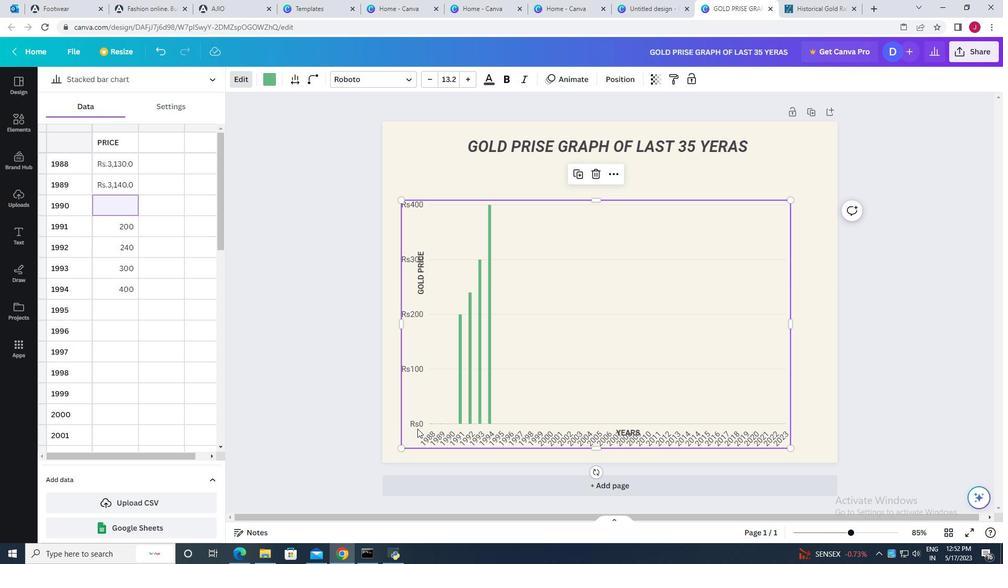 
Action: Mouse moved to (417, 429)
Screenshot: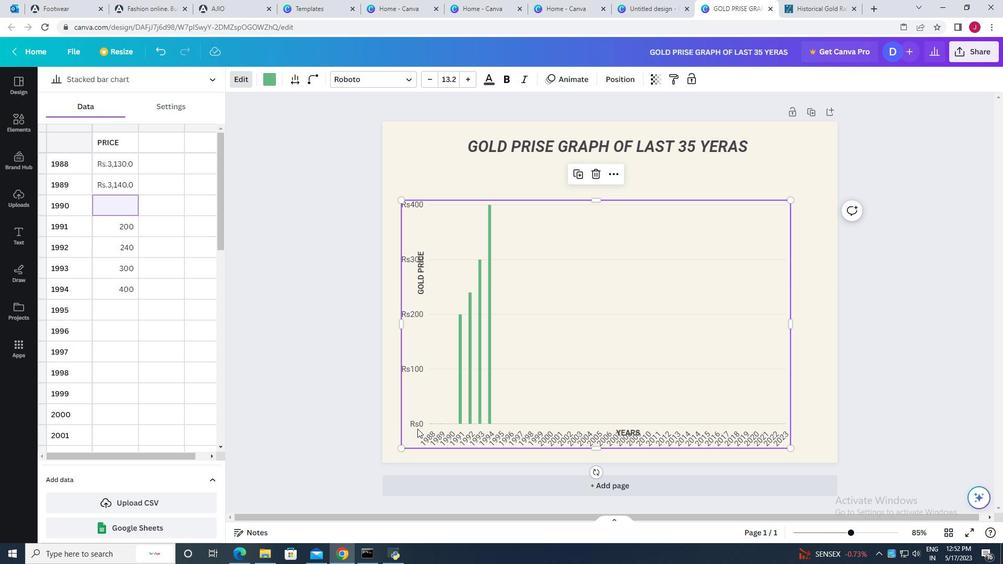 
Action: Mouse pressed left at (417, 429)
Screenshot: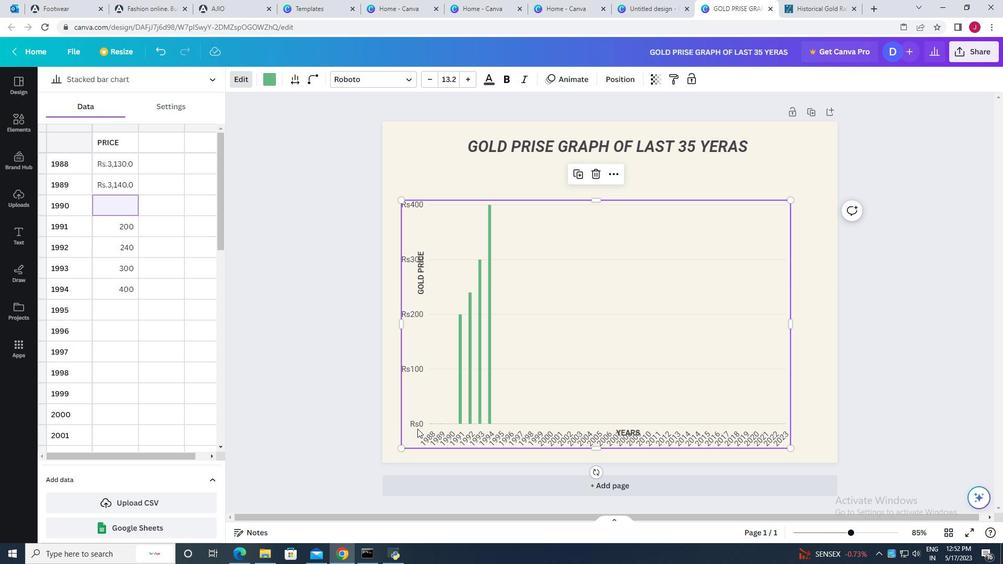 
Action: Mouse pressed left at (417, 429)
Screenshot: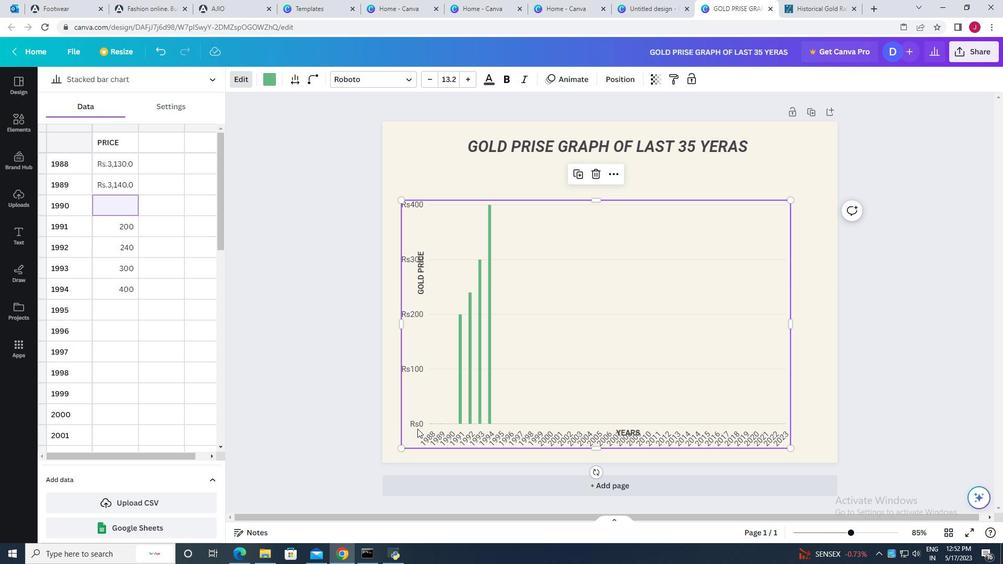 
Action: Mouse moved to (416, 421)
Screenshot: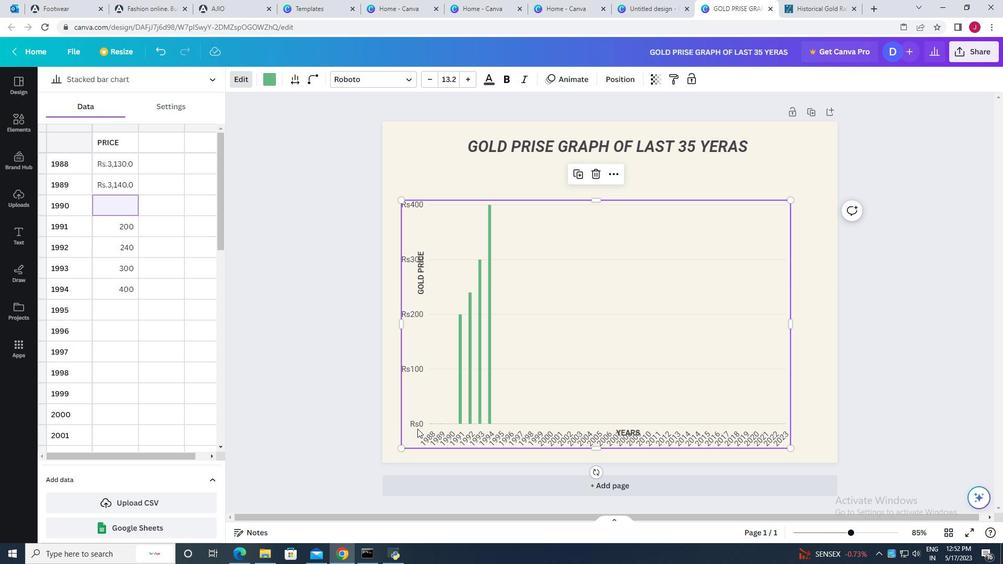 
Action: Mouse pressed left at (416, 421)
Screenshot: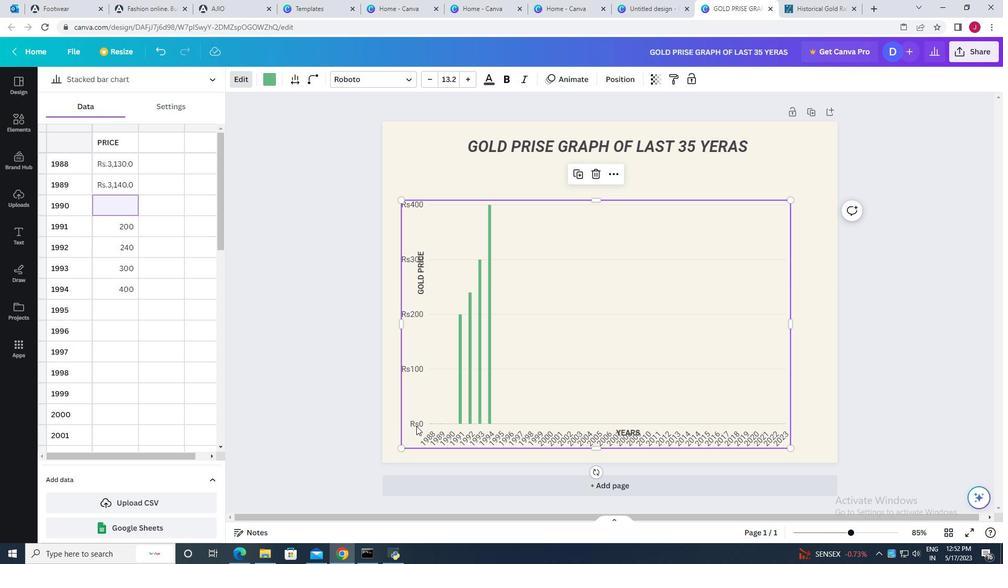 
Action: Mouse moved to (119, 147)
Screenshot: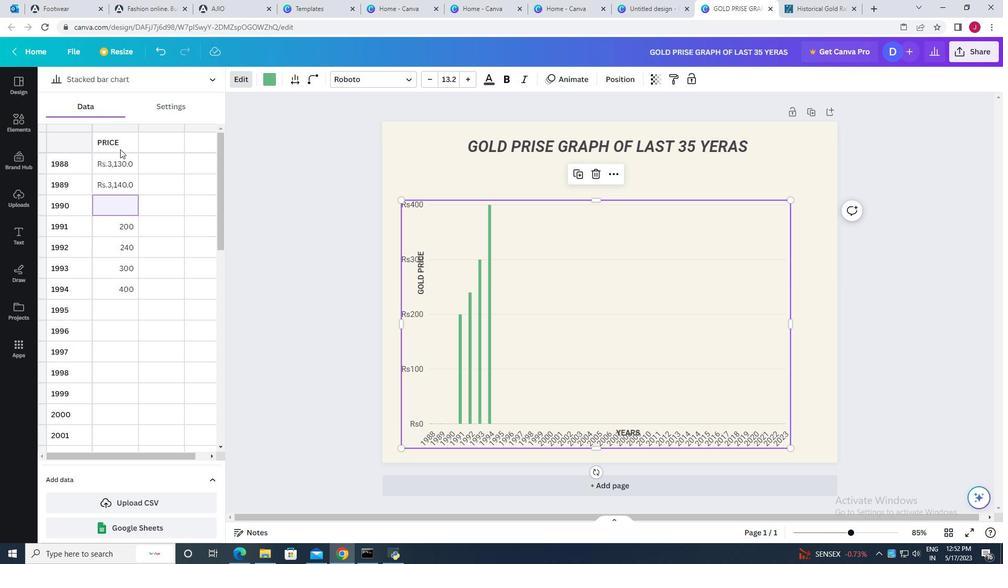 
Action: Mouse pressed left at (119, 147)
Screenshot: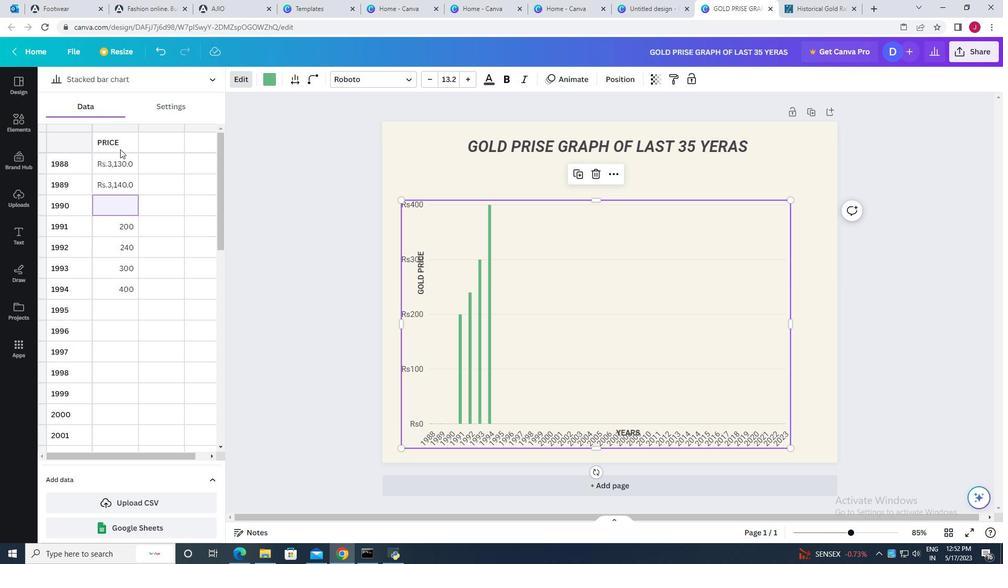 
Action: Mouse moved to (125, 163)
Screenshot: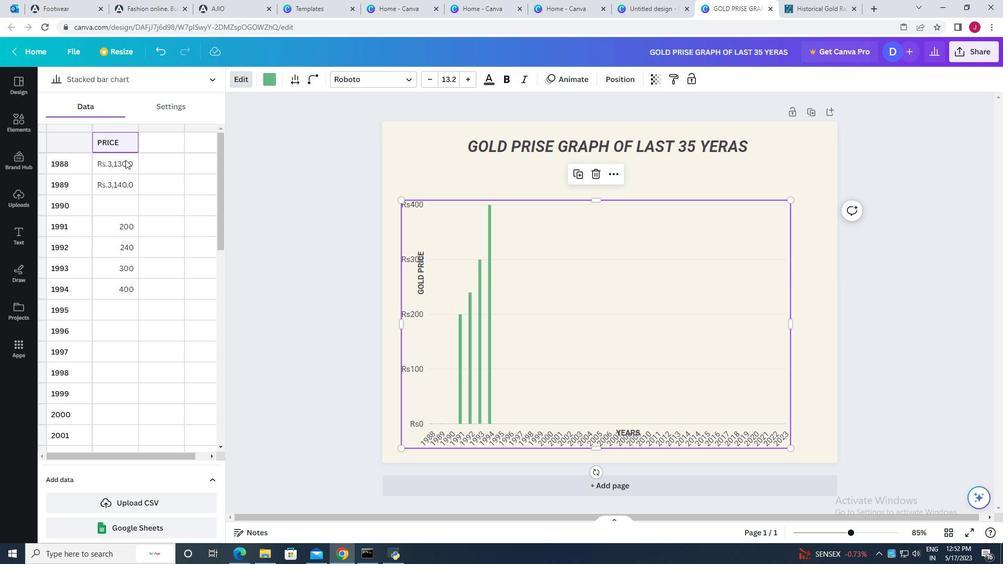
Action: Mouse pressed left at (125, 163)
Screenshot: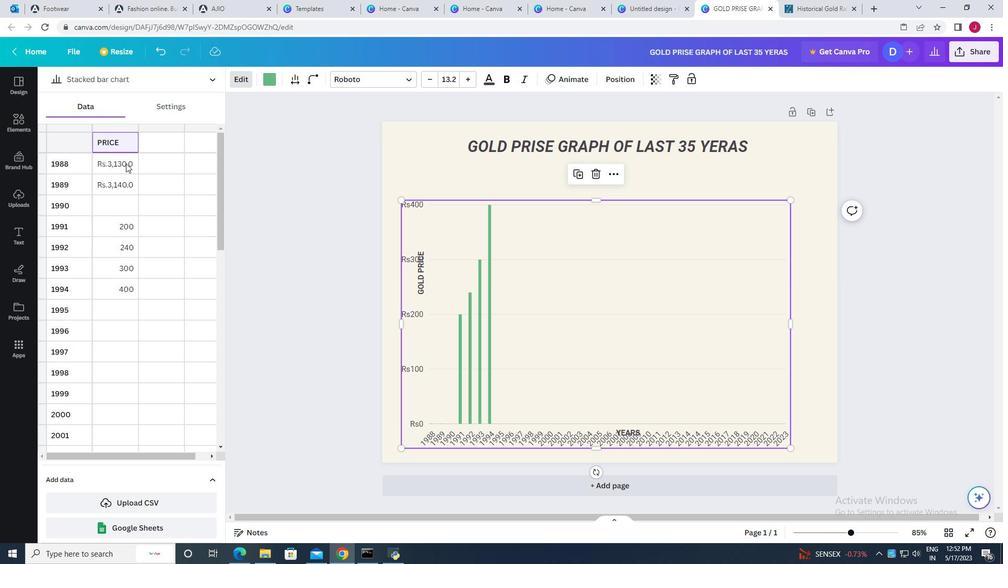 
Action: Key pressed 5000<Key.enter>
Screenshot: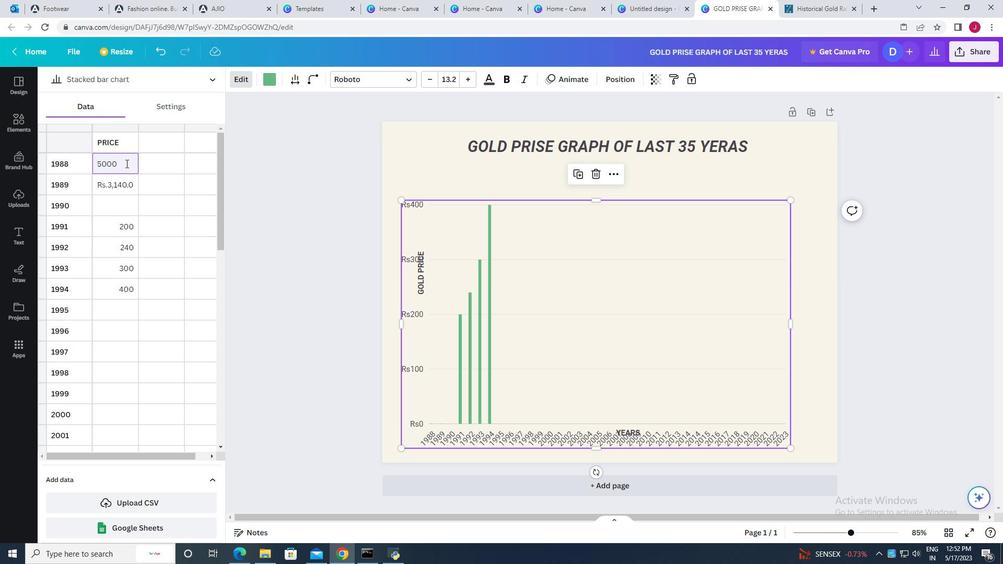 
Action: Mouse moved to (124, 184)
Screenshot: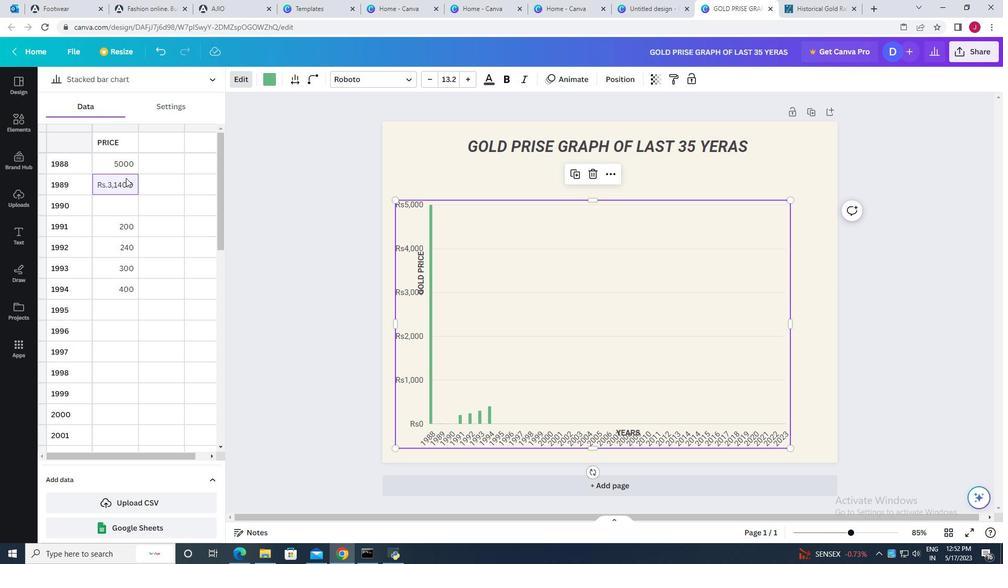 
Action: Mouse pressed left at (124, 184)
Screenshot: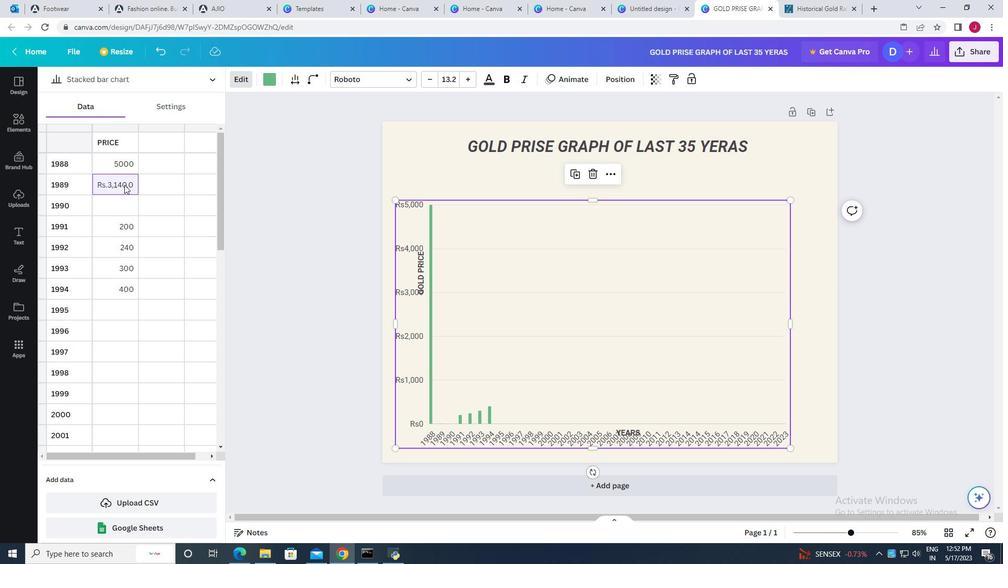 
Action: Mouse moved to (128, 165)
Screenshot: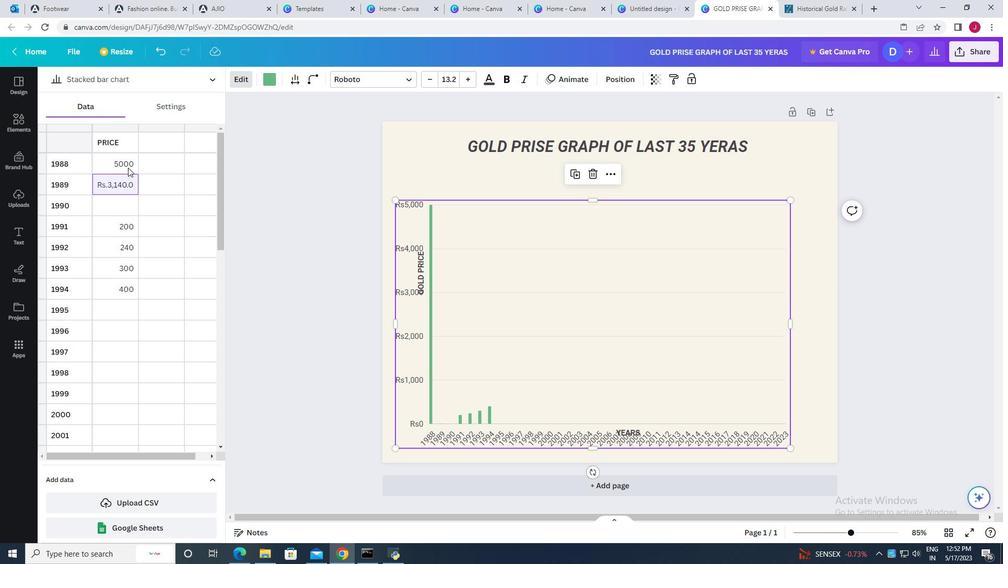 
Action: Mouse pressed left at (128, 165)
Screenshot: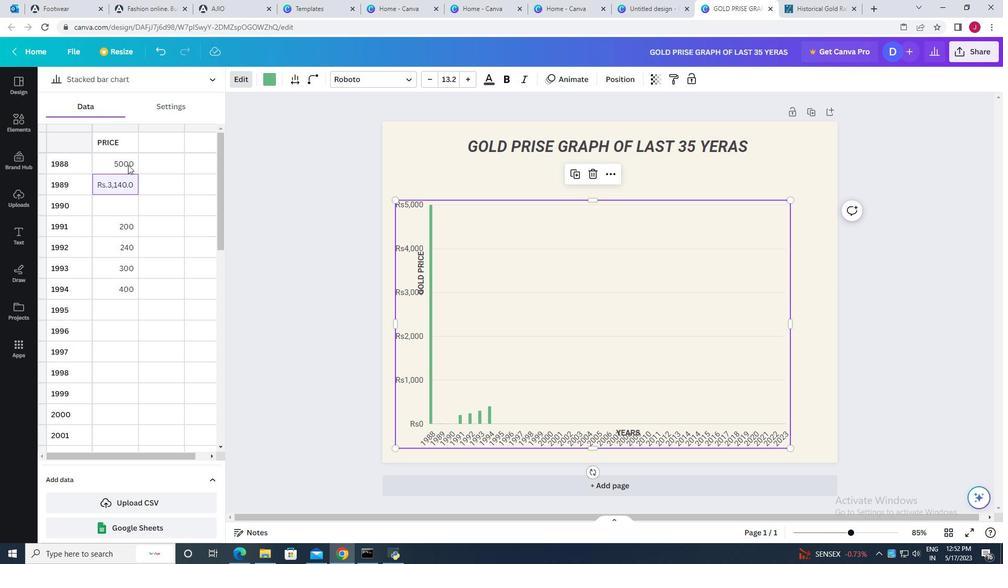 
Action: Mouse pressed left at (128, 165)
Screenshot: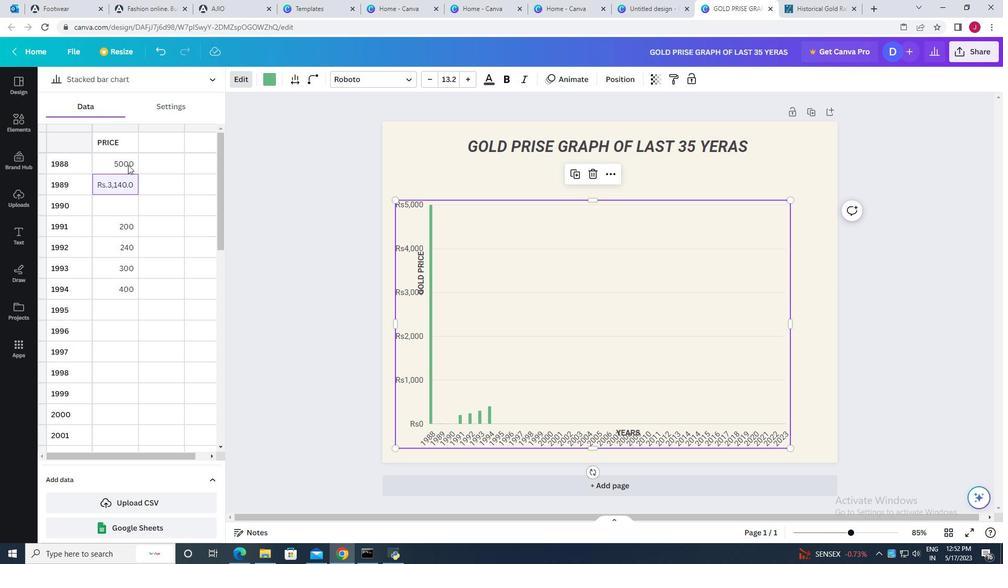 
Action: Mouse moved to (820, 12)
Screenshot: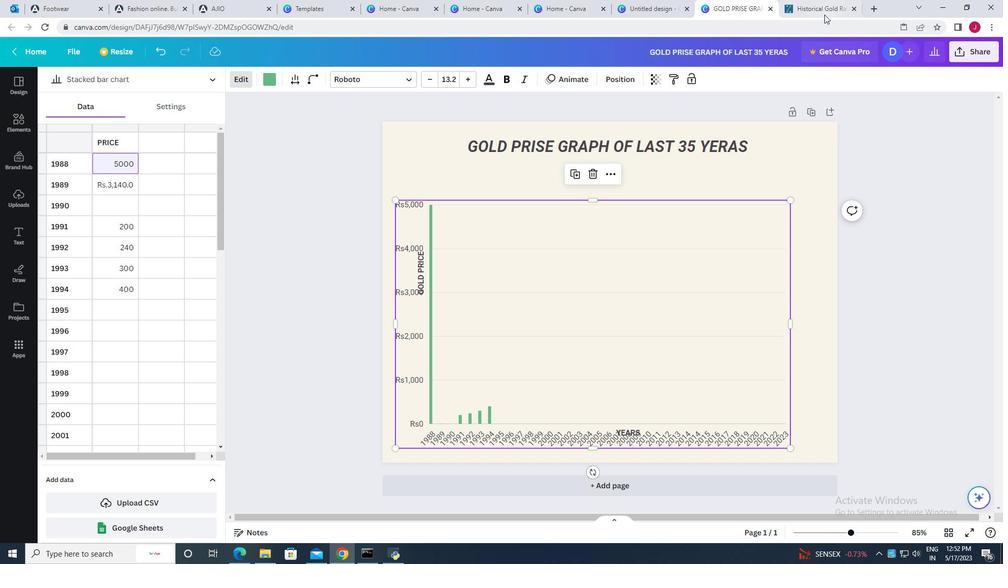 
Action: Mouse pressed left at (820, 12)
Screenshot: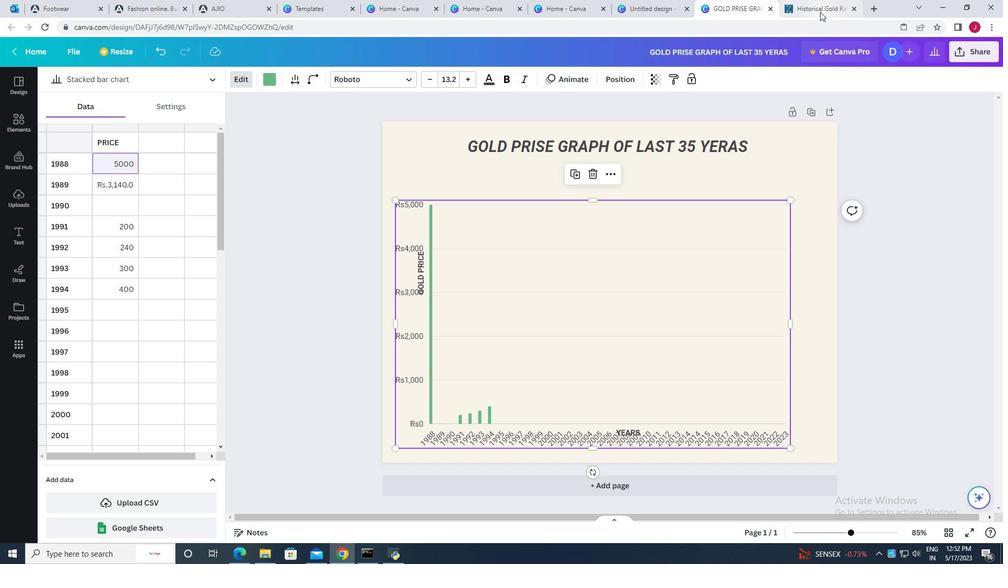 
Action: Mouse moved to (739, 13)
Screenshot: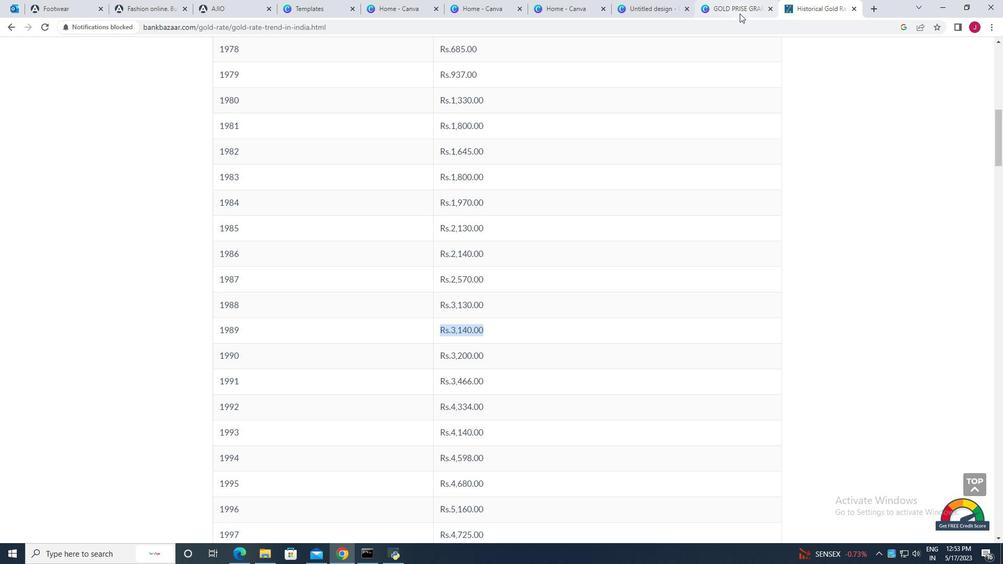 
Action: Mouse pressed left at (739, 13)
Screenshot: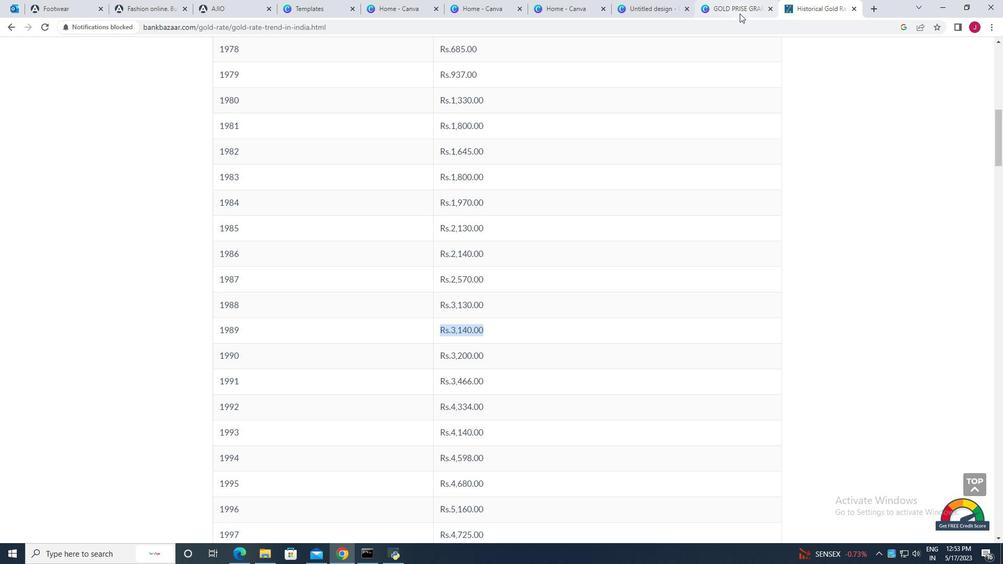 
Action: Mouse moved to (143, 173)
Screenshot: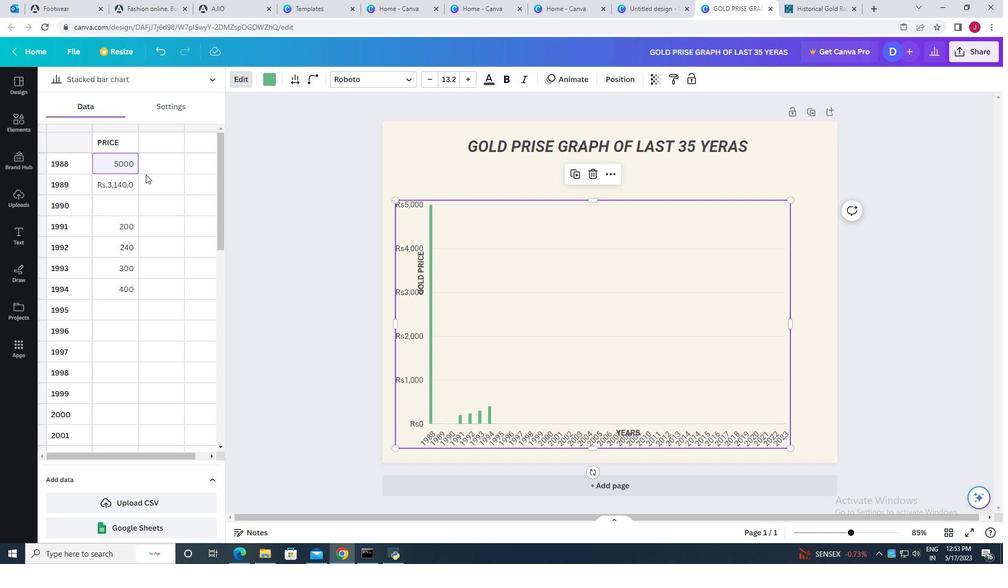 
Action: Key pressed 3130<Key.enter>
Screenshot: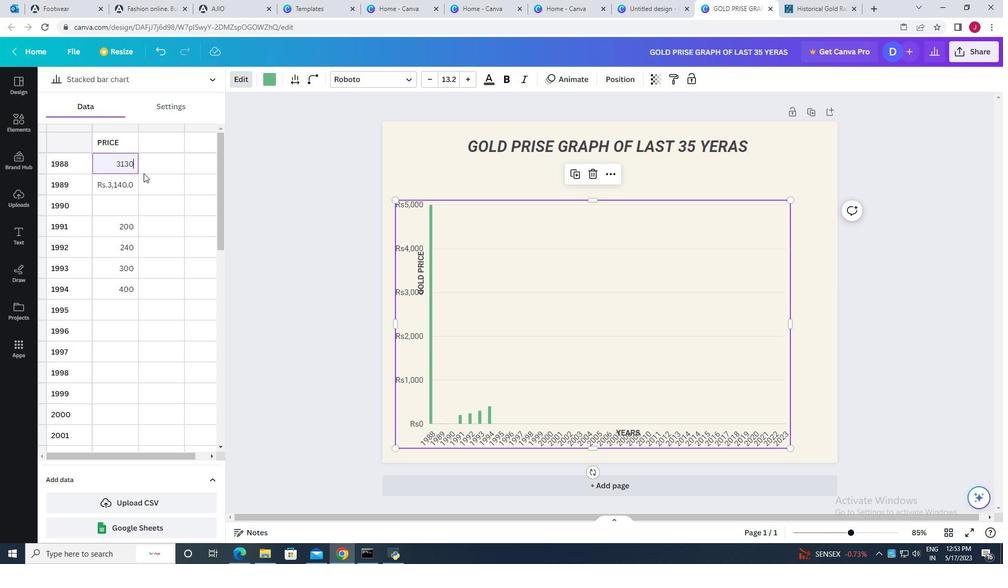 
Action: Mouse moved to (817, 4)
